 Task: Design a logo: Create a professional and memorable logo using Photoshops vector tools. Focus on simplicity, versatility, and brand representation.
Action: Mouse moved to (551, 266)
Screenshot: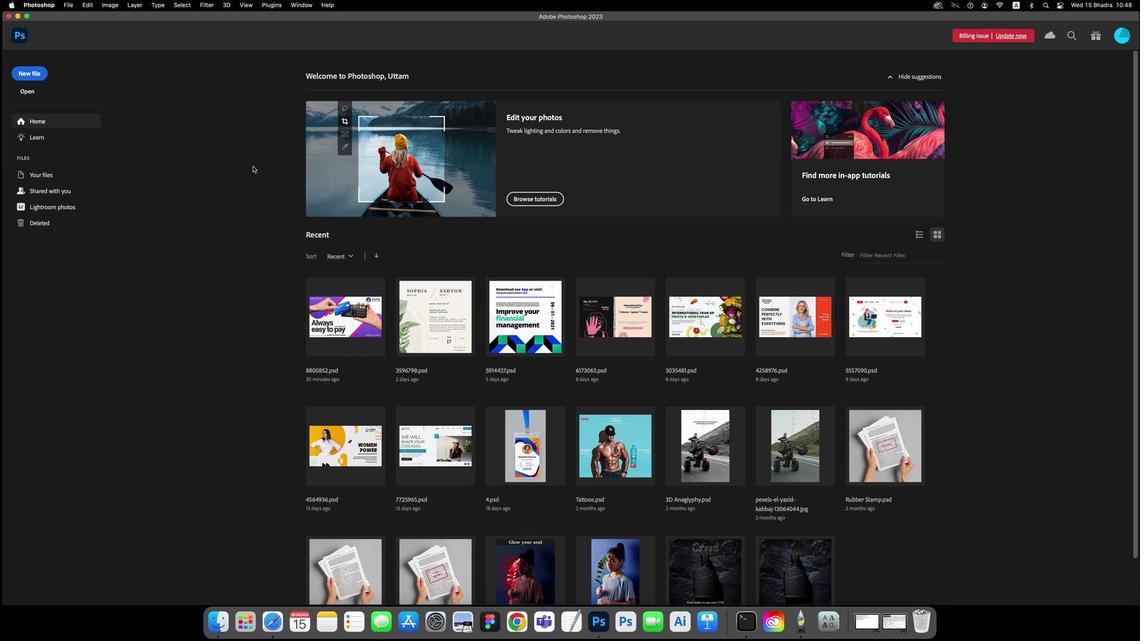 
Action: Mouse pressed left at (551, 266)
Screenshot: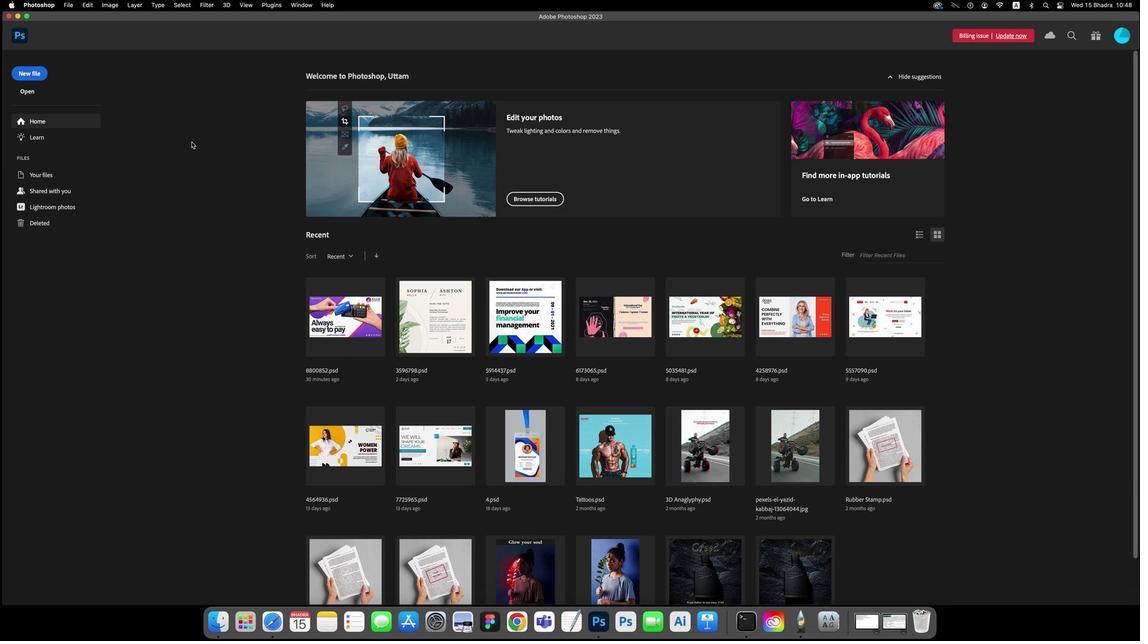 
Action: Mouse moved to (36, 102)
Screenshot: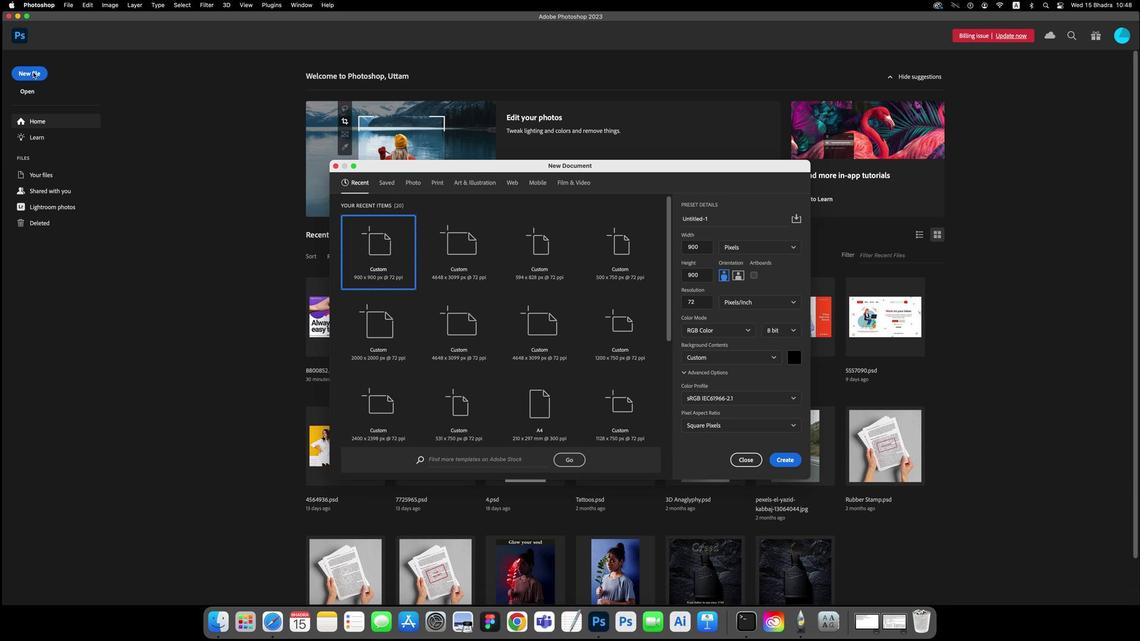 
Action: Mouse pressed left at (36, 102)
Screenshot: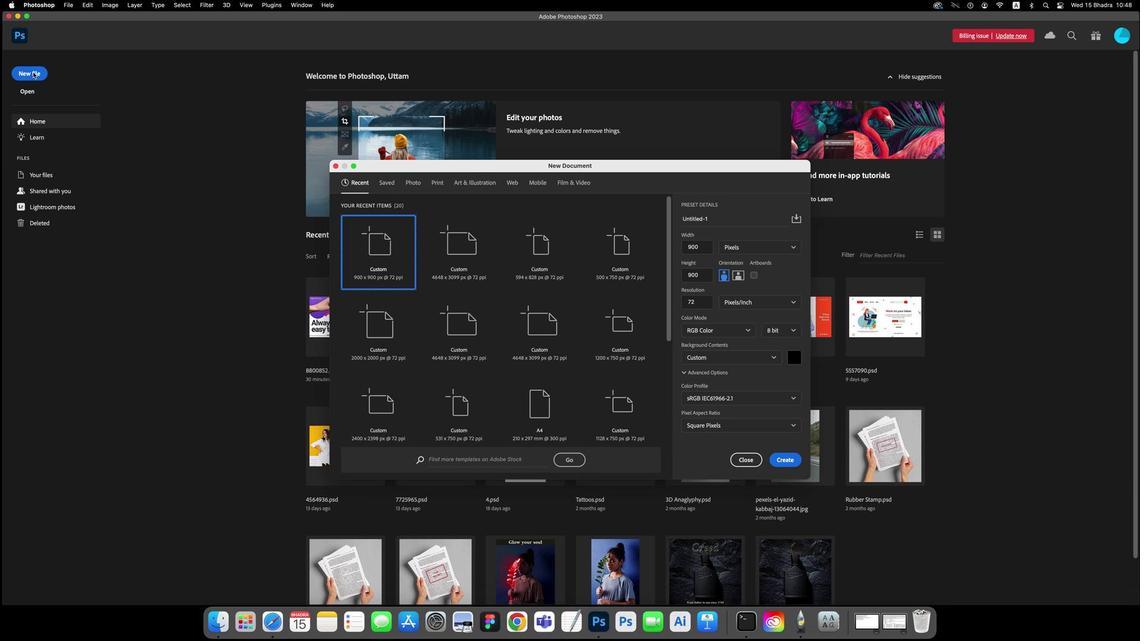 
Action: Mouse moved to (453, 310)
Screenshot: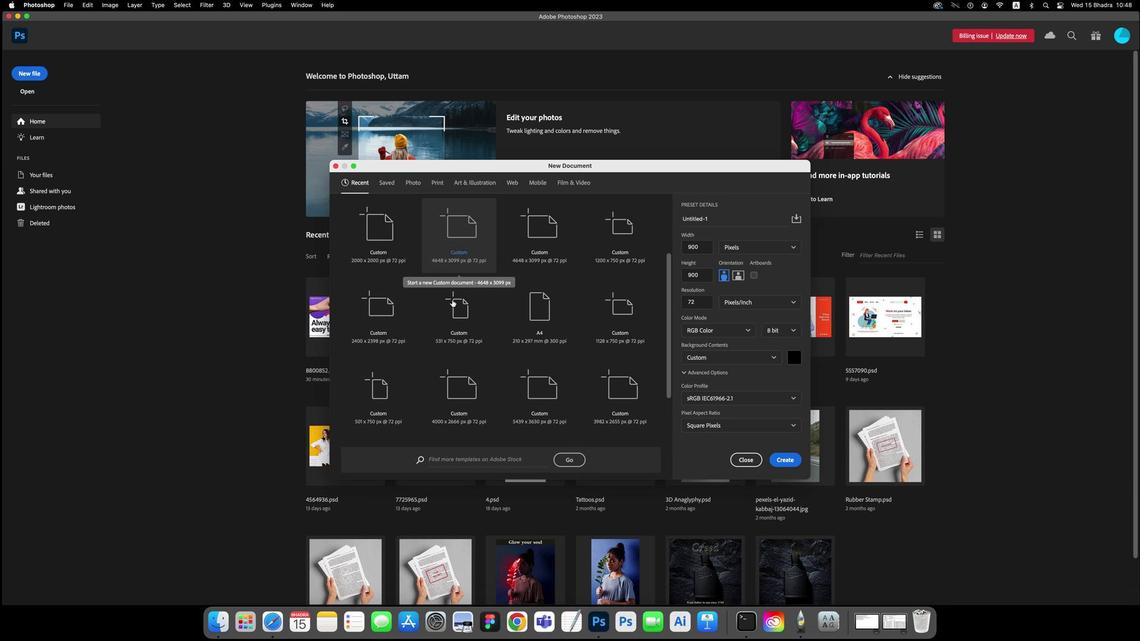 
Action: Mouse scrolled (453, 310) with delta (4, 37)
Screenshot: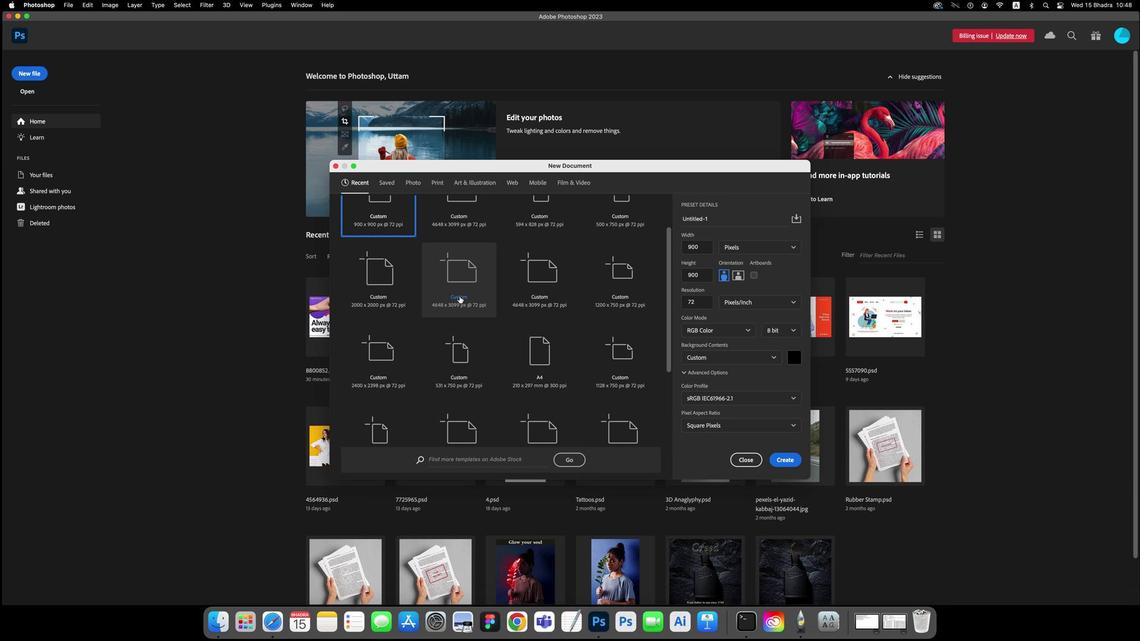 
Action: Mouse scrolled (453, 310) with delta (4, 37)
Screenshot: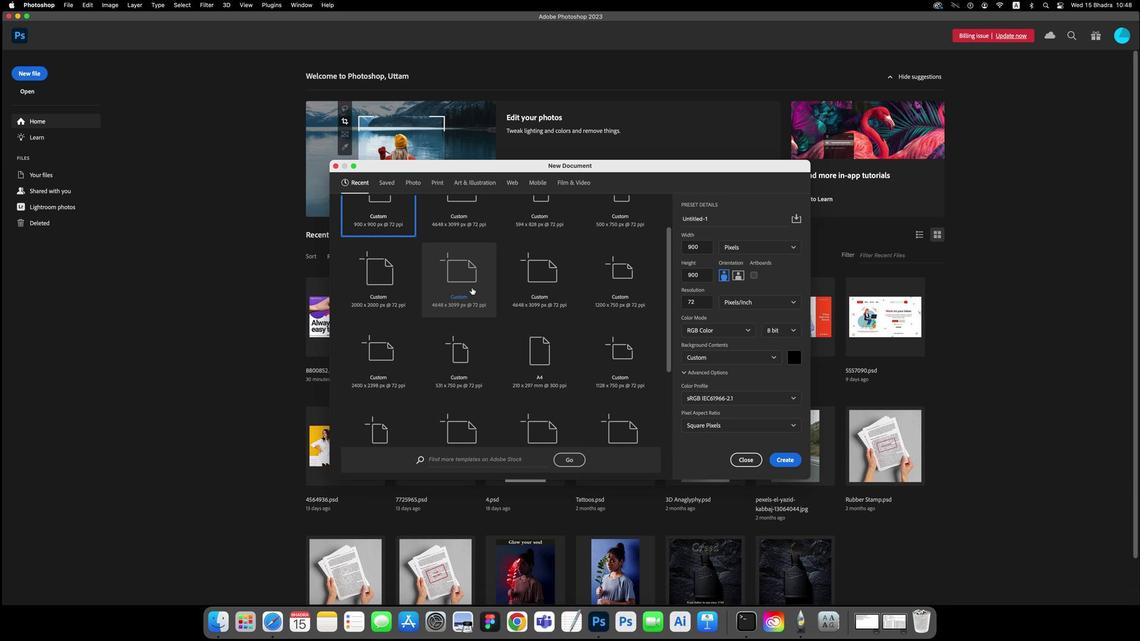 
Action: Mouse scrolled (453, 310) with delta (4, 35)
Screenshot: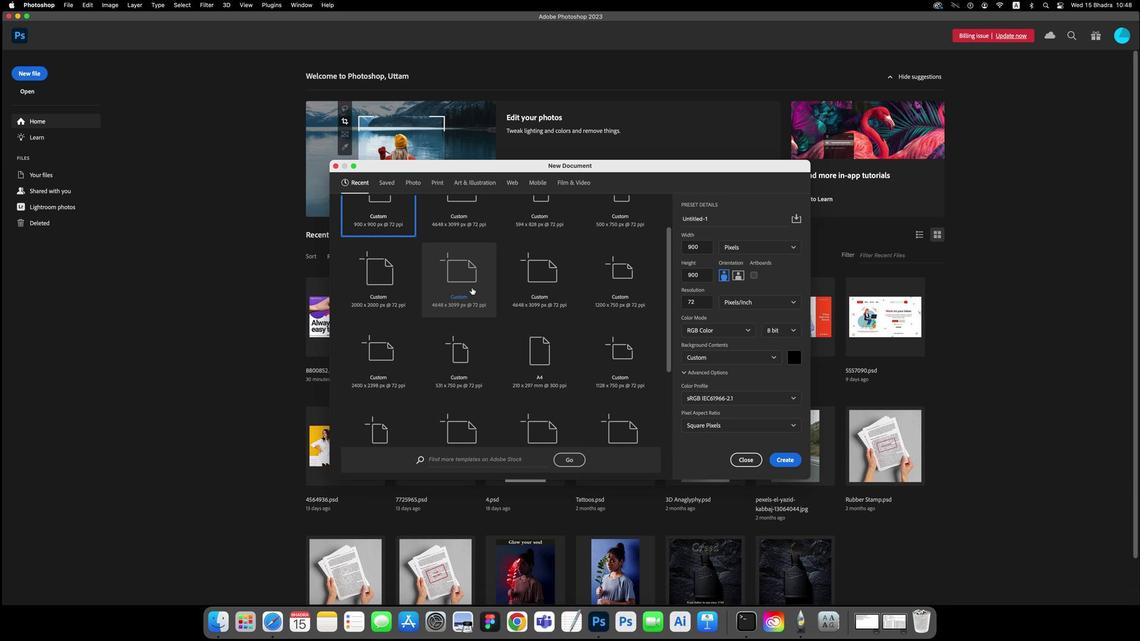 
Action: Mouse scrolled (453, 310) with delta (4, 33)
Screenshot: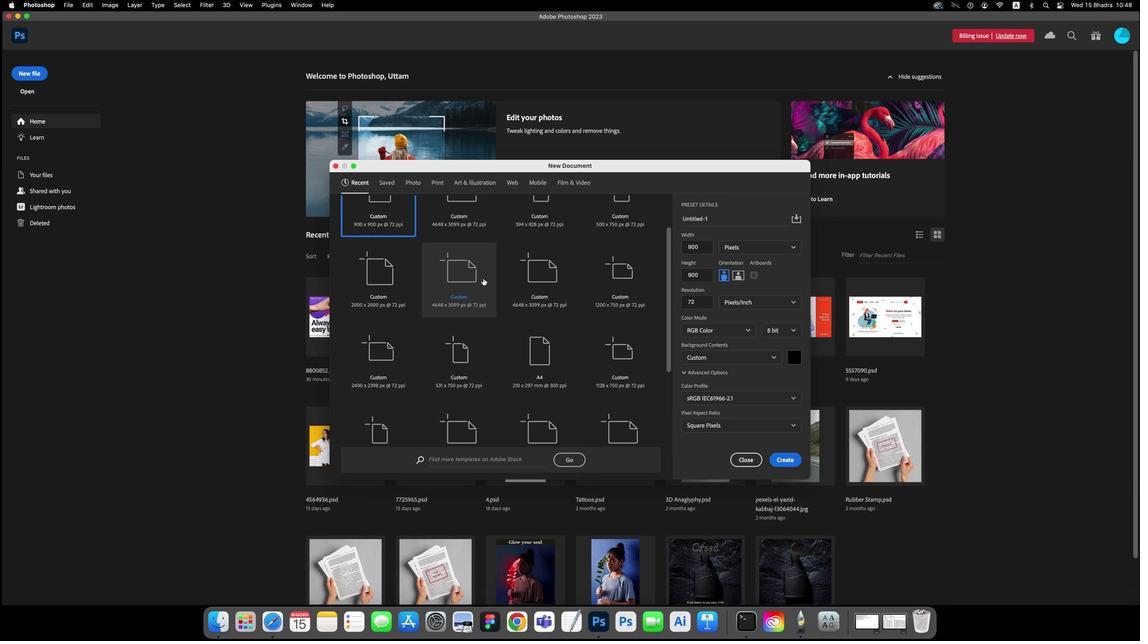 
Action: Mouse scrolled (453, 310) with delta (4, 38)
Screenshot: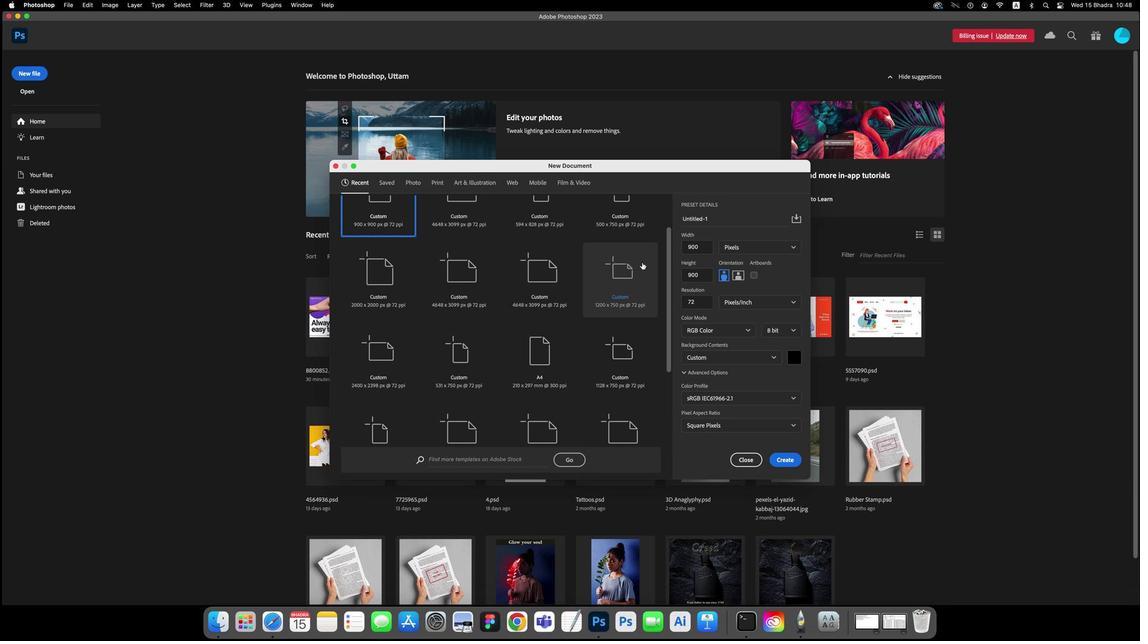 
Action: Mouse scrolled (453, 310) with delta (4, 38)
Screenshot: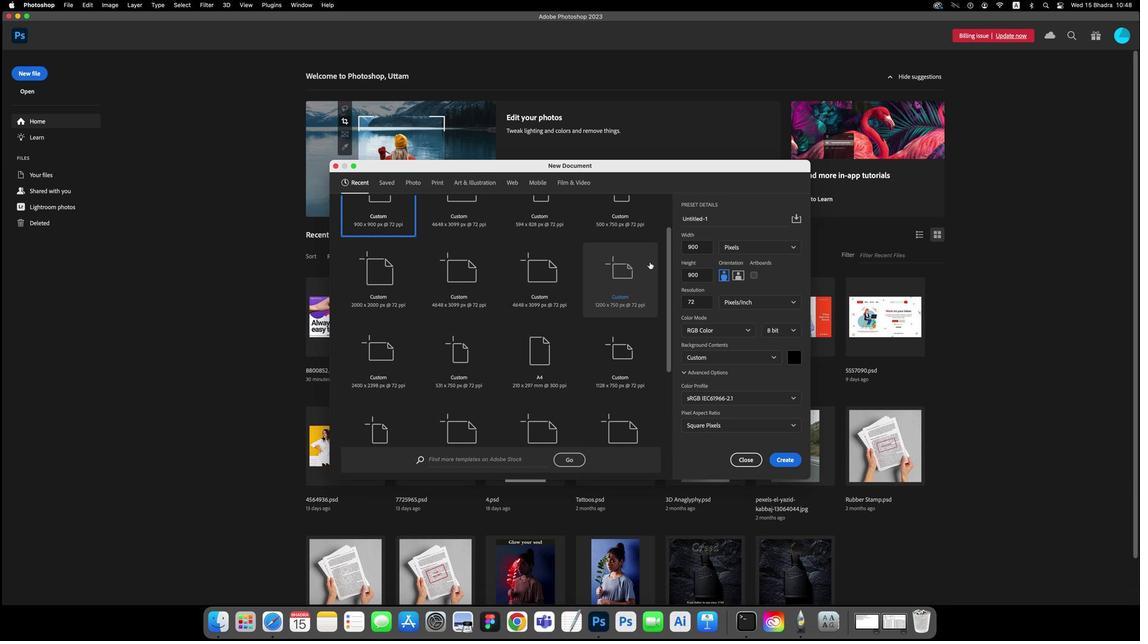 
Action: Mouse scrolled (453, 310) with delta (4, 40)
Screenshot: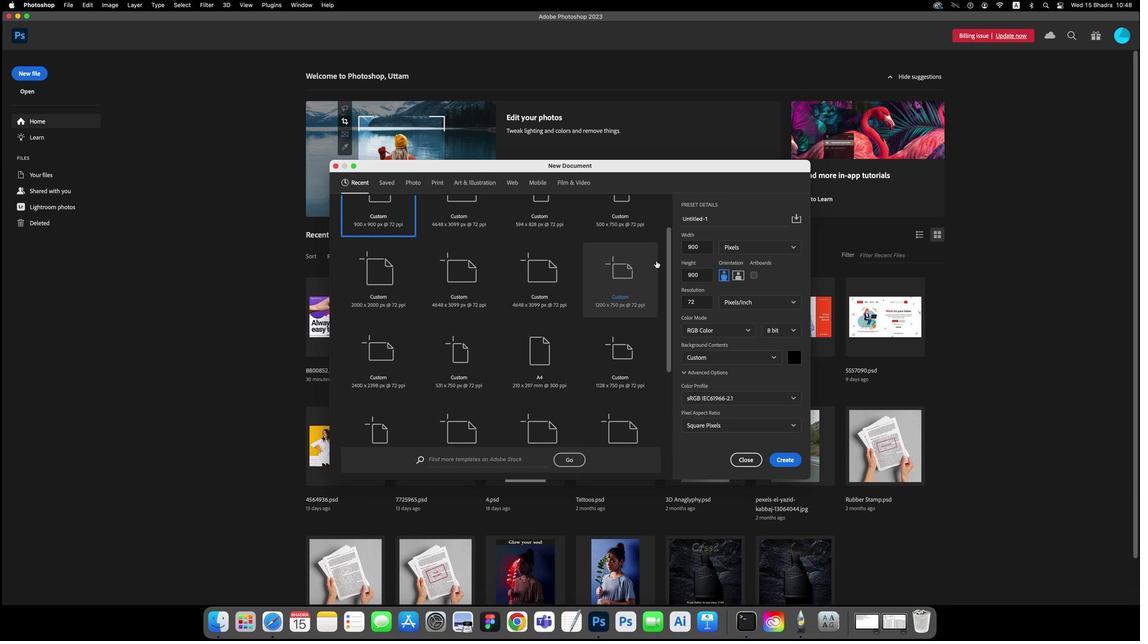 
Action: Mouse moved to (706, 263)
Screenshot: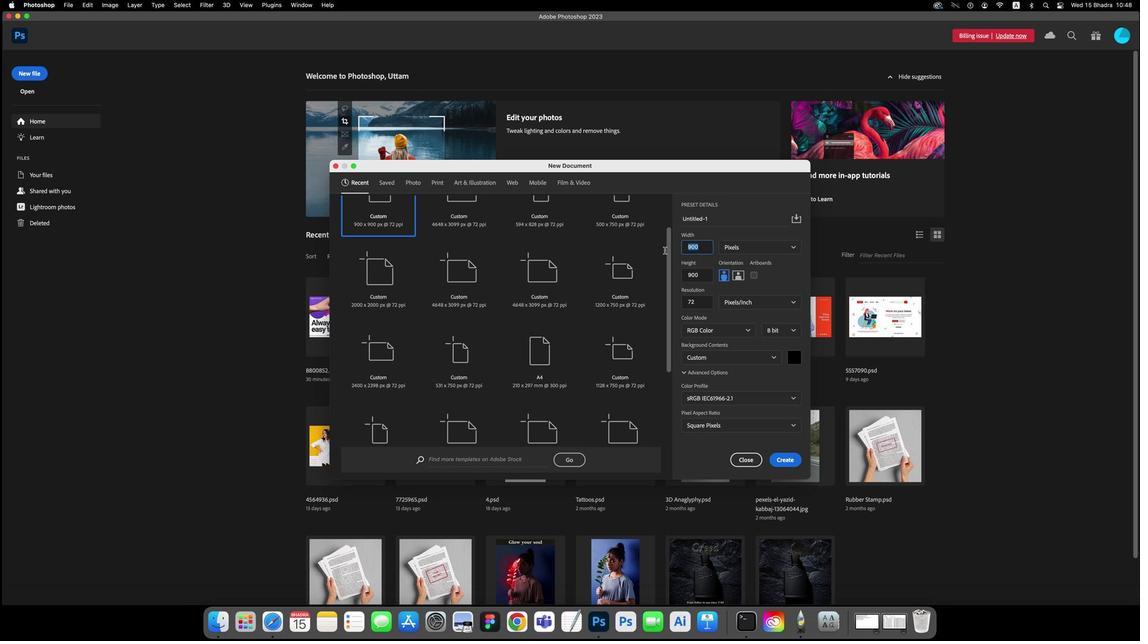 
Action: Mouse pressed left at (706, 263)
Screenshot: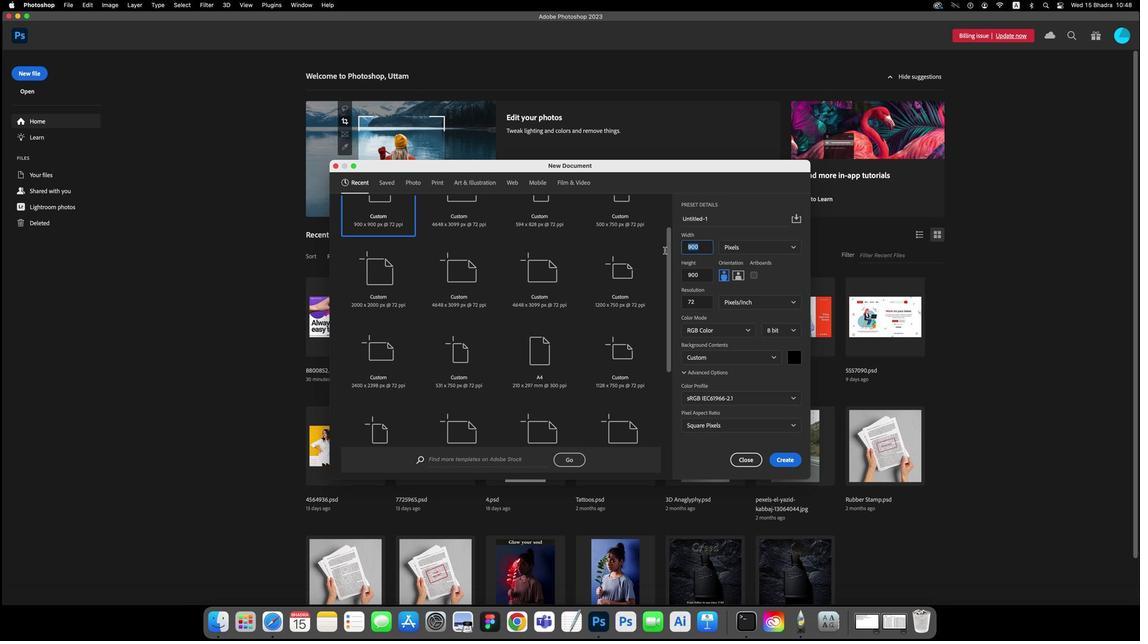 
Action: Mouse moved to (665, 264)
Screenshot: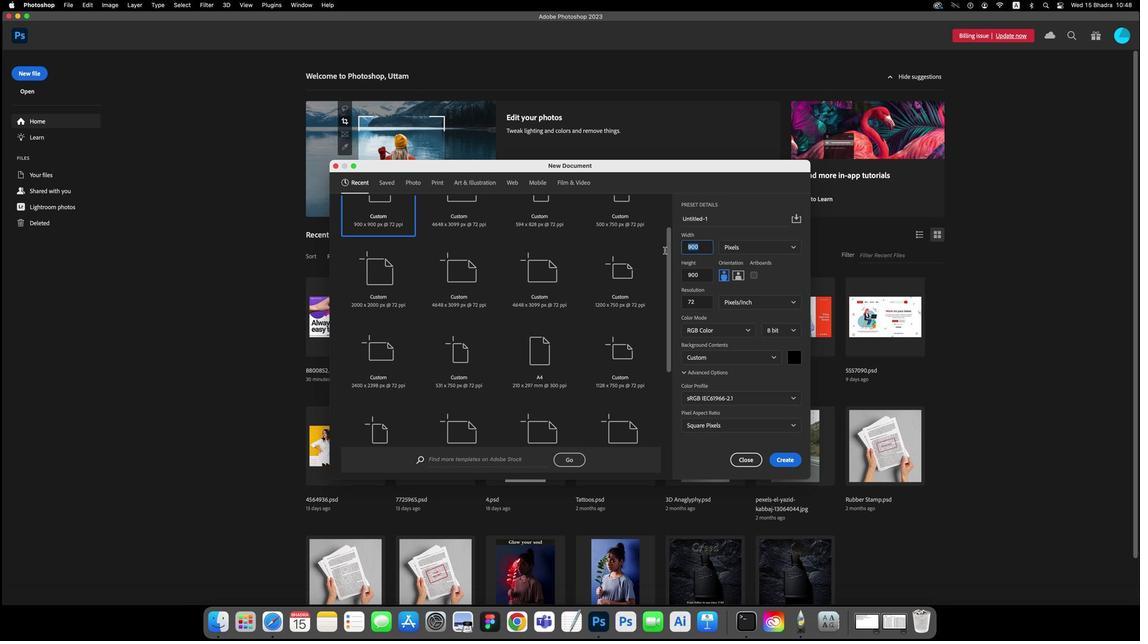 
Action: Key pressed '1''9''2''0'
Screenshot: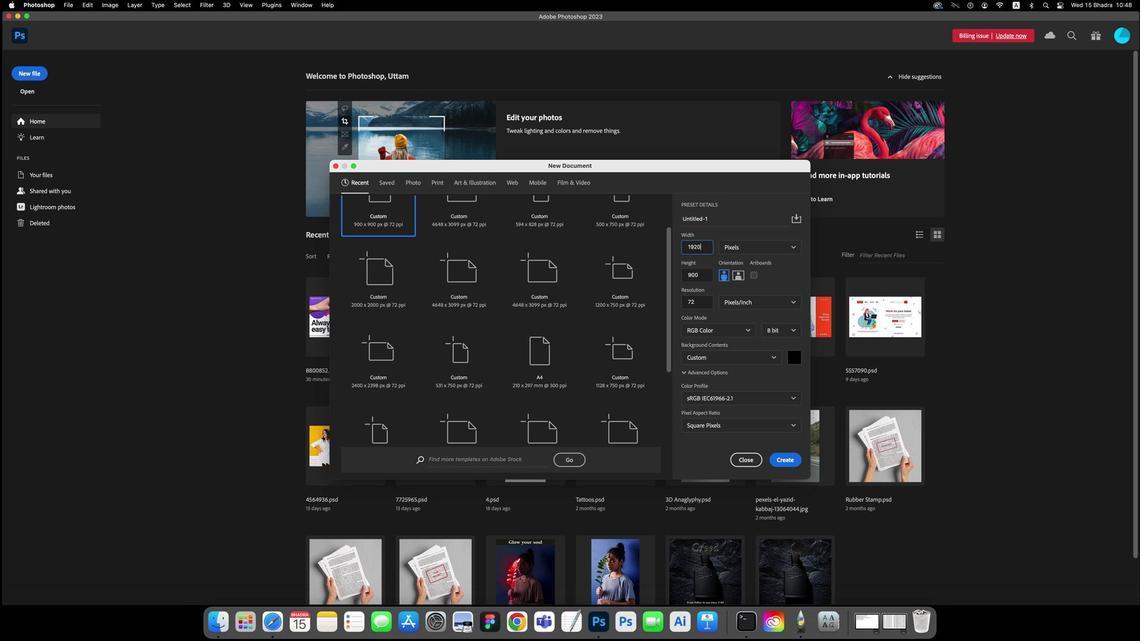 
Action: Mouse moved to (736, 286)
Screenshot: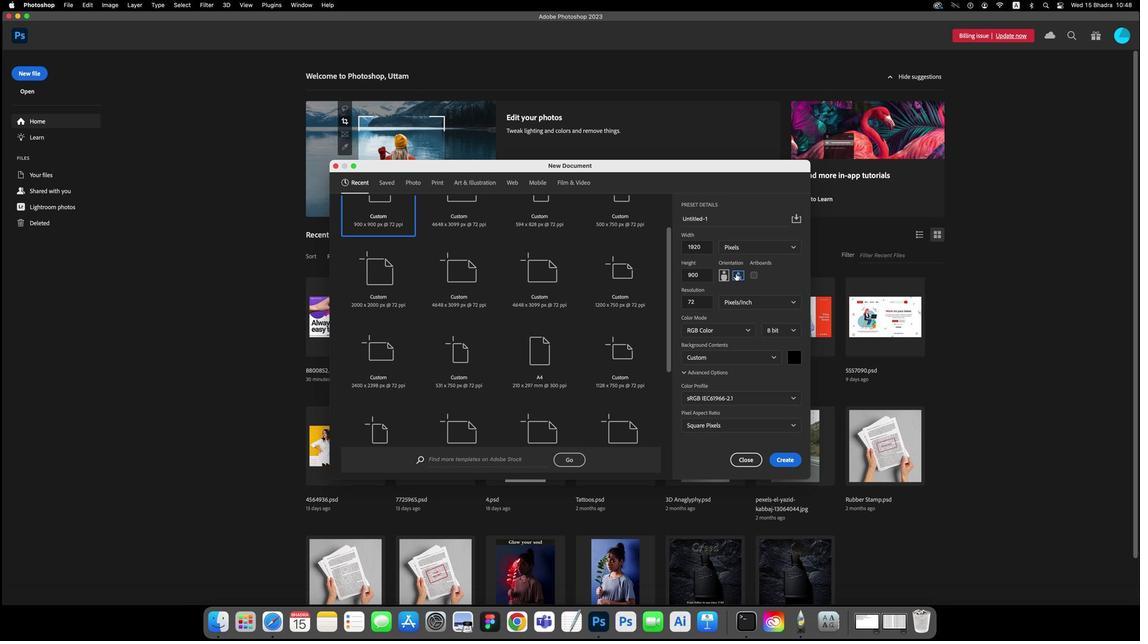 
Action: Mouse pressed left at (736, 286)
Screenshot: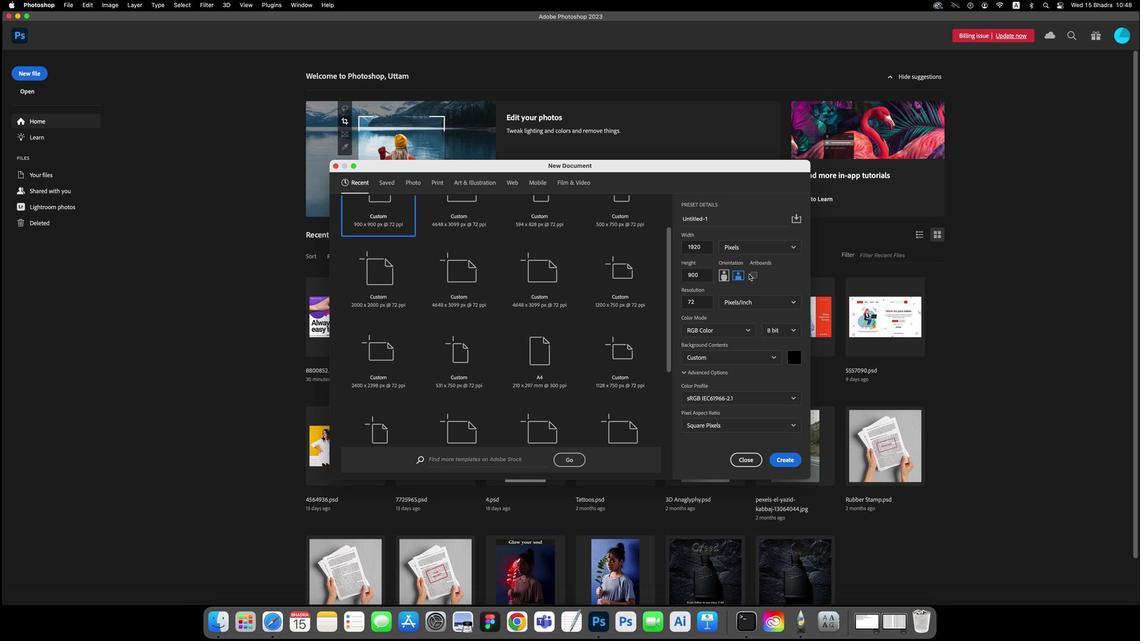 
Action: Mouse moved to (753, 286)
Screenshot: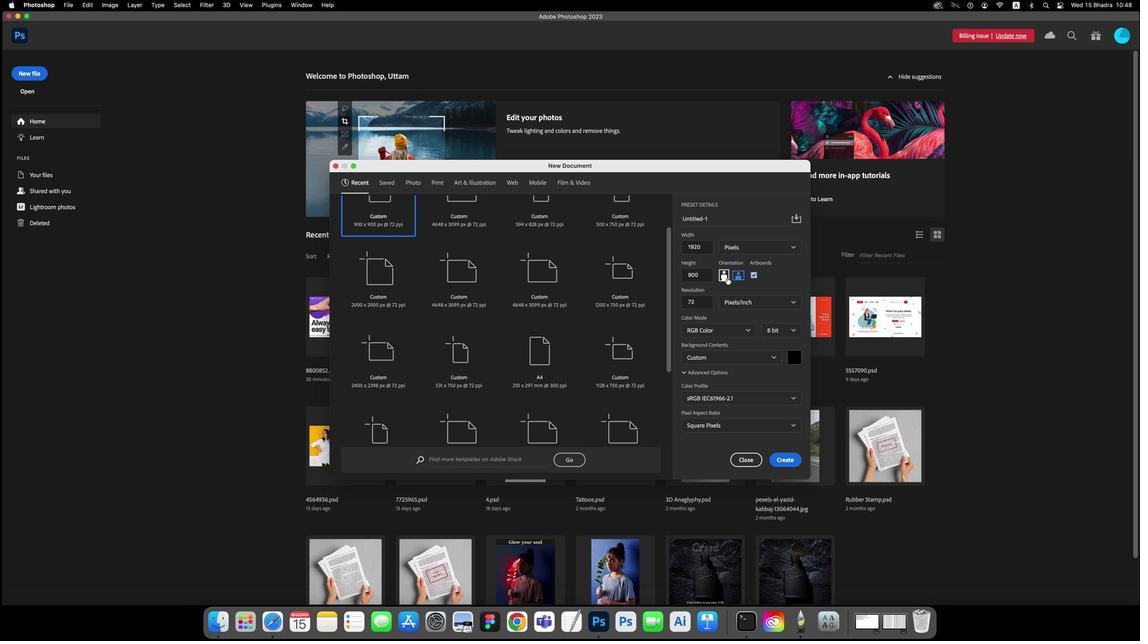 
Action: Mouse pressed left at (753, 286)
Screenshot: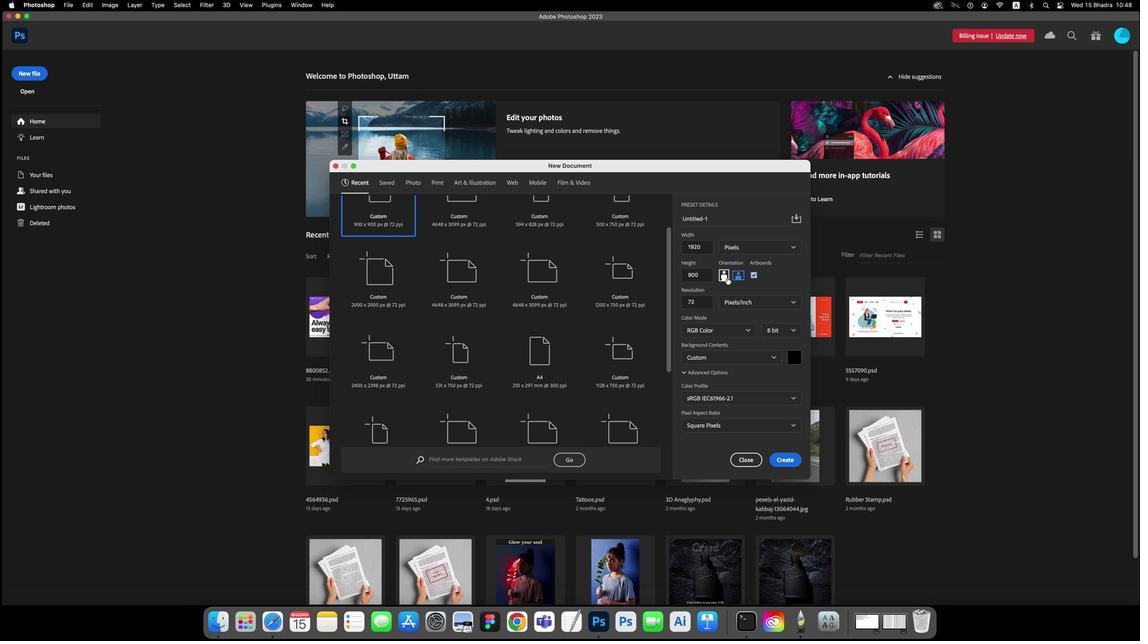 
Action: Mouse moved to (708, 286)
Screenshot: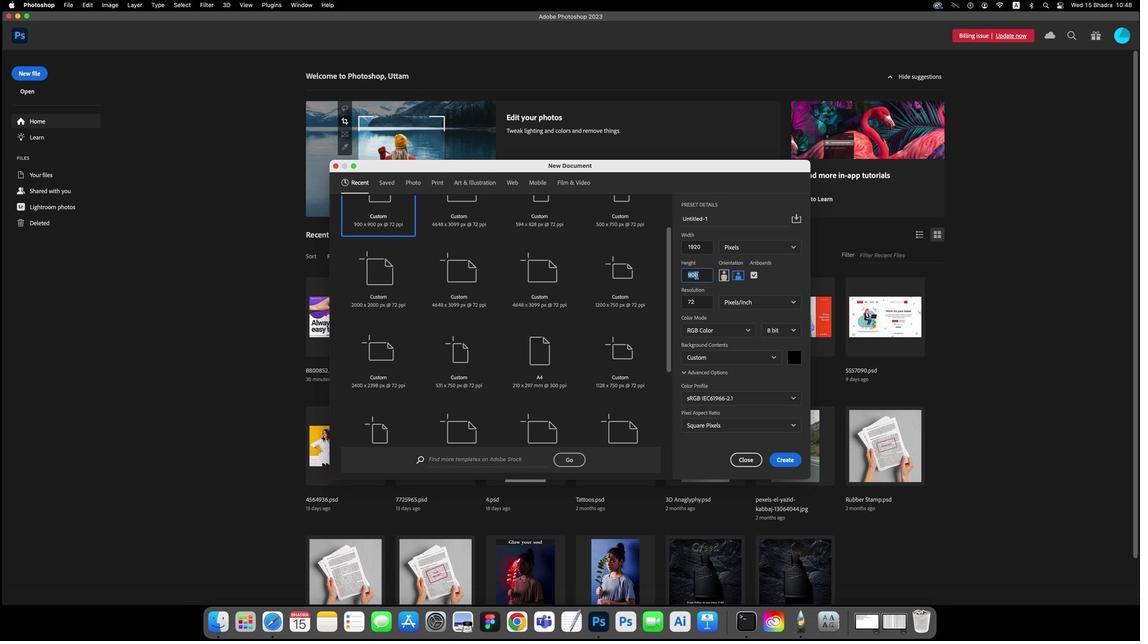 
Action: Mouse pressed left at (708, 286)
Screenshot: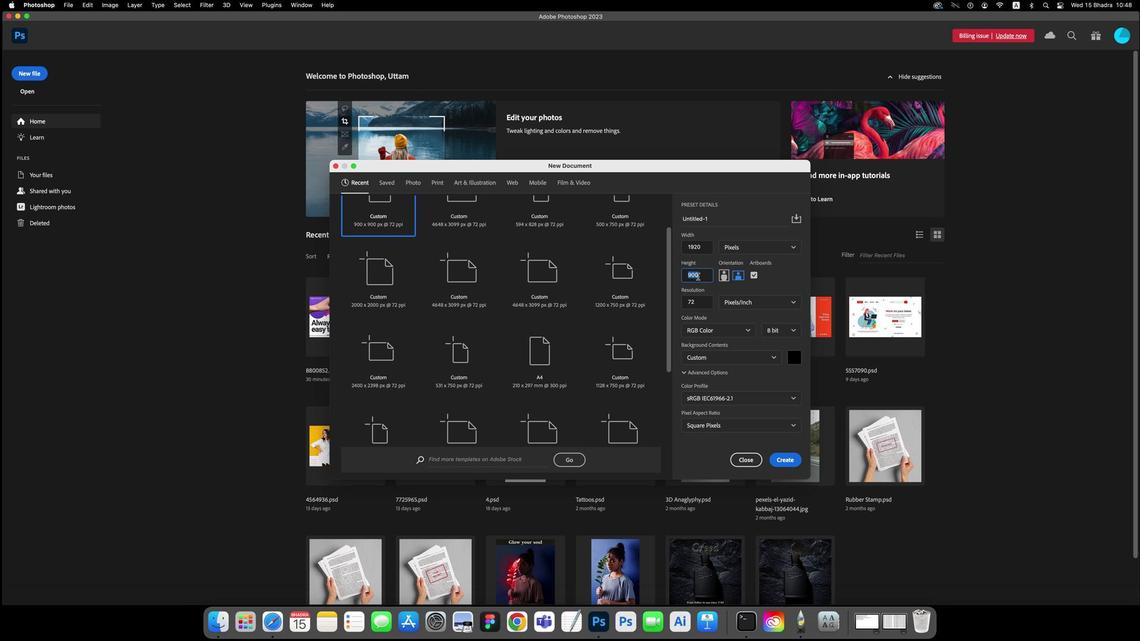 
Action: Mouse moved to (698, 288)
Screenshot: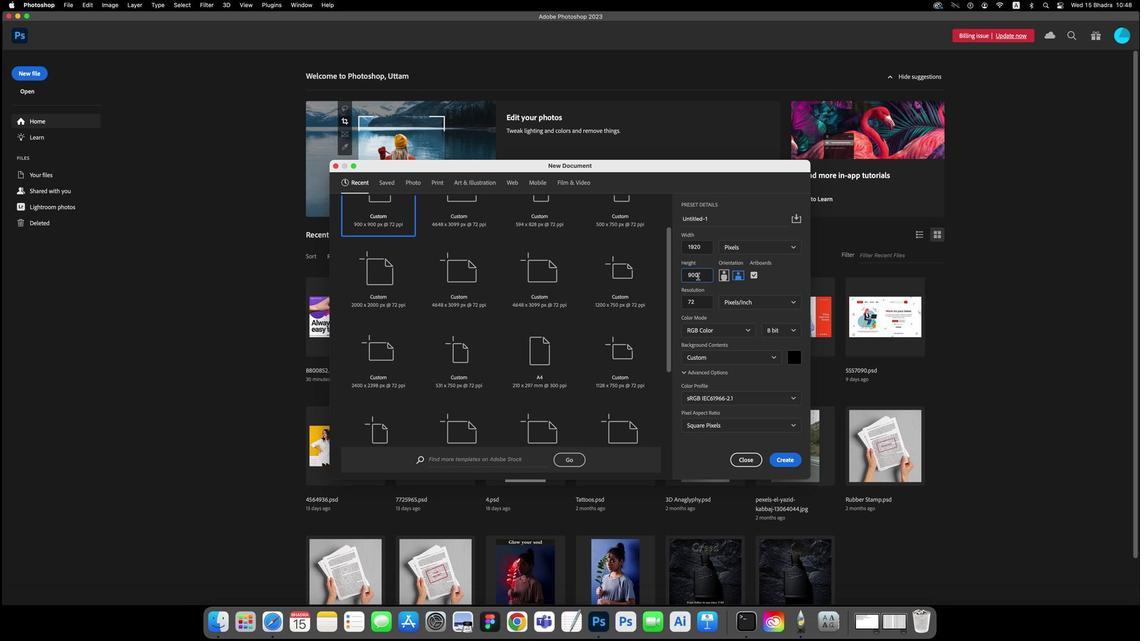 
Action: Mouse pressed left at (698, 288)
Screenshot: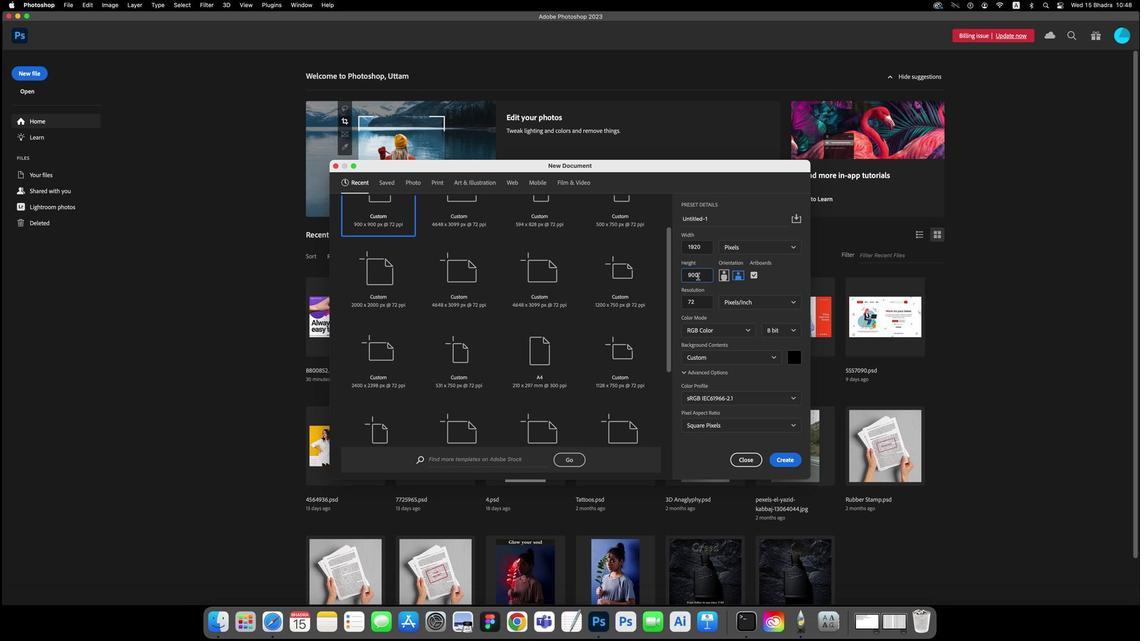 
Action: Key pressed Key.cmd'a''1''0''8''0'Key.enter
Screenshot: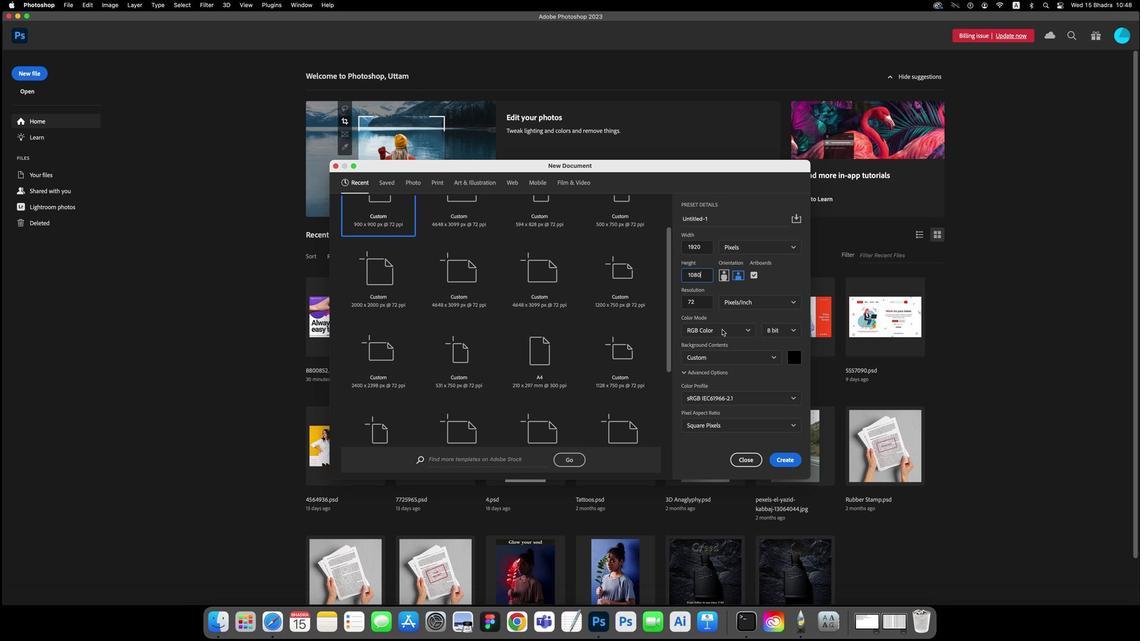 
Action: Mouse moved to (591, 316)
Screenshot: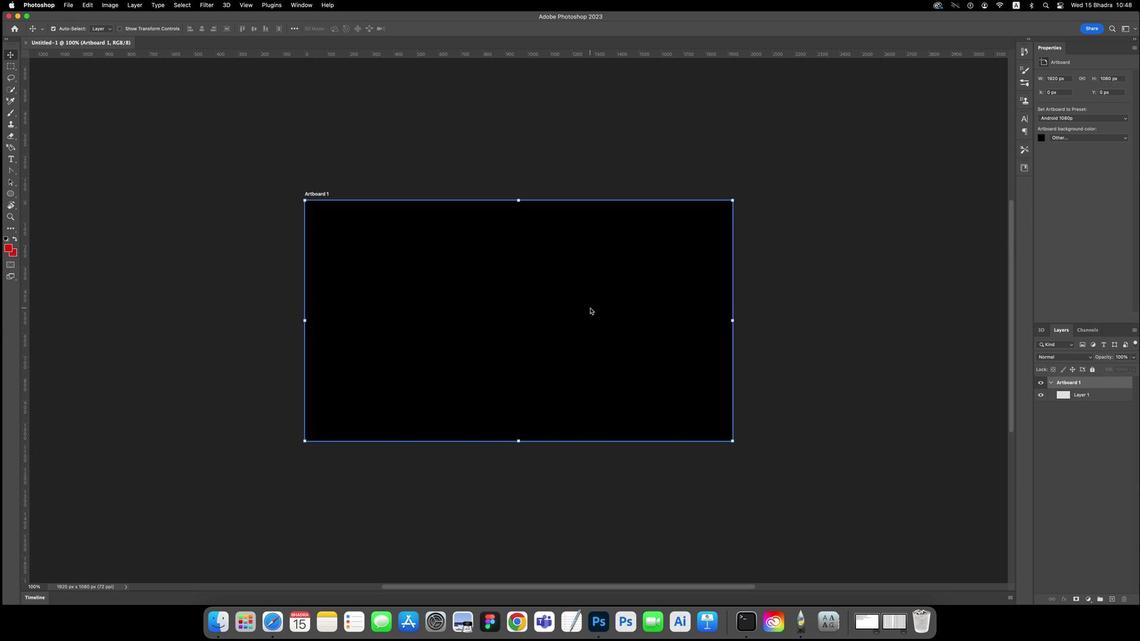 
Action: Mouse pressed left at (591, 316)
Screenshot: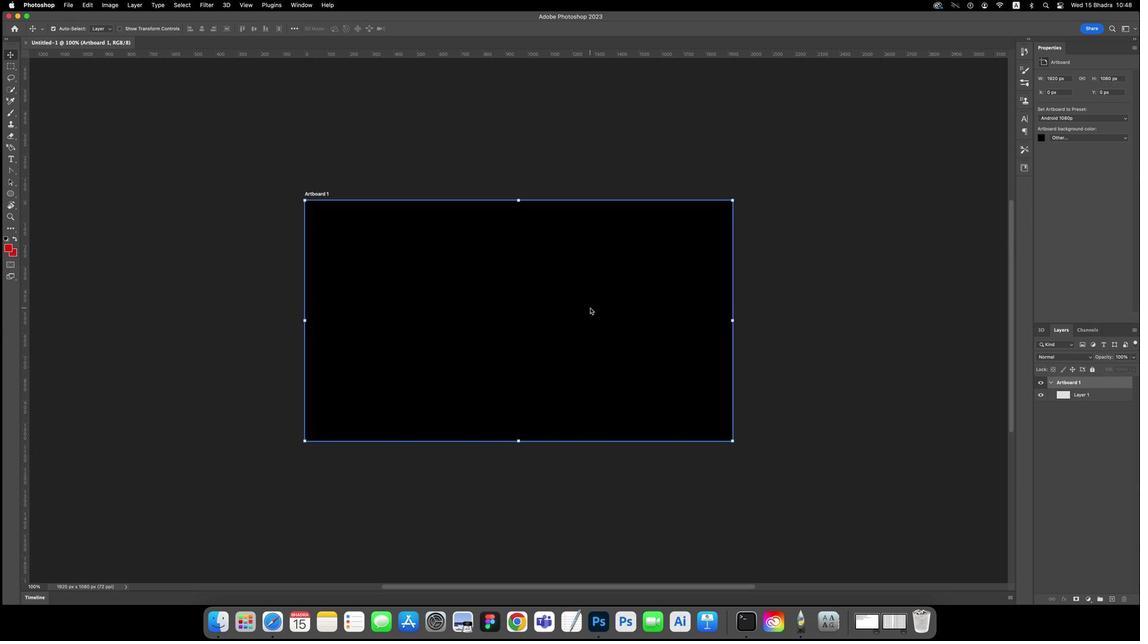 
Action: Mouse moved to (1058, 163)
Screenshot: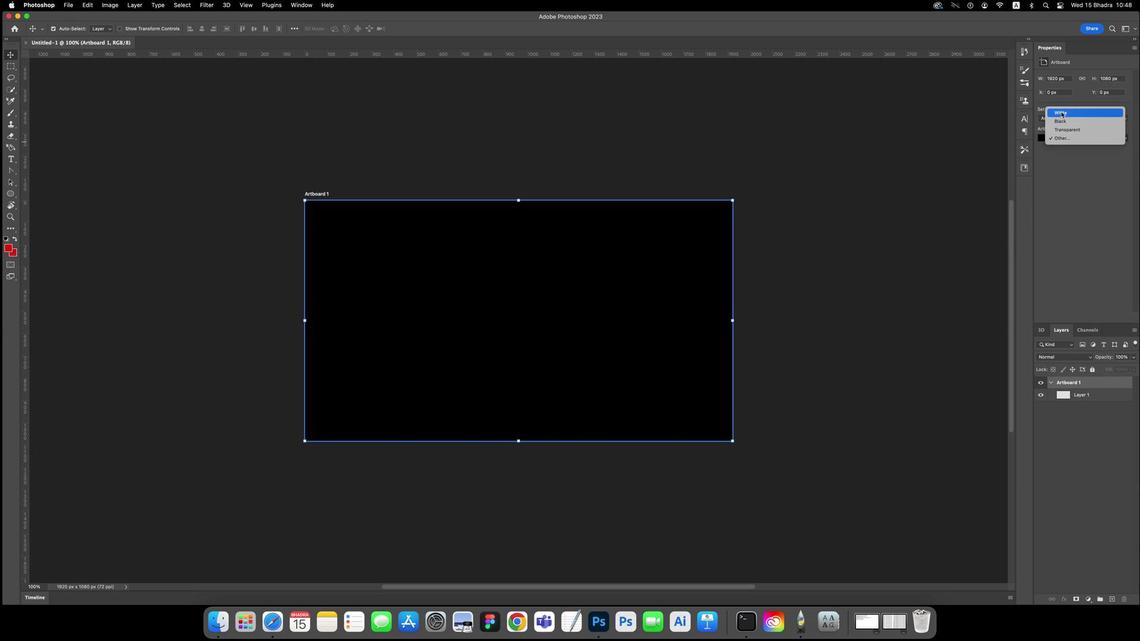 
Action: Mouse pressed left at (1058, 163)
Screenshot: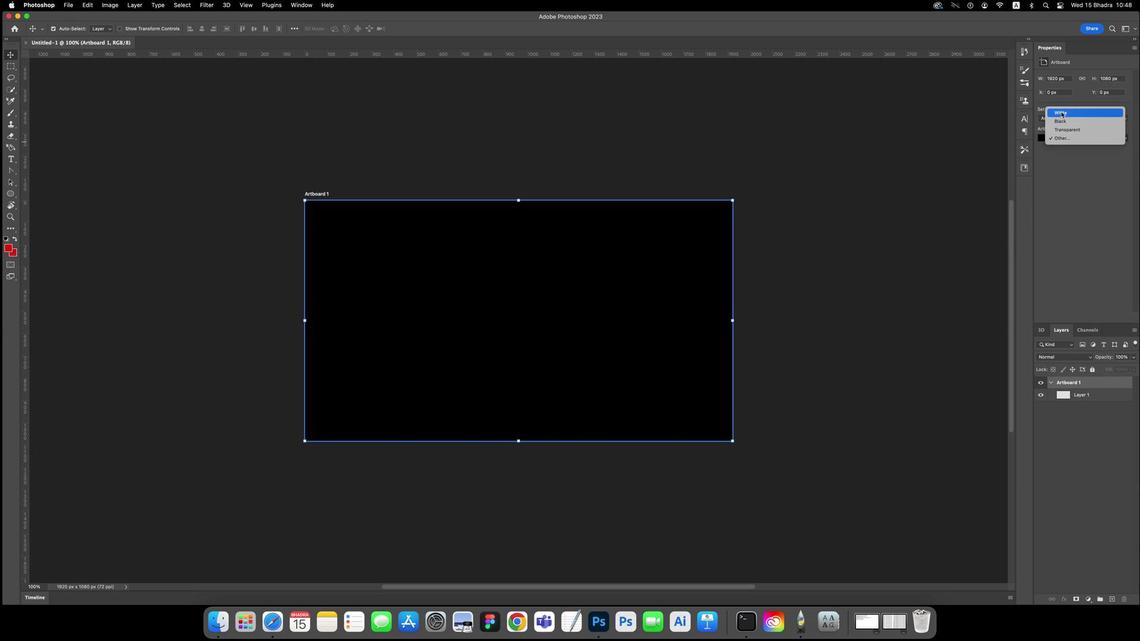 
Action: Mouse moved to (1059, 139)
Screenshot: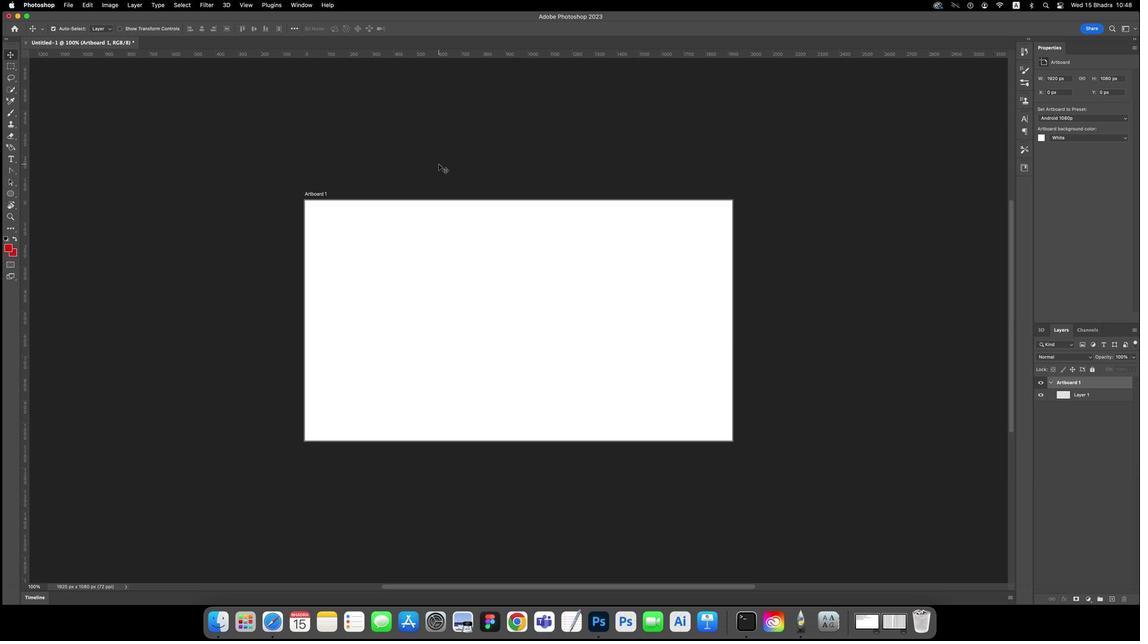 
Action: Mouse pressed left at (1059, 139)
Screenshot: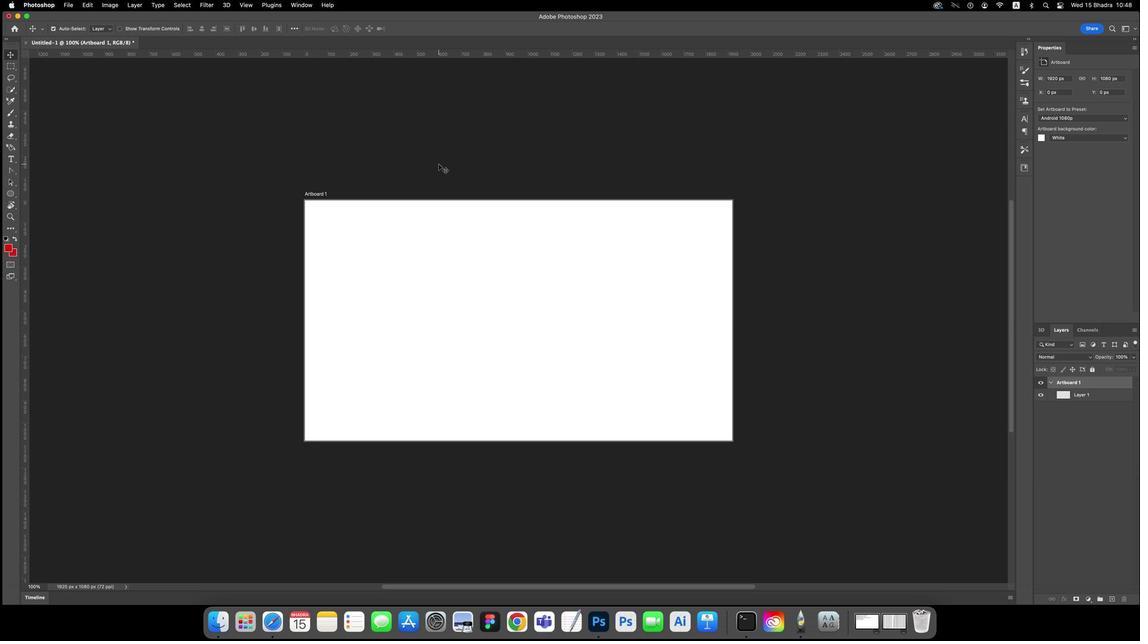 
Action: Mouse moved to (440, 186)
Screenshot: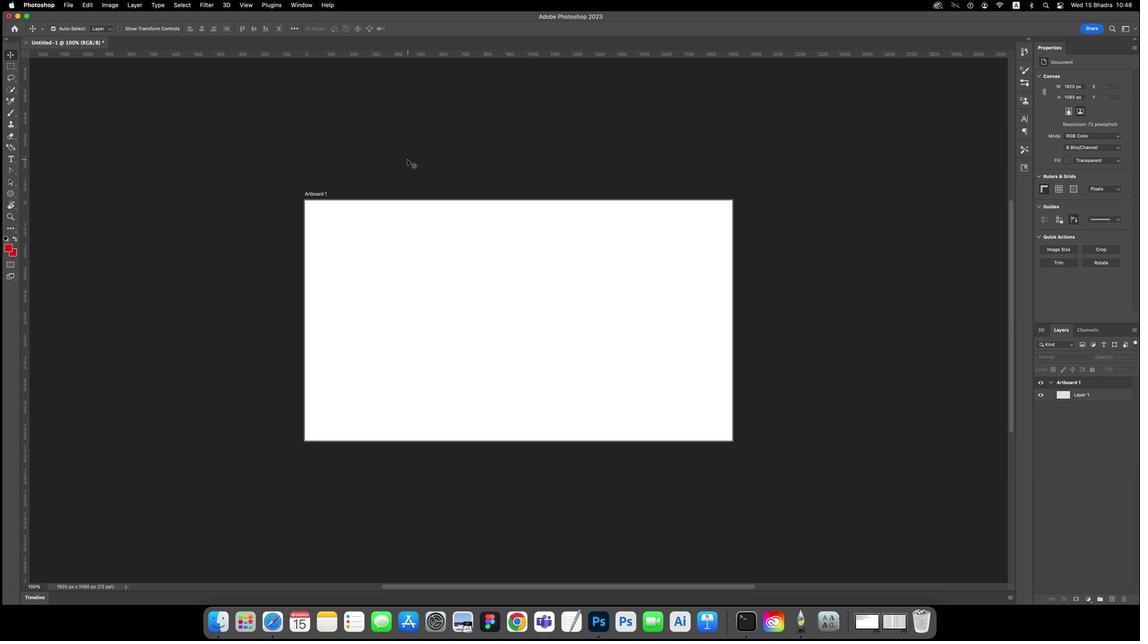 
Action: Mouse pressed left at (440, 186)
Screenshot: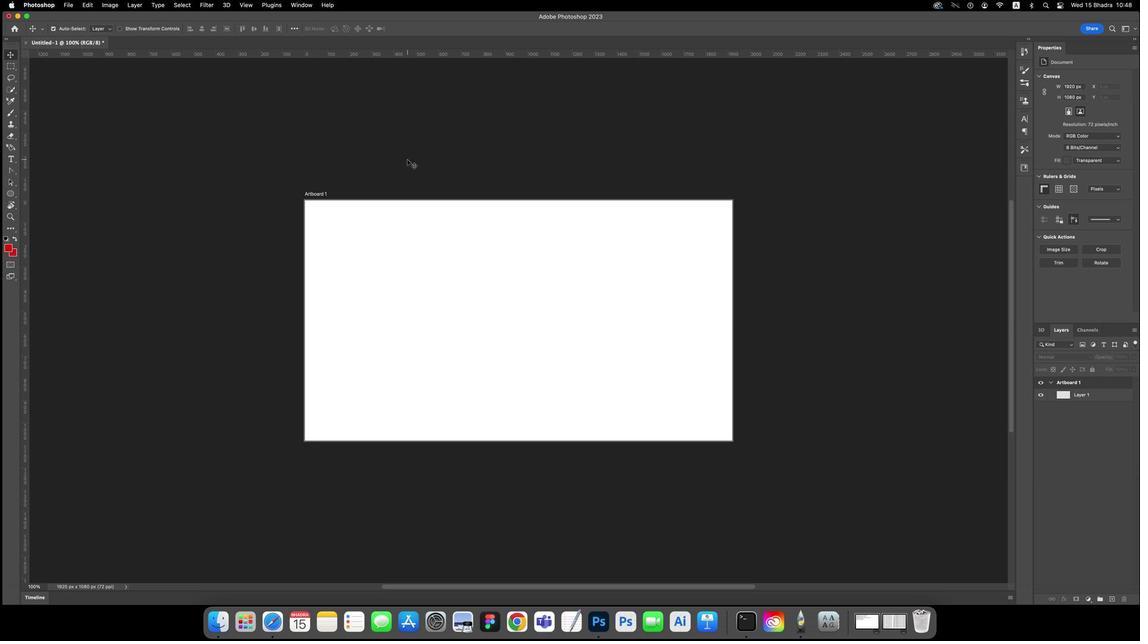 
Action: Mouse moved to (248, 39)
Screenshot: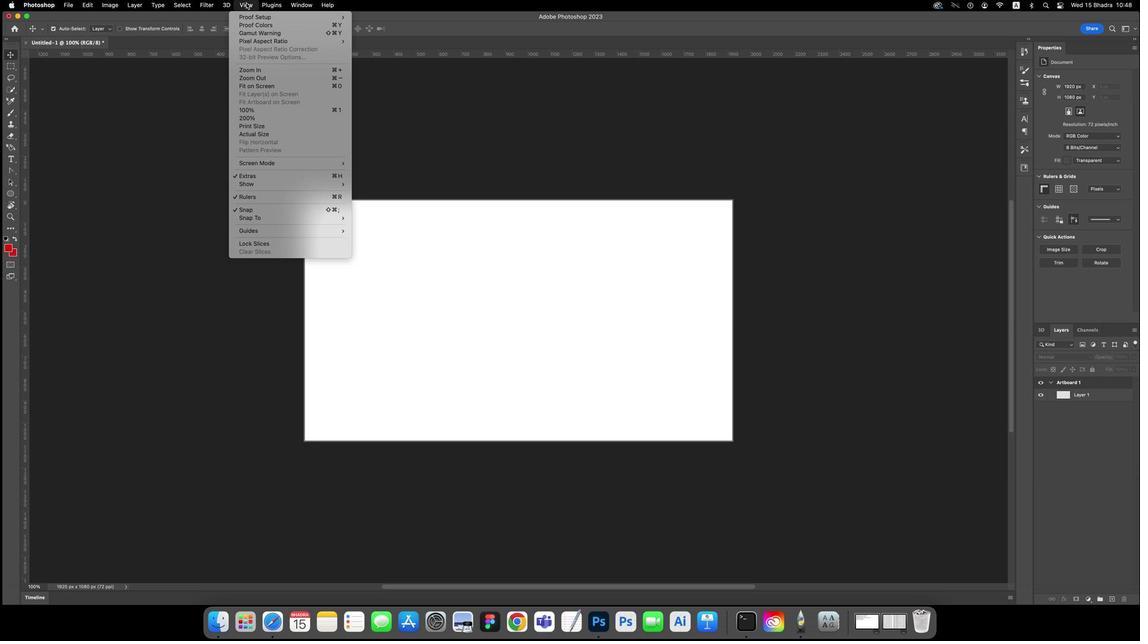 
Action: Mouse pressed left at (248, 39)
Screenshot: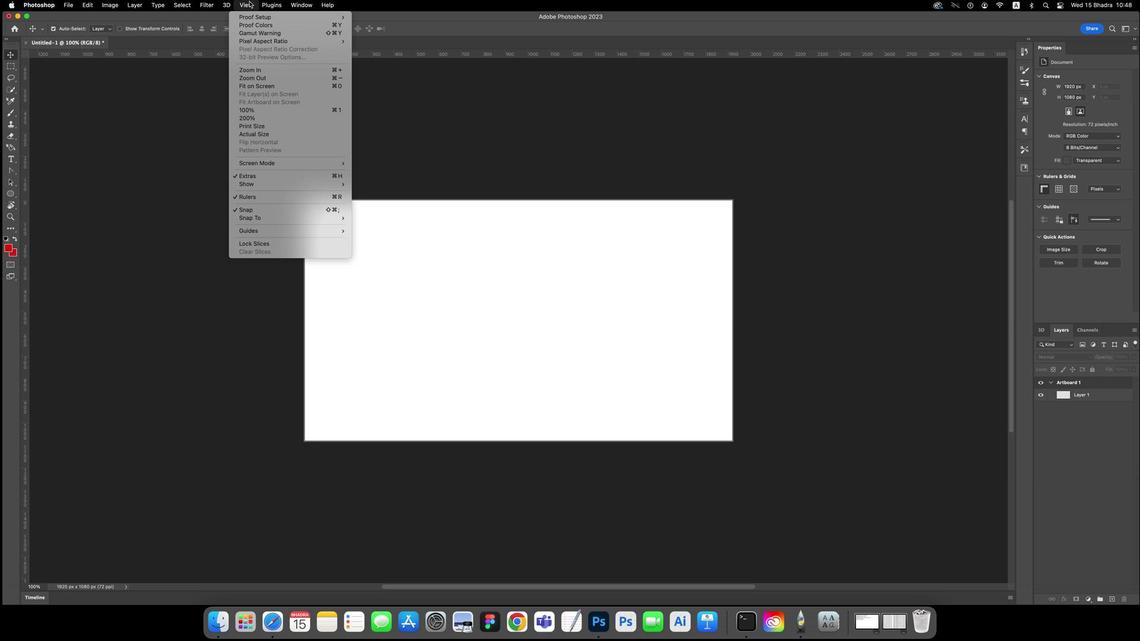 
Action: Mouse moved to (262, 218)
Screenshot: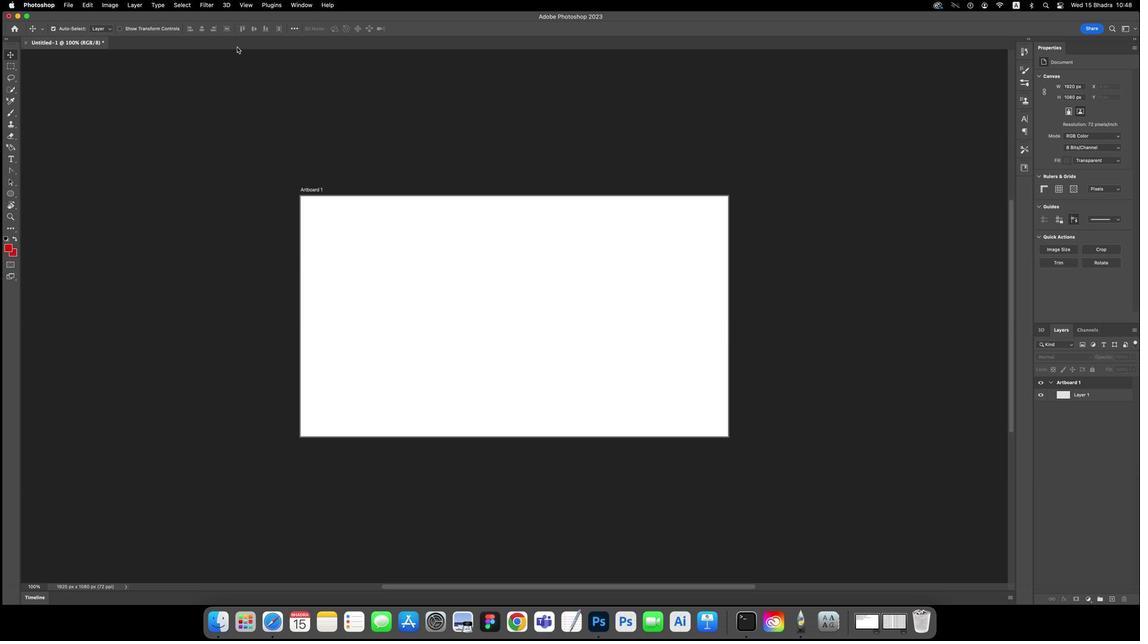 
Action: Mouse pressed left at (262, 218)
Screenshot: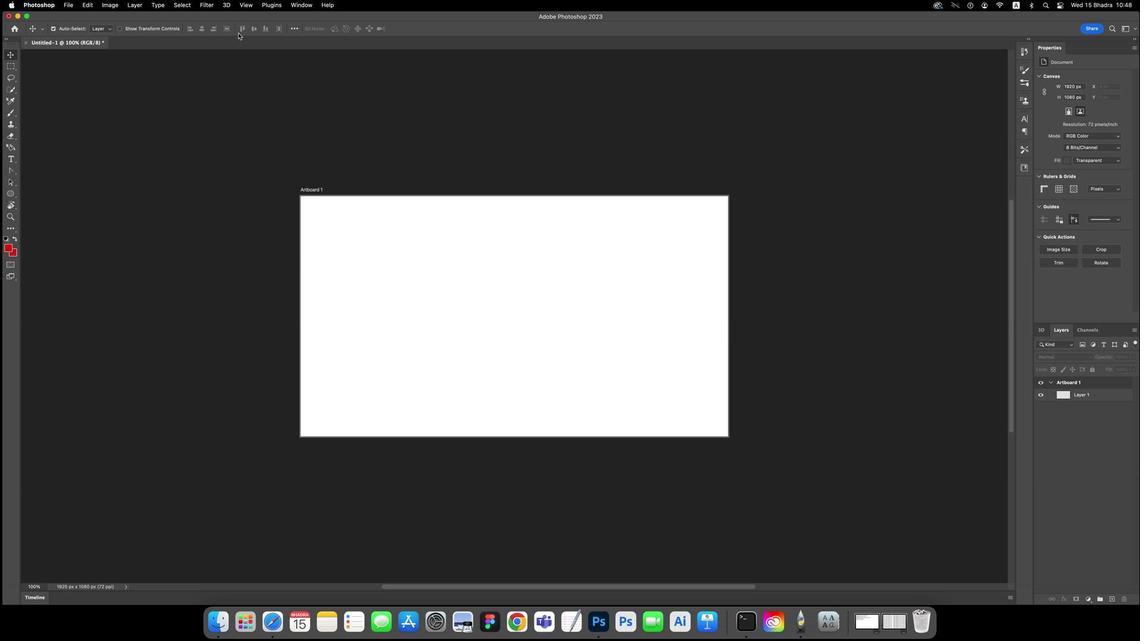 
Action: Mouse moved to (245, 39)
Screenshot: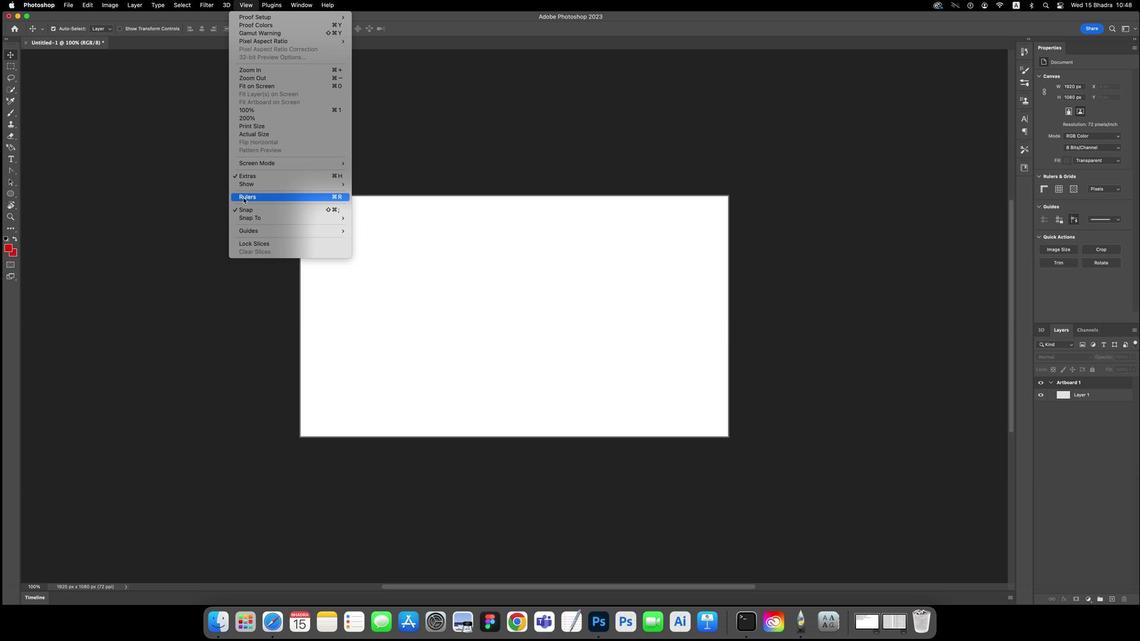 
Action: Mouse pressed left at (245, 39)
Screenshot: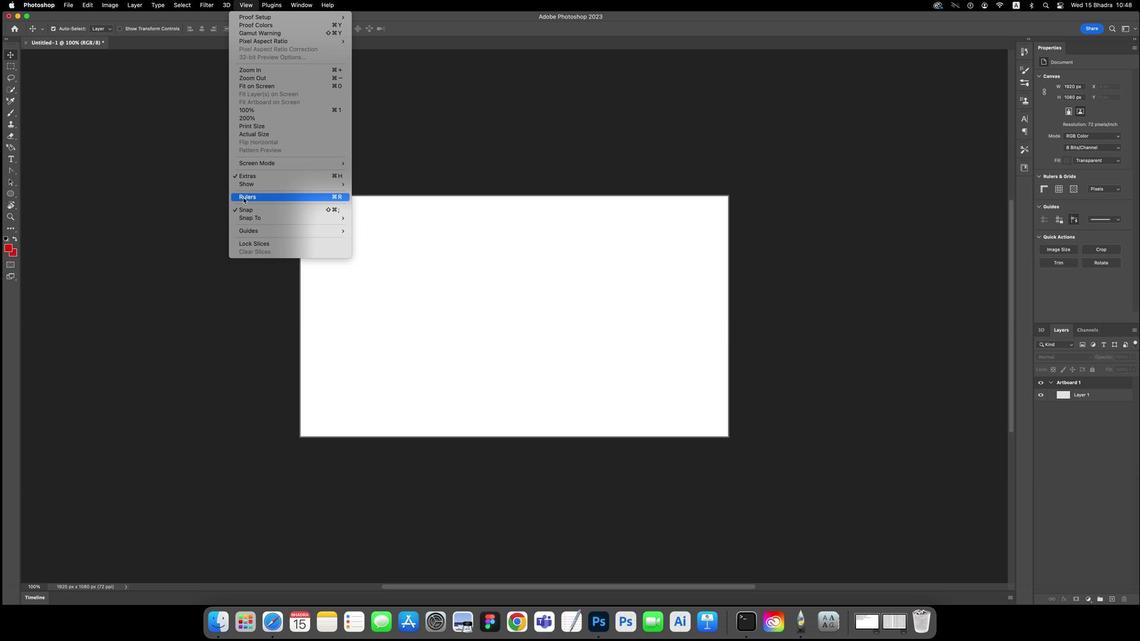 
Action: Mouse moved to (245, 216)
Screenshot: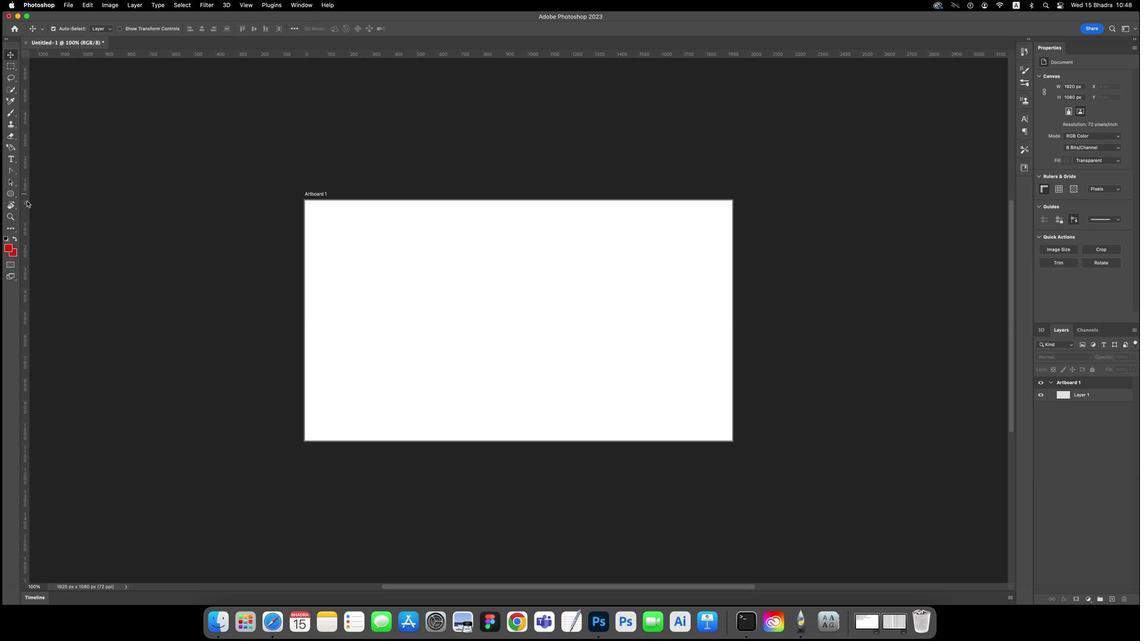 
Action: Mouse pressed left at (245, 216)
Screenshot: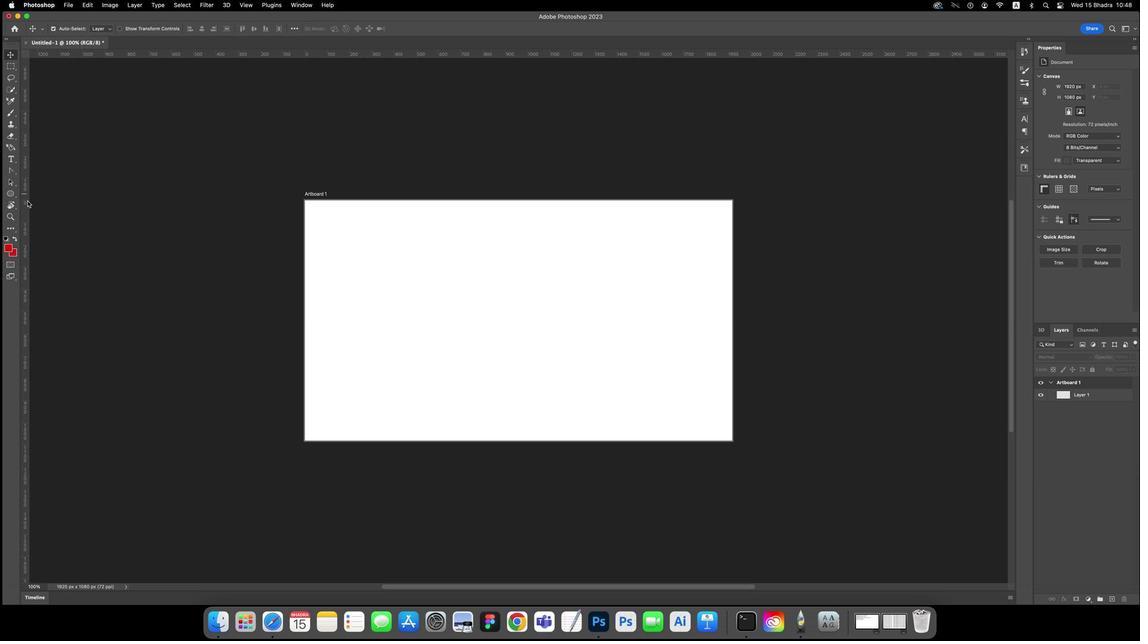 
Action: Mouse moved to (32, 219)
Screenshot: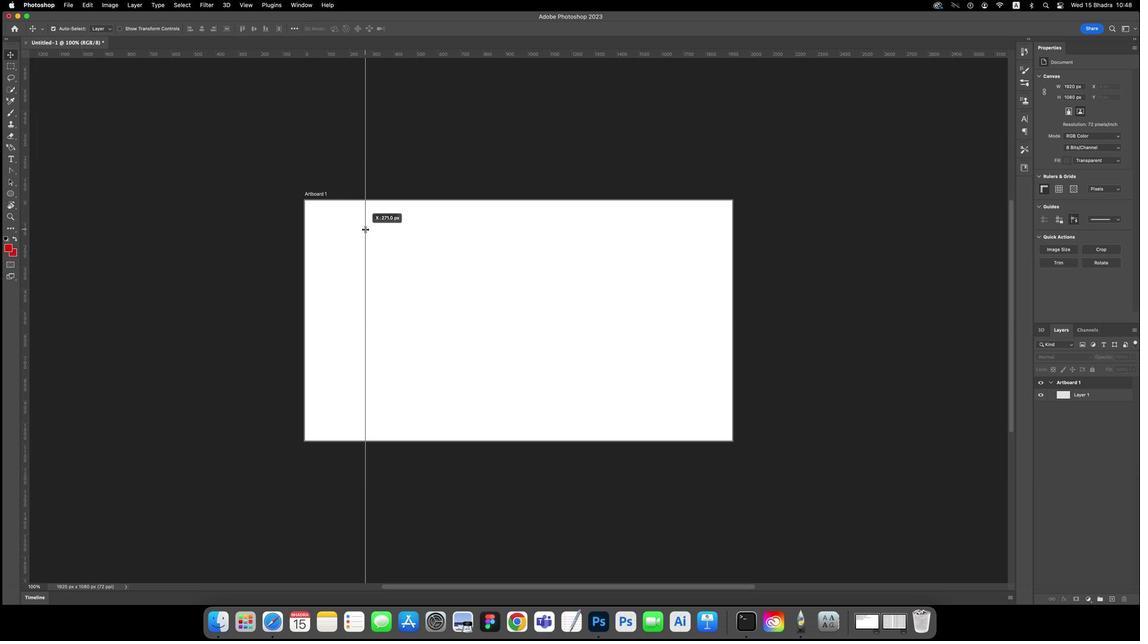 
Action: Mouse pressed left at (32, 219)
Screenshot: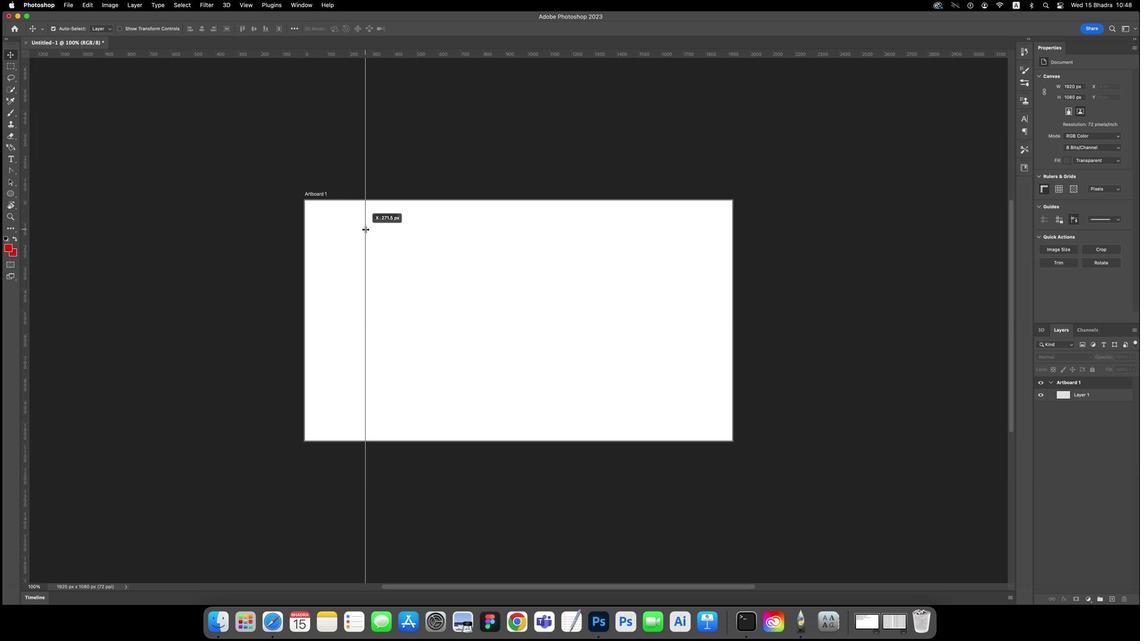 
Action: Mouse moved to (29, 278)
Screenshot: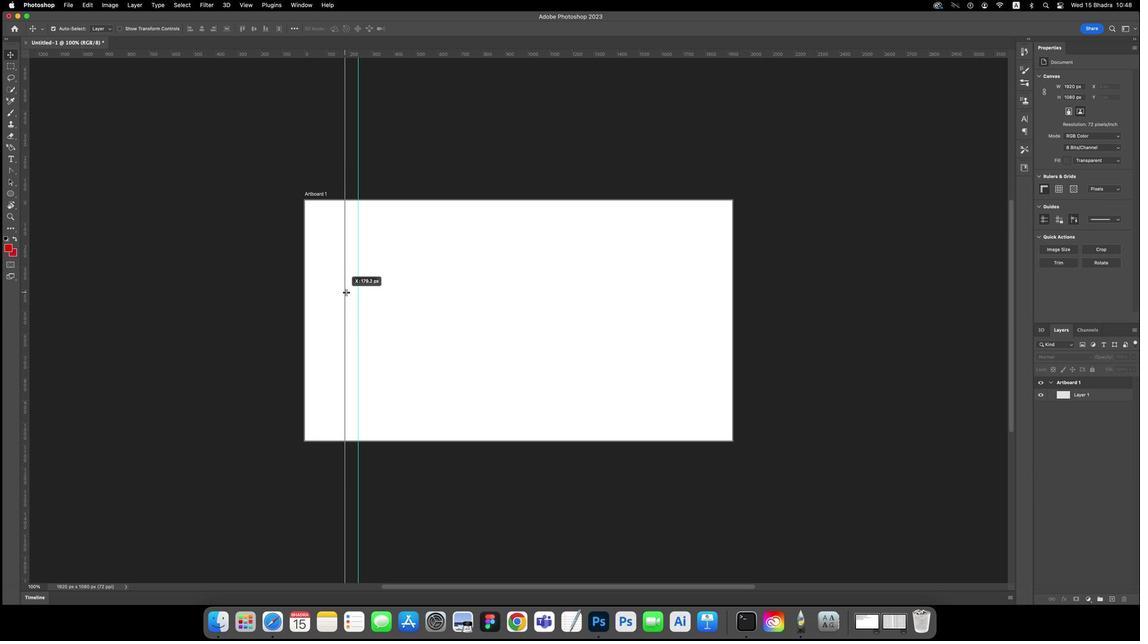 
Action: Mouse pressed left at (29, 278)
Screenshot: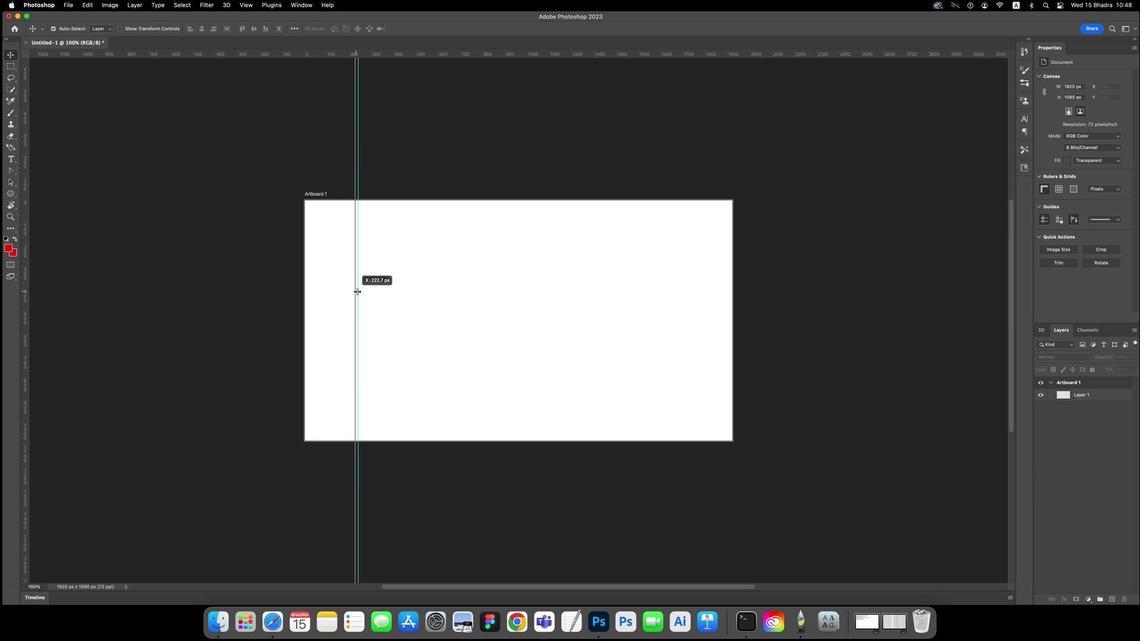 
Action: Mouse moved to (354, 307)
Screenshot: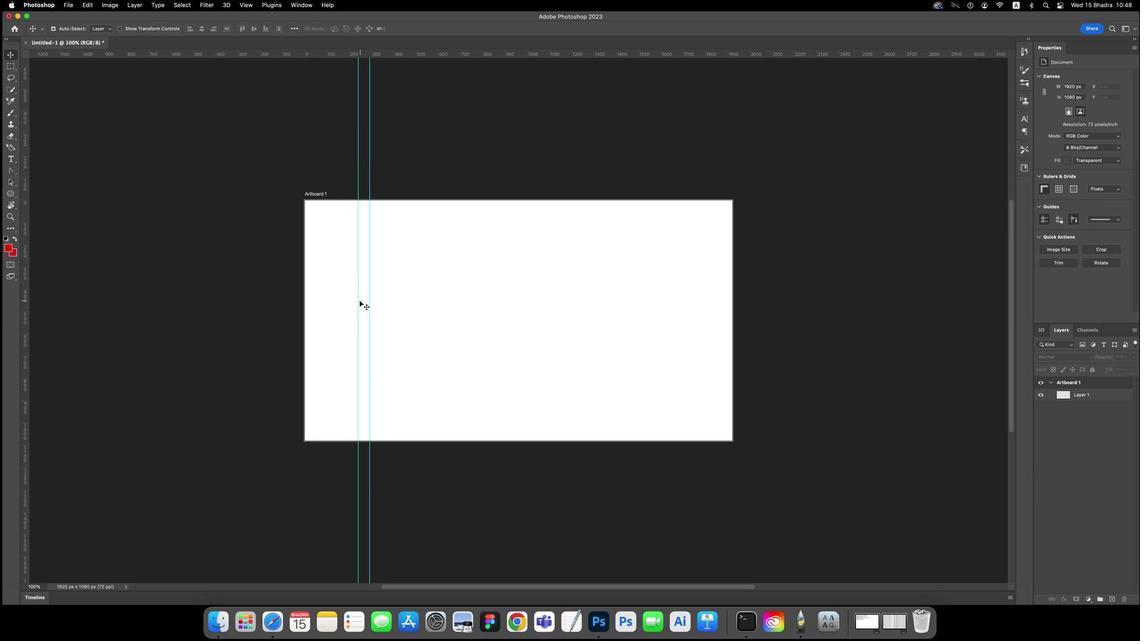 
Action: Mouse pressed left at (354, 307)
Screenshot: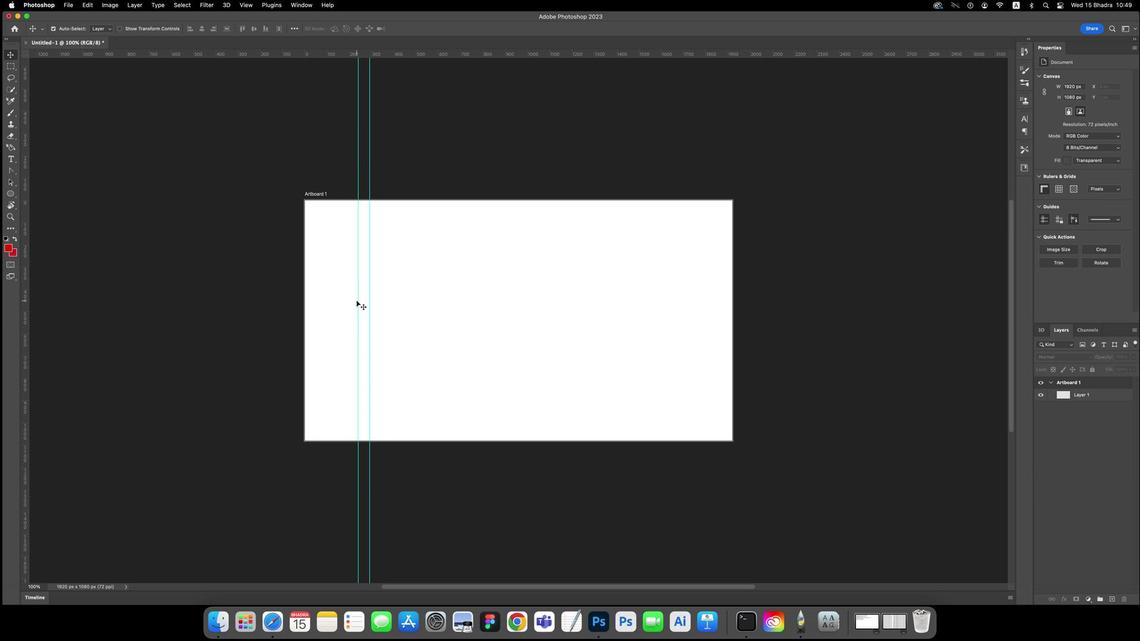 
Action: Mouse moved to (361, 310)
Screenshot: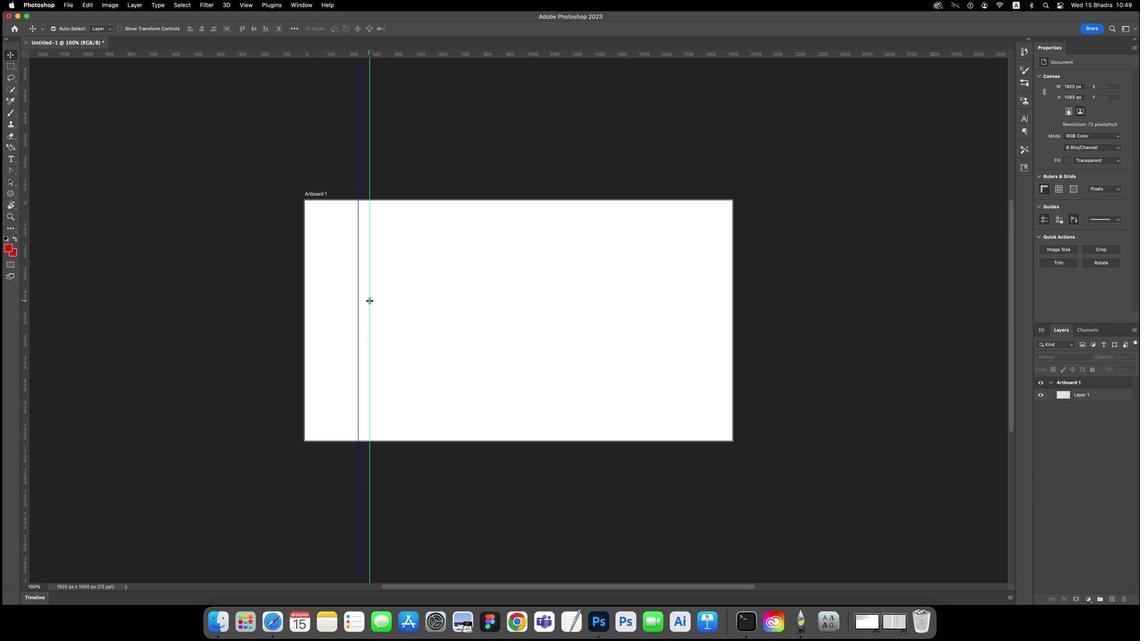 
Action: Key pressed Key.shift
Screenshot: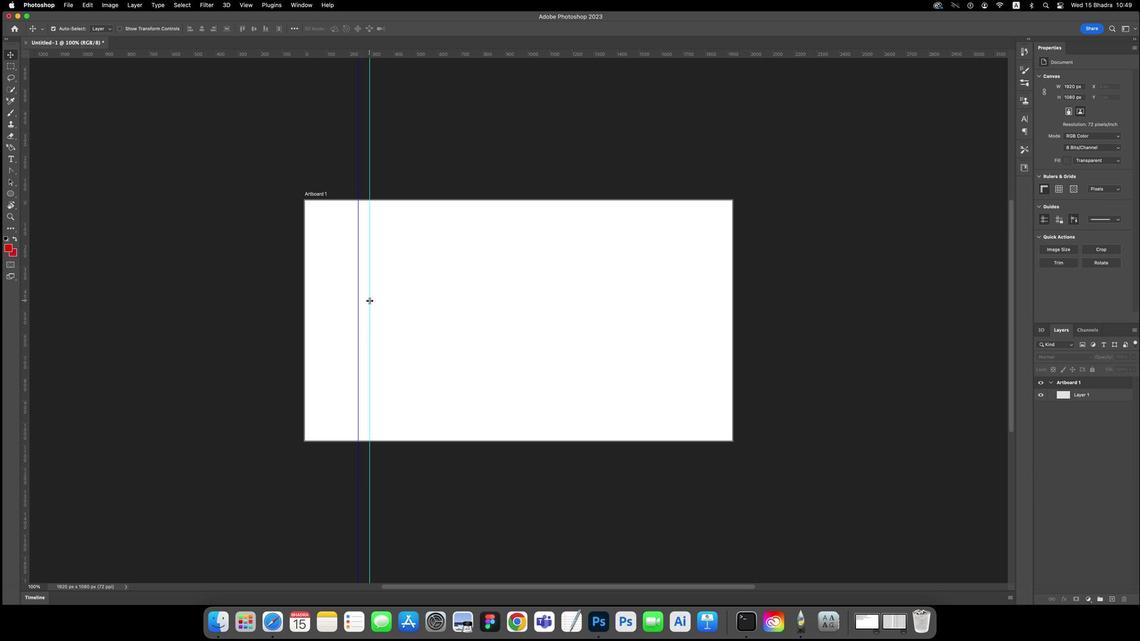 
Action: Mouse pressed left at (361, 310)
Screenshot: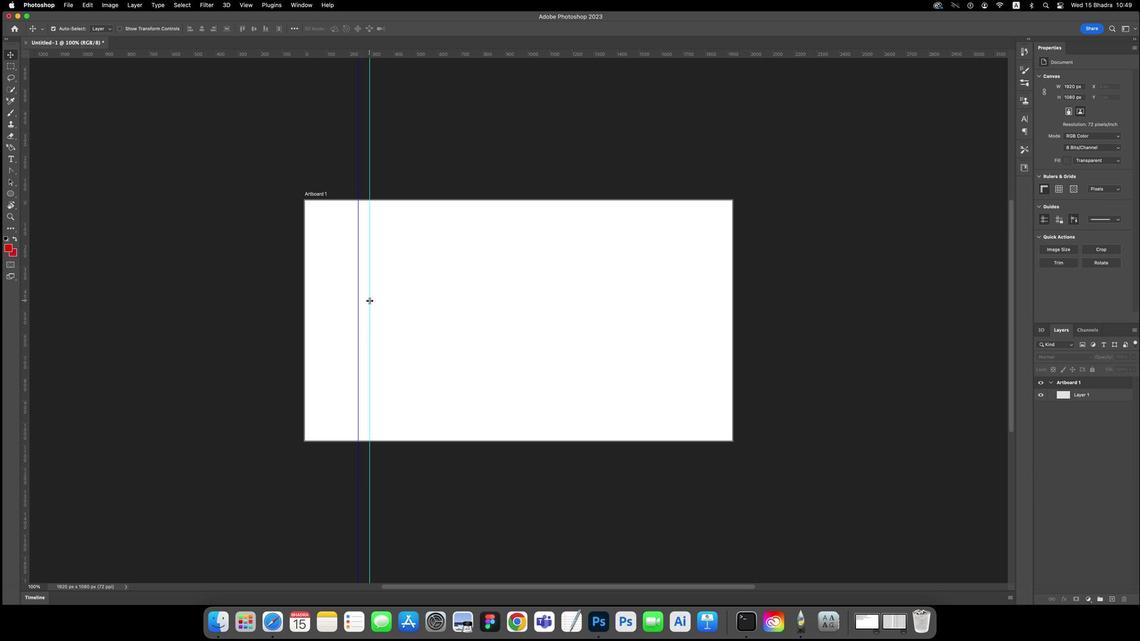 
Action: Mouse moved to (371, 310)
Screenshot: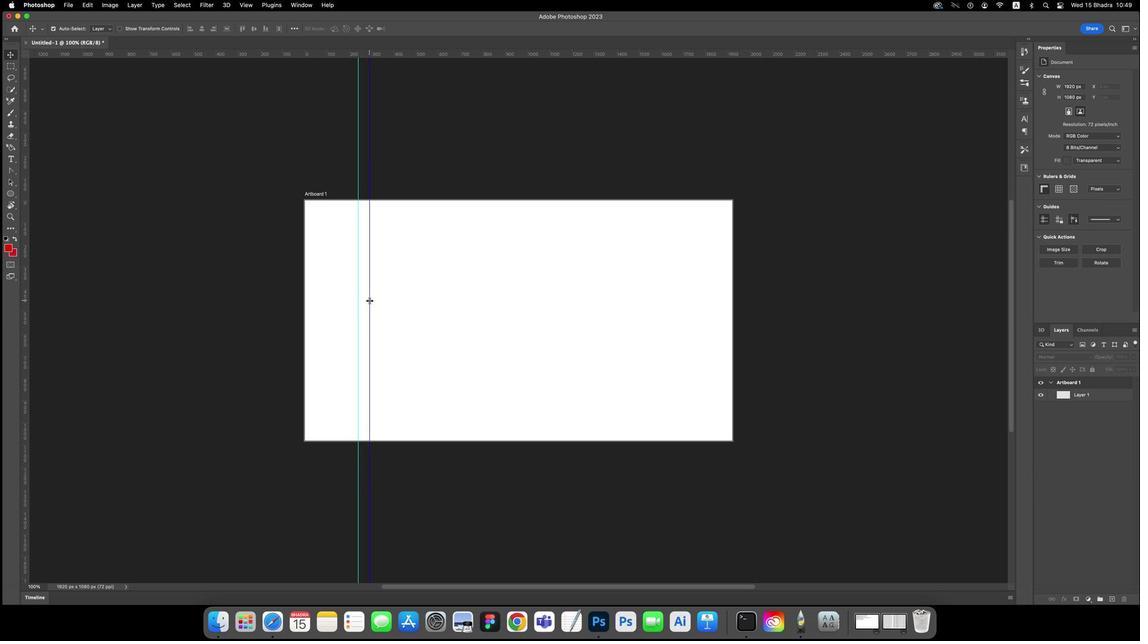 
Action: Mouse pressed left at (371, 310)
Screenshot: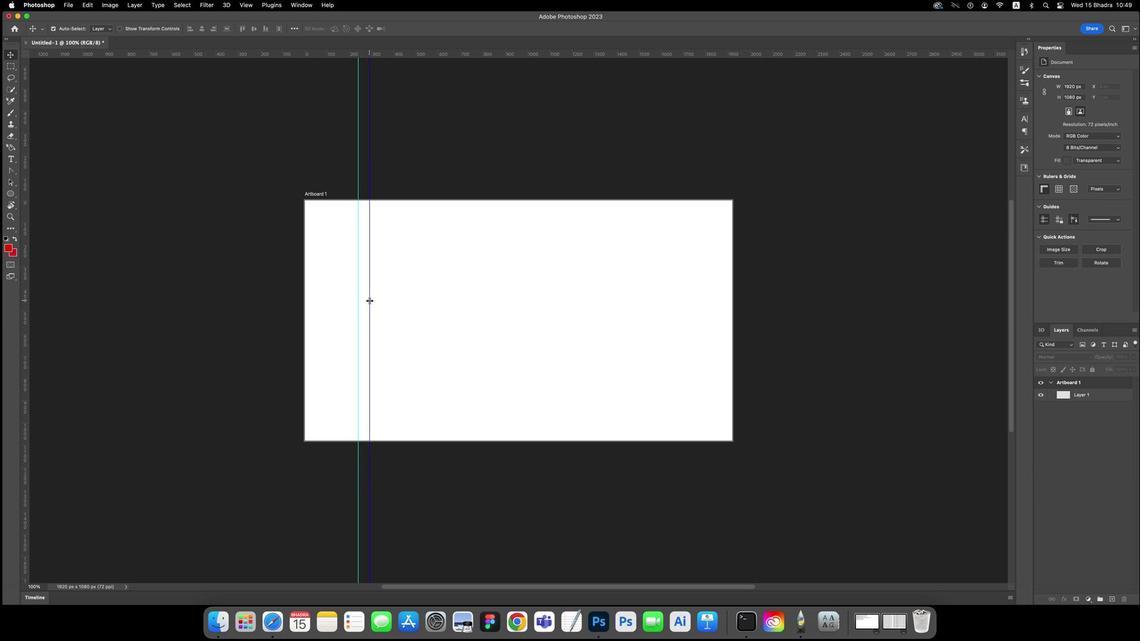 
Action: Key pressed Key.cmd
Screenshot: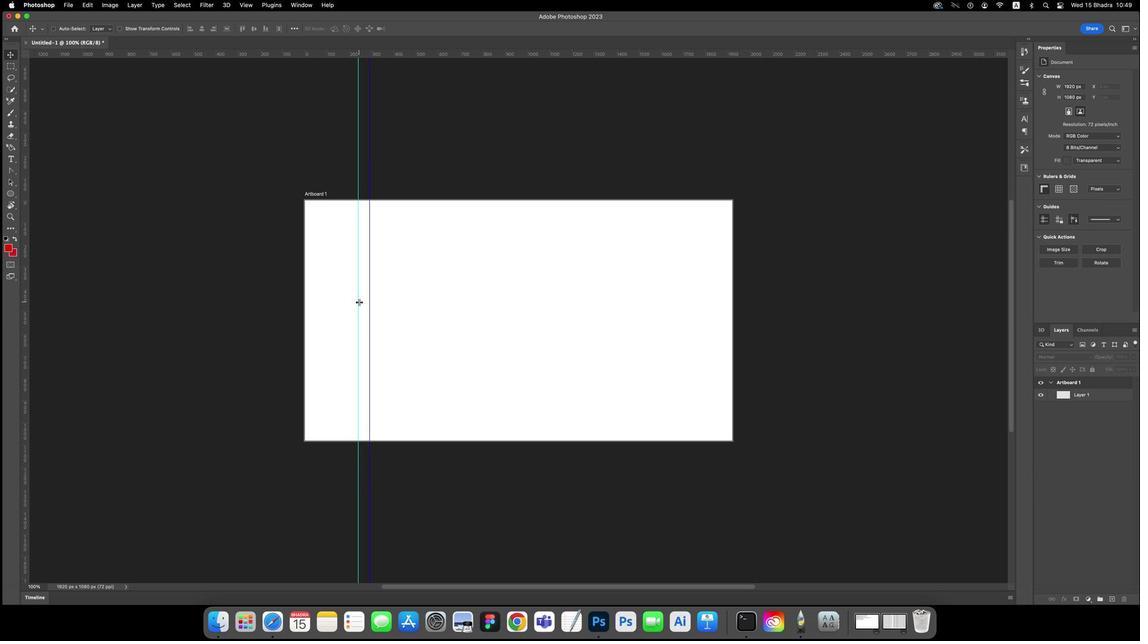 
Action: Mouse moved to (361, 311)
Screenshot: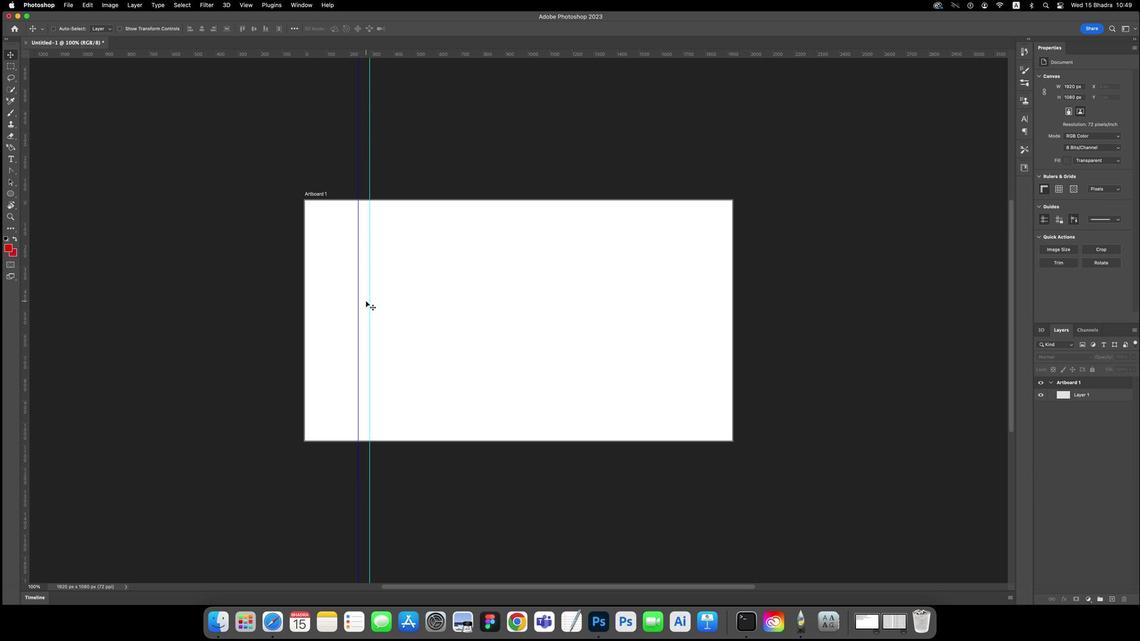 
Action: Mouse pressed left at (361, 311)
Screenshot: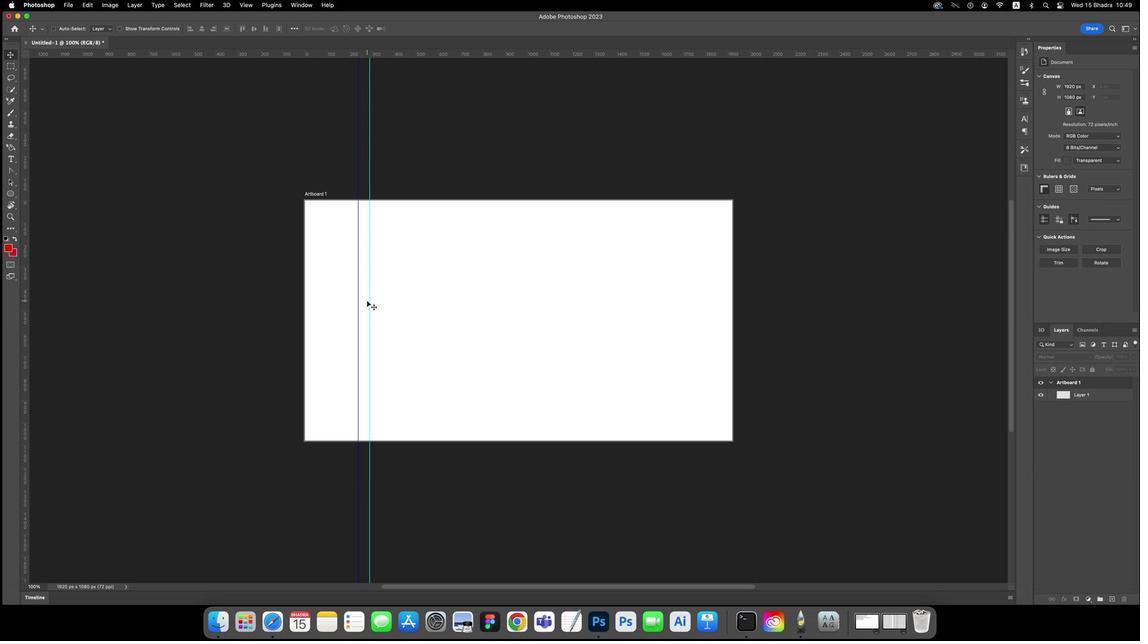 
Action: Mouse moved to (371, 312)
Screenshot: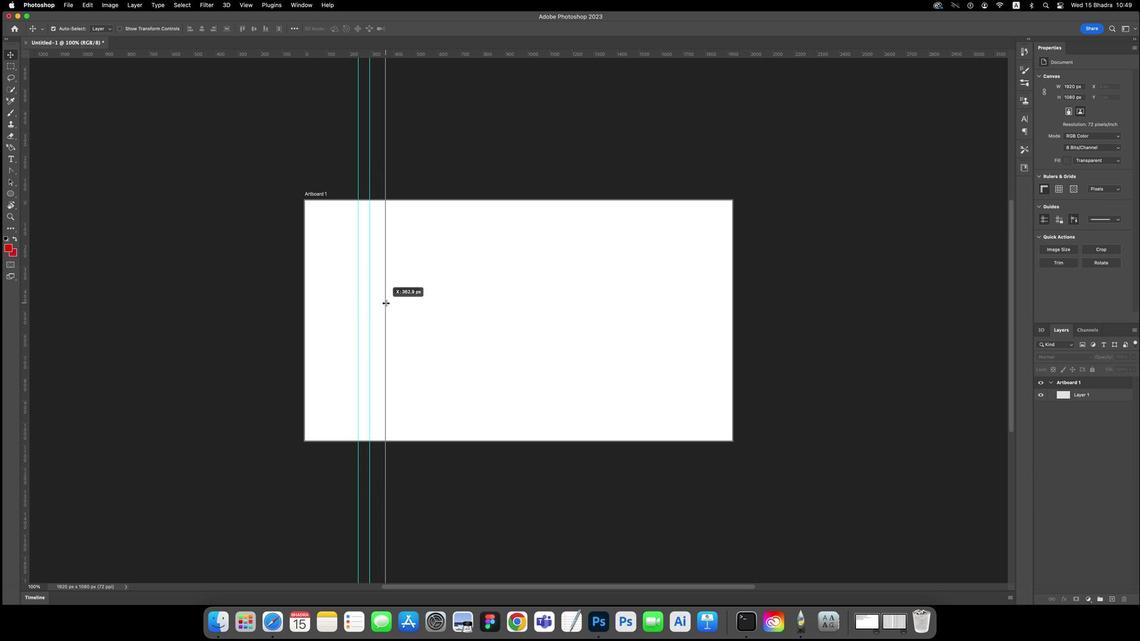 
Action: Mouse pressed left at (371, 312)
Screenshot: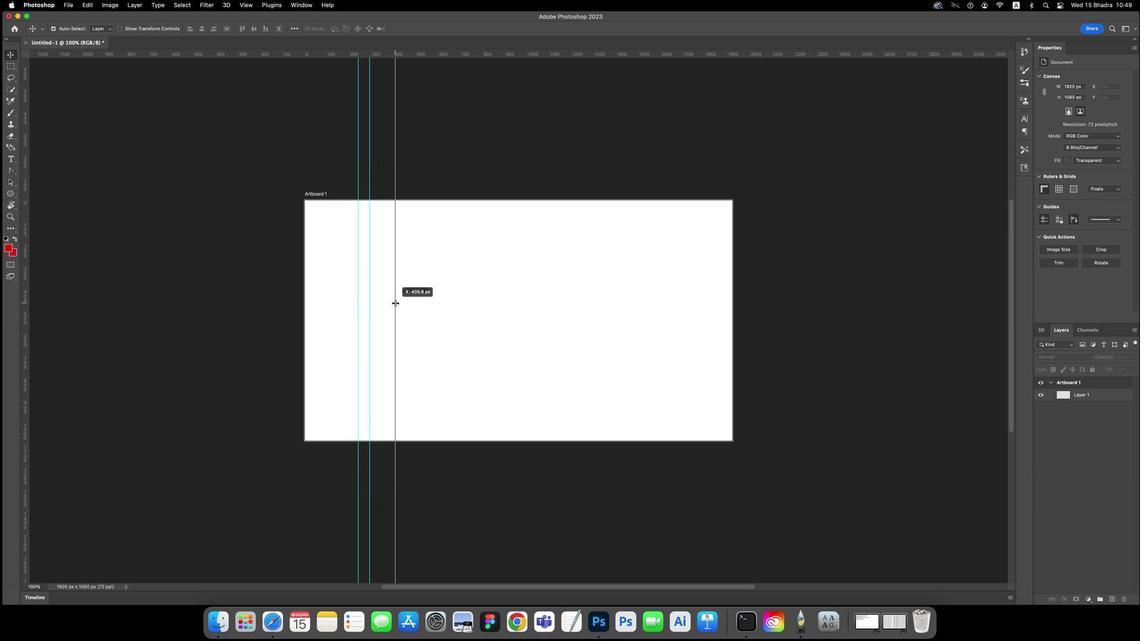 
Action: Mouse moved to (359, 338)
Screenshot: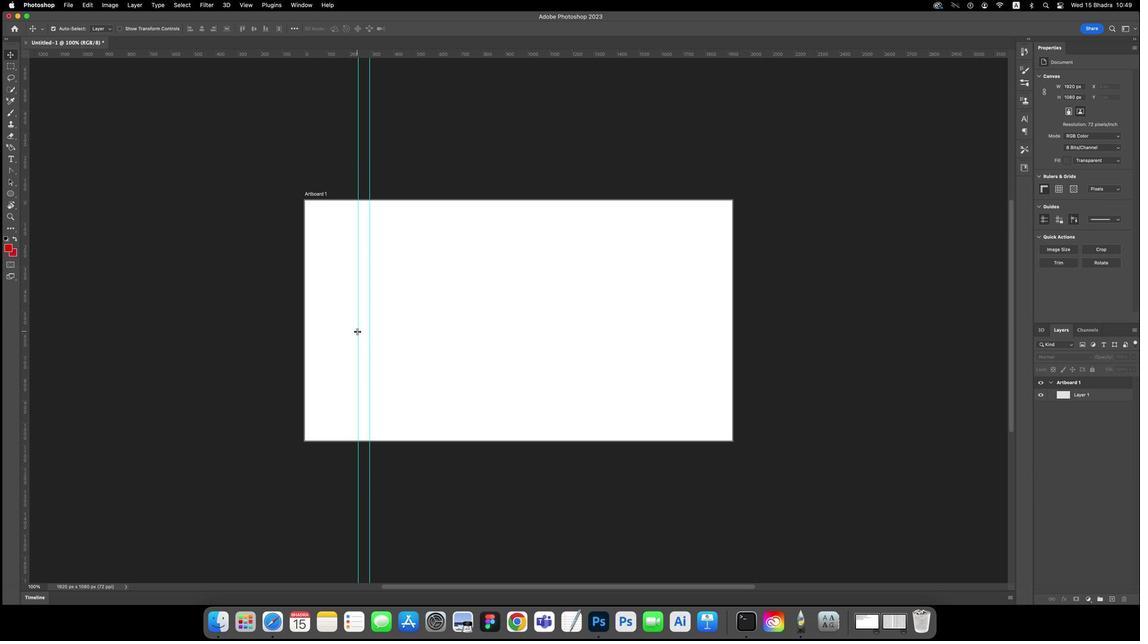 
Action: Key pressed Key.cmd'z'
Screenshot: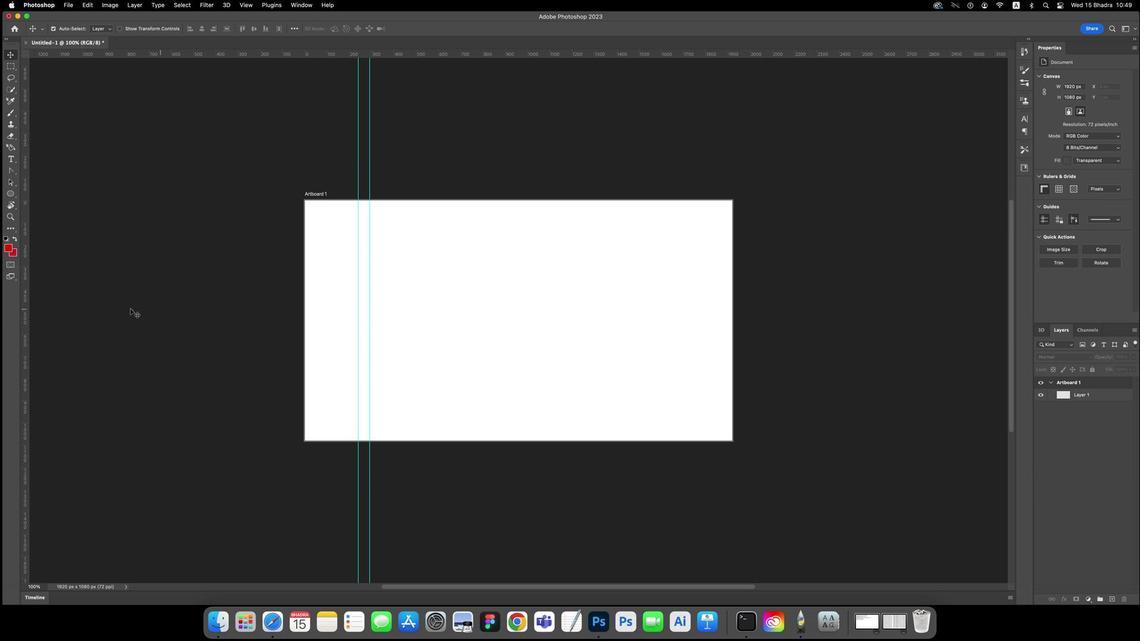 
Action: Mouse moved to (32, 327)
Screenshot: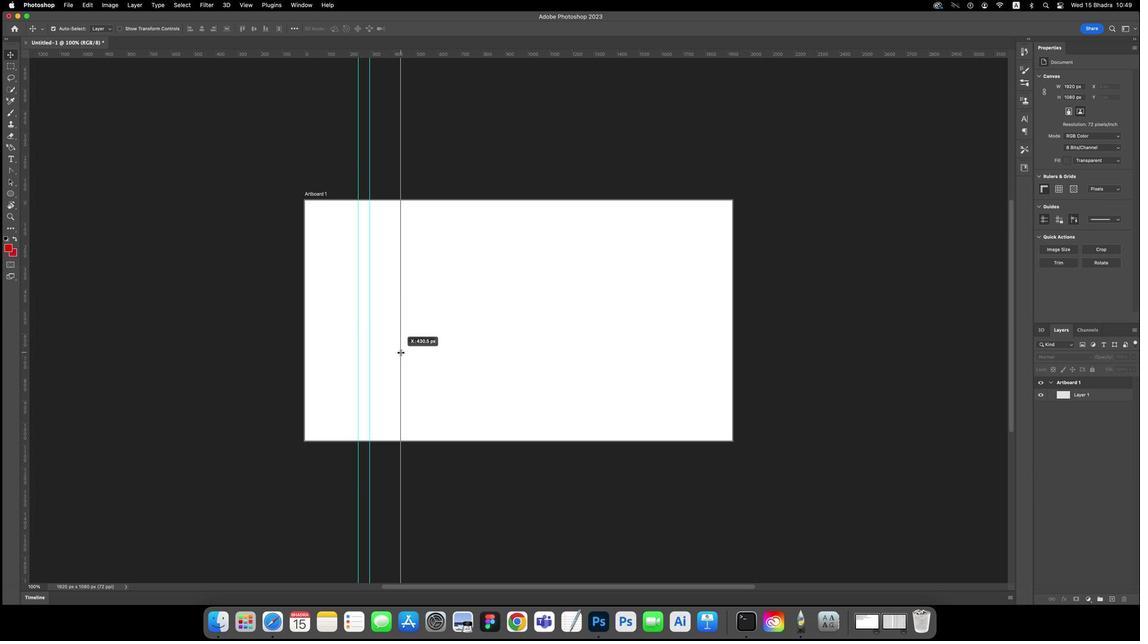 
Action: Mouse pressed left at (32, 327)
Screenshot: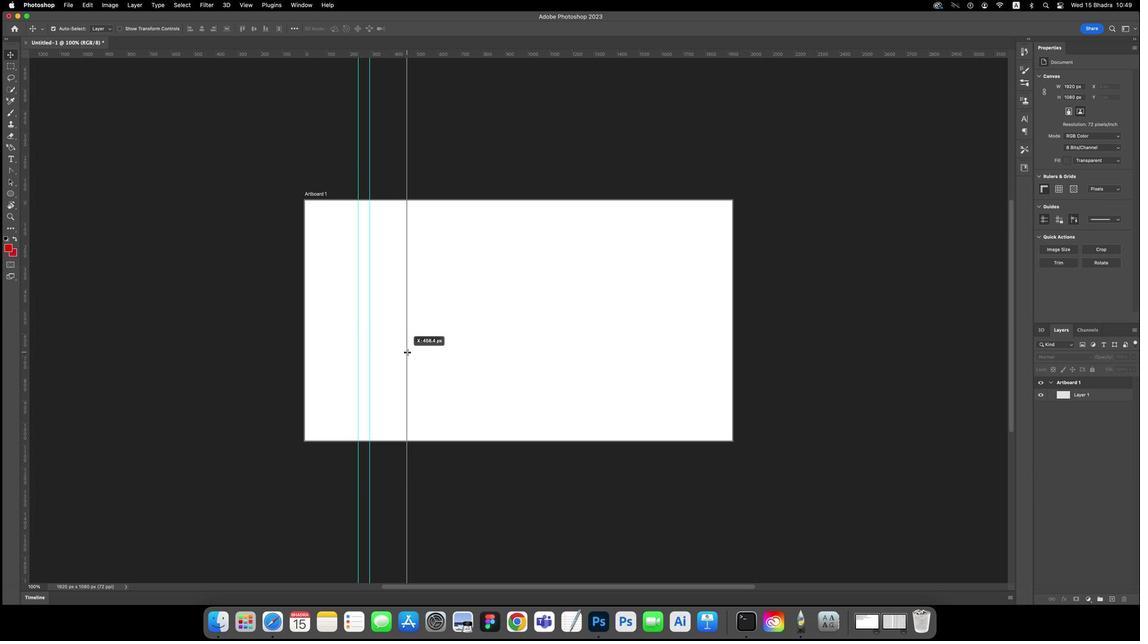 
Action: Mouse moved to (27, 354)
Screenshot: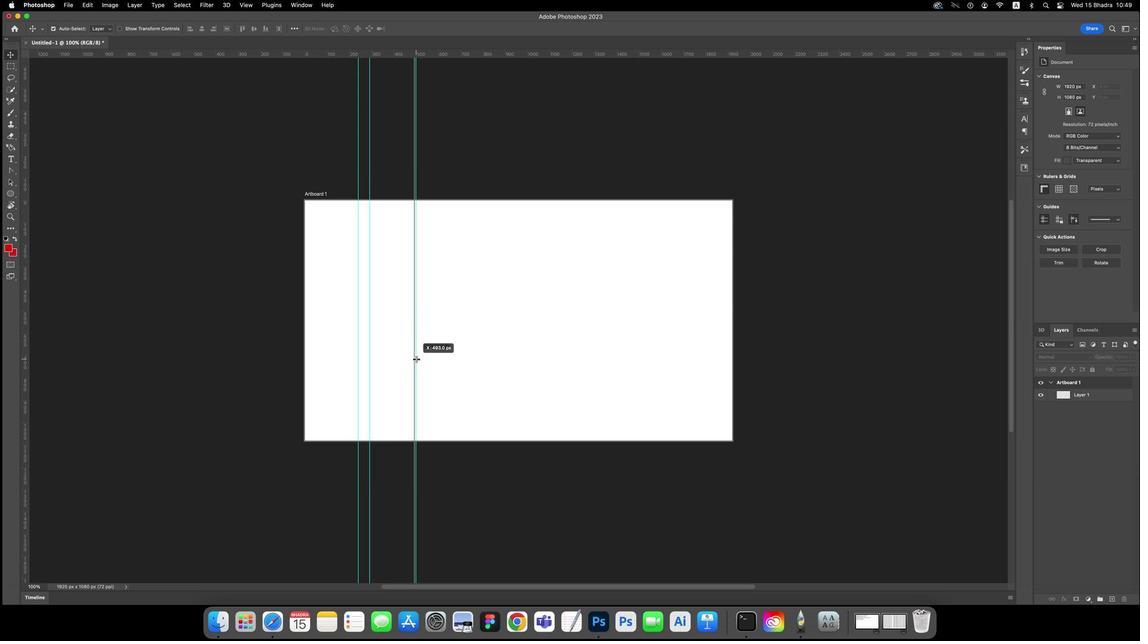 
Action: Mouse pressed left at (27, 354)
Screenshot: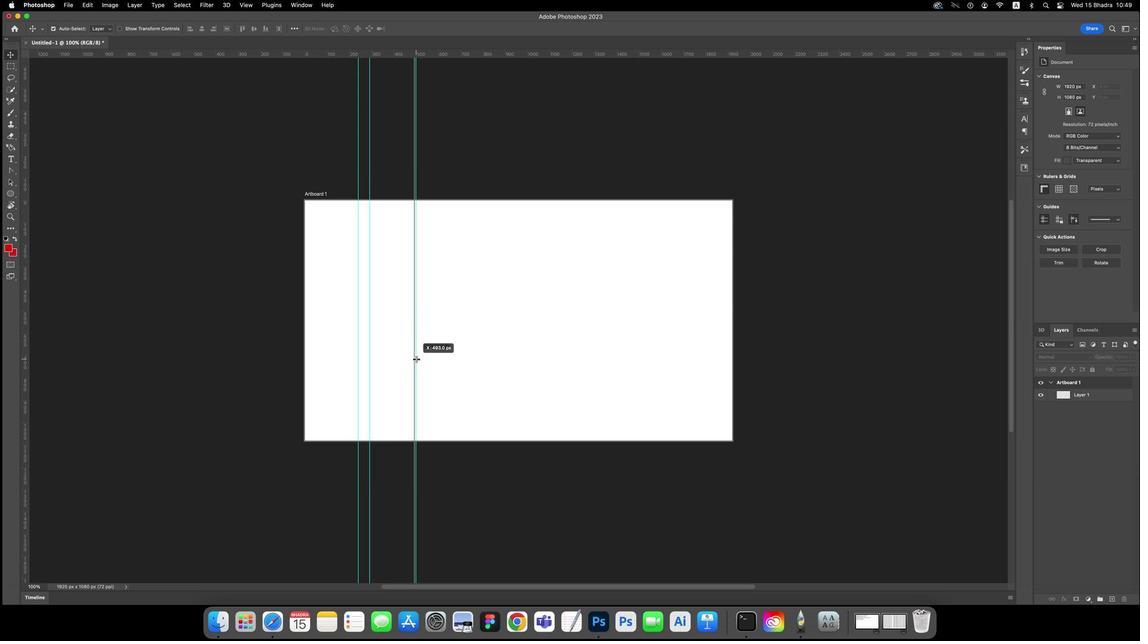 
Action: Mouse moved to (371, 352)
Screenshot: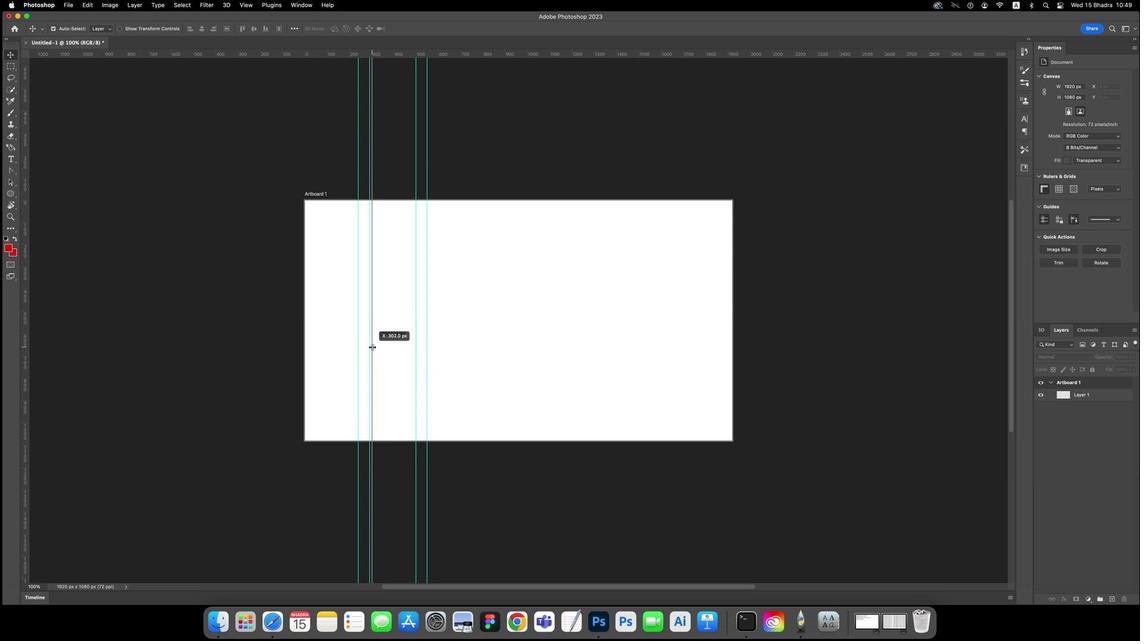 
Action: Mouse pressed left at (371, 352)
Screenshot: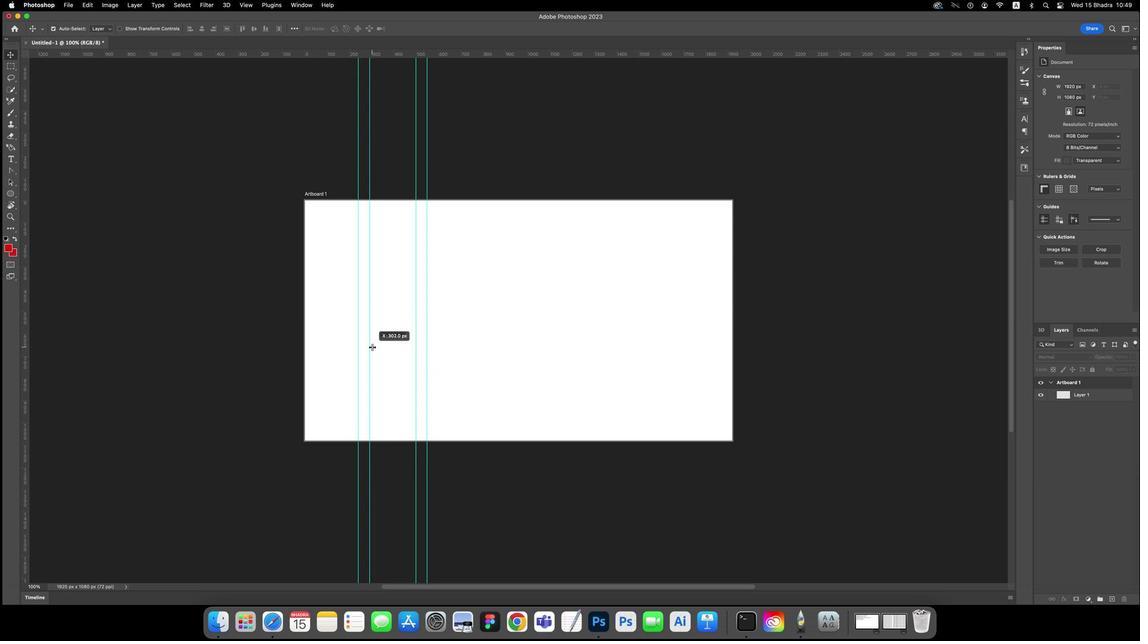 
Action: Mouse moved to (359, 354)
Screenshot: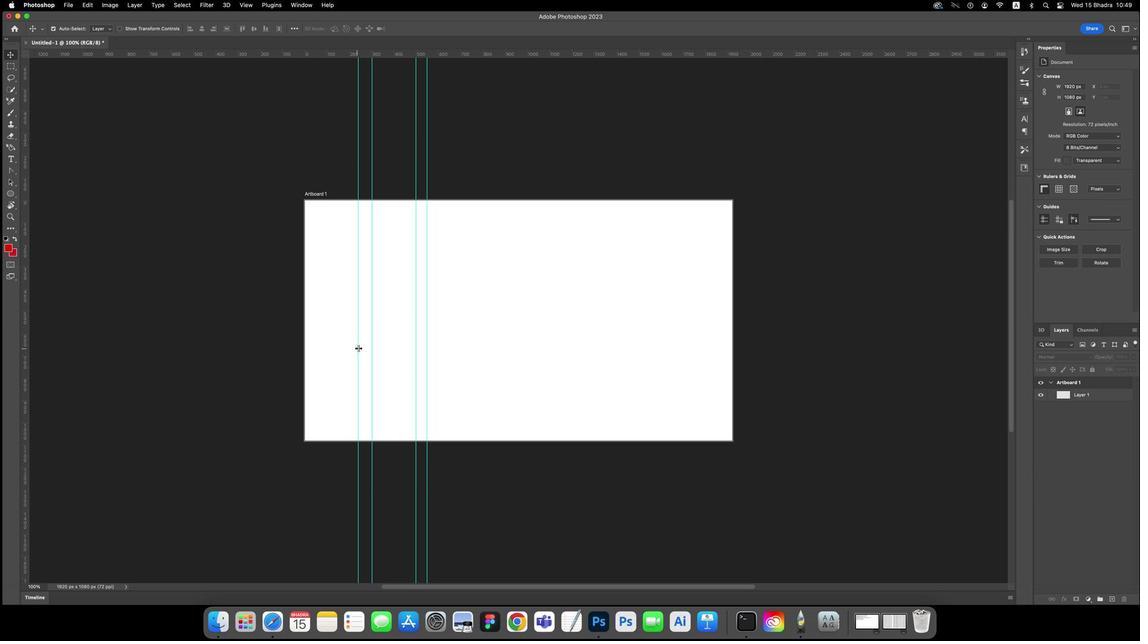 
Action: Mouse pressed left at (359, 354)
Screenshot: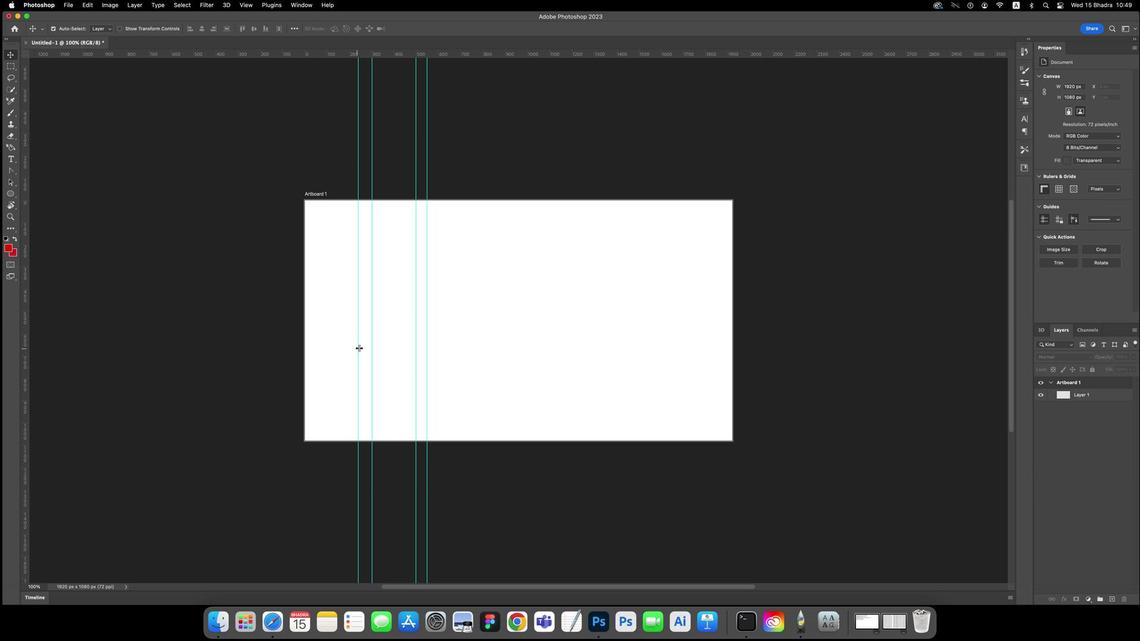 
Action: Mouse moved to (30, 285)
Screenshot: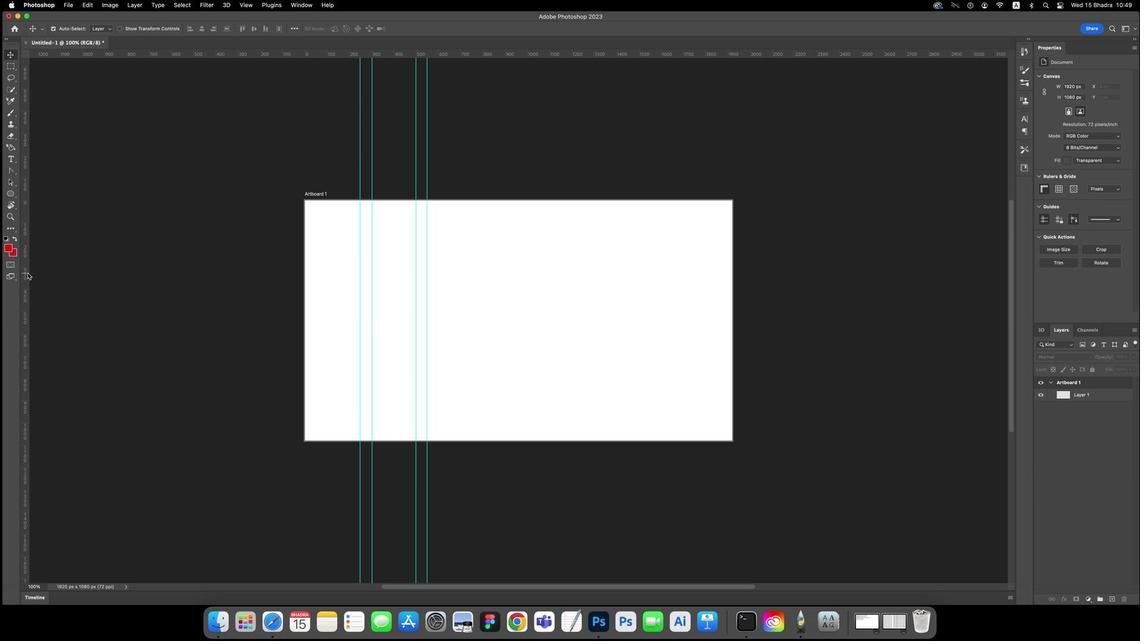
Action: Mouse pressed left at (30, 285)
Screenshot: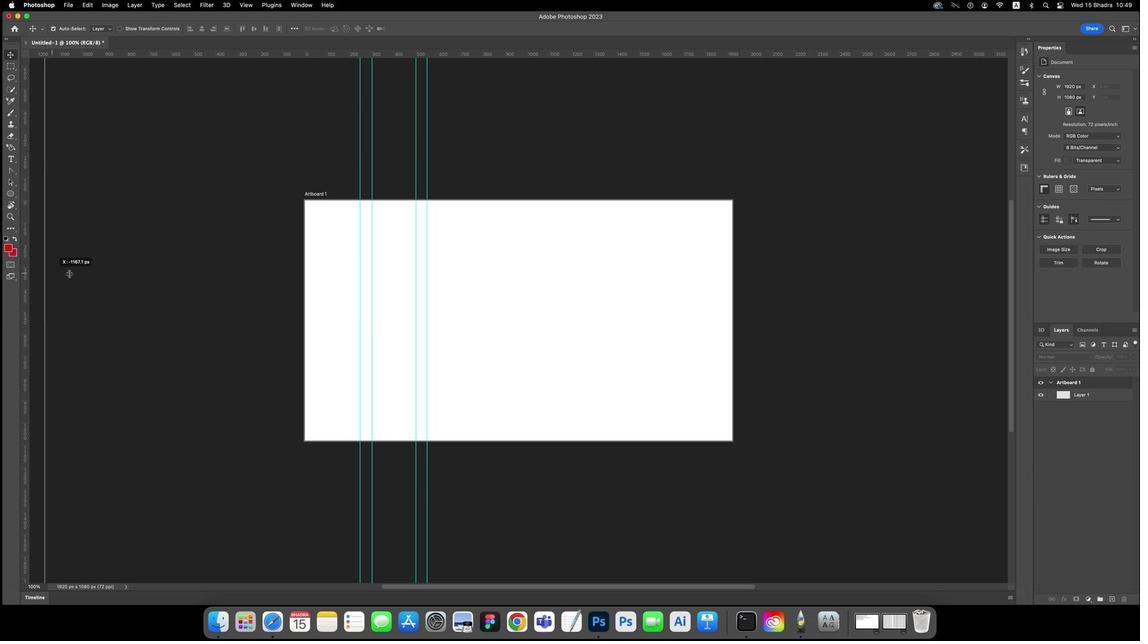 
Action: Mouse pressed left at (30, 285)
Screenshot: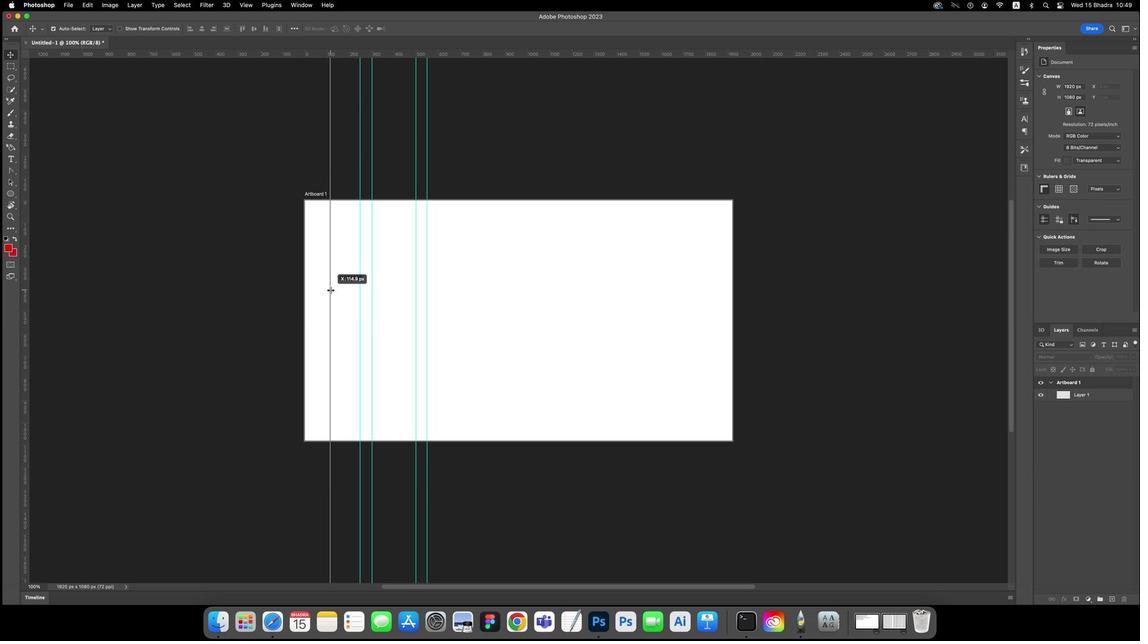 
Action: Mouse moved to (30, 330)
Screenshot: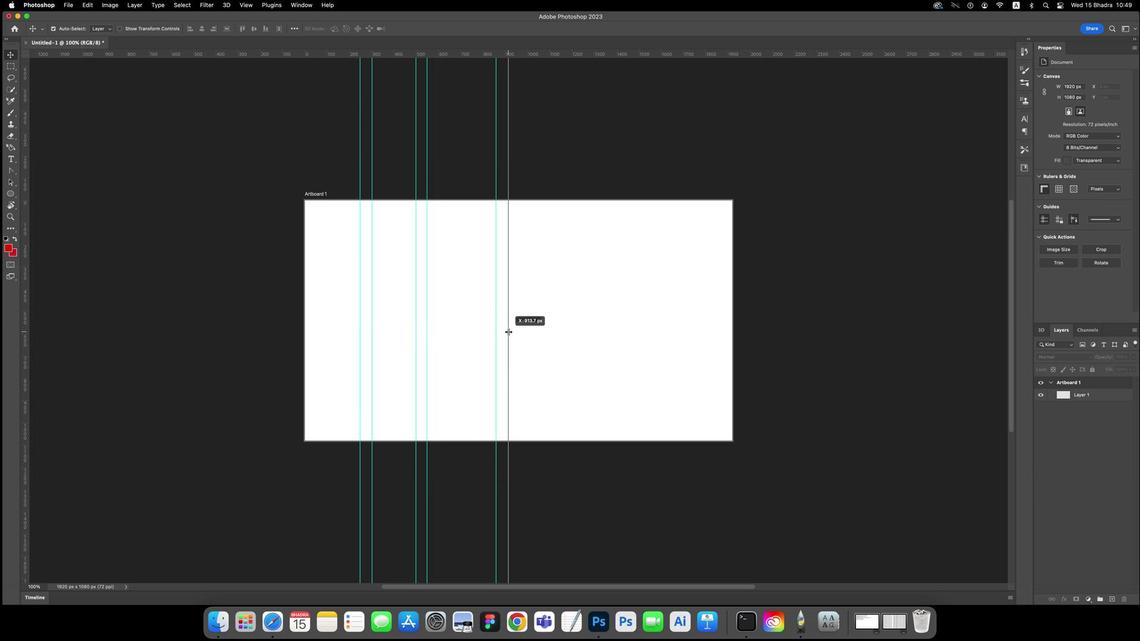 
Action: Mouse pressed left at (30, 330)
Screenshot: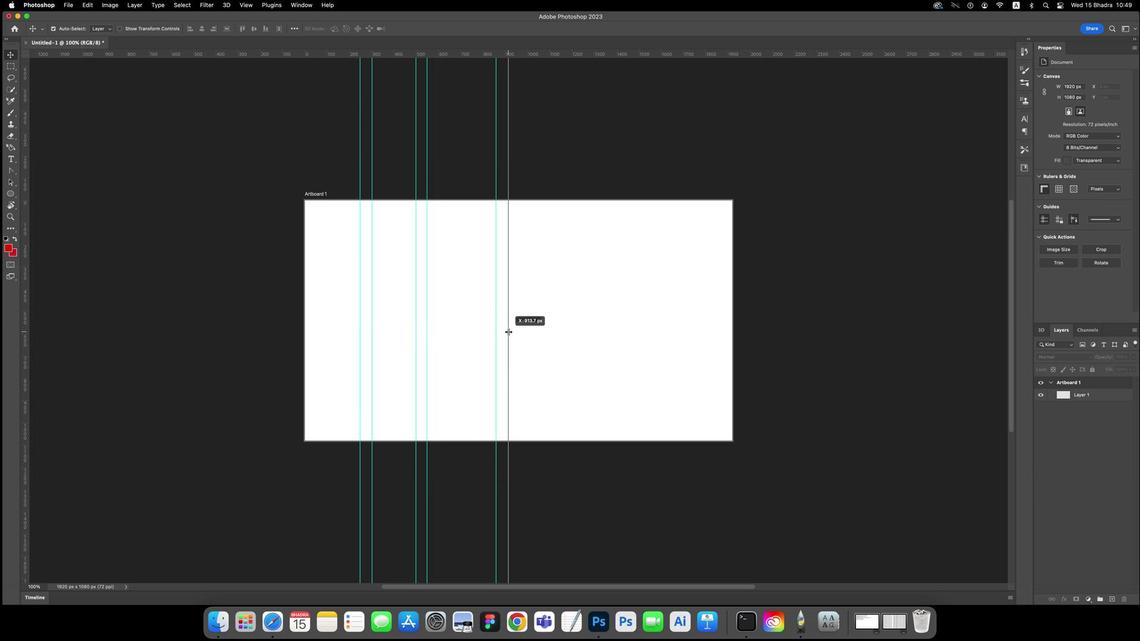 
Action: Mouse moved to (315, 159)
Screenshot: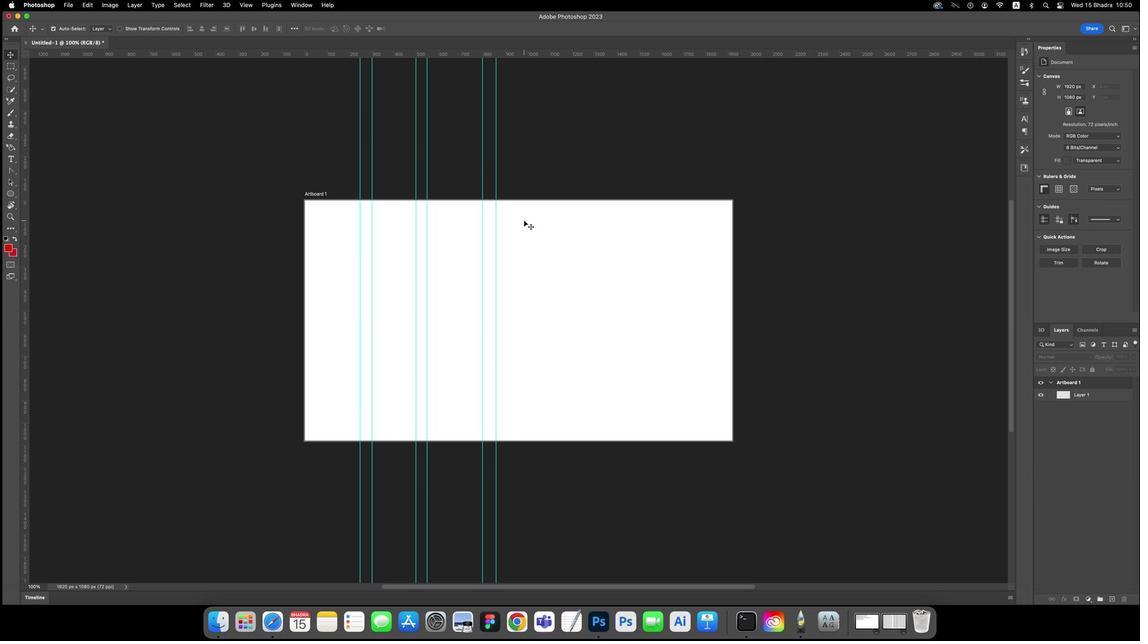 
Action: Mouse pressed left at (315, 159)
Screenshot: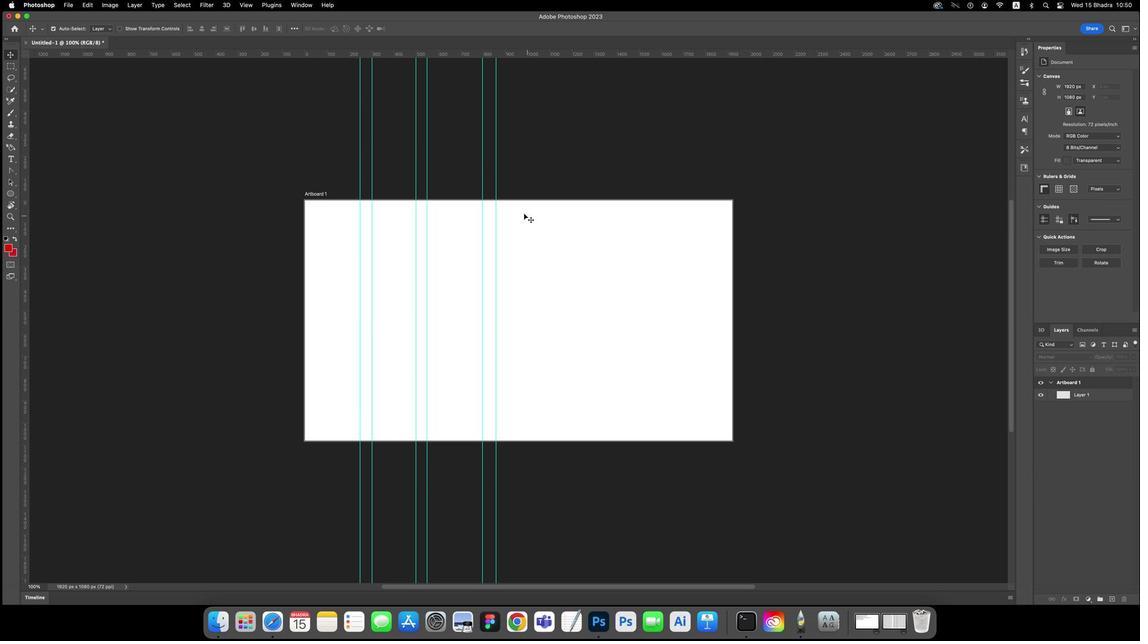 
Action: Mouse moved to (30, 168)
Screenshot: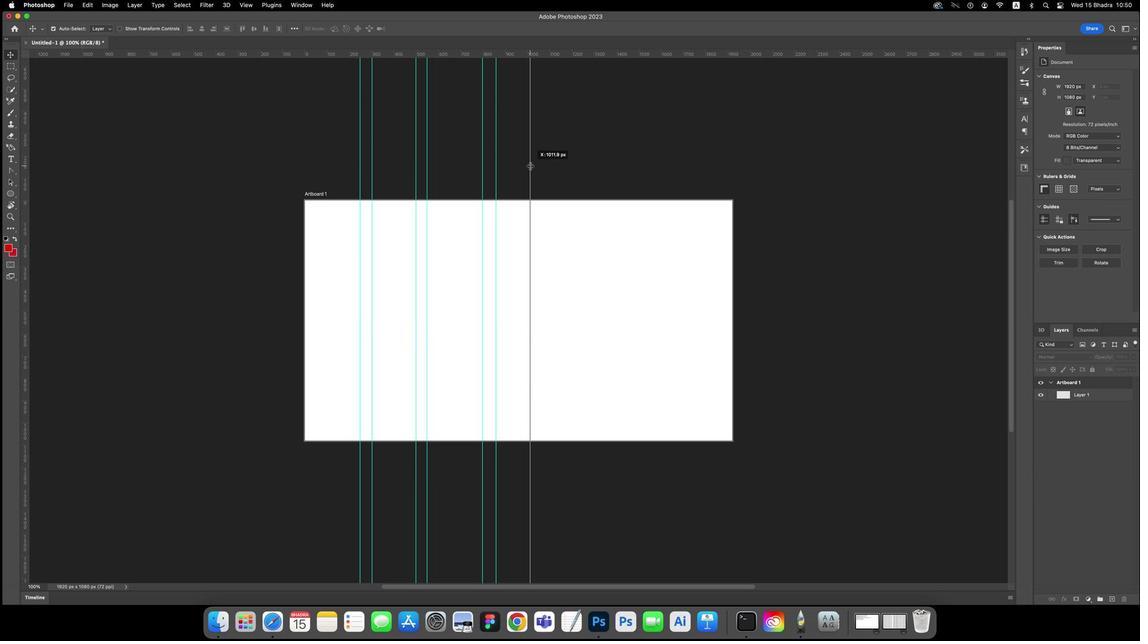 
Action: Mouse pressed left at (30, 168)
Screenshot: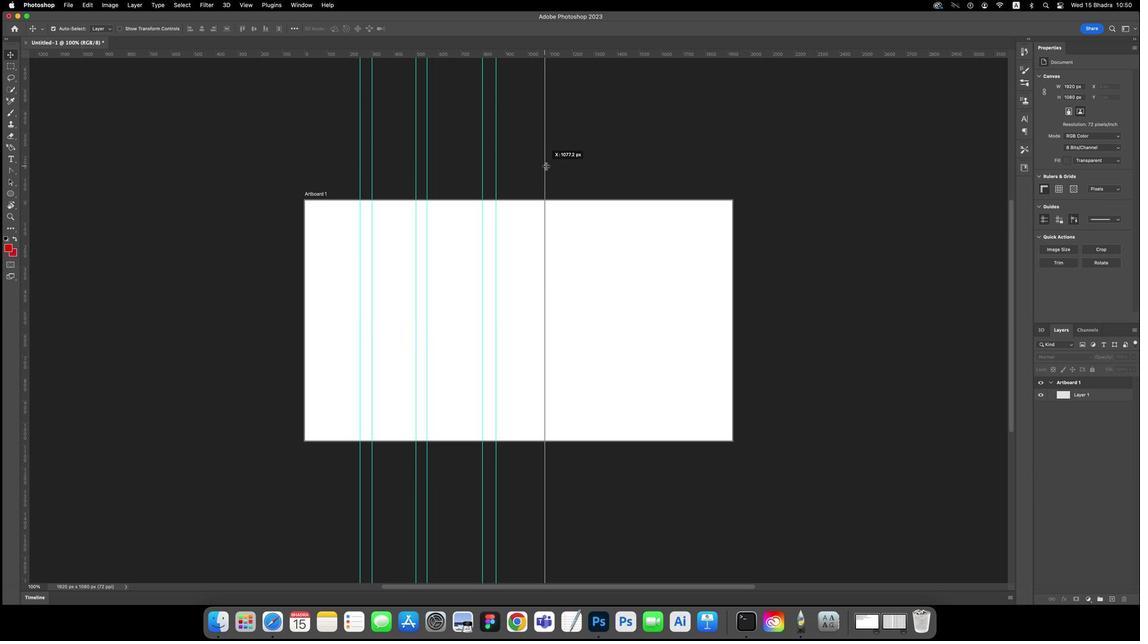 
Action: Mouse moved to (29, 273)
Screenshot: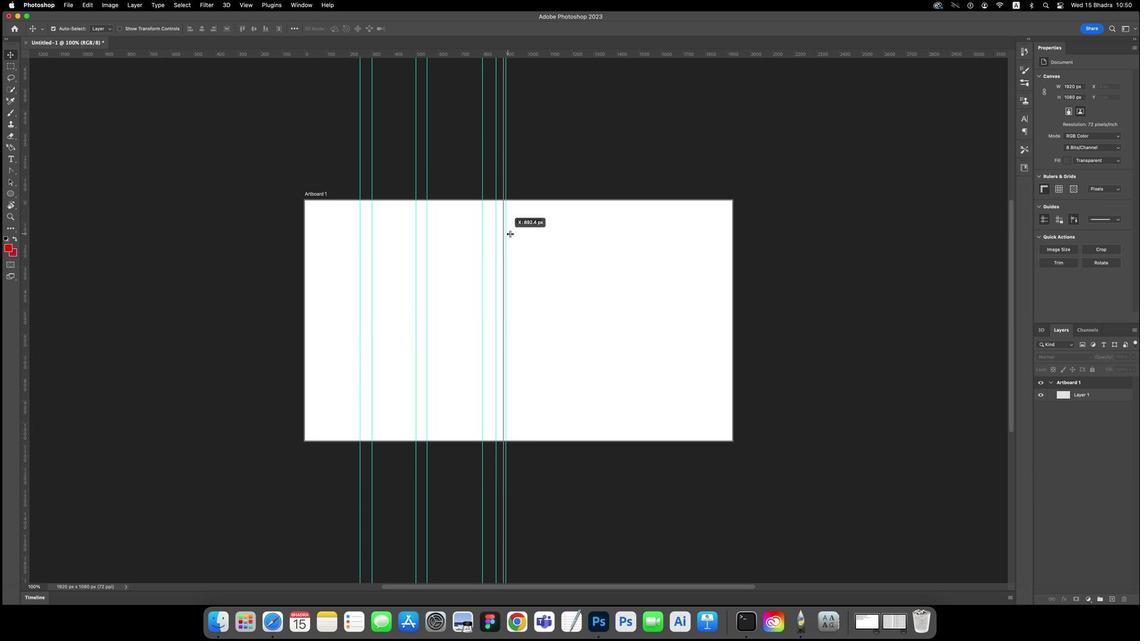 
Action: Mouse pressed left at (29, 273)
Screenshot: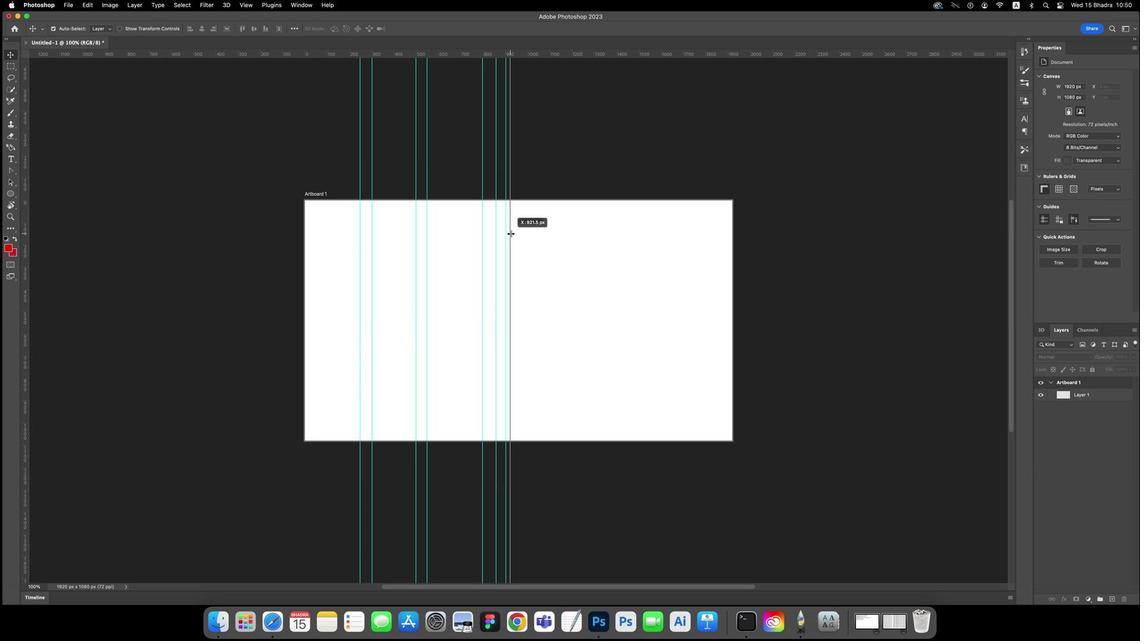 
Action: Mouse moved to (28, 289)
Screenshot: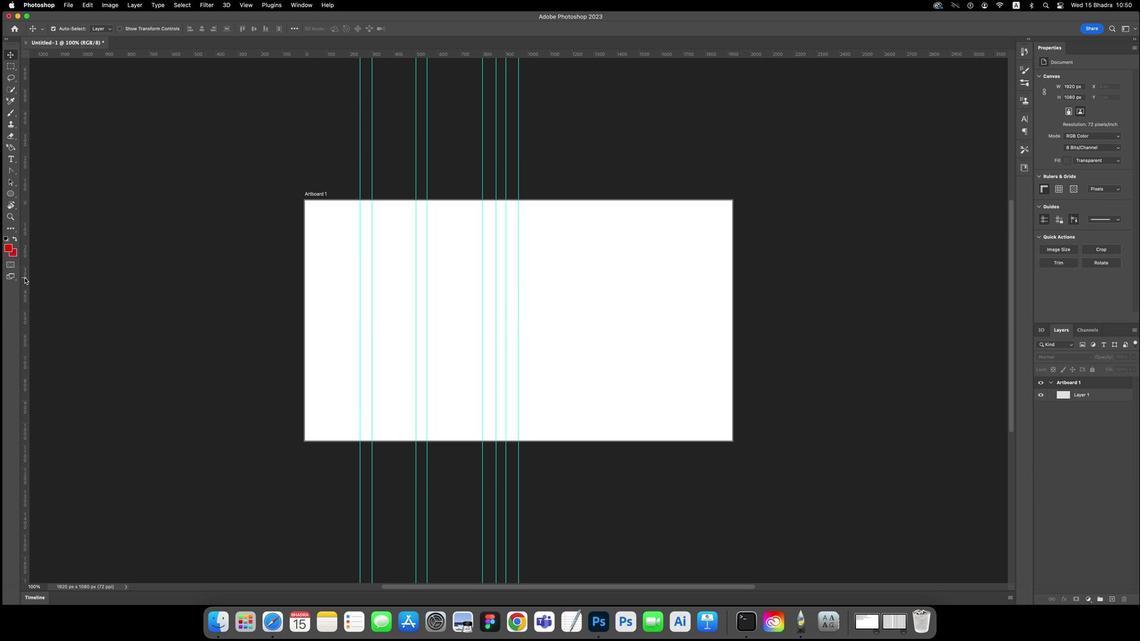 
Action: Mouse pressed left at (28, 289)
Screenshot: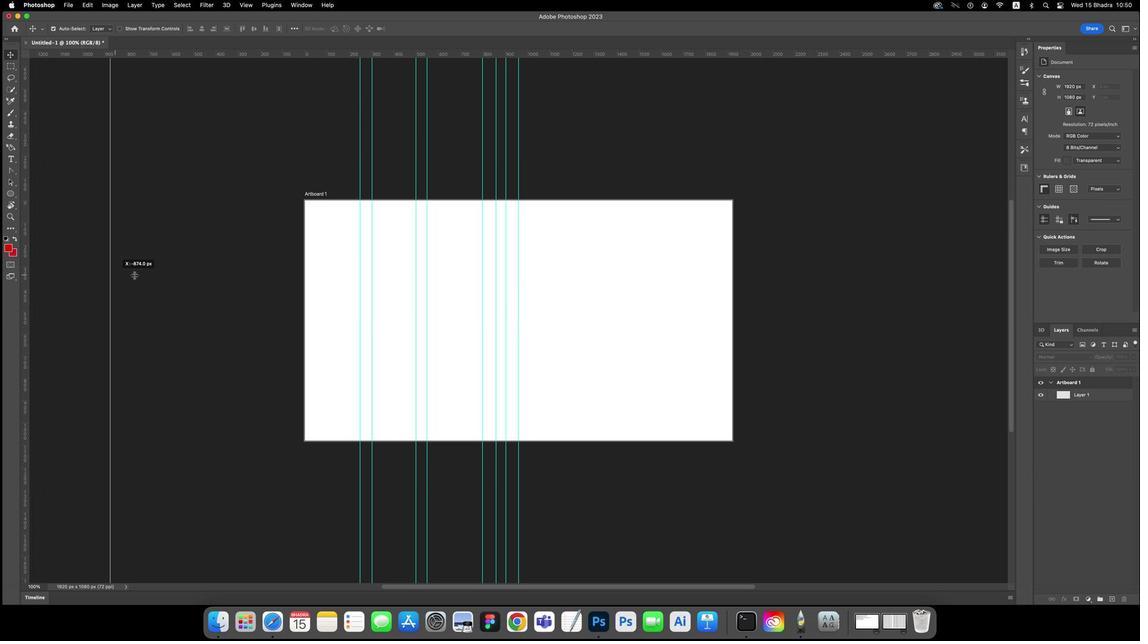 
Action: Mouse moved to (32, 302)
Screenshot: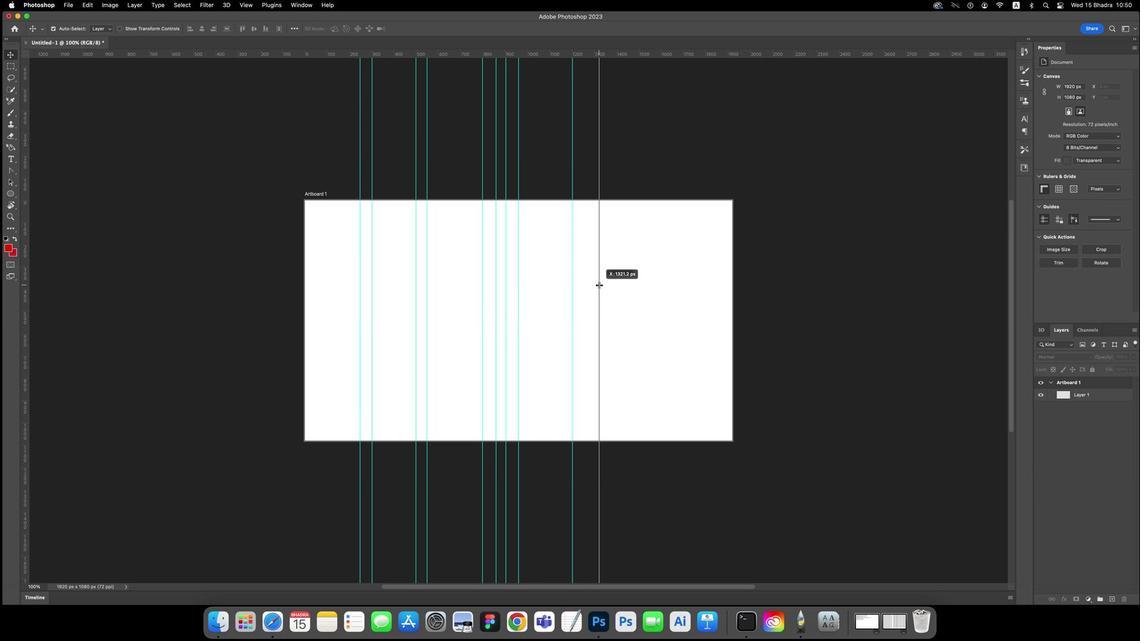 
Action: Mouse pressed left at (32, 302)
Screenshot: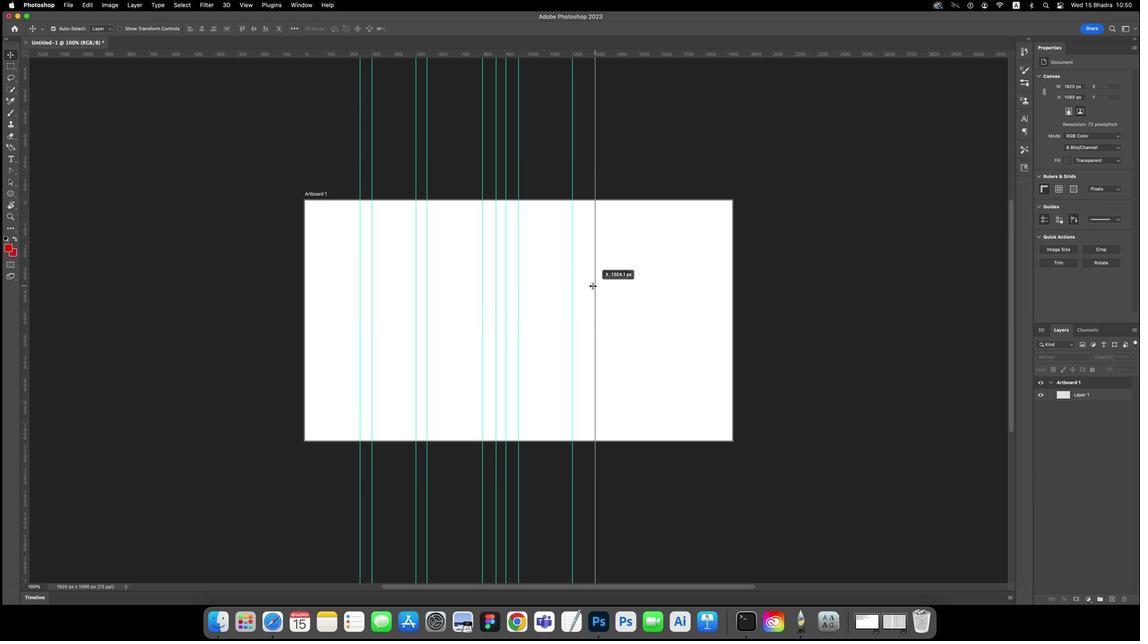 
Action: Mouse moved to (28, 338)
Screenshot: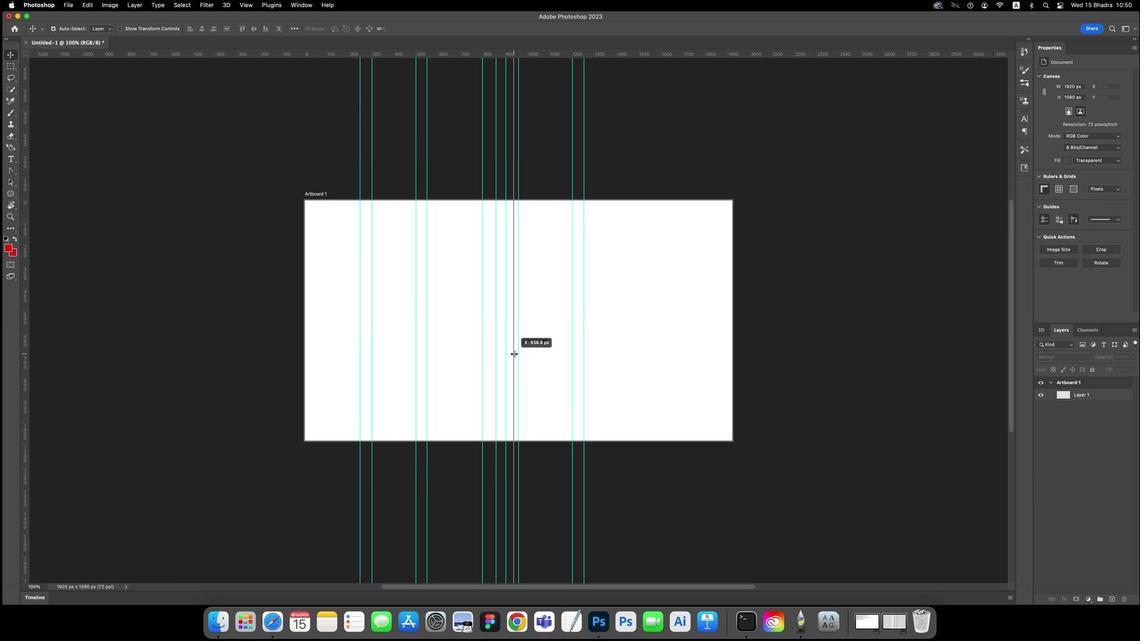 
Action: Mouse pressed left at (28, 338)
Screenshot: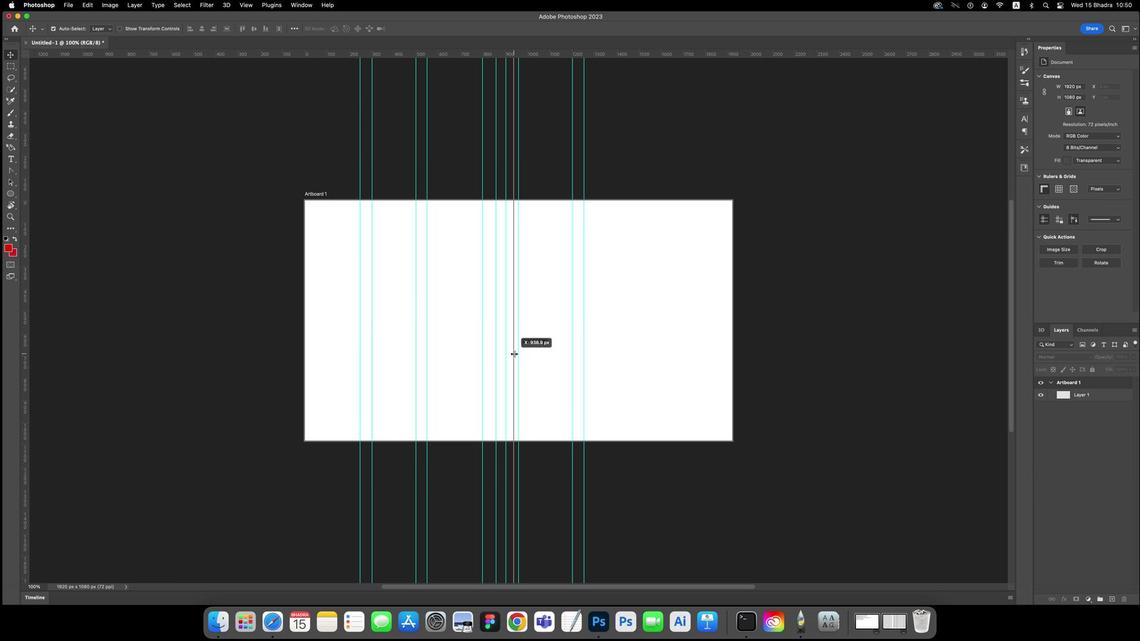 
Action: Mouse moved to (30, 333)
Screenshot: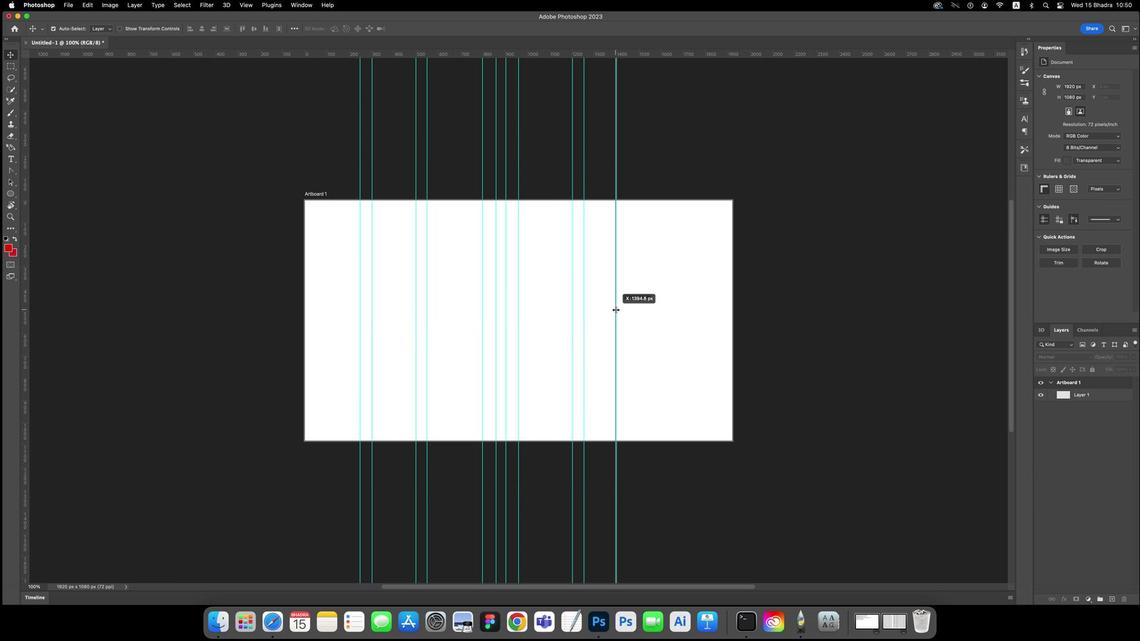 
Action: Mouse pressed left at (30, 333)
Screenshot: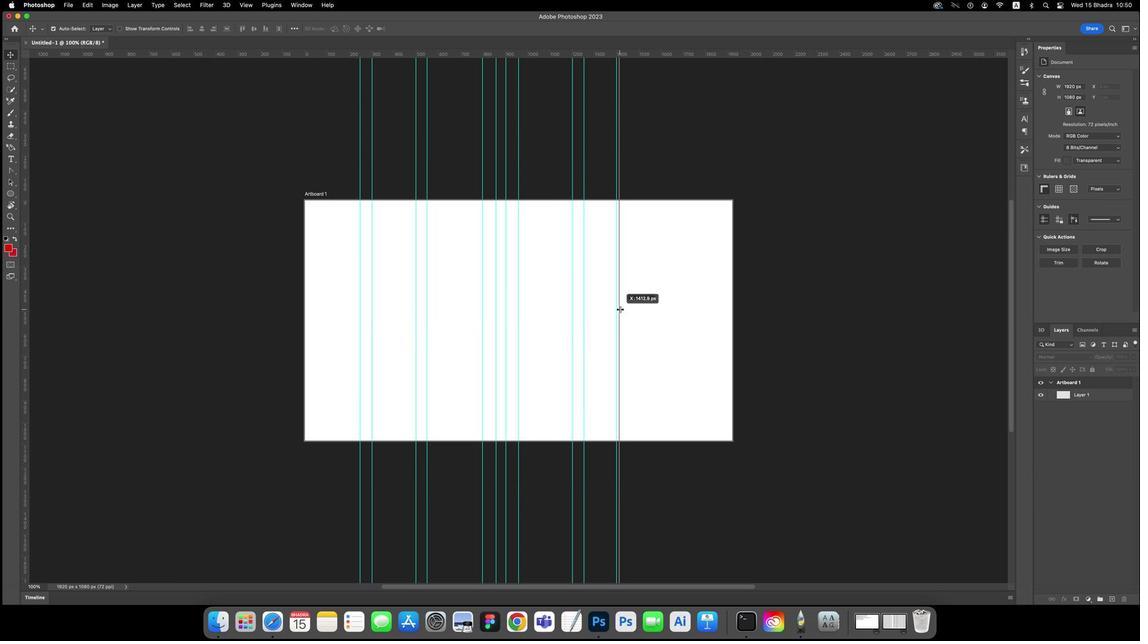 
Action: Mouse moved to (137, 361)
Screenshot: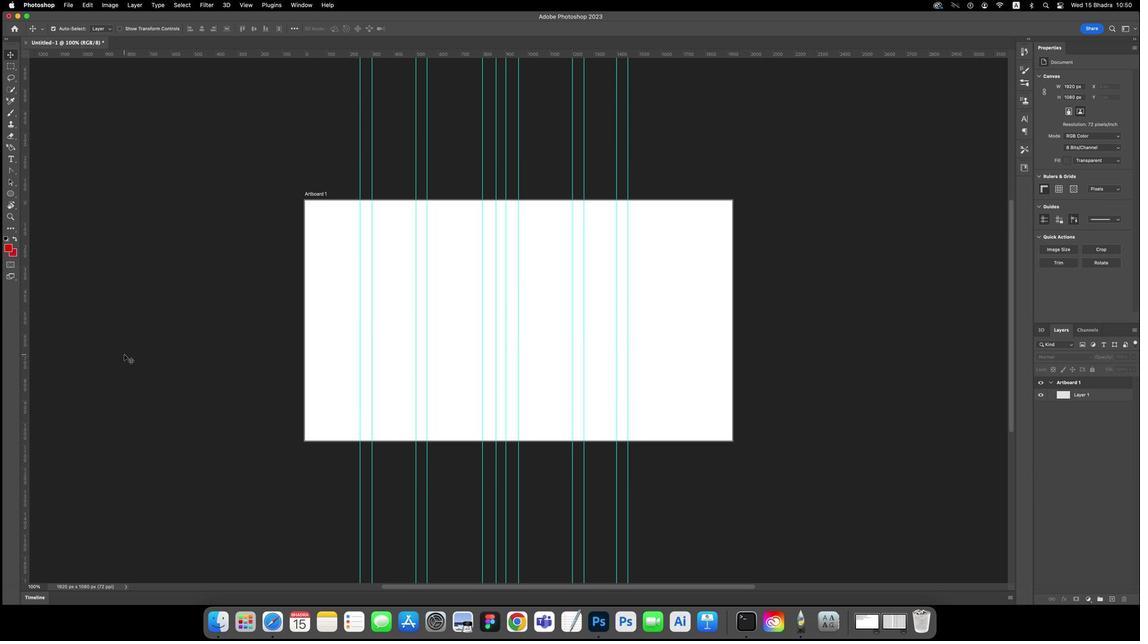 
Action: Mouse pressed left at (137, 361)
Screenshot: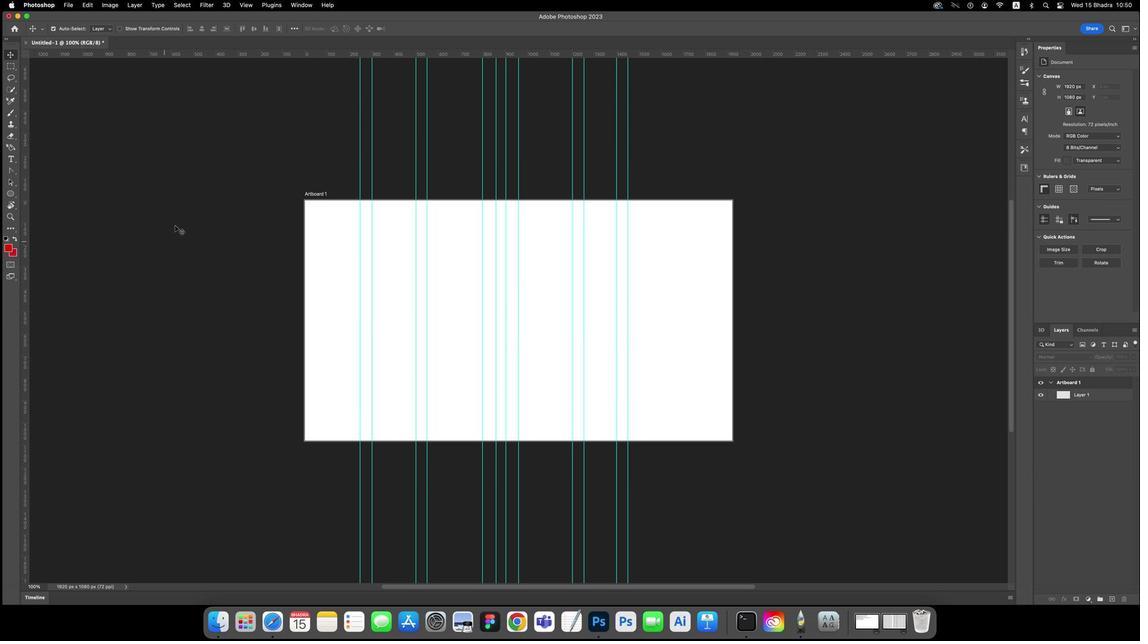 
Action: Mouse moved to (339, 85)
Screenshot: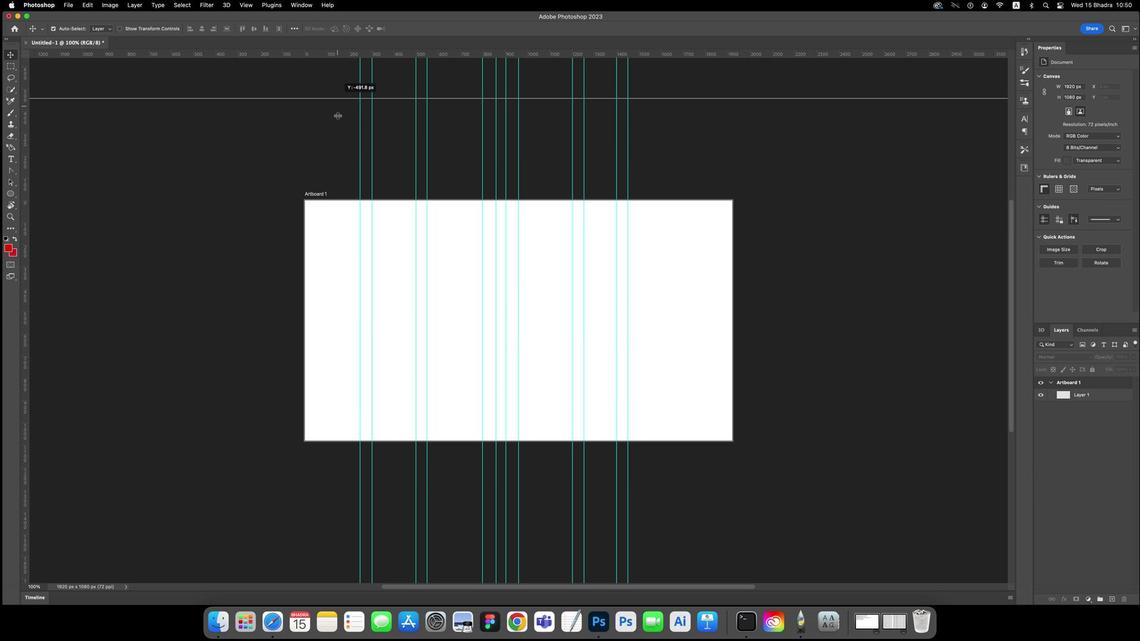
Action: Mouse pressed left at (339, 85)
Screenshot: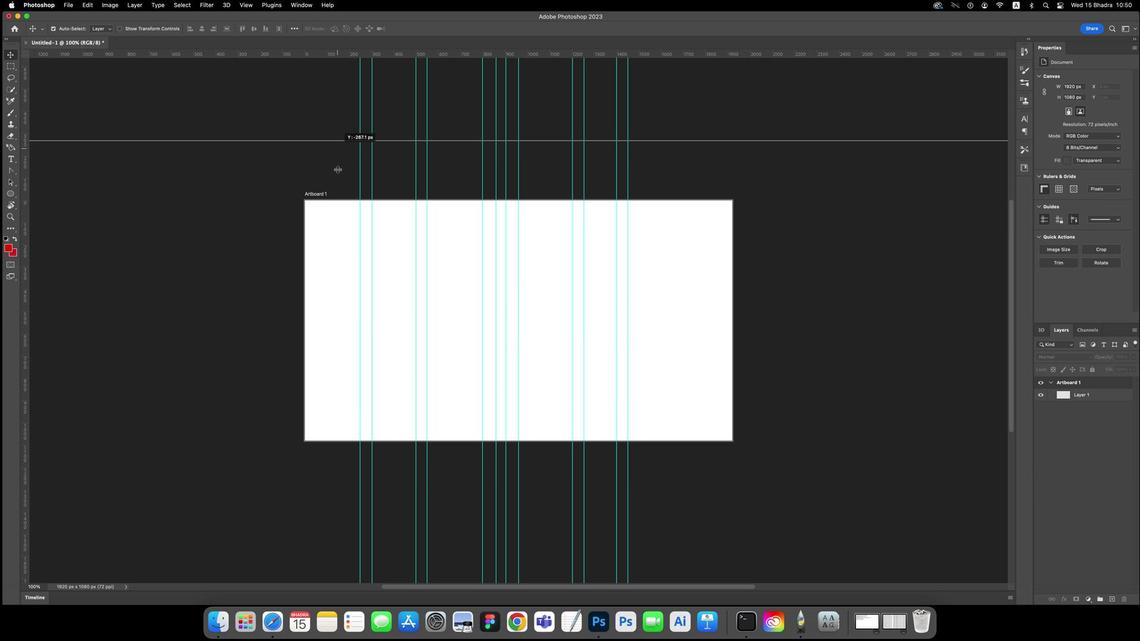 
Action: Mouse moved to (368, 82)
Screenshot: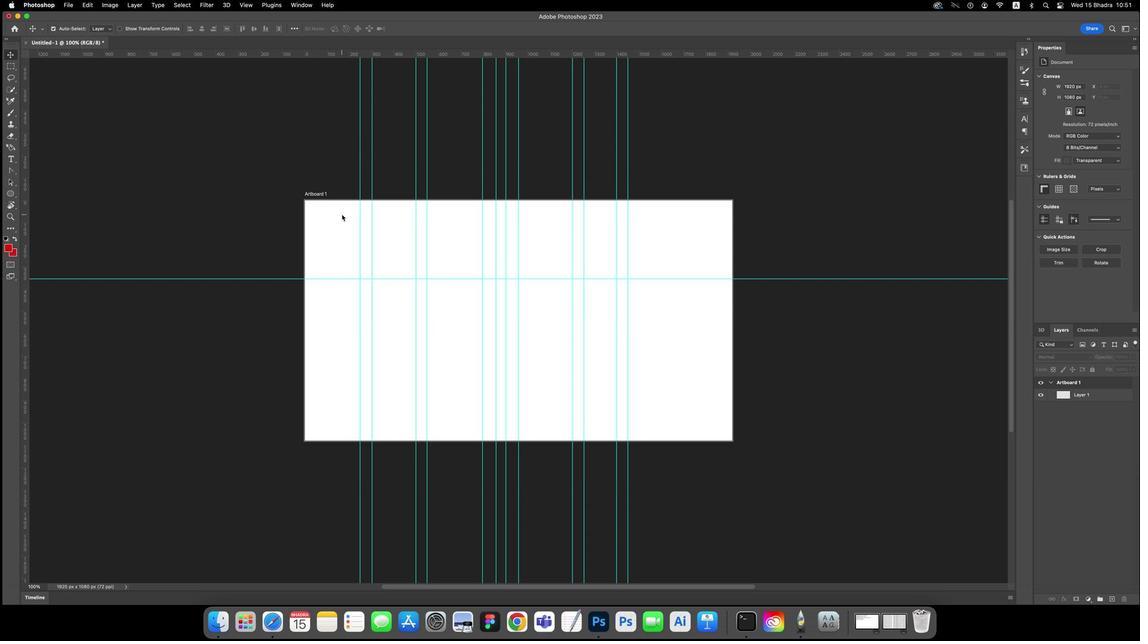 
Action: Mouse pressed left at (368, 82)
Screenshot: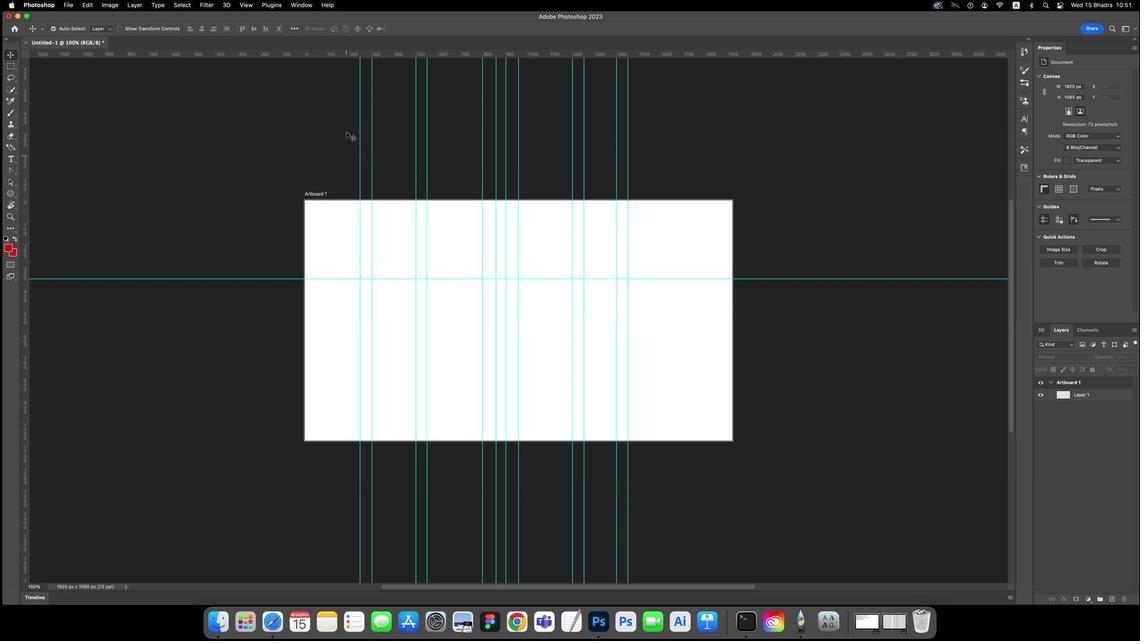 
Action: Mouse moved to (357, 87)
Screenshot: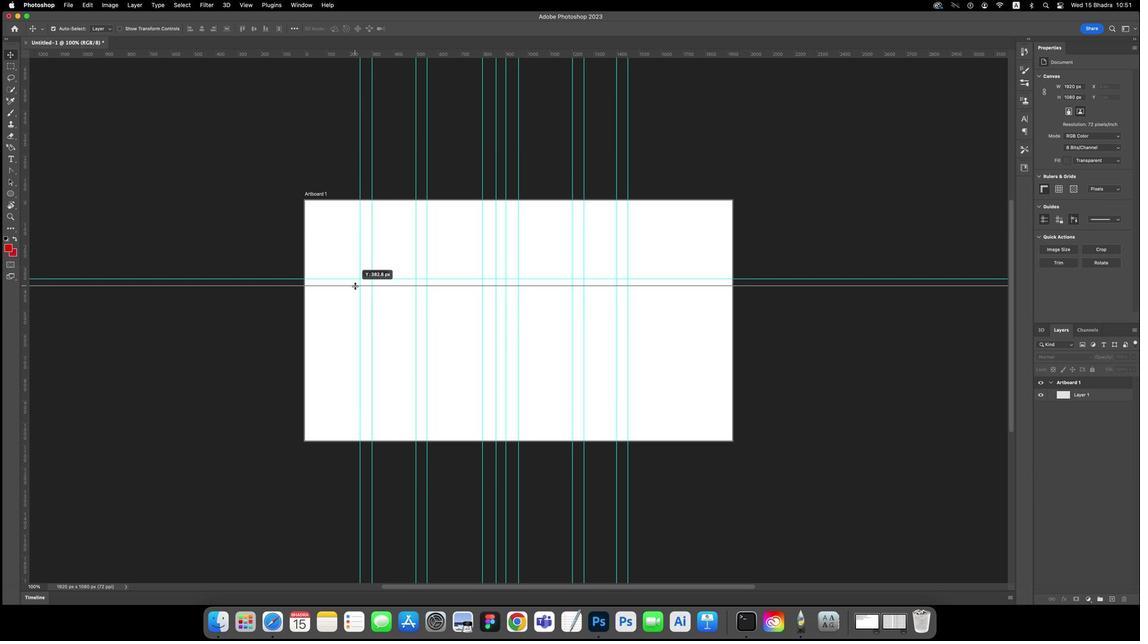 
Action: Mouse pressed left at (357, 87)
Screenshot: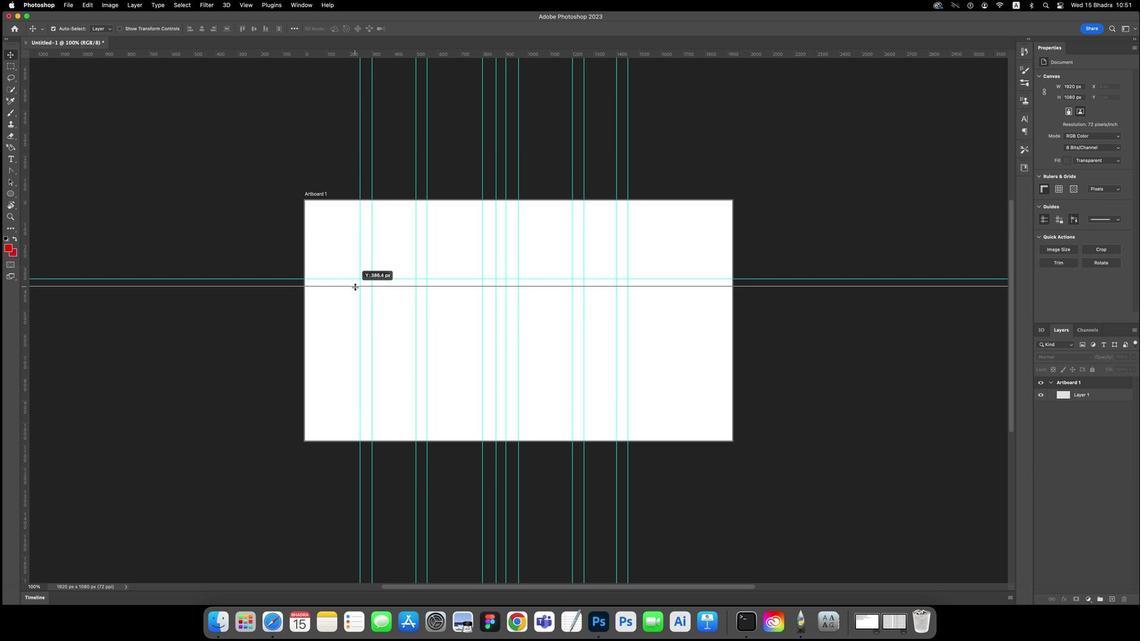 
Action: Mouse moved to (389, 86)
Screenshot: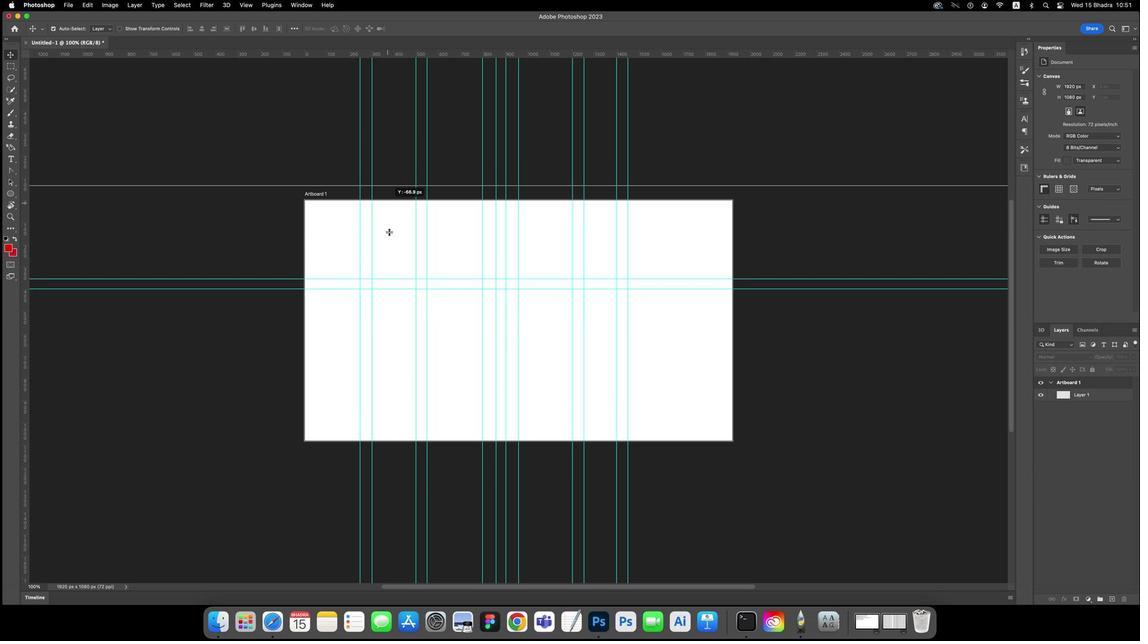
Action: Mouse pressed left at (389, 86)
Screenshot: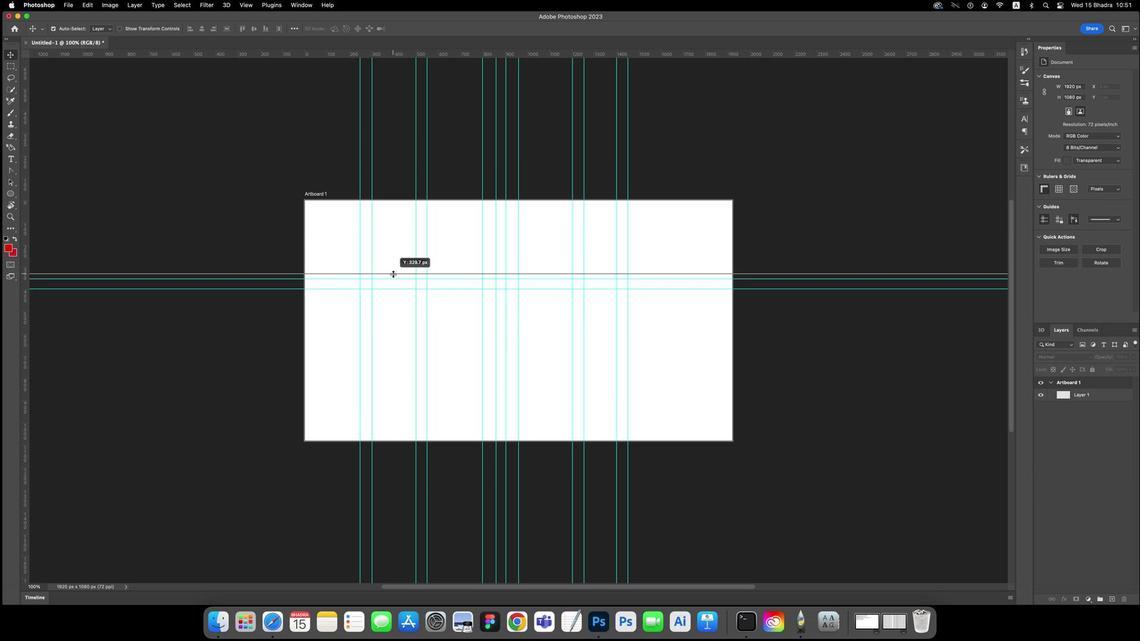 
Action: Mouse pressed left at (389, 86)
Screenshot: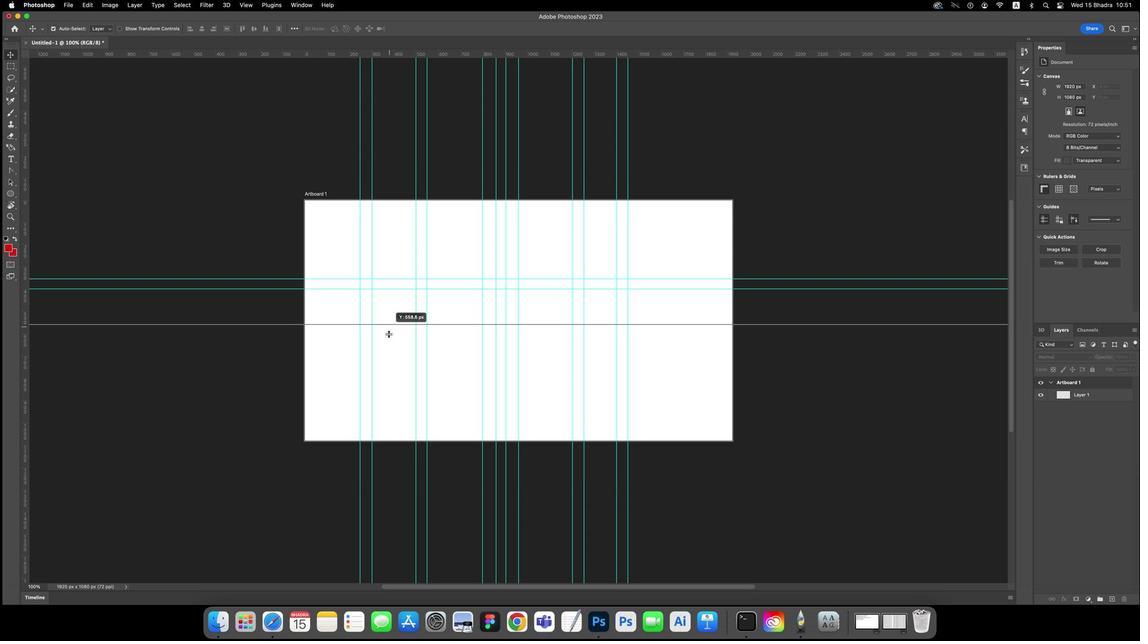 
Action: Mouse moved to (446, 84)
Screenshot: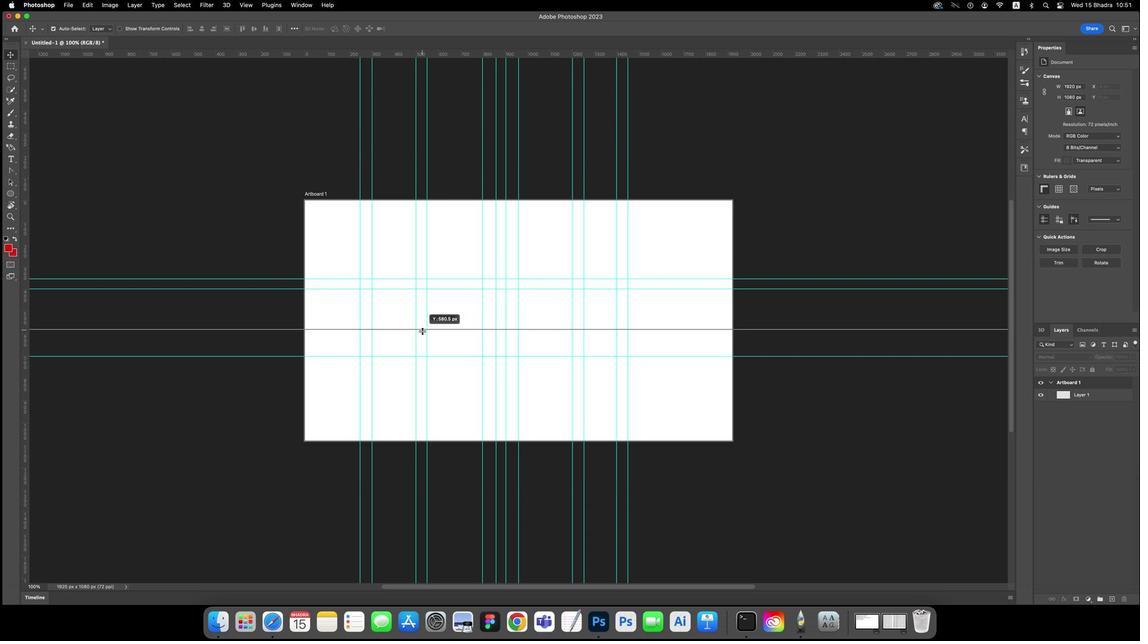 
Action: Mouse pressed left at (446, 84)
Screenshot: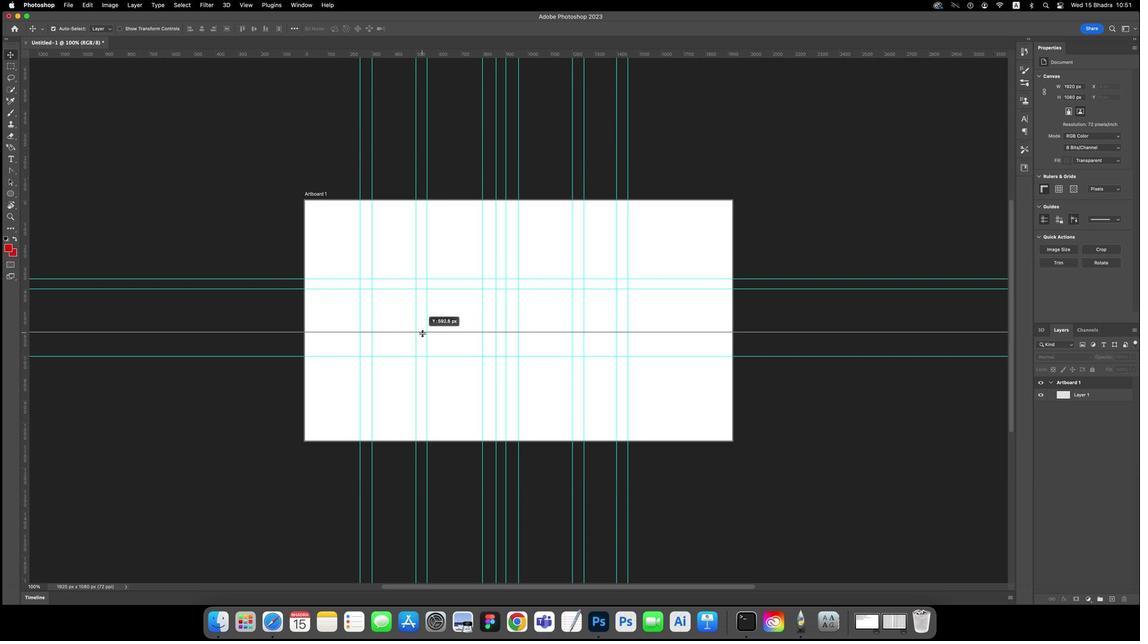 
Action: Mouse moved to (282, 221)
Screenshot: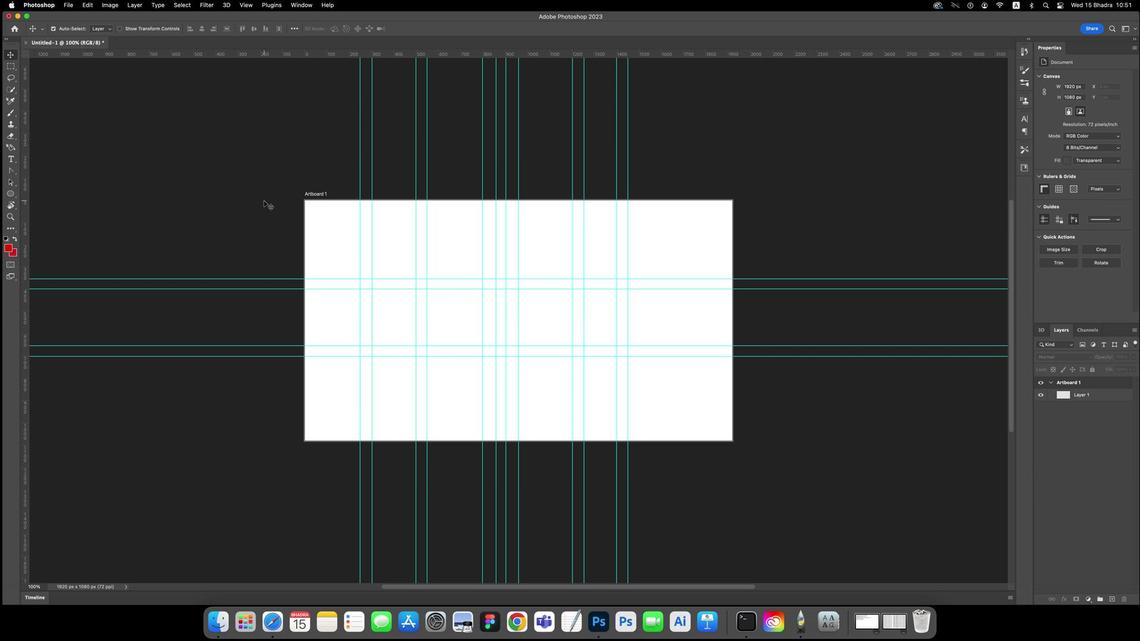 
Action: Mouse pressed left at (282, 221)
Screenshot: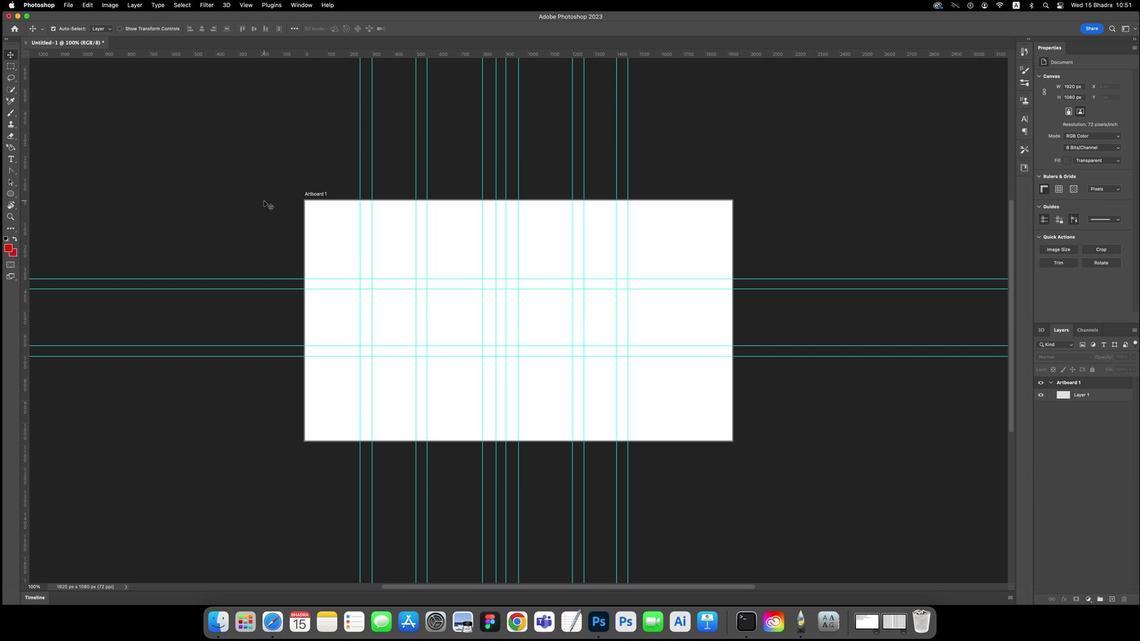 
Action: Mouse moved to (285, 187)
Screenshot: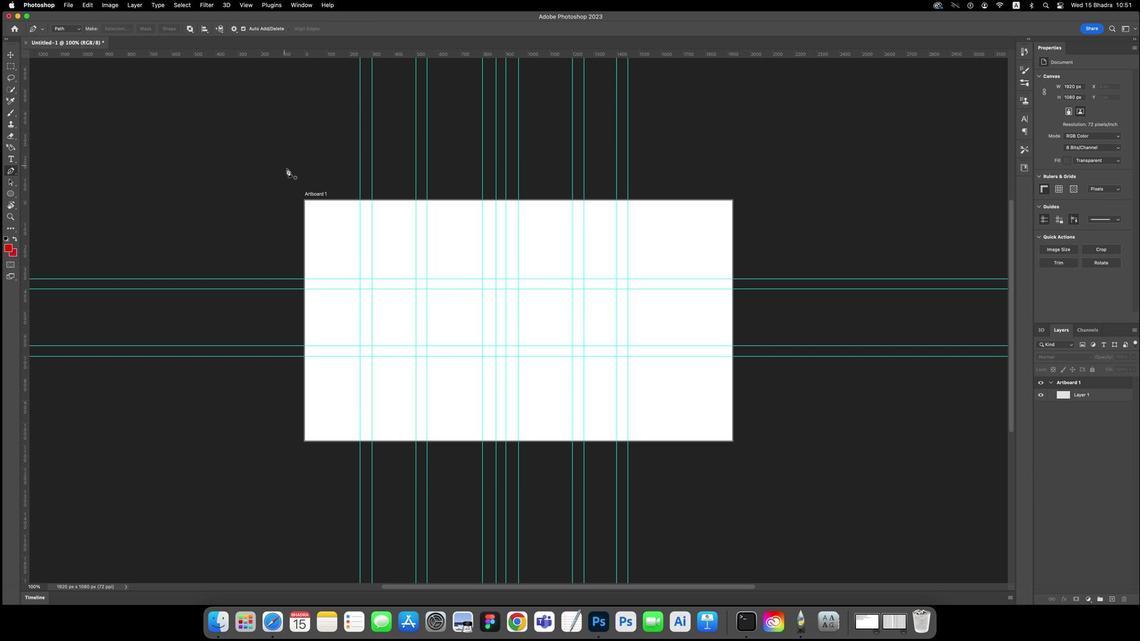 
Action: Key pressed 'p'
Screenshot: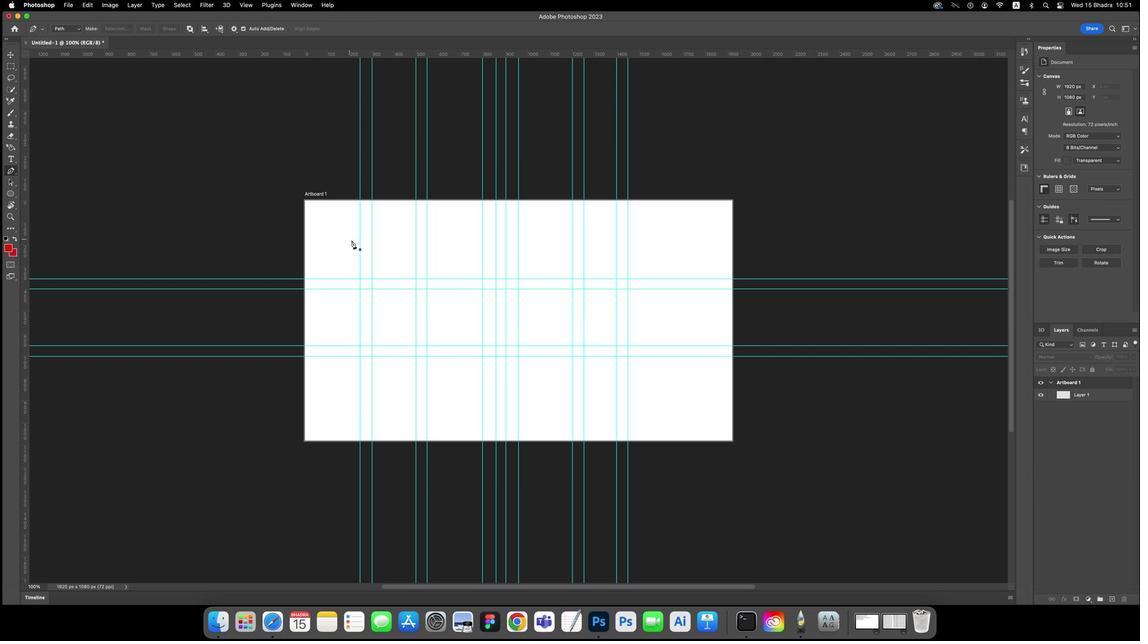 
Action: Mouse moved to (396, 291)
Screenshot: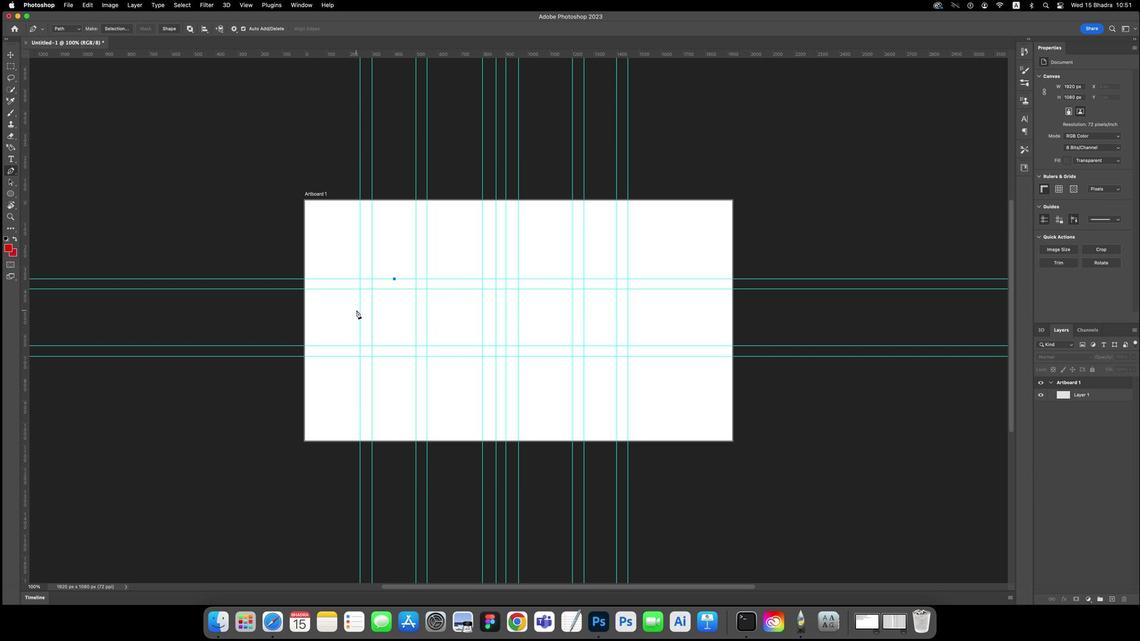 
Action: Mouse pressed left at (396, 291)
Screenshot: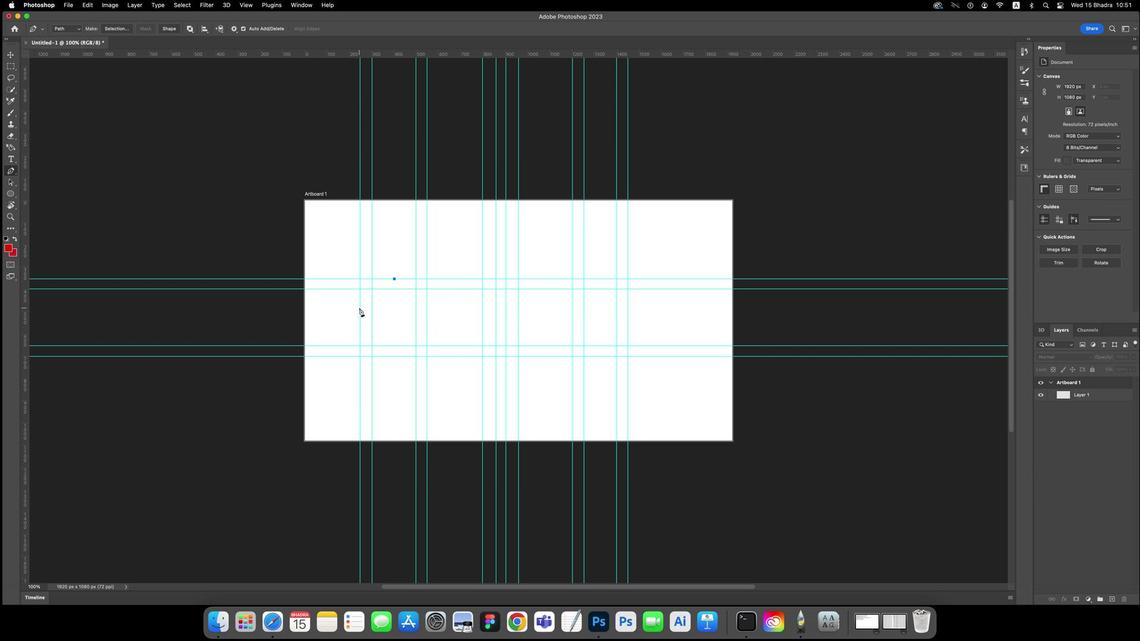 
Action: Mouse moved to (361, 316)
Screenshot: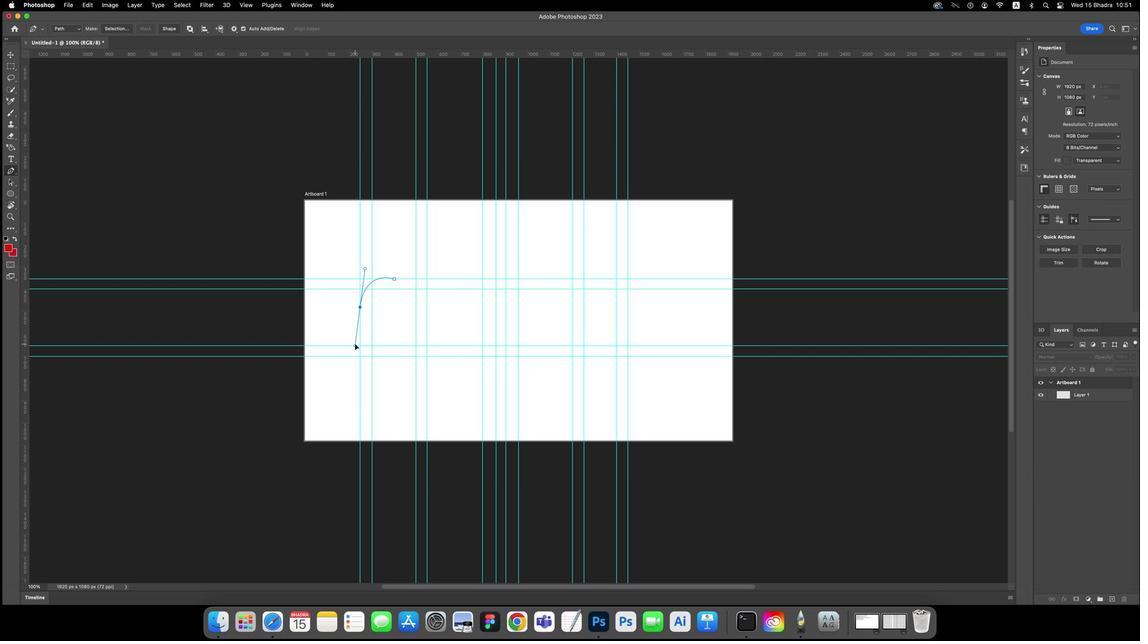 
Action: Mouse pressed left at (361, 316)
Screenshot: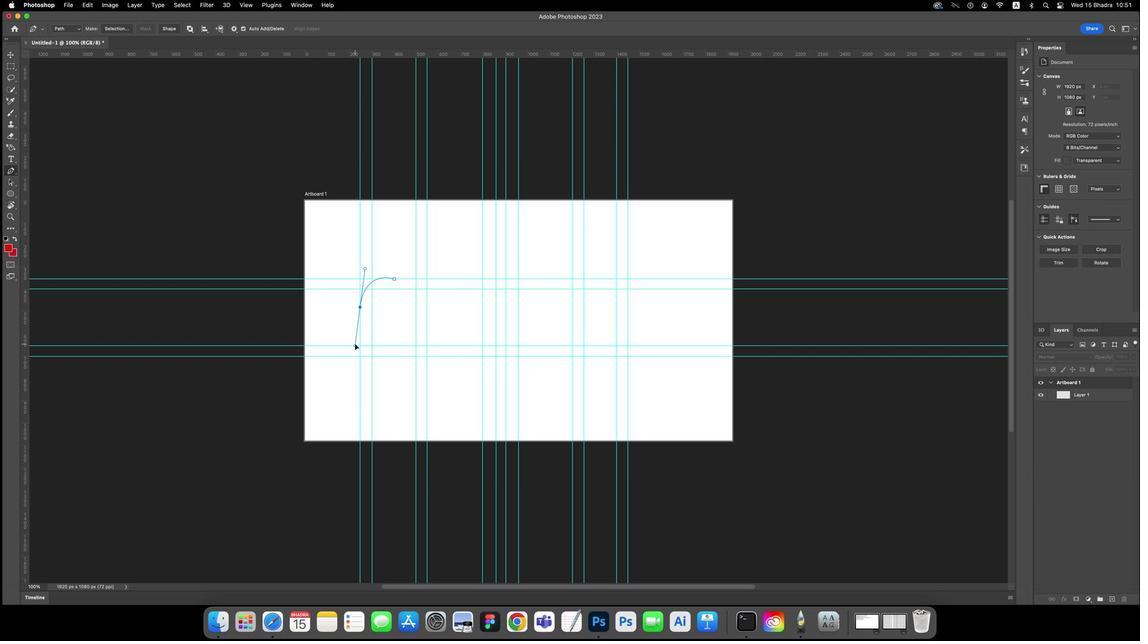 
Action: Mouse moved to (357, 349)
Screenshot: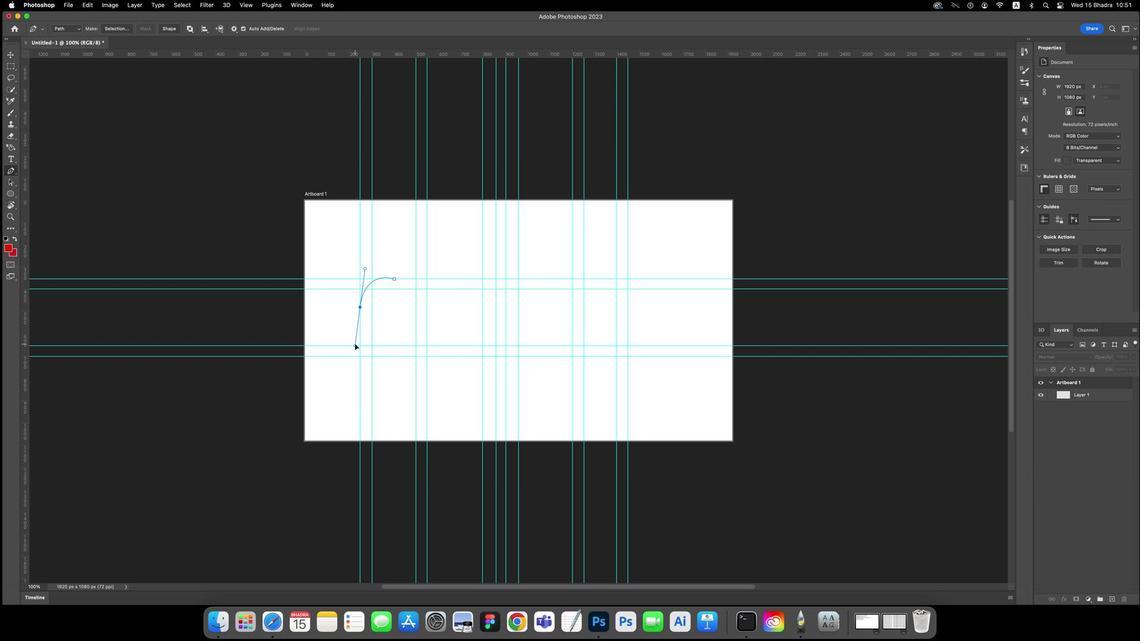 
Action: Key pressed Key.backspace
Screenshot: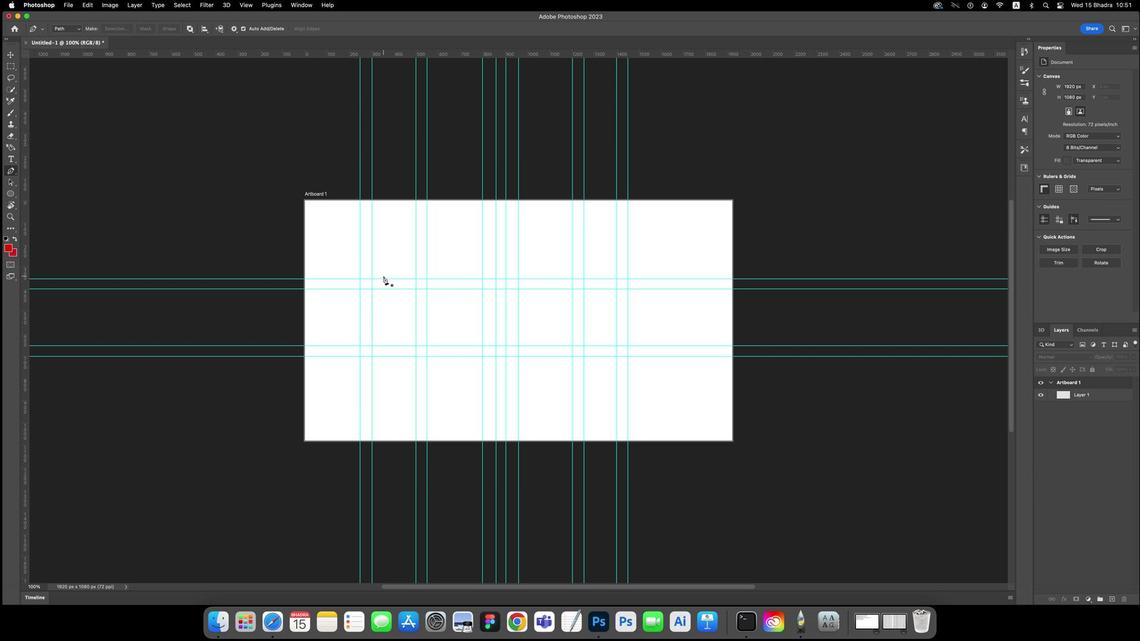 
Action: Mouse moved to (364, 310)
Screenshot: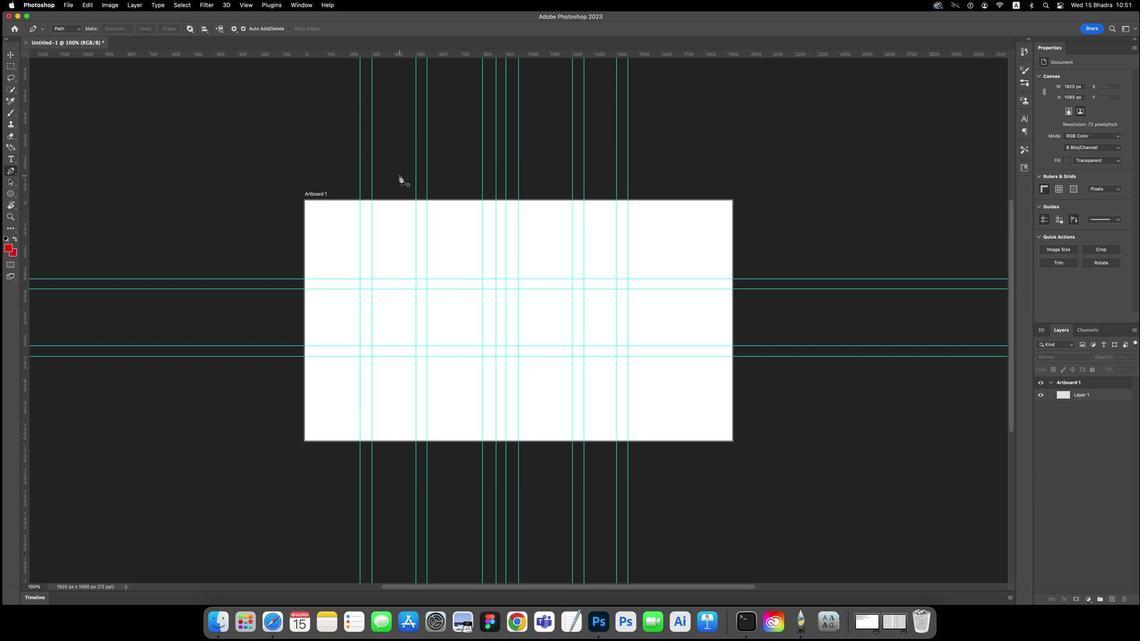 
Action: Key pressed Key.backspace
Screenshot: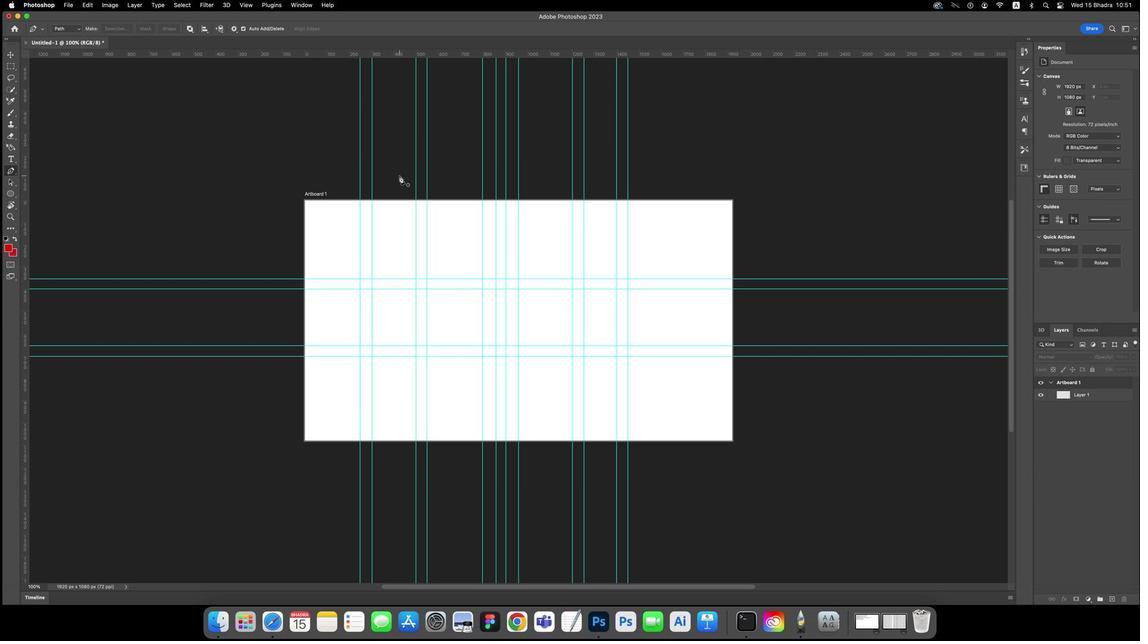 
Action: Mouse moved to (401, 197)
Screenshot: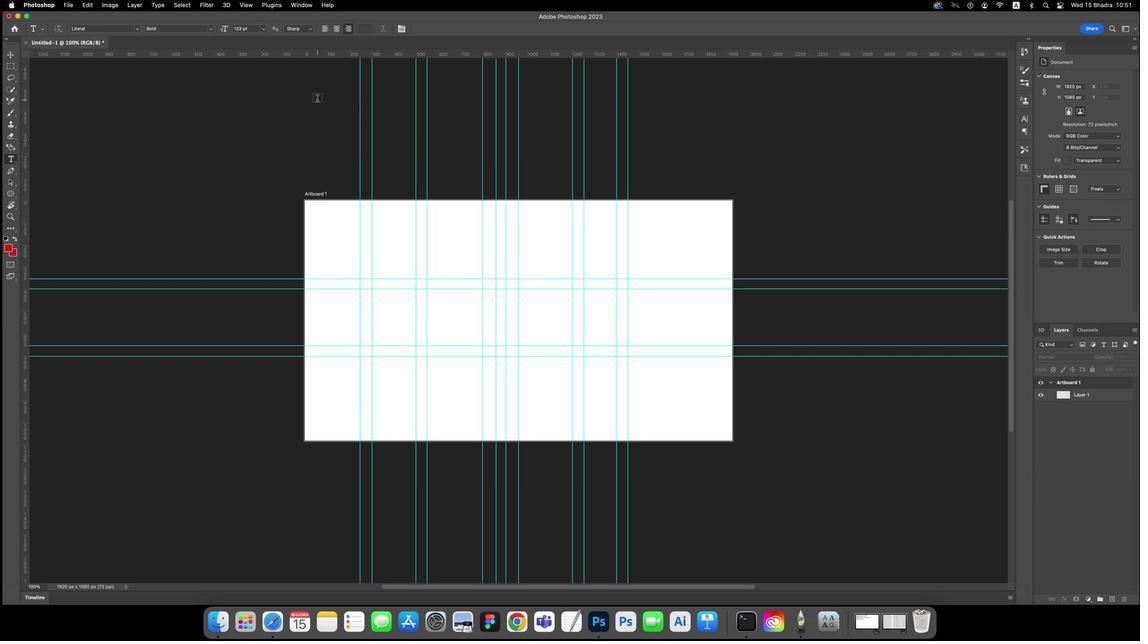 
Action: Key pressed 't'
Screenshot: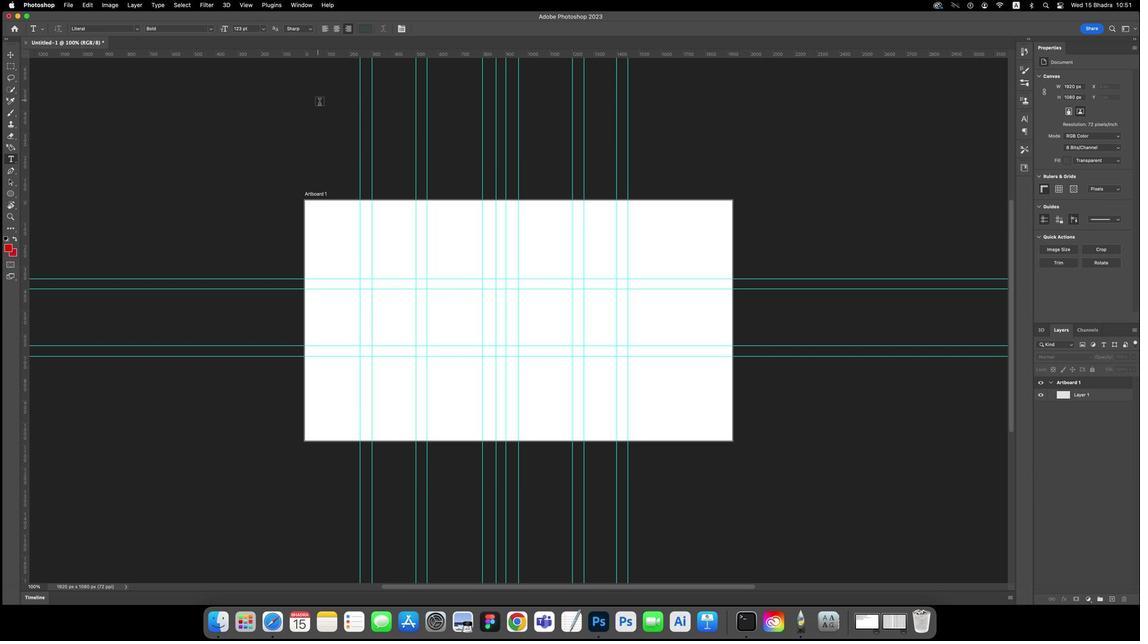 
Action: Mouse moved to (457, 306)
Screenshot: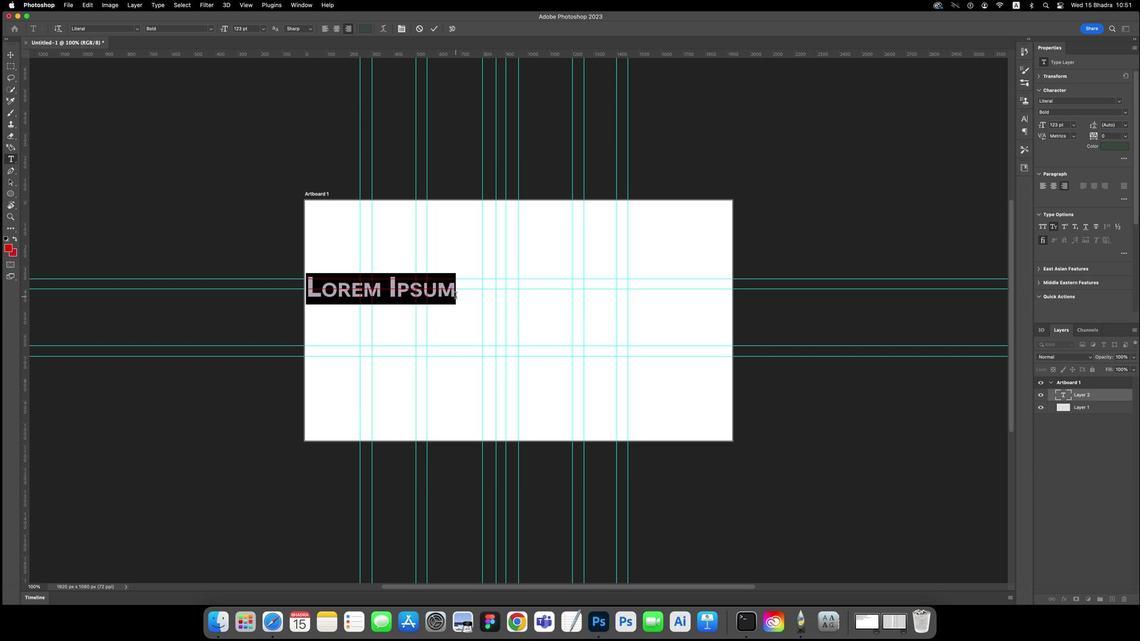 
Action: Mouse pressed left at (457, 306)
Screenshot: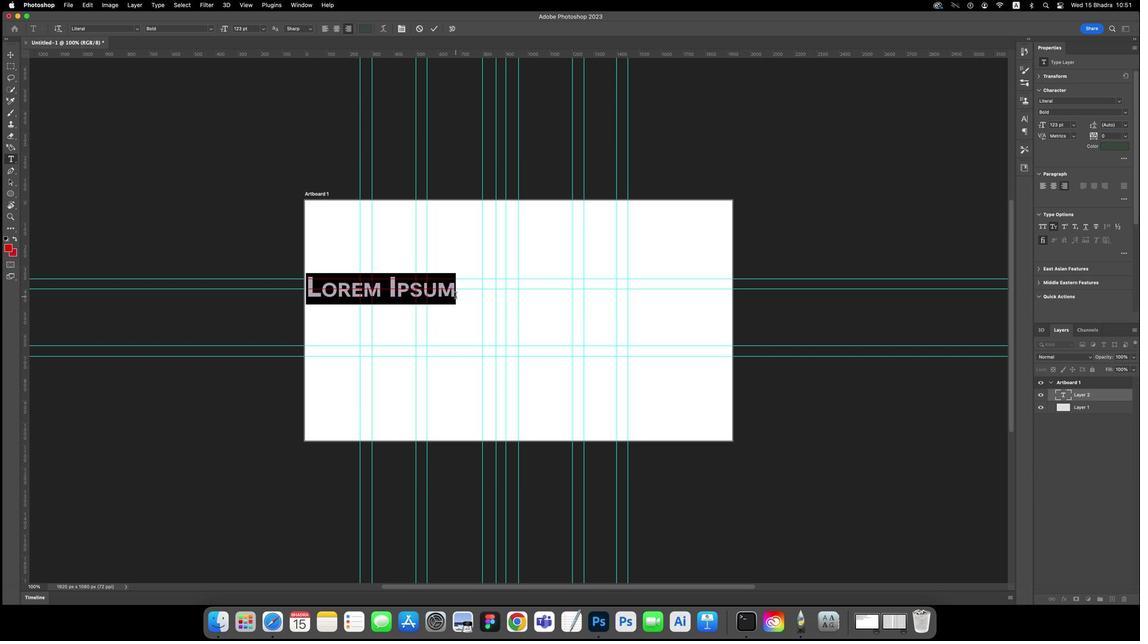 
Action: Key pressed 'g''o''s''u'Key.esc
Screenshot: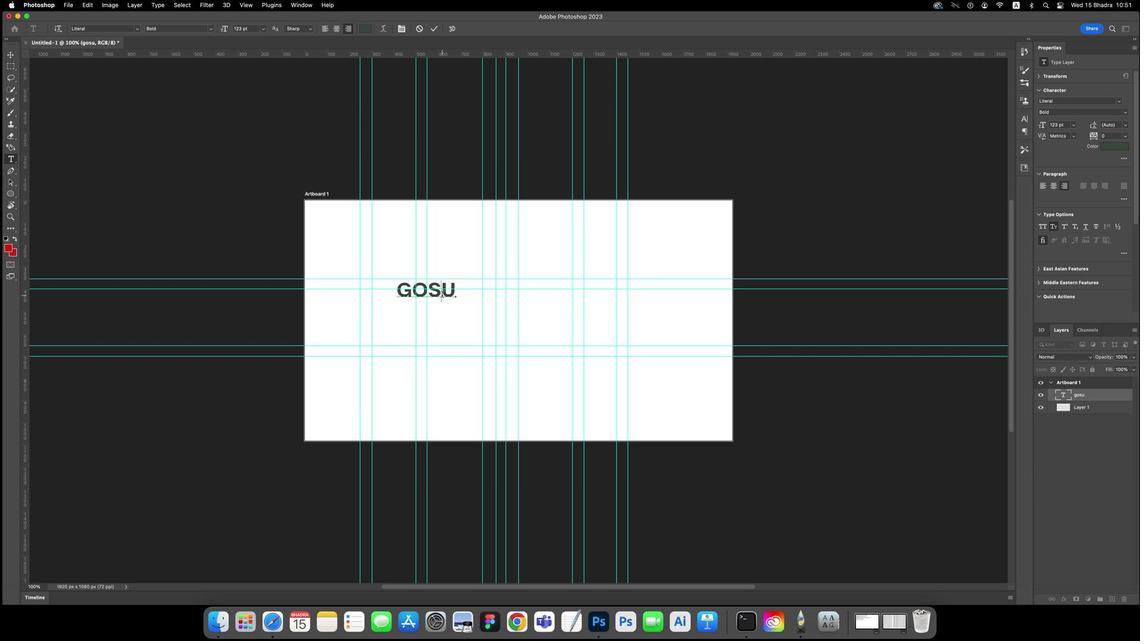 
Action: Mouse moved to (443, 305)
Screenshot: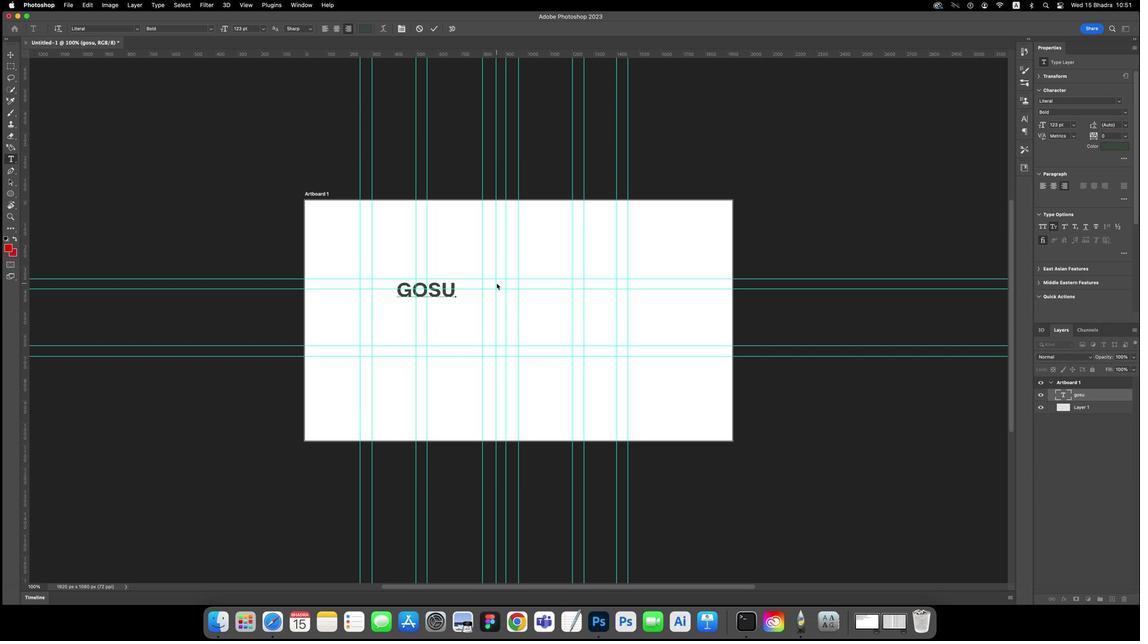 
Action: Mouse pressed left at (443, 305)
Screenshot: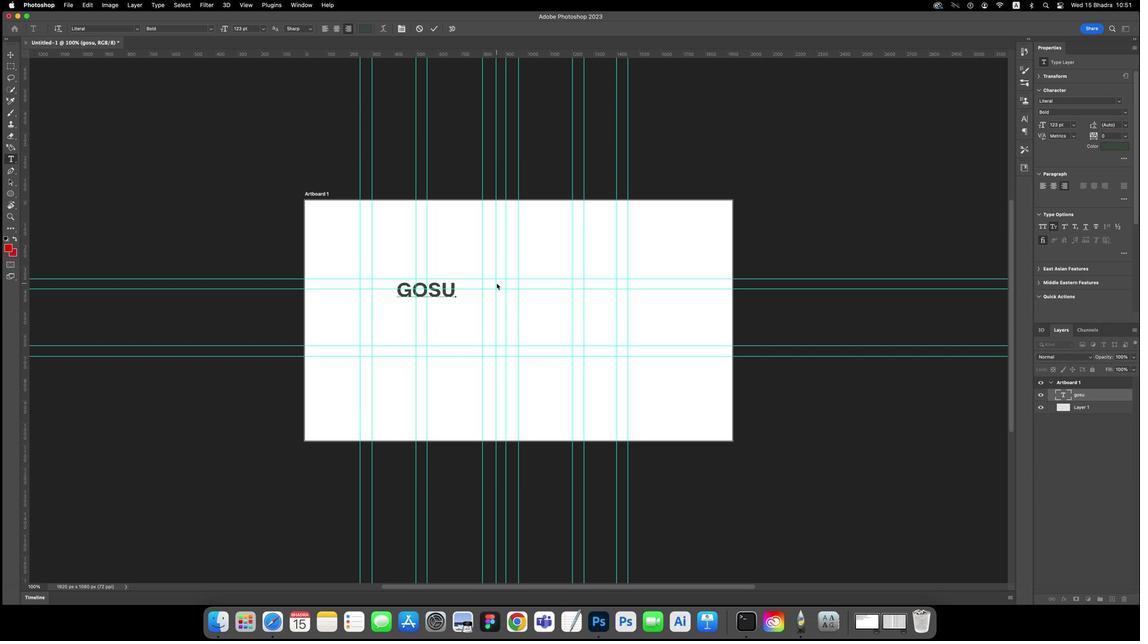 
Action: Mouse moved to (472, 294)
Screenshot: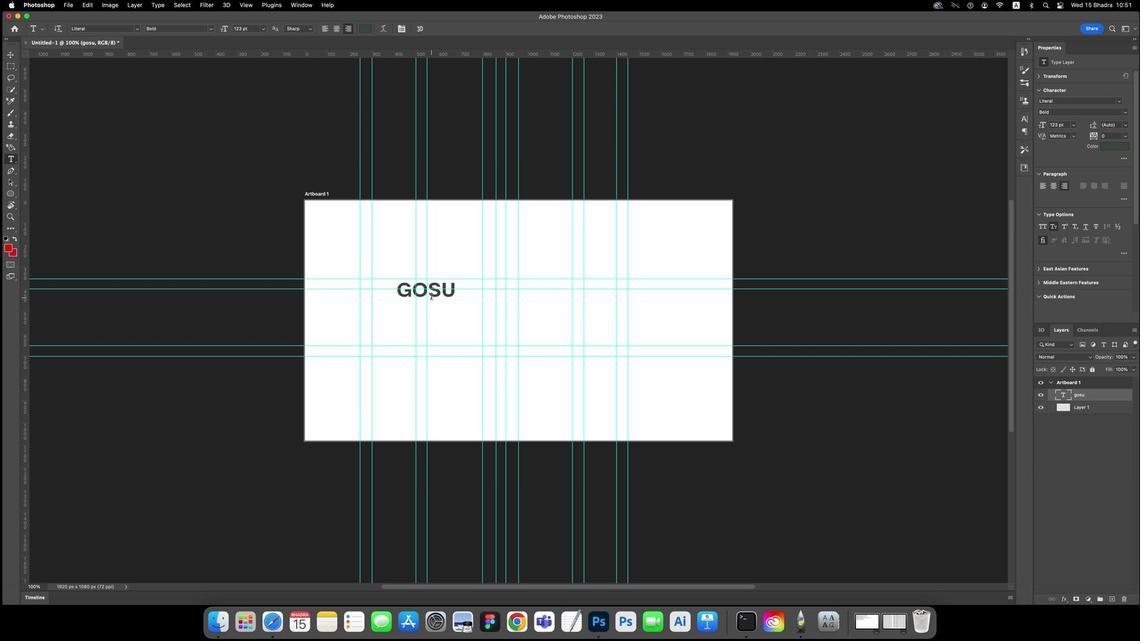 
Action: Key pressed Key.esc
Screenshot: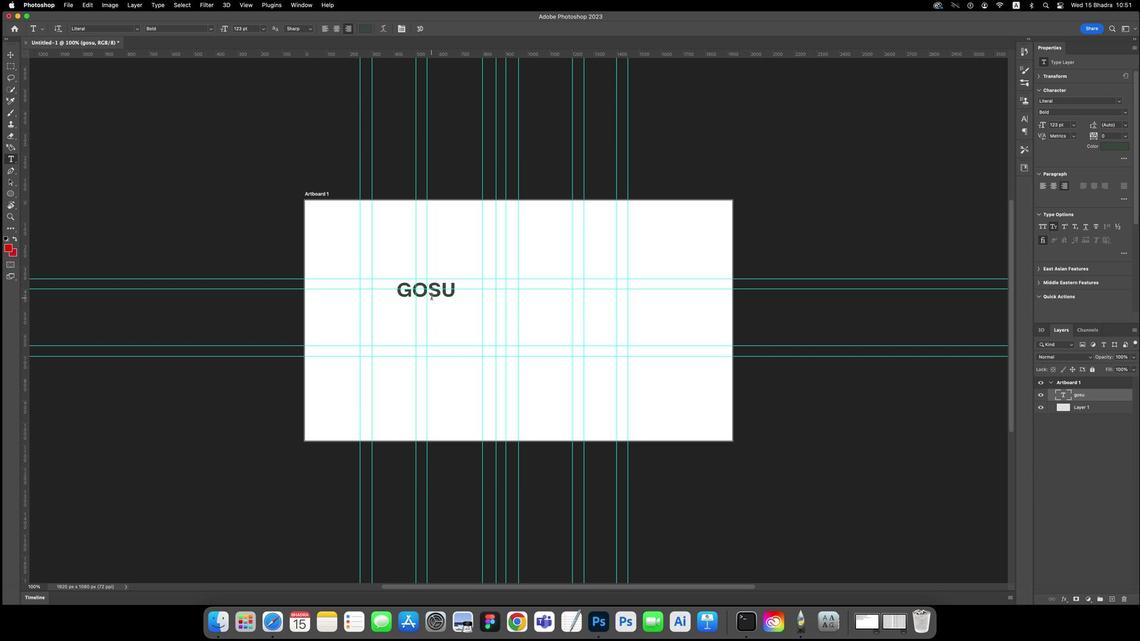
Action: Mouse moved to (436, 307)
Screenshot: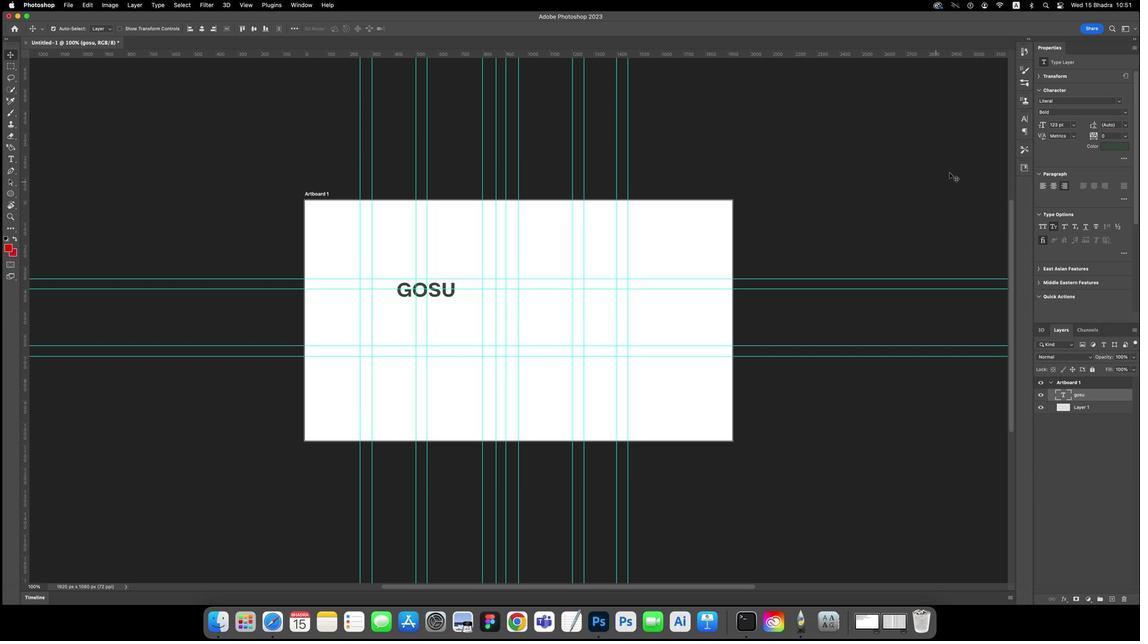 
Action: Key pressed 'v'
Screenshot: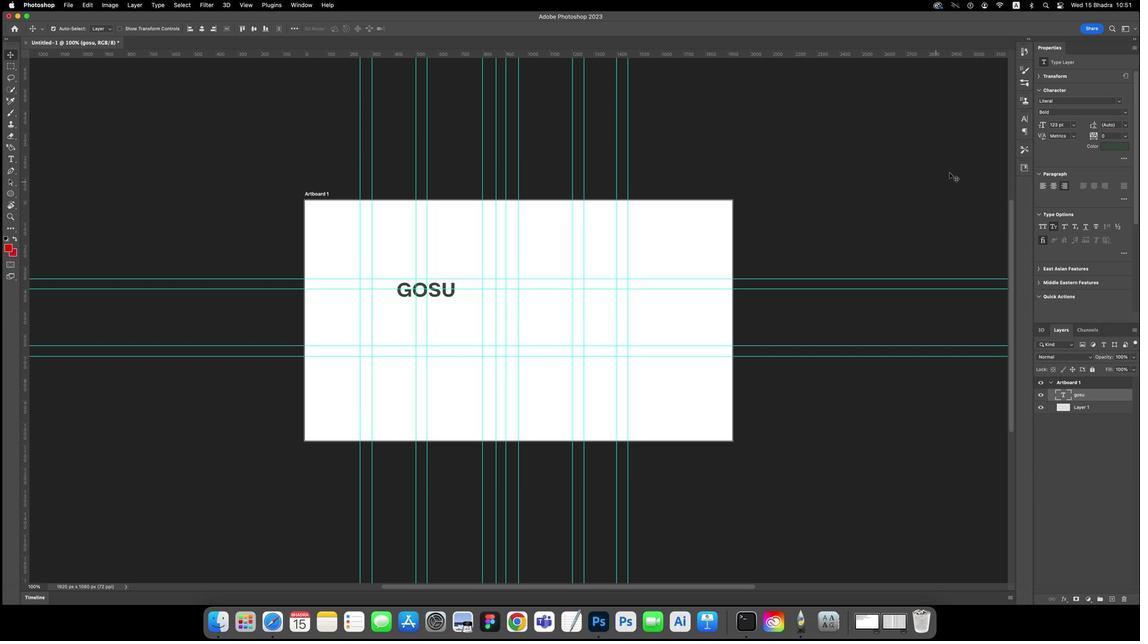 
Action: Mouse moved to (439, 305)
Screenshot: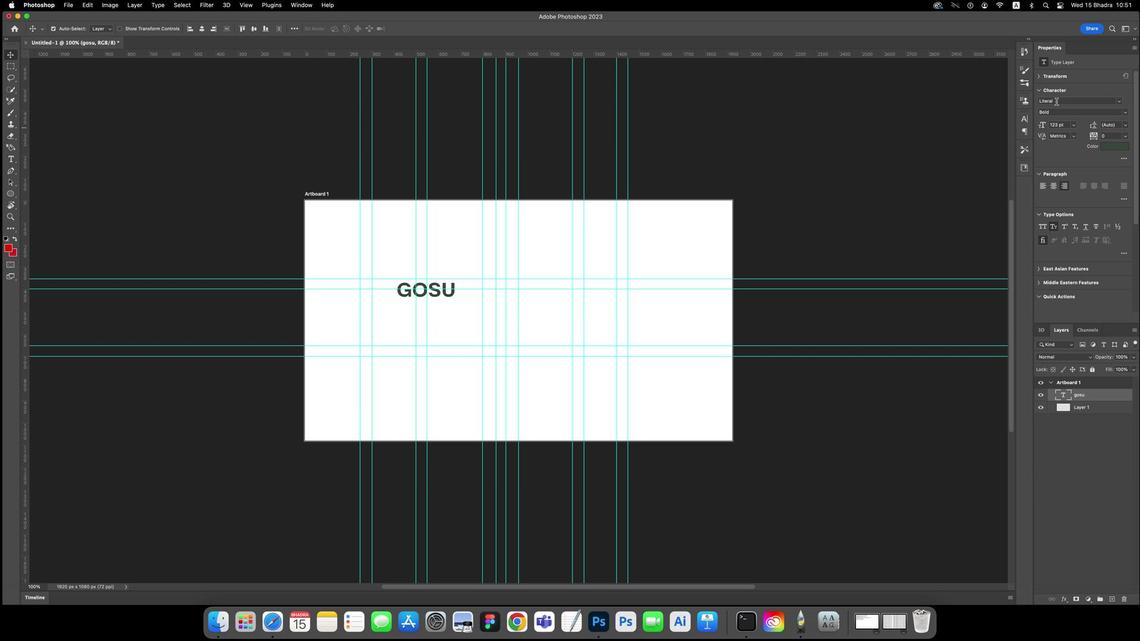 
Action: Mouse pressed left at (439, 305)
Screenshot: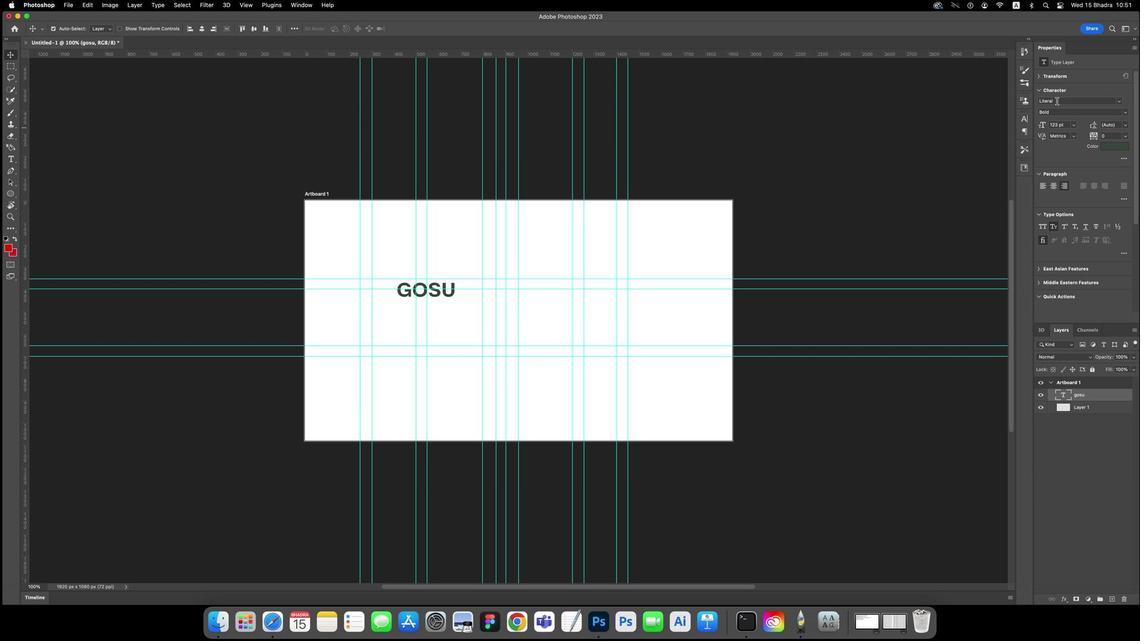 
Action: Mouse moved to (1058, 128)
Screenshot: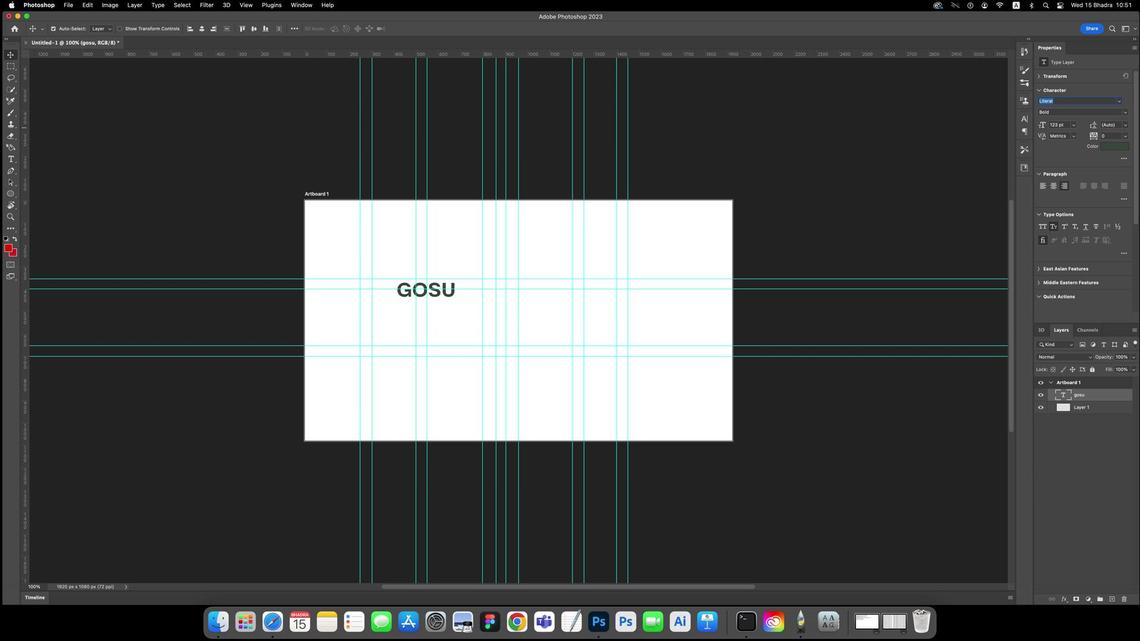 
Action: Mouse pressed left at (1058, 128)
Screenshot: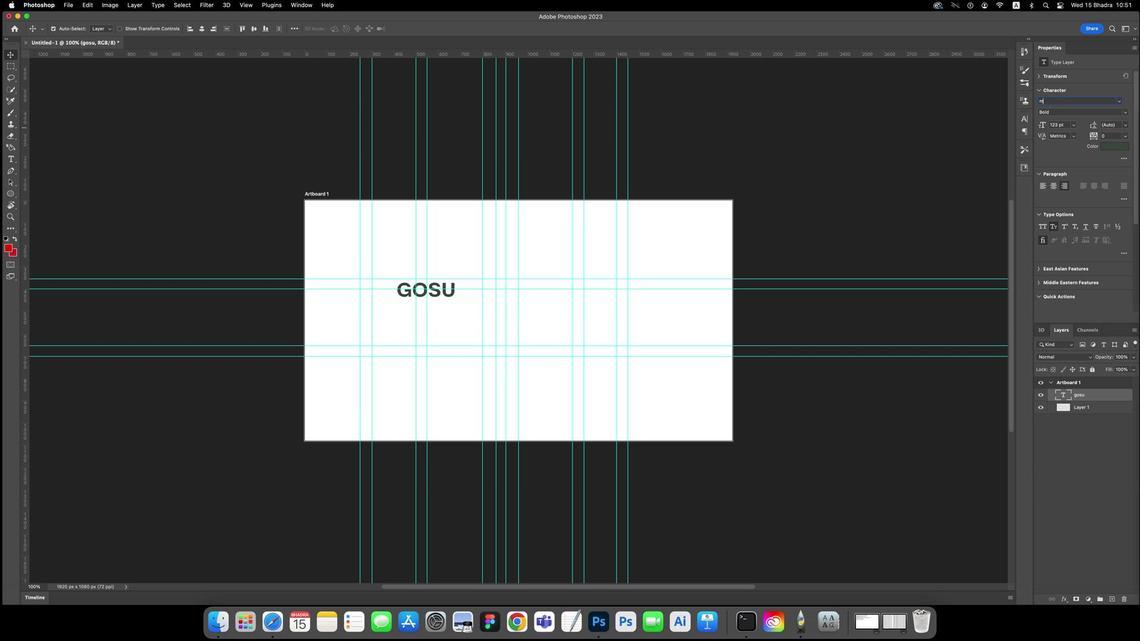 
Action: Key pressed 'm''o''n''s'
Screenshot: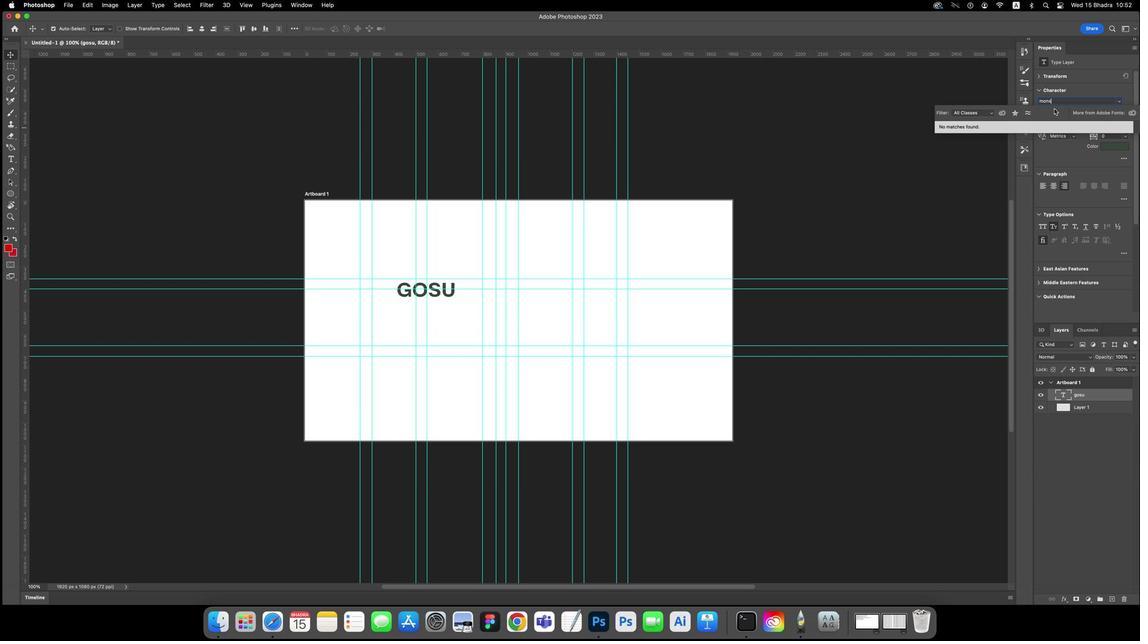
Action: Mouse moved to (1053, 136)
Screenshot: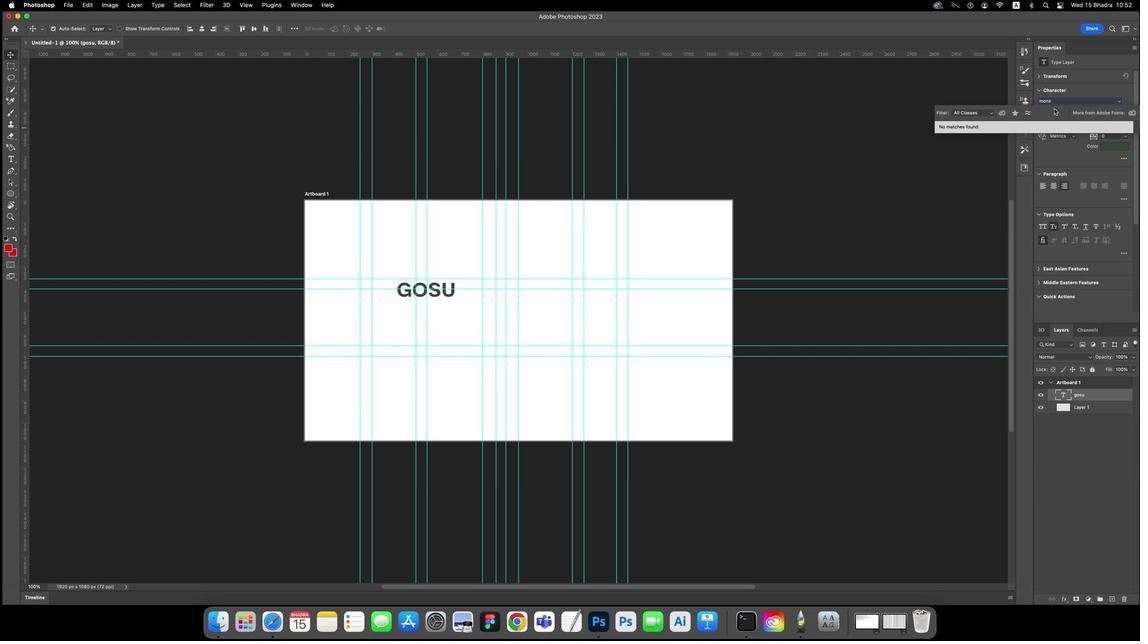 
Action: Key pressed Key.backspace
Screenshot: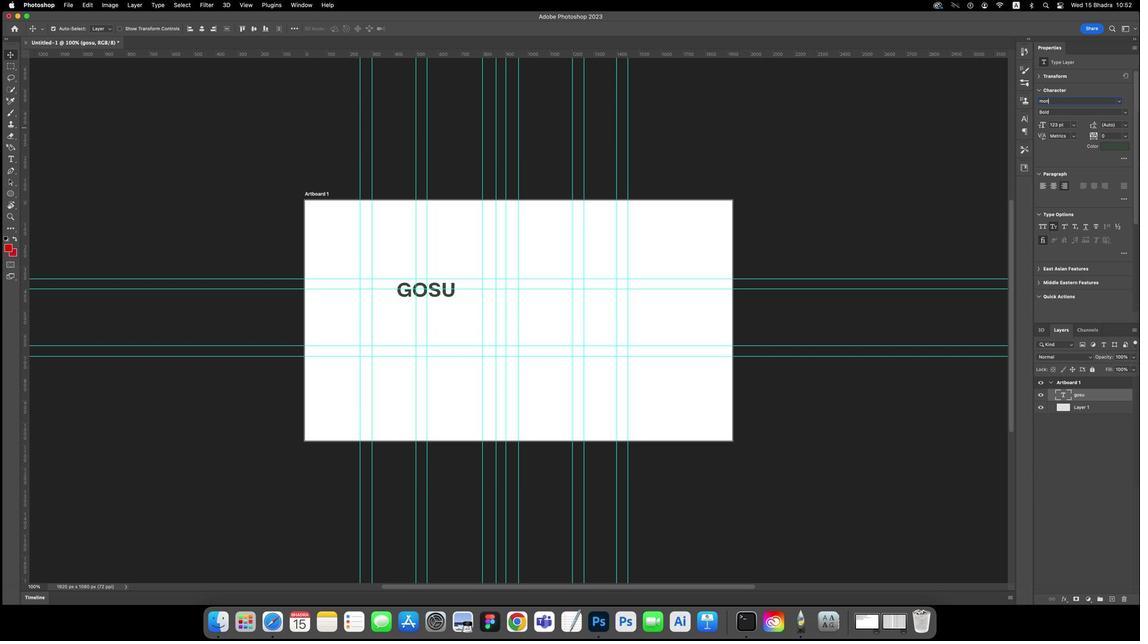 
Action: Mouse moved to (967, 229)
Screenshot: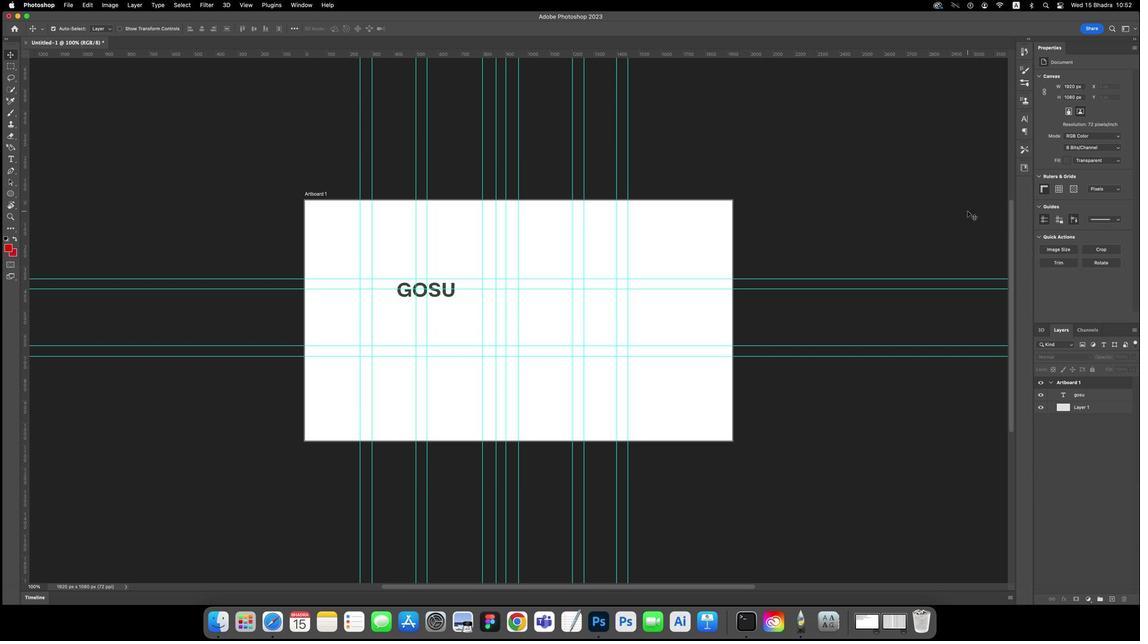 
Action: Mouse pressed left at (967, 229)
Screenshot: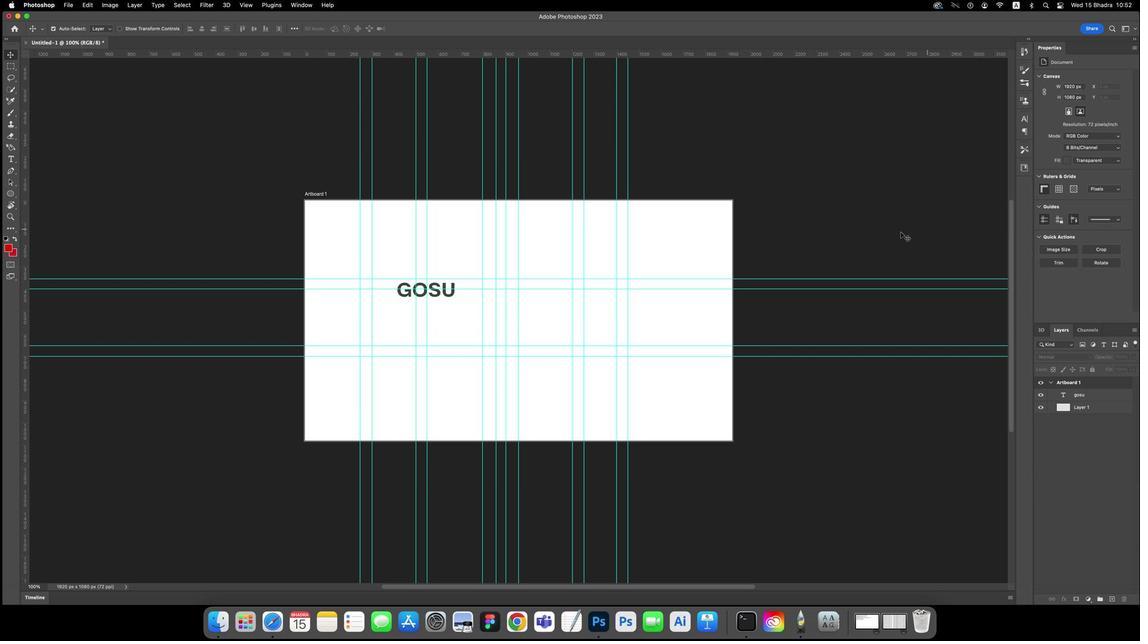
Action: Mouse moved to (440, 302)
Screenshot: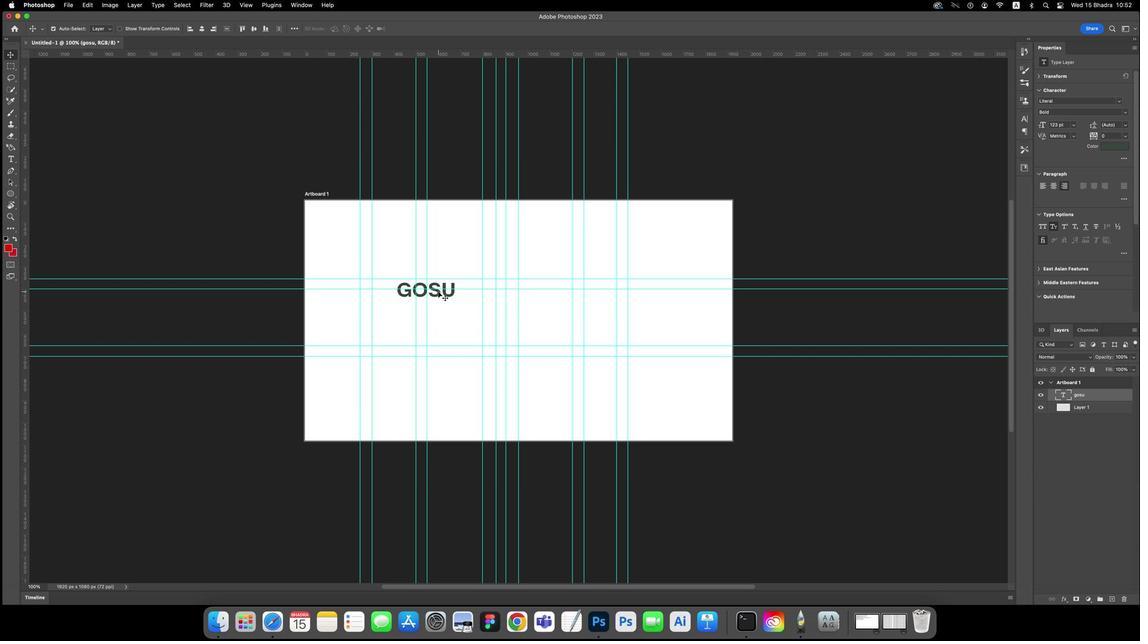 
Action: Mouse pressed left at (440, 302)
Screenshot: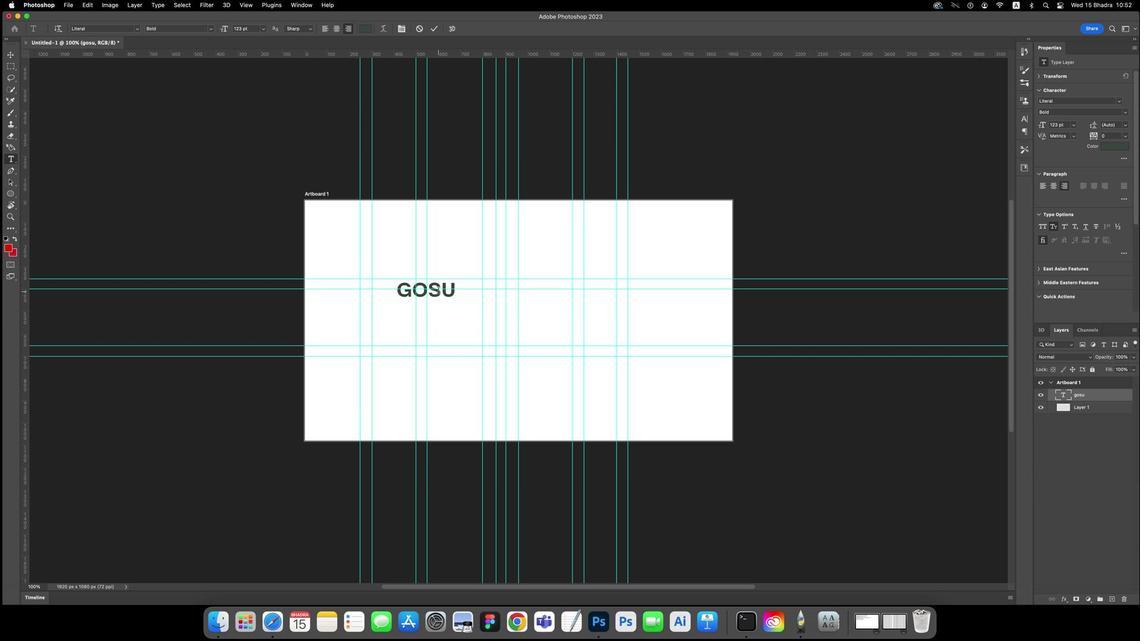 
Action: Mouse pressed left at (440, 302)
Screenshot: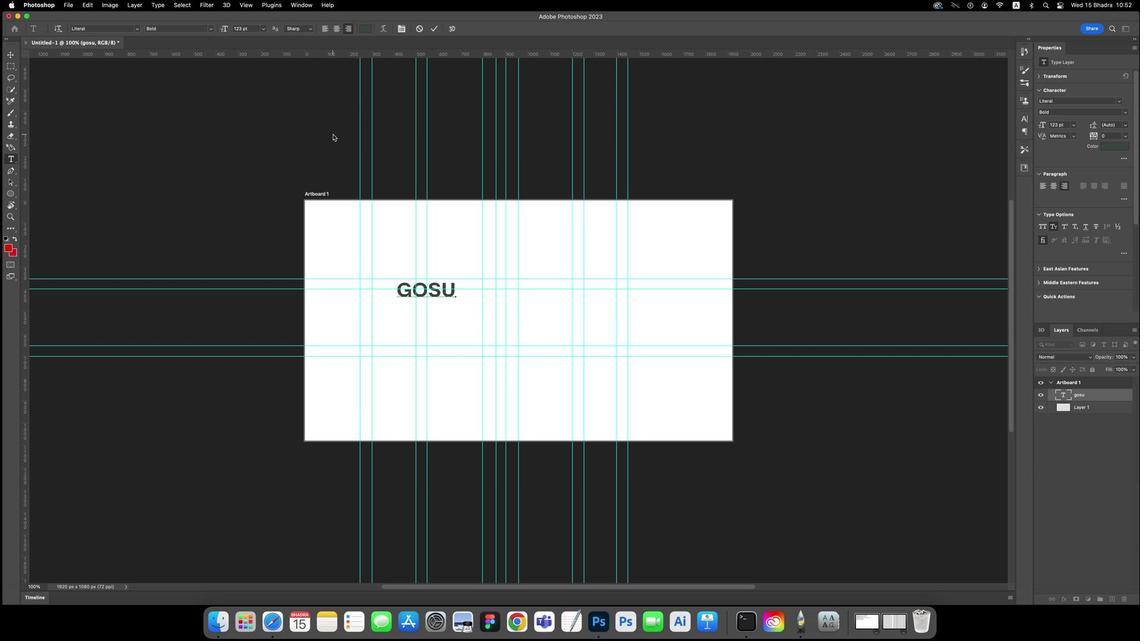 
Action: Mouse pressed left at (440, 302)
Screenshot: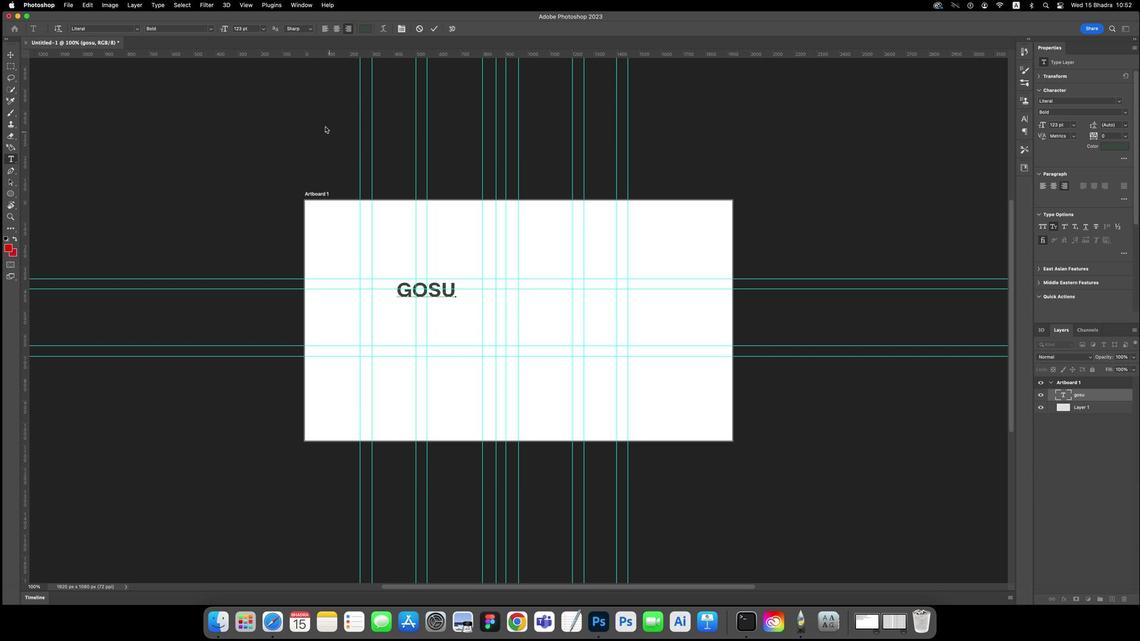 
Action: Mouse moved to (139, 65)
Screenshot: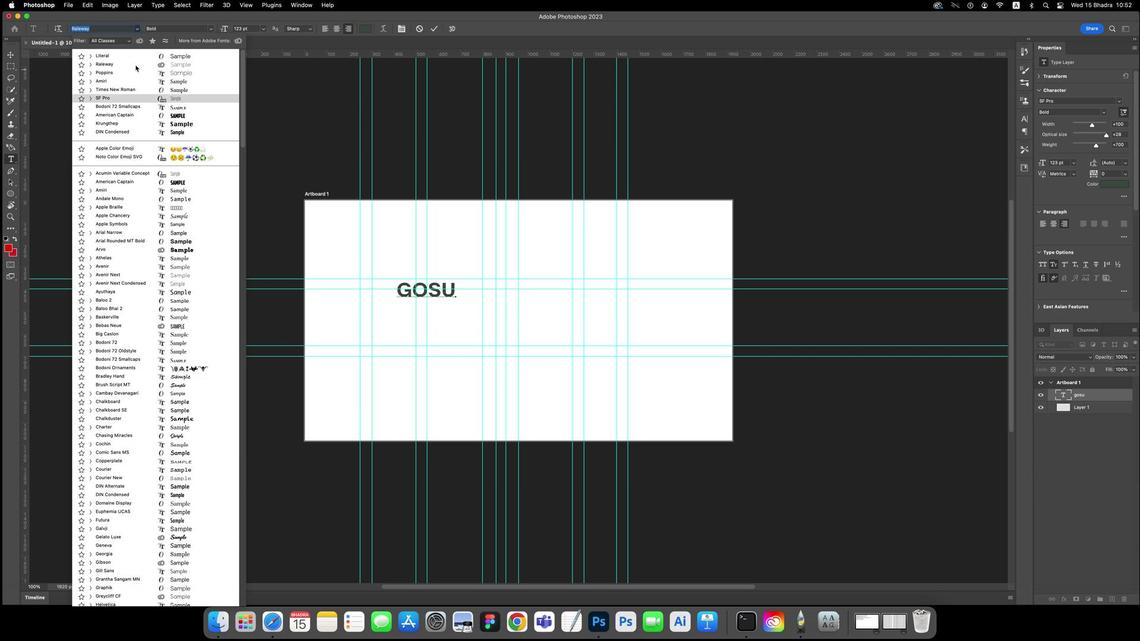 
Action: Mouse pressed left at (139, 65)
Screenshot: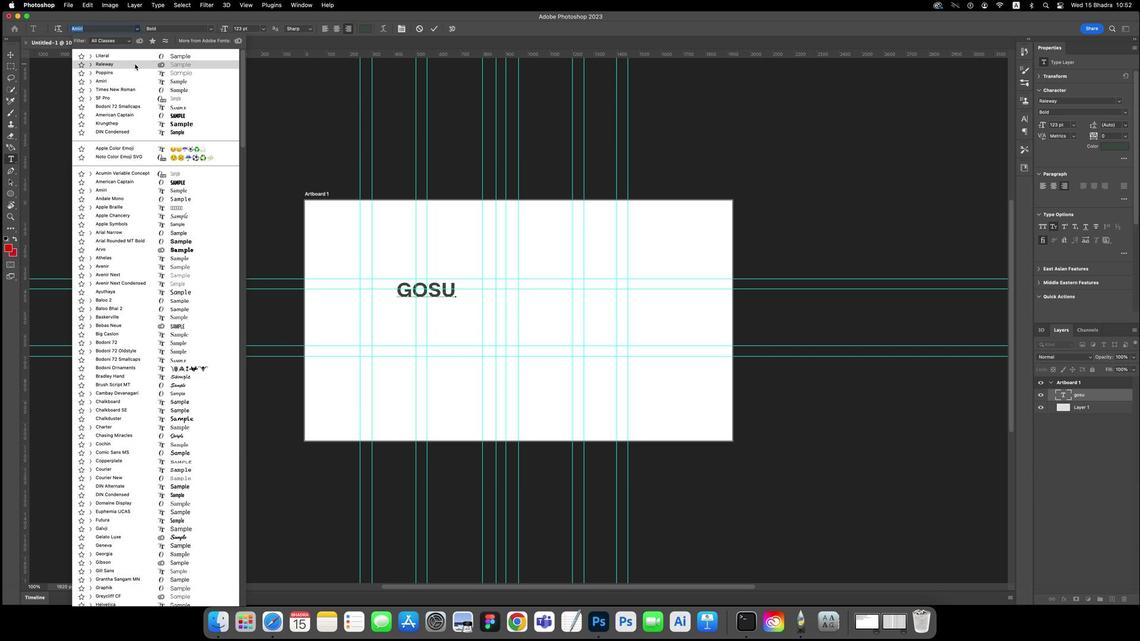 
Action: Mouse moved to (137, 95)
Screenshot: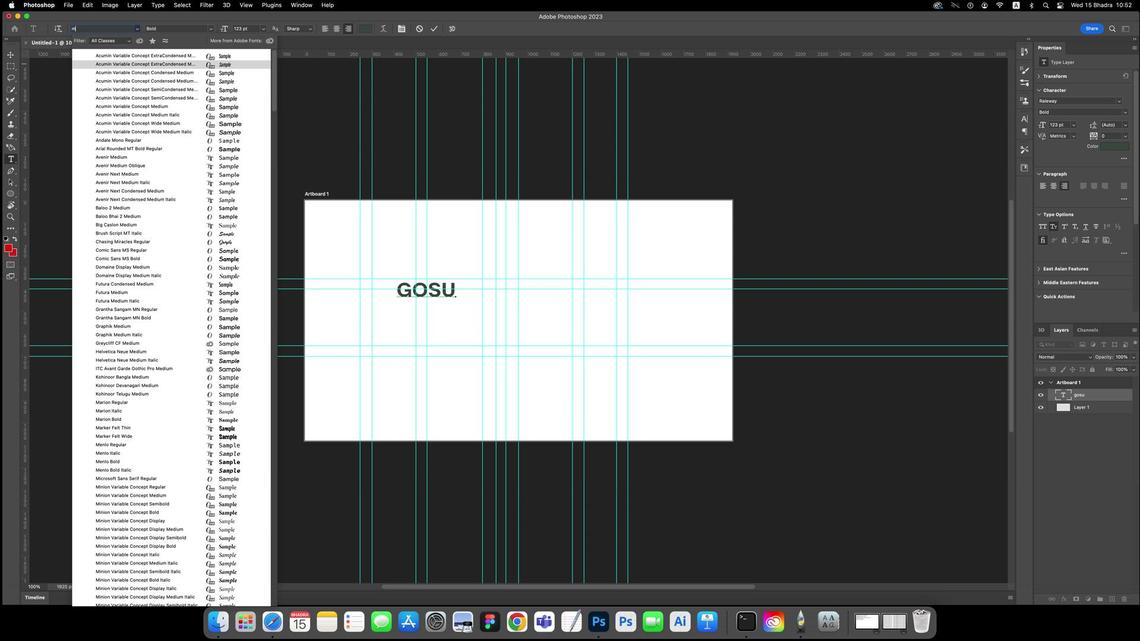 
Action: Key pressed 'm''o'
Screenshot: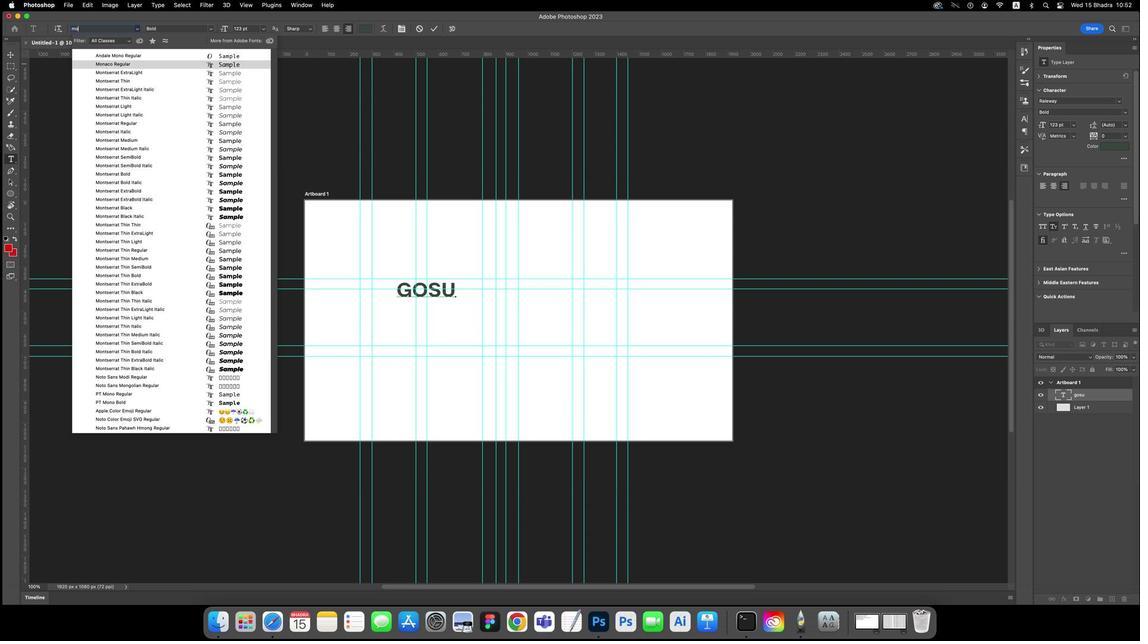 
Action: Mouse moved to (121, 287)
Screenshot: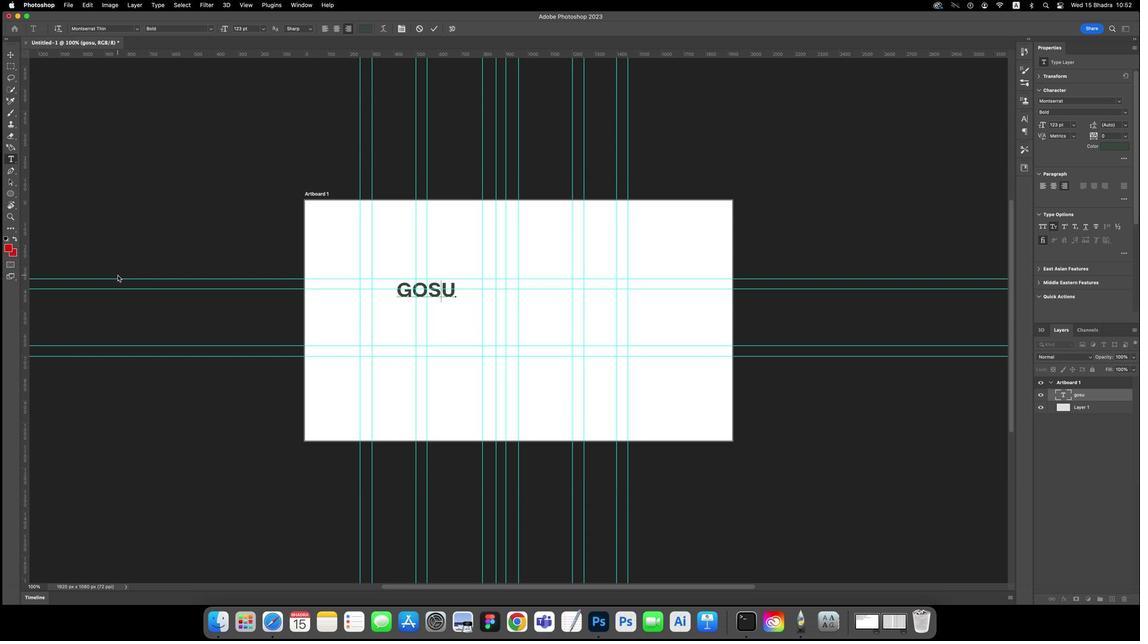 
Action: Mouse pressed left at (121, 287)
Screenshot: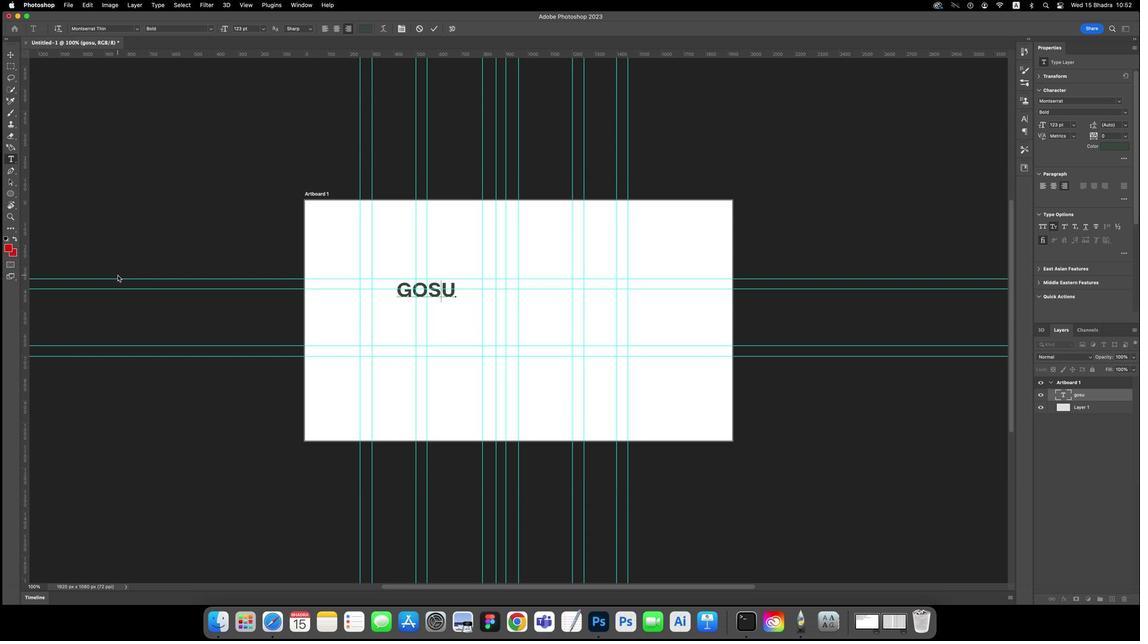 
Action: Key pressed Key.esc
Screenshot: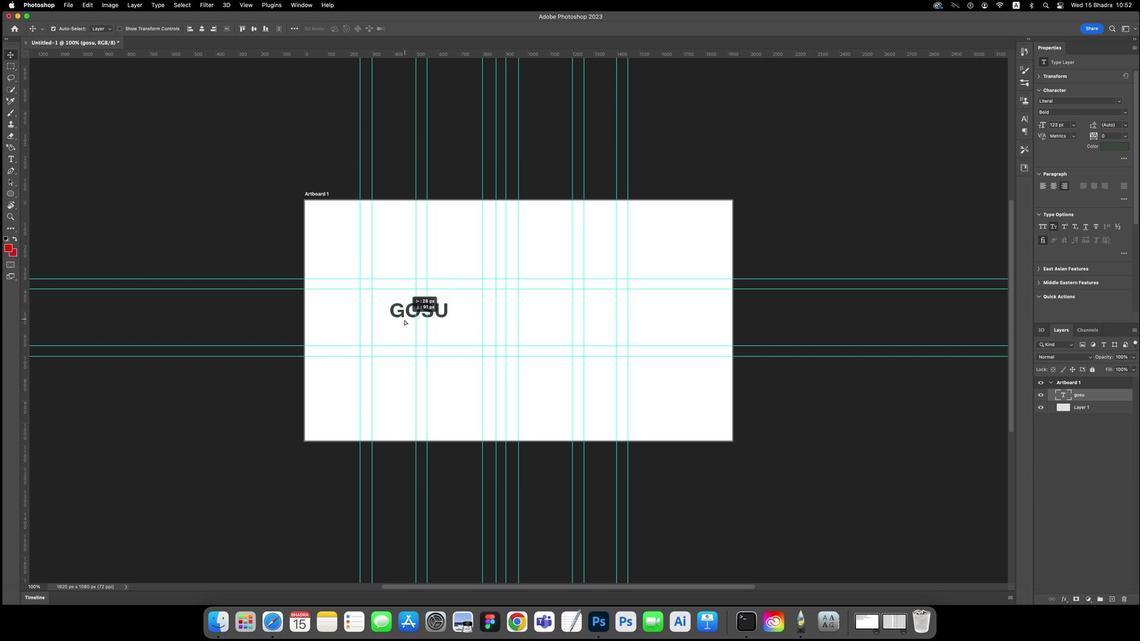 
Action: Mouse moved to (414, 305)
Screenshot: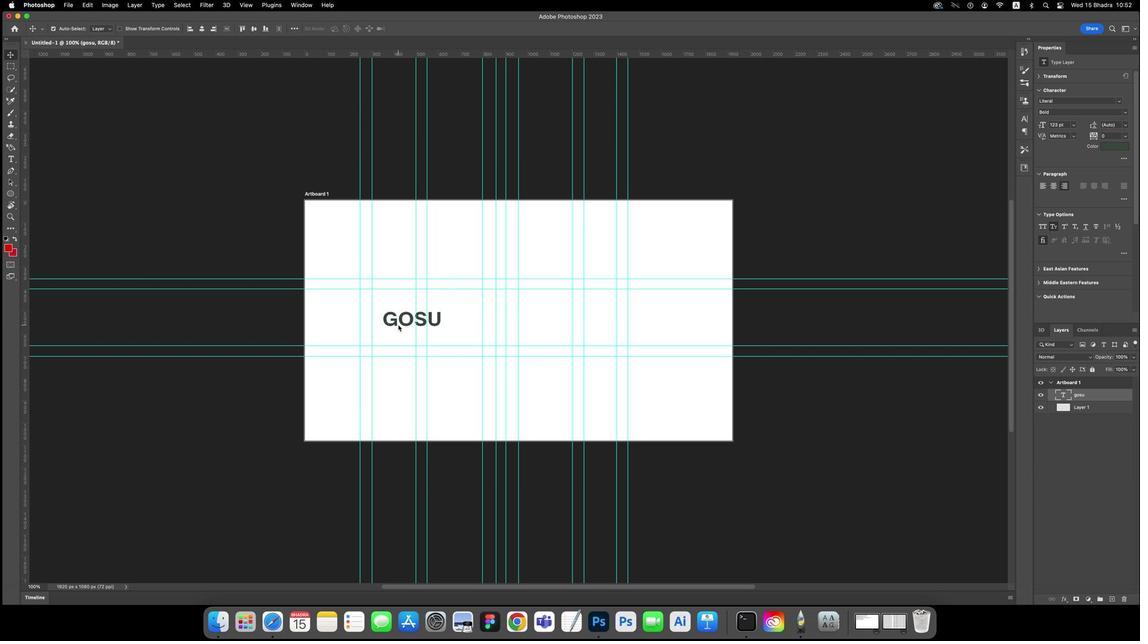 
Action: Mouse pressed left at (414, 305)
Screenshot: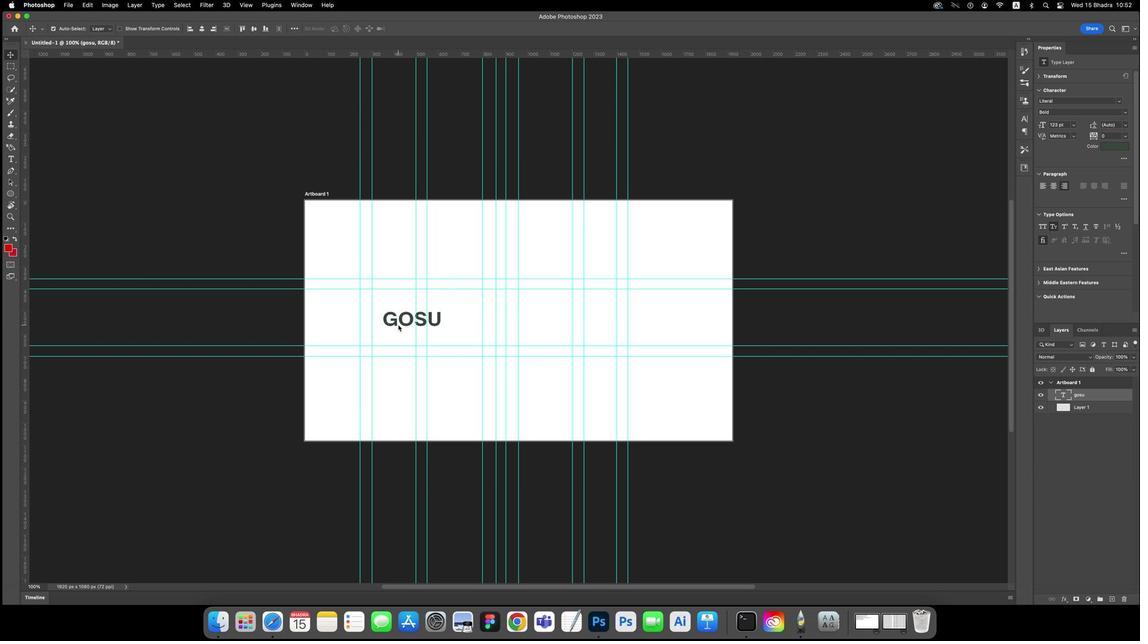 
Action: Mouse moved to (400, 332)
Screenshot: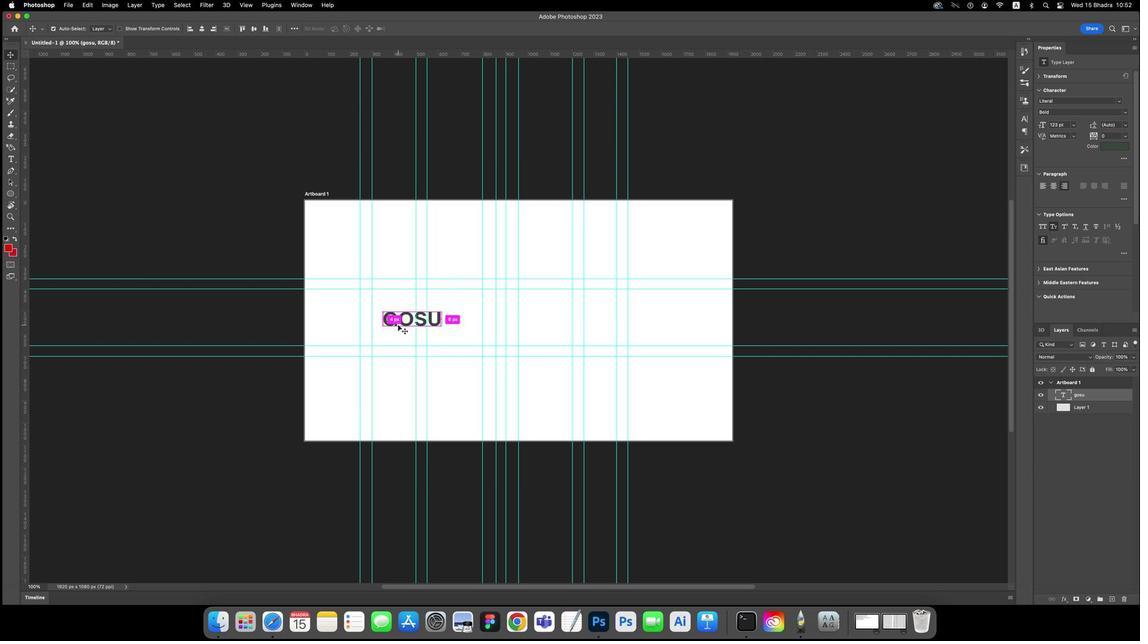 
Action: Key pressed Key.cmd
Screenshot: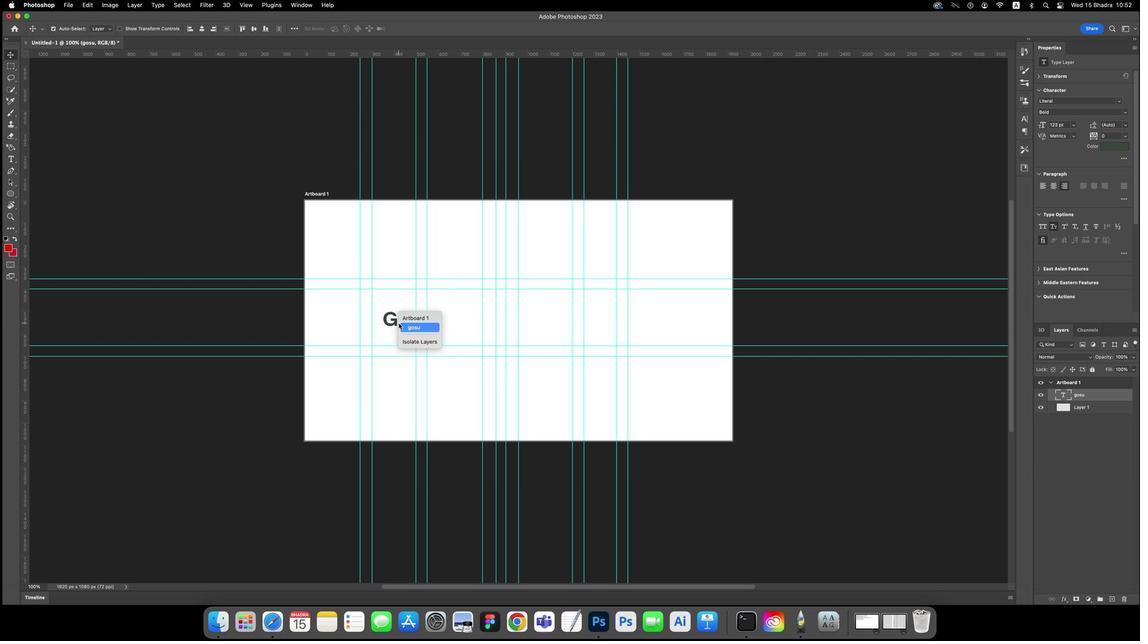 
Action: Mouse moved to (400, 330)
Screenshot: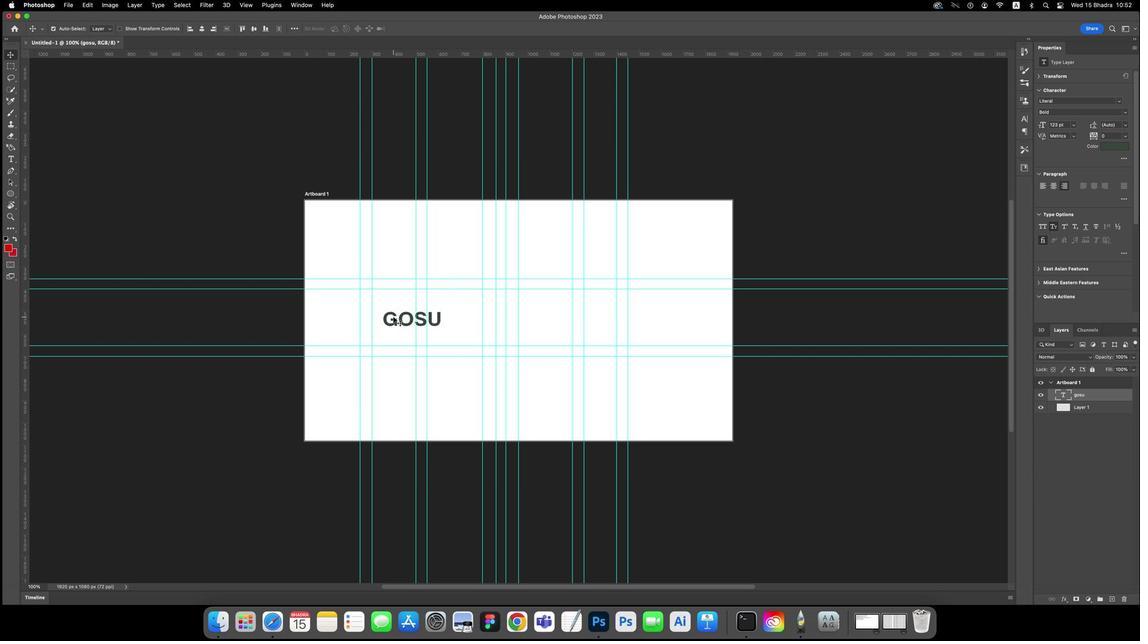 
Action: Mouse pressed right at (400, 330)
Screenshot: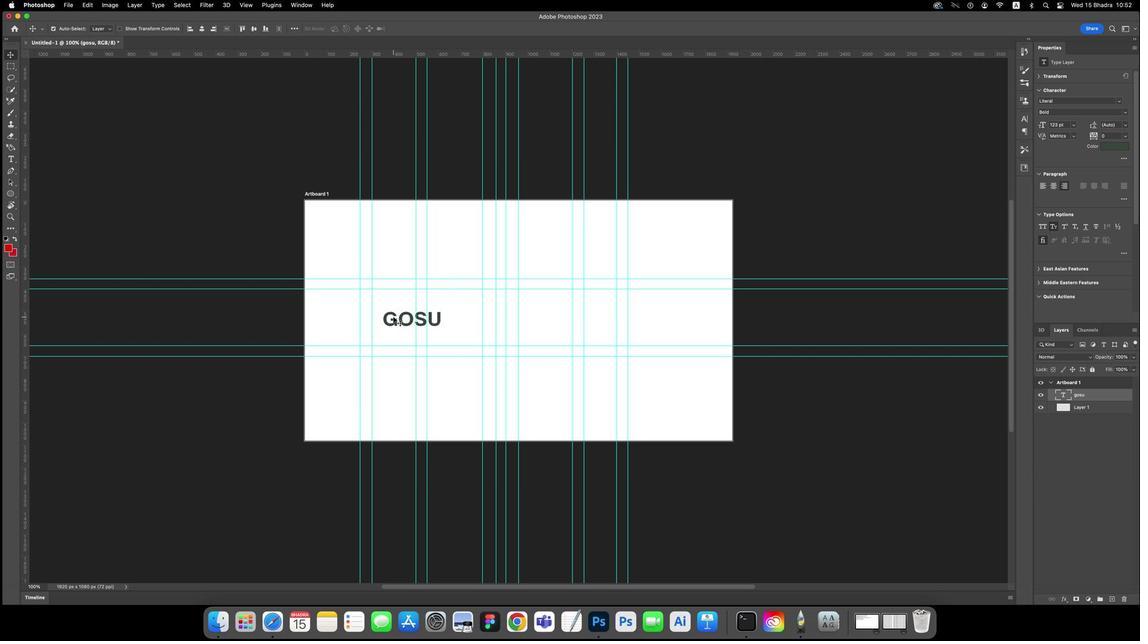 
Action: Mouse moved to (395, 324)
Screenshot: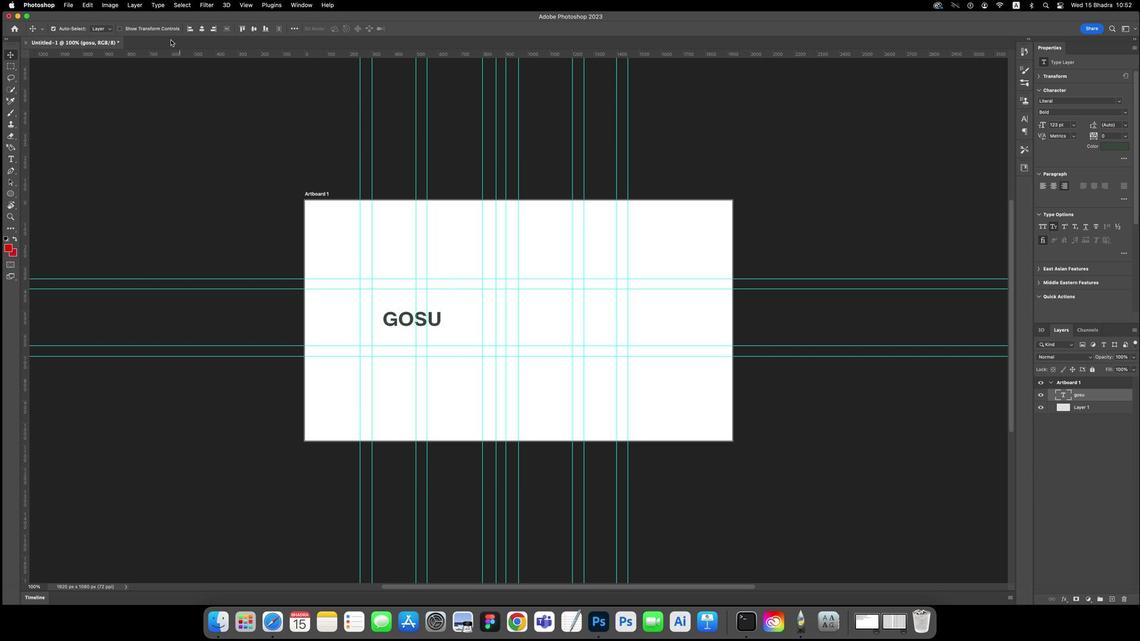 
Action: Mouse pressed left at (395, 324)
Screenshot: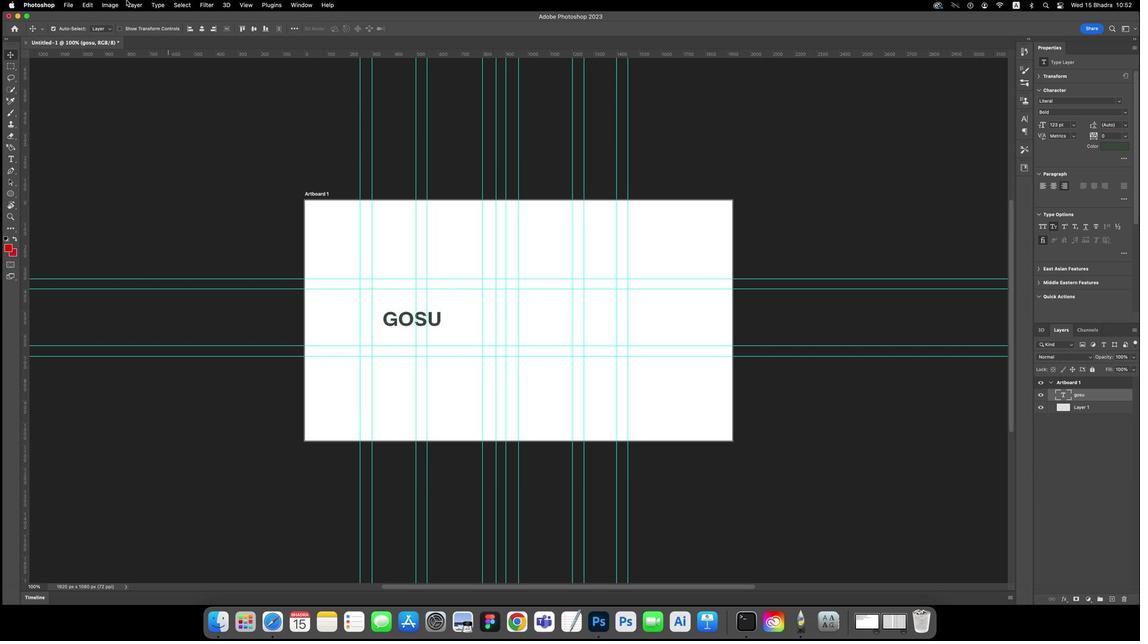 
Action: Mouse moved to (109, 38)
Screenshot: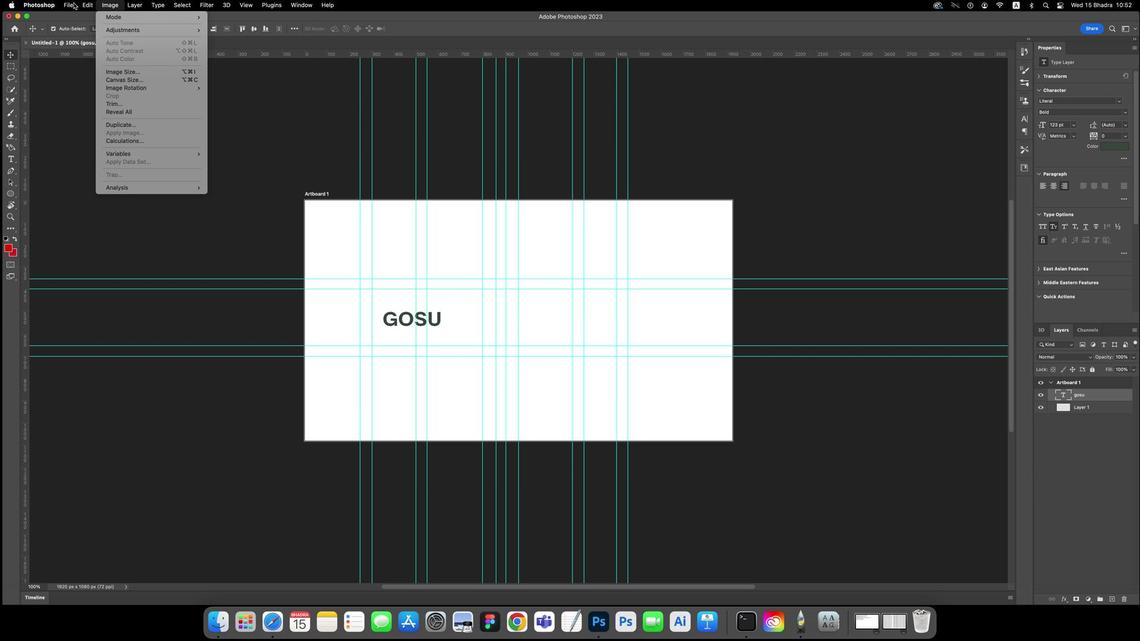 
Action: Mouse pressed left at (109, 38)
Screenshot: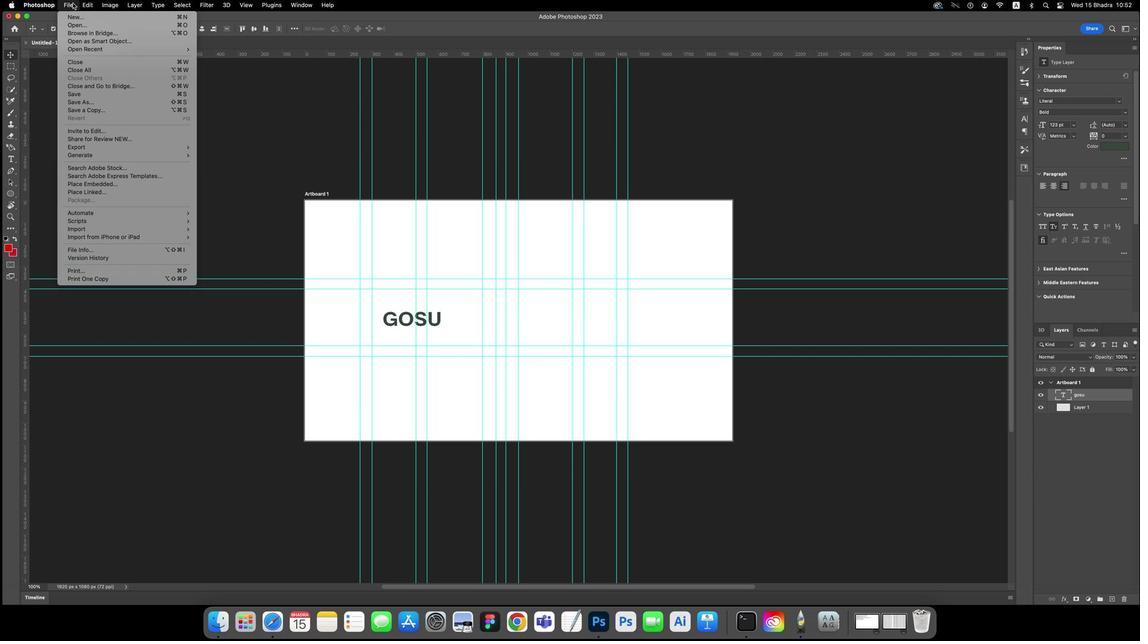 
Action: Mouse moved to (221, 229)
Screenshot: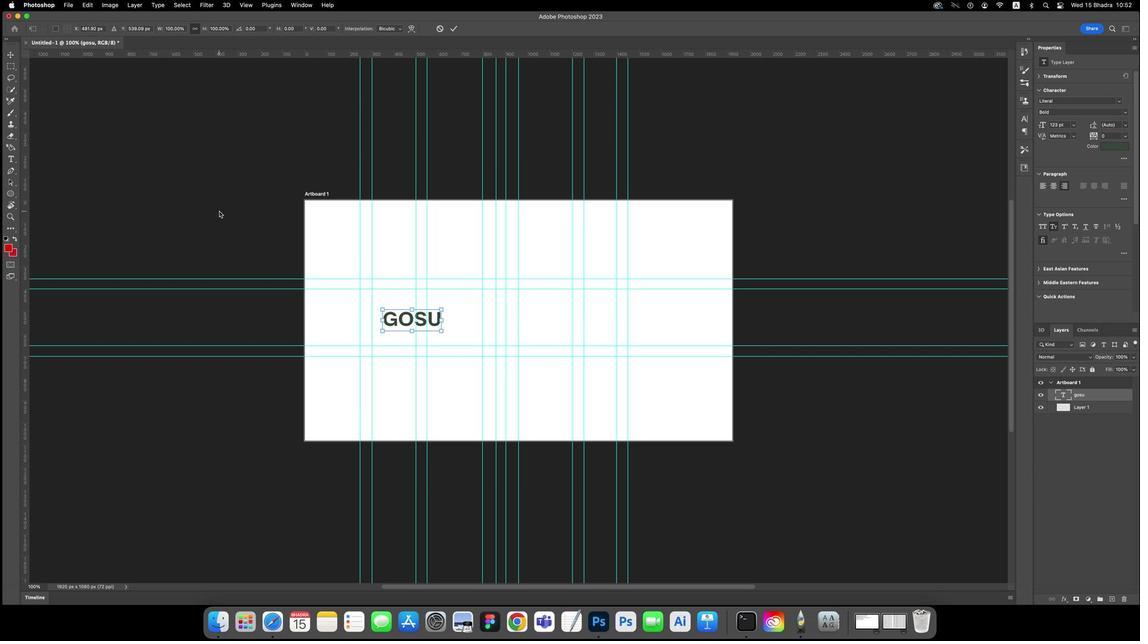 
Action: Mouse pressed left at (221, 229)
Screenshot: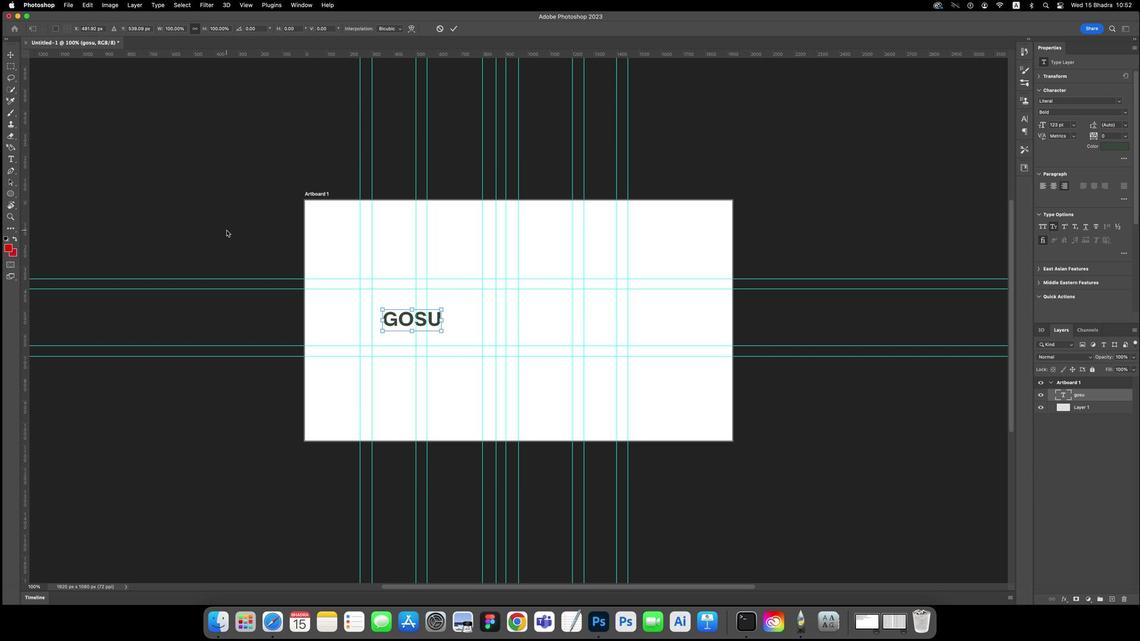 
Action: Mouse moved to (443, 320)
Screenshot: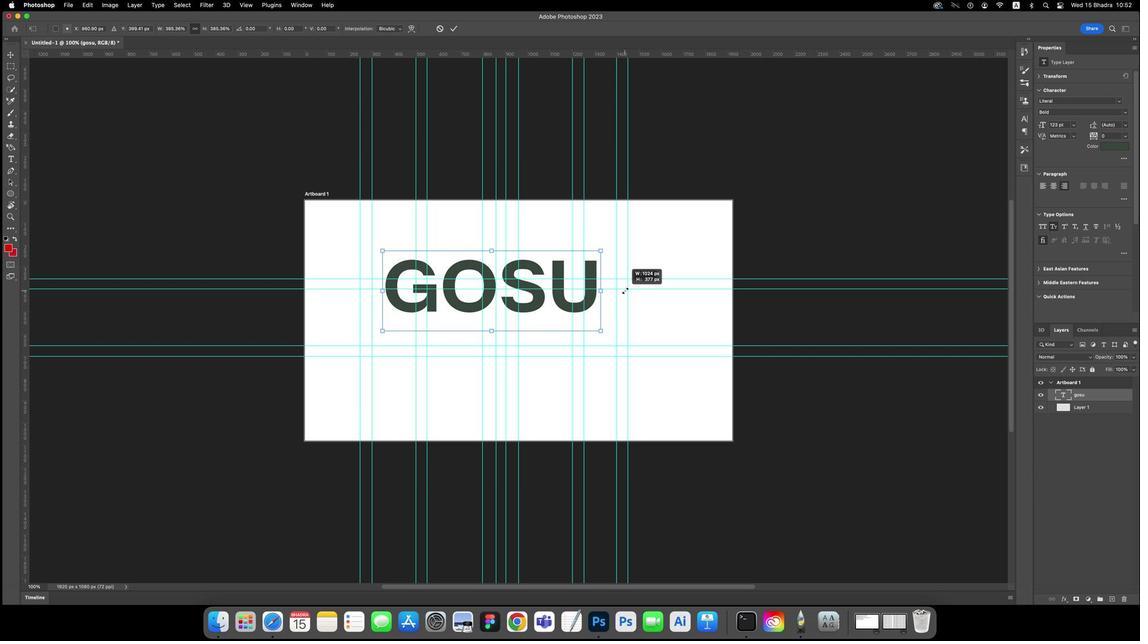 
Action: Mouse pressed left at (443, 320)
Screenshot: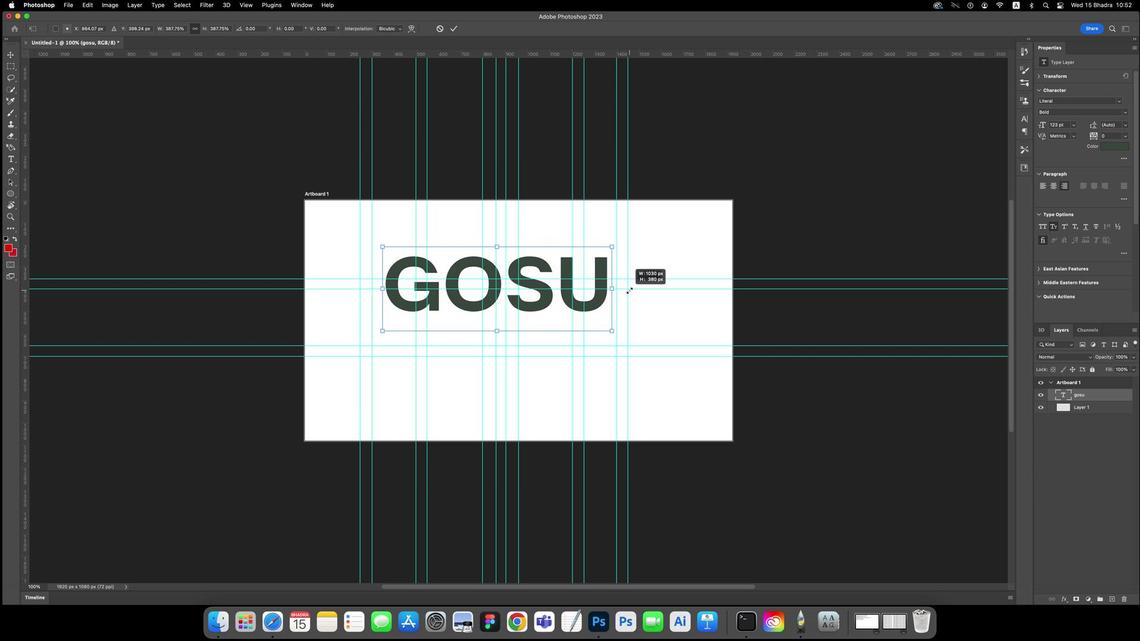 
Action: Mouse moved to (491, 310)
Screenshot: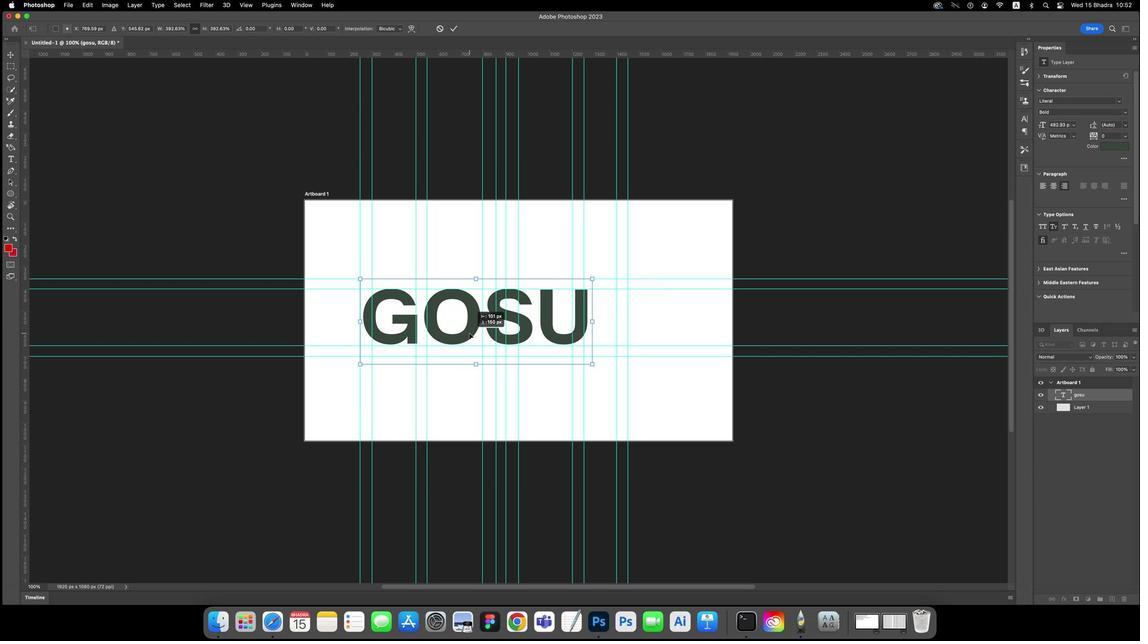 
Action: Mouse pressed left at (491, 310)
Screenshot: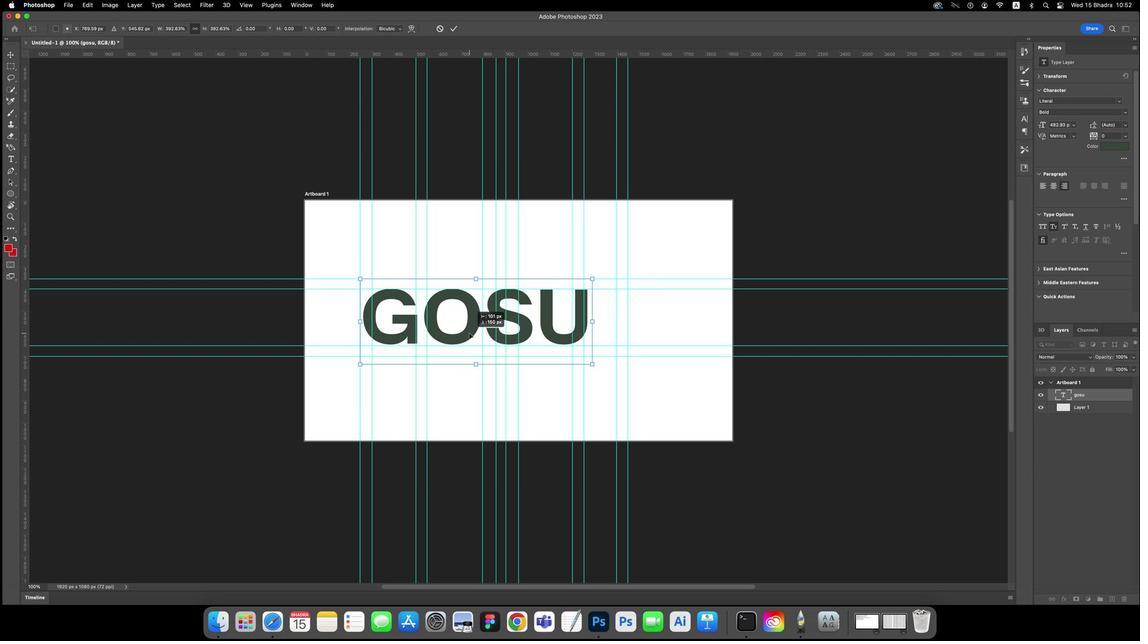 
Action: Mouse moved to (586, 370)
Screenshot: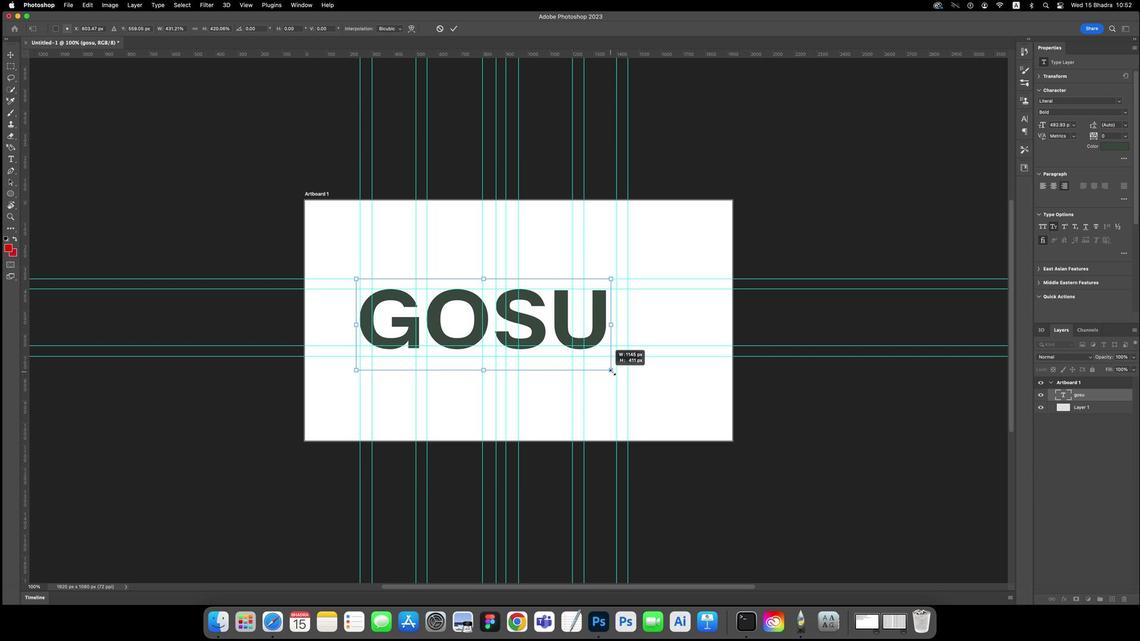 
Action: Key pressed Key.shift
Screenshot: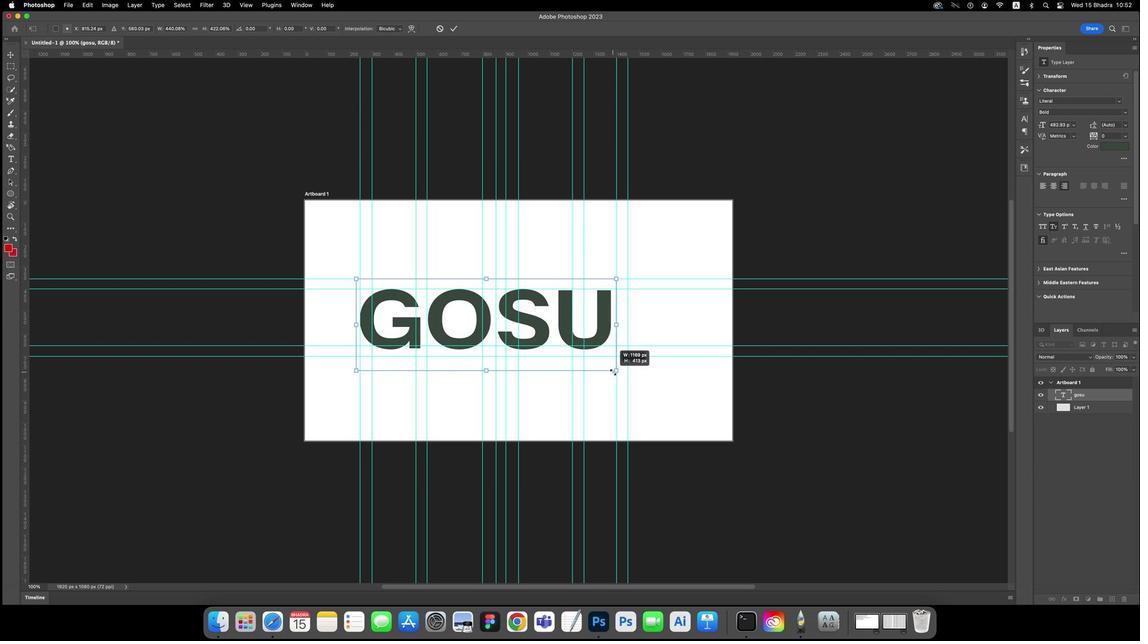 
Action: Mouse moved to (586, 368)
Screenshot: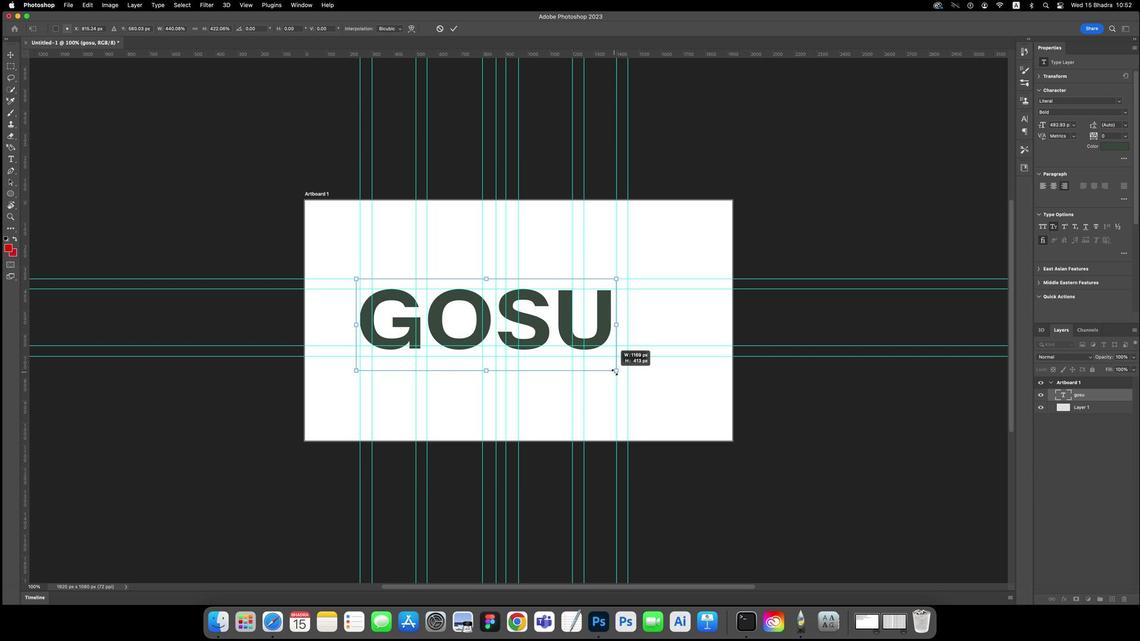 
Action: Mouse pressed left at (586, 368)
Screenshot: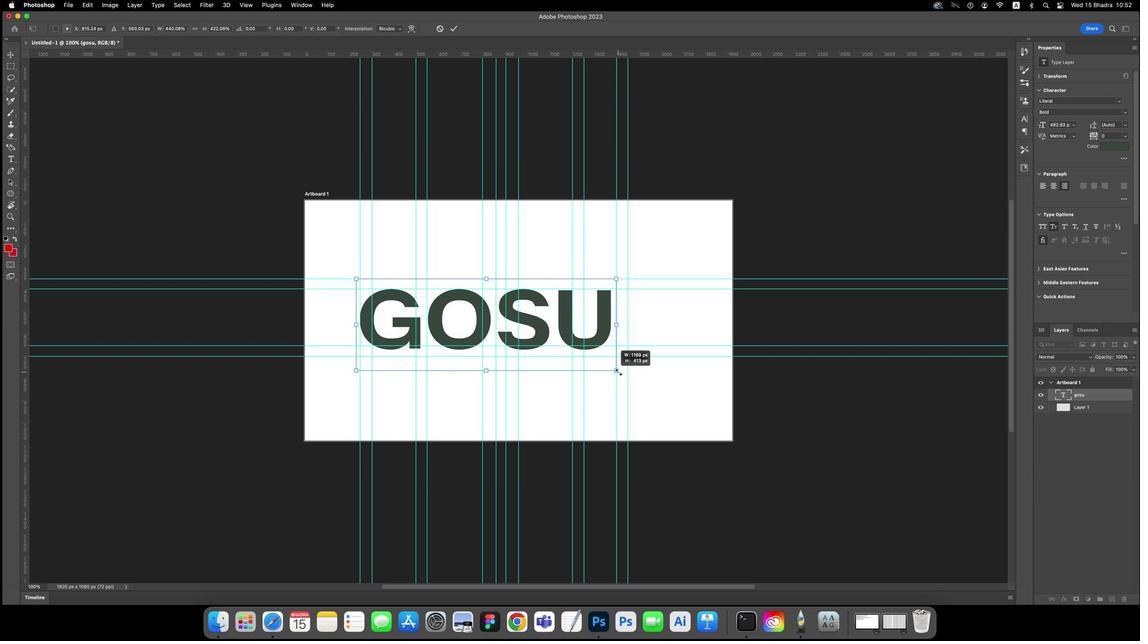 
Action: Mouse moved to (322, 361)
Screenshot: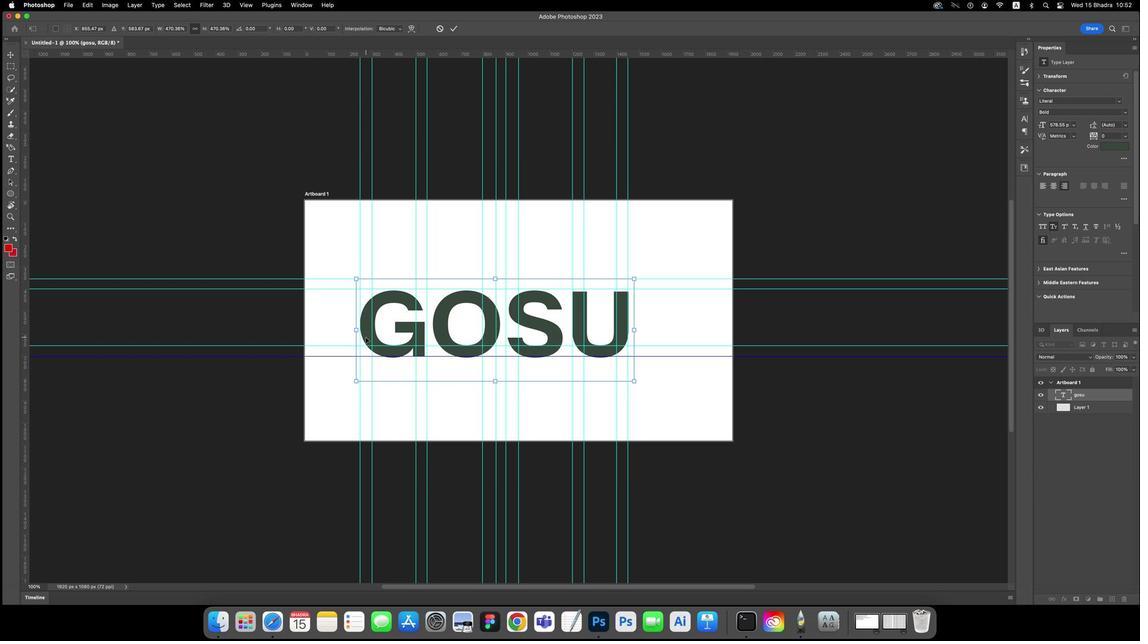 
Action: Mouse pressed left at (322, 361)
Screenshot: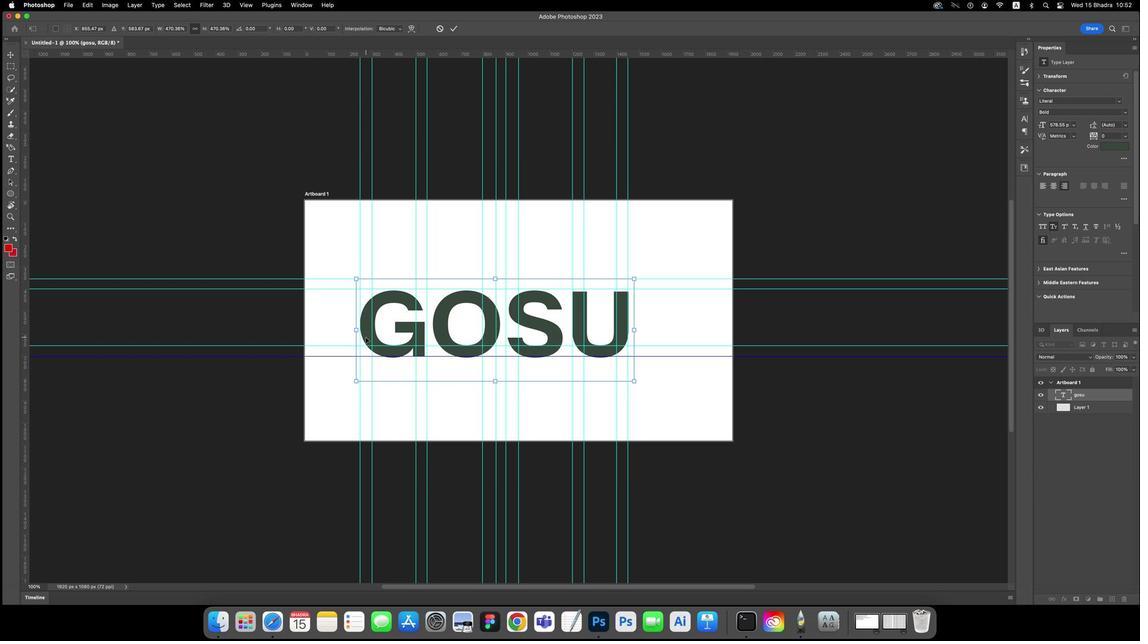 
Action: Mouse moved to (329, 403)
Screenshot: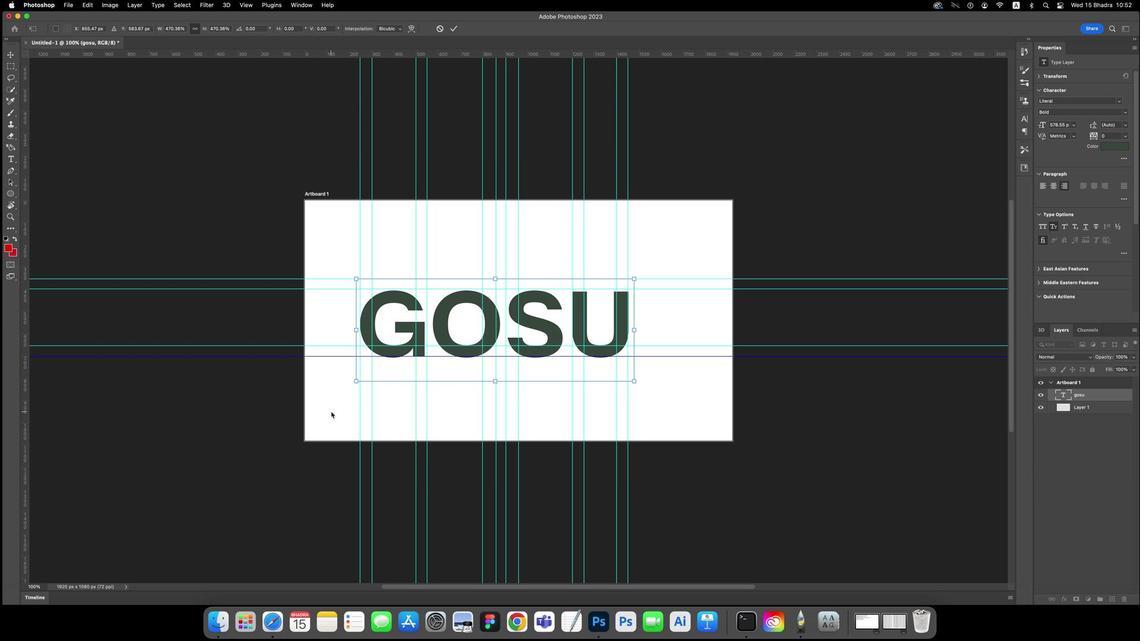 
Action: Mouse pressed left at (329, 403)
Screenshot: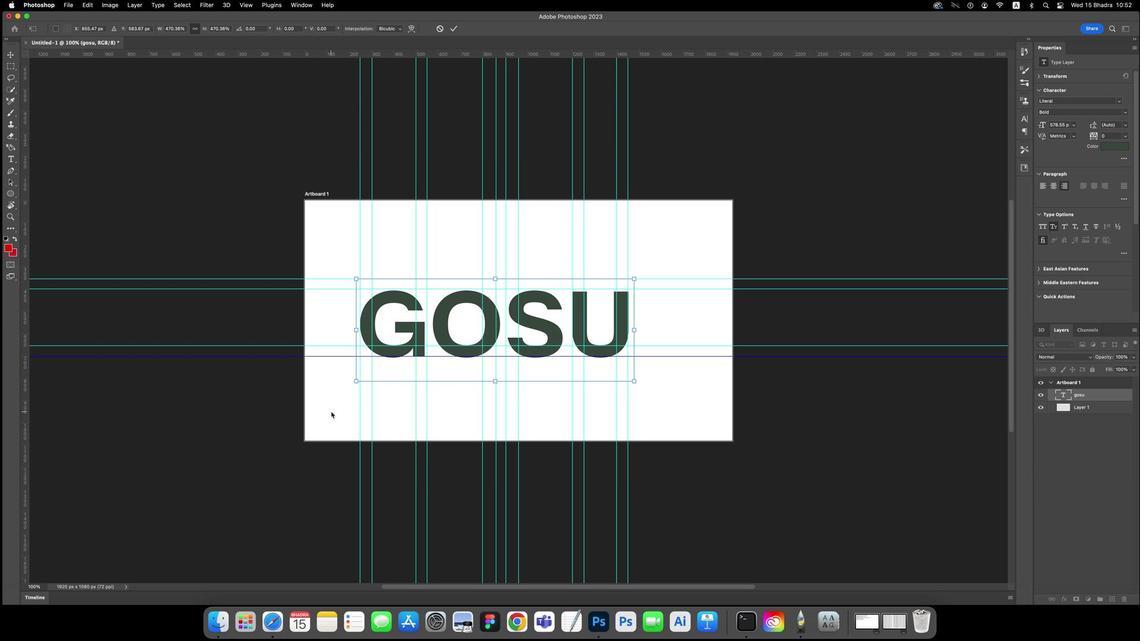 
Action: Mouse moved to (333, 410)
Screenshot: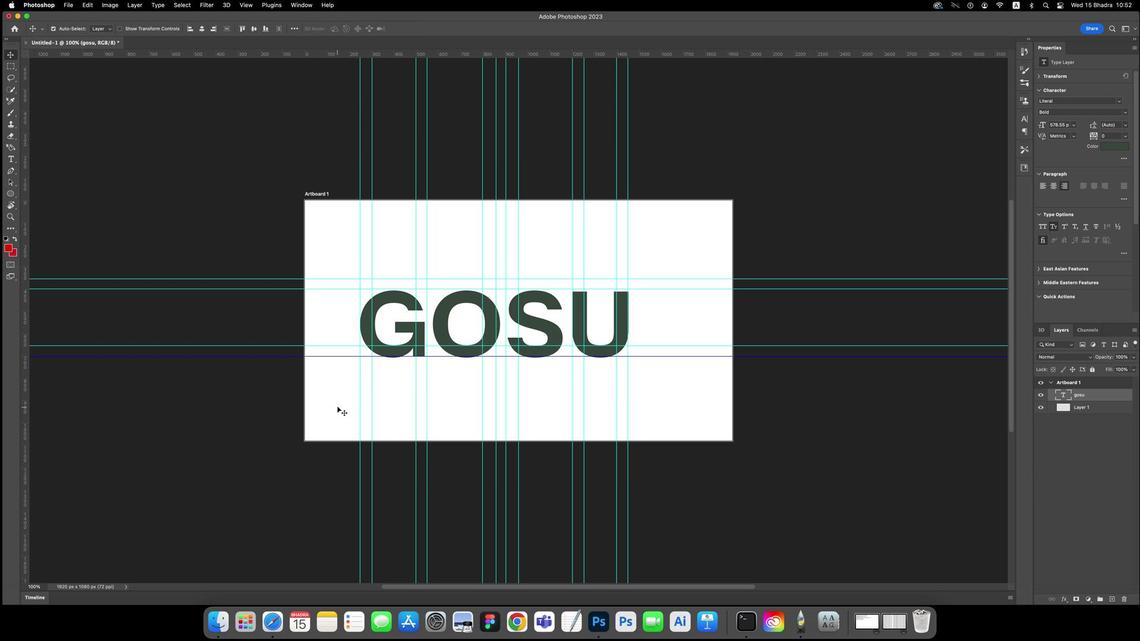 
Action: Key pressed Key.enter
Screenshot: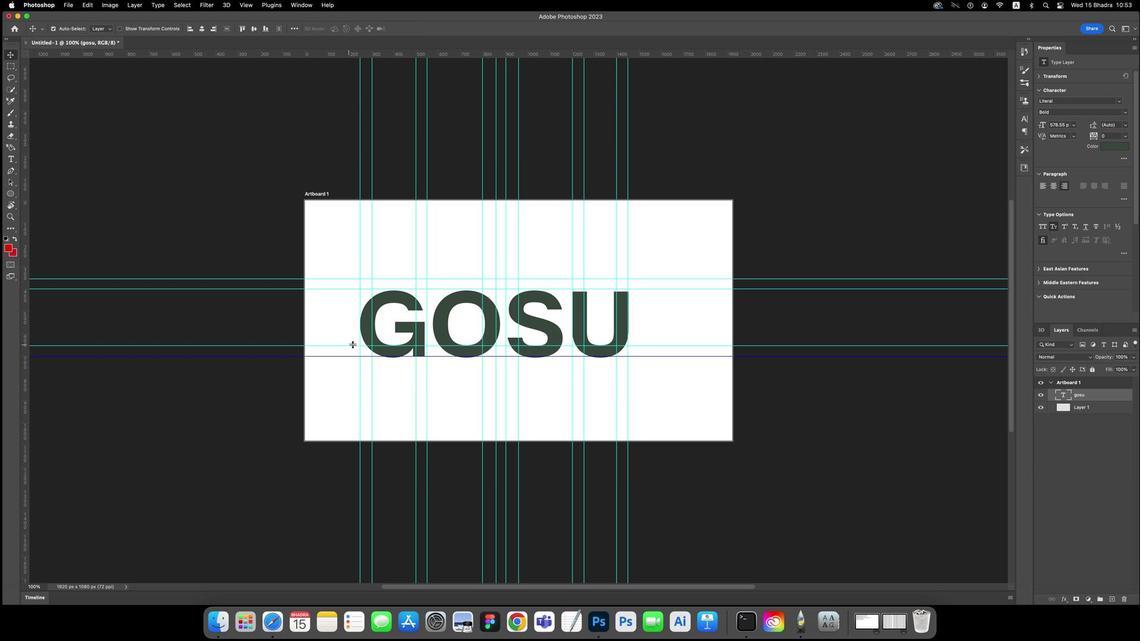 
Action: Mouse moved to (365, 342)
Screenshot: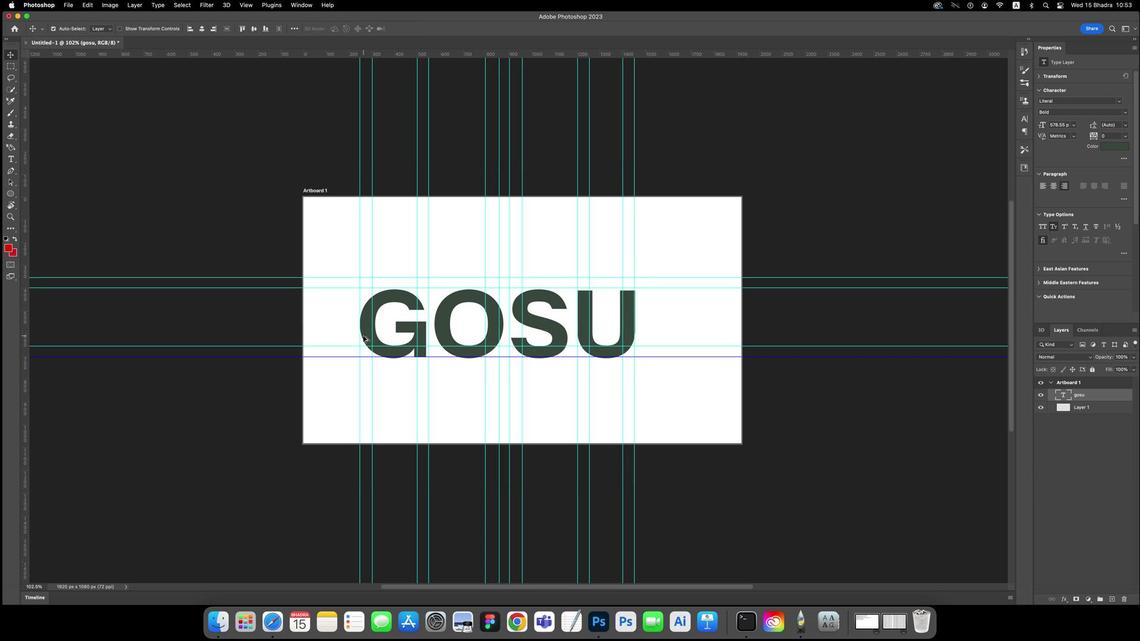 
Action: Key pressed Key.alt
Screenshot: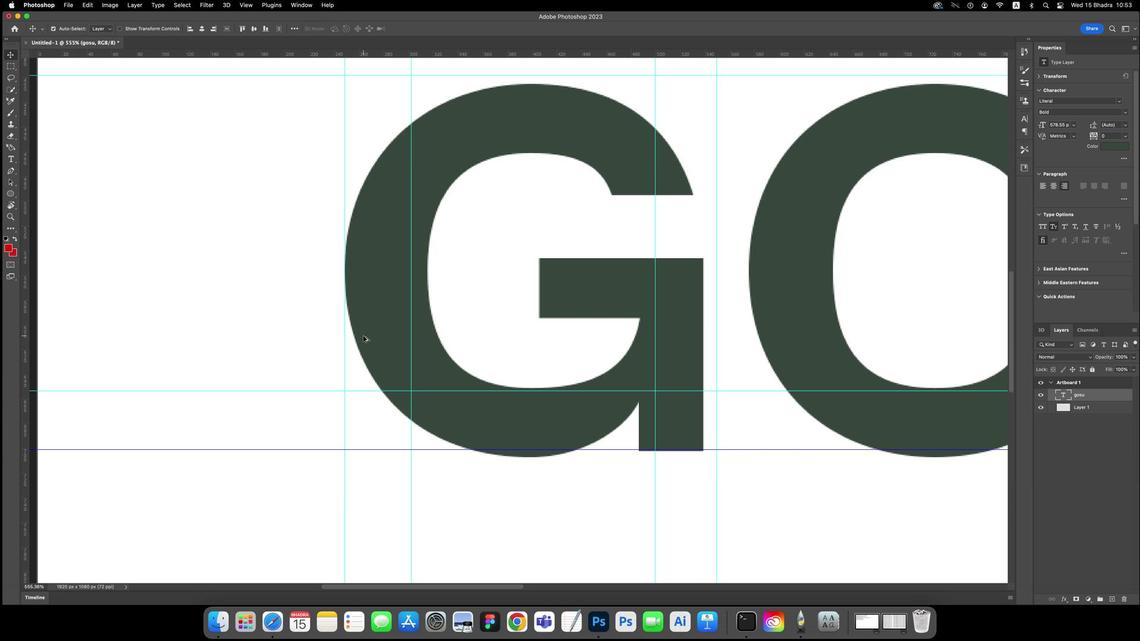 
Action: Mouse scrolled (365, 342) with delta (4, 38)
Screenshot: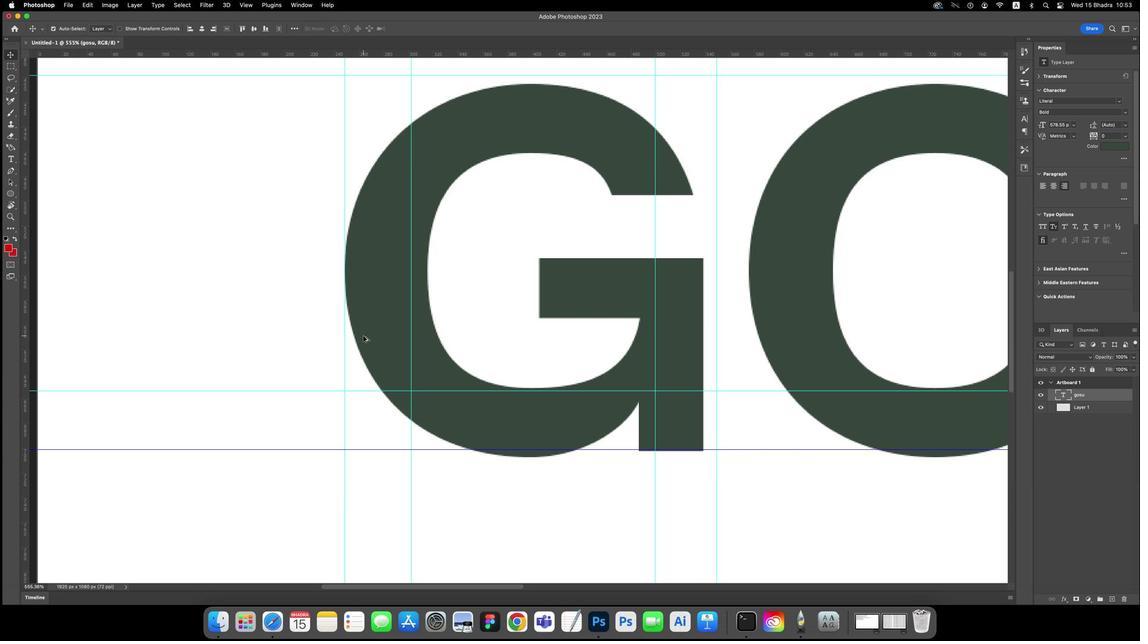 
Action: Mouse scrolled (365, 342) with delta (4, 38)
Screenshot: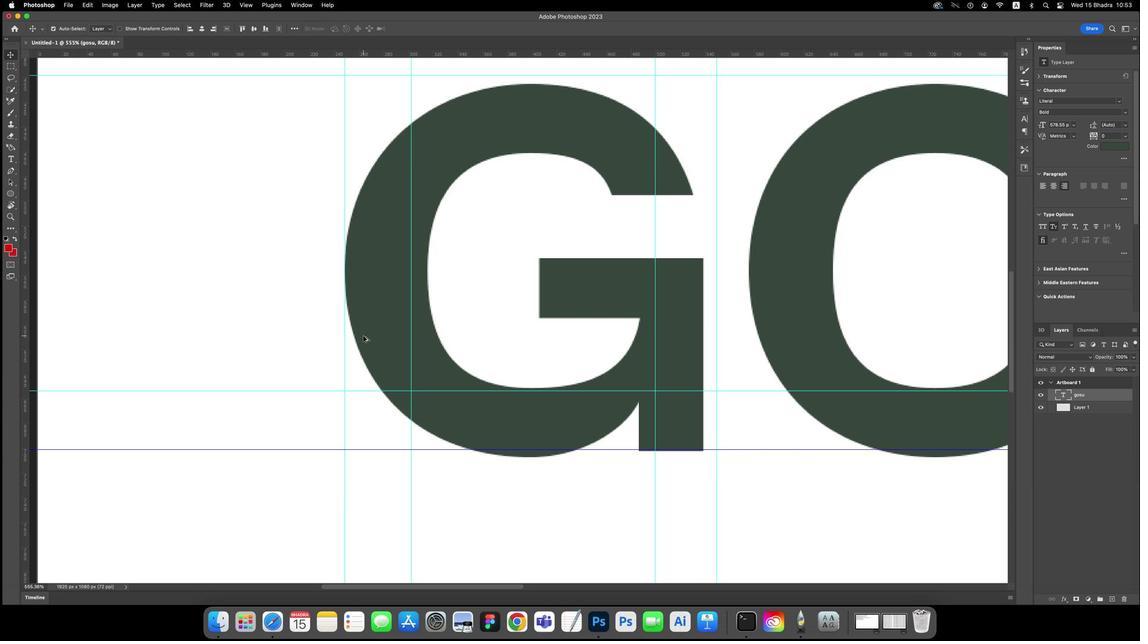 
Action: Mouse scrolled (365, 342) with delta (4, 38)
Screenshot: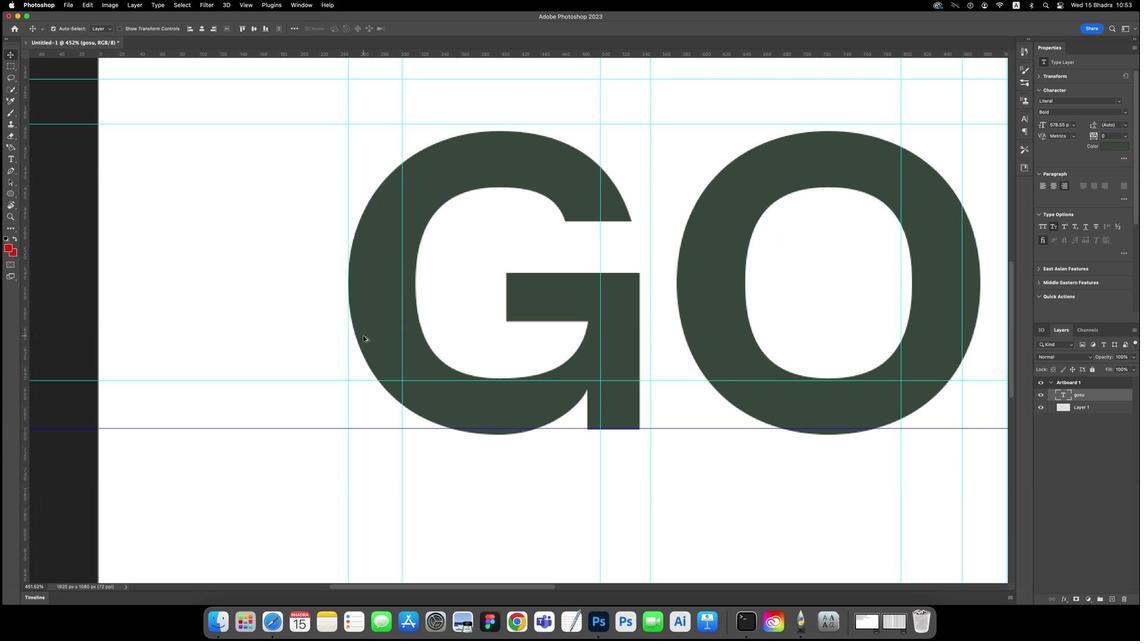 
Action: Mouse scrolled (365, 342) with delta (4, 38)
Screenshot: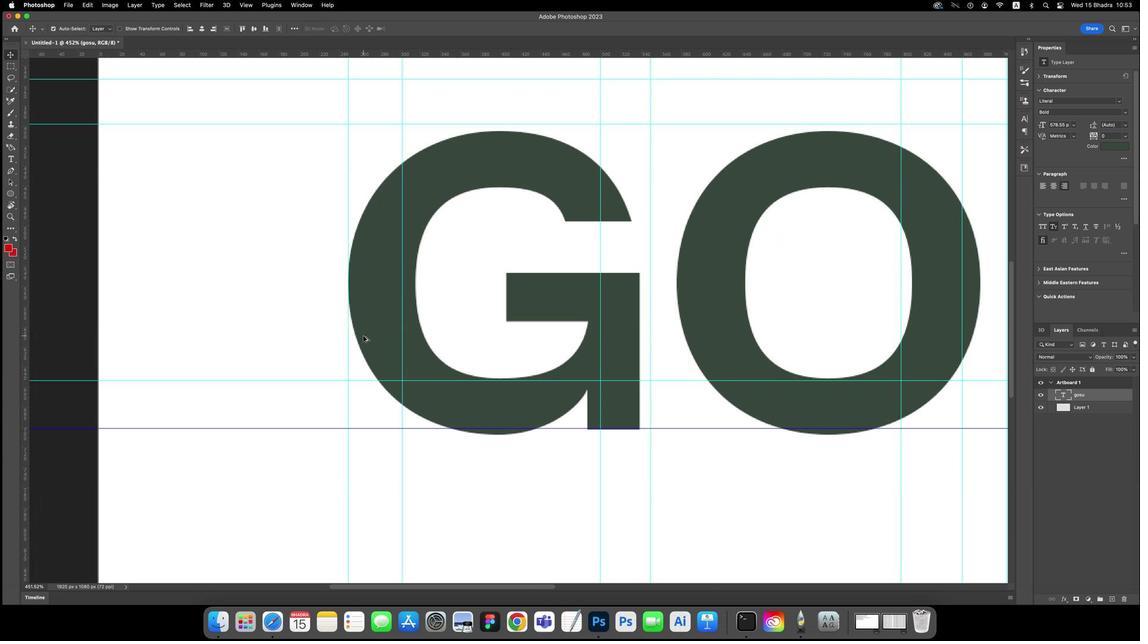 
Action: Mouse scrolled (365, 342) with delta (4, 40)
Screenshot: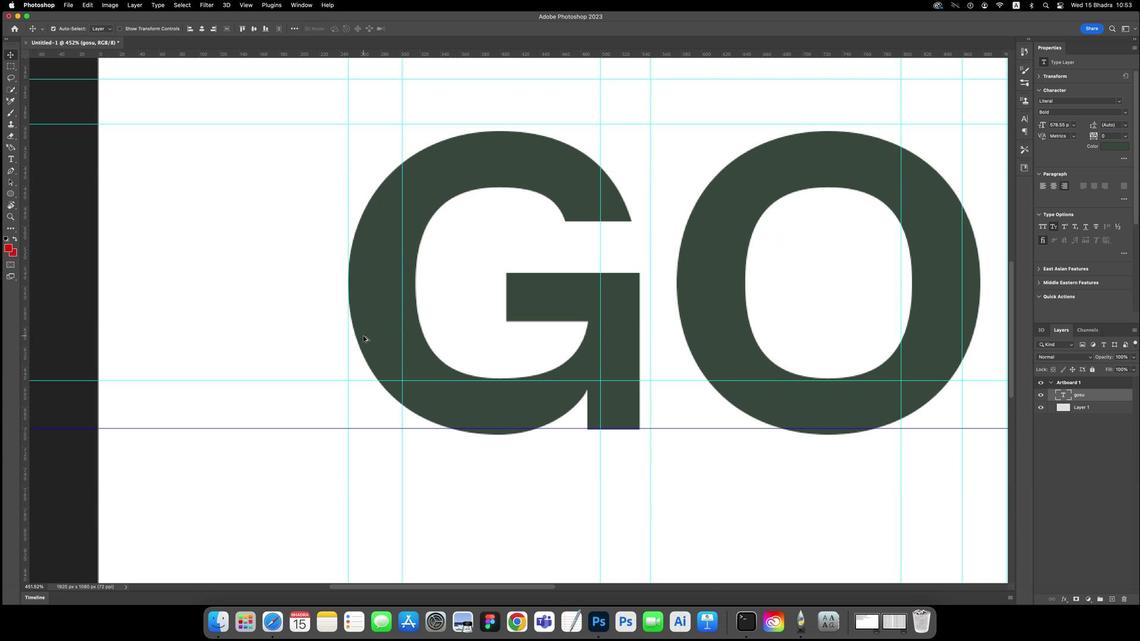 
Action: Mouse scrolled (365, 342) with delta (4, 37)
Screenshot: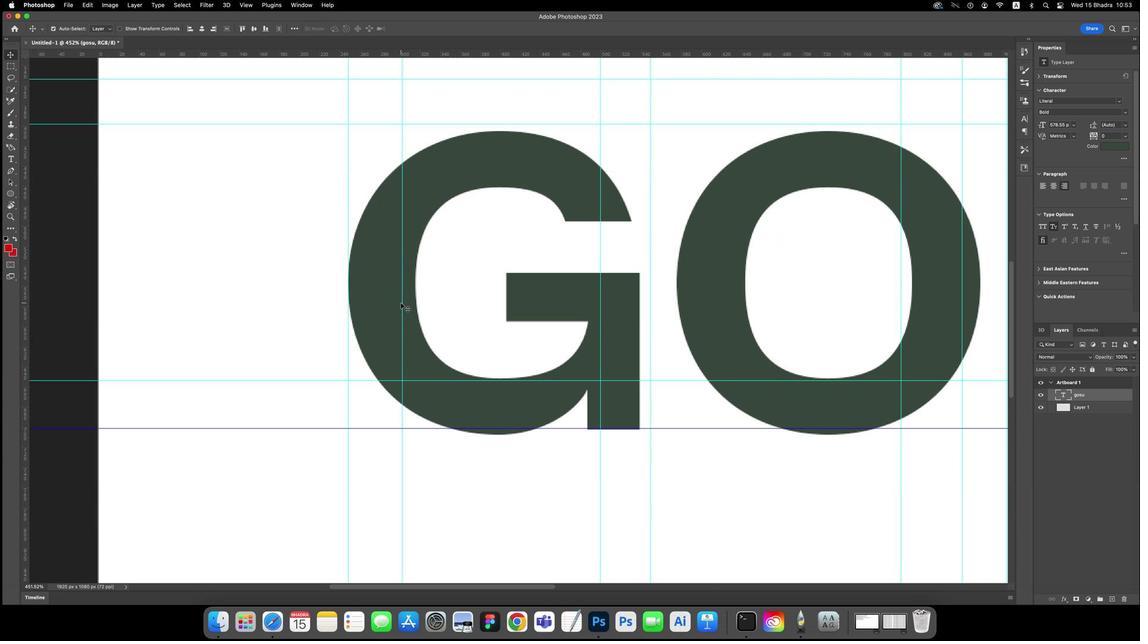 
Action: Mouse scrolled (365, 342) with delta (4, 37)
Screenshot: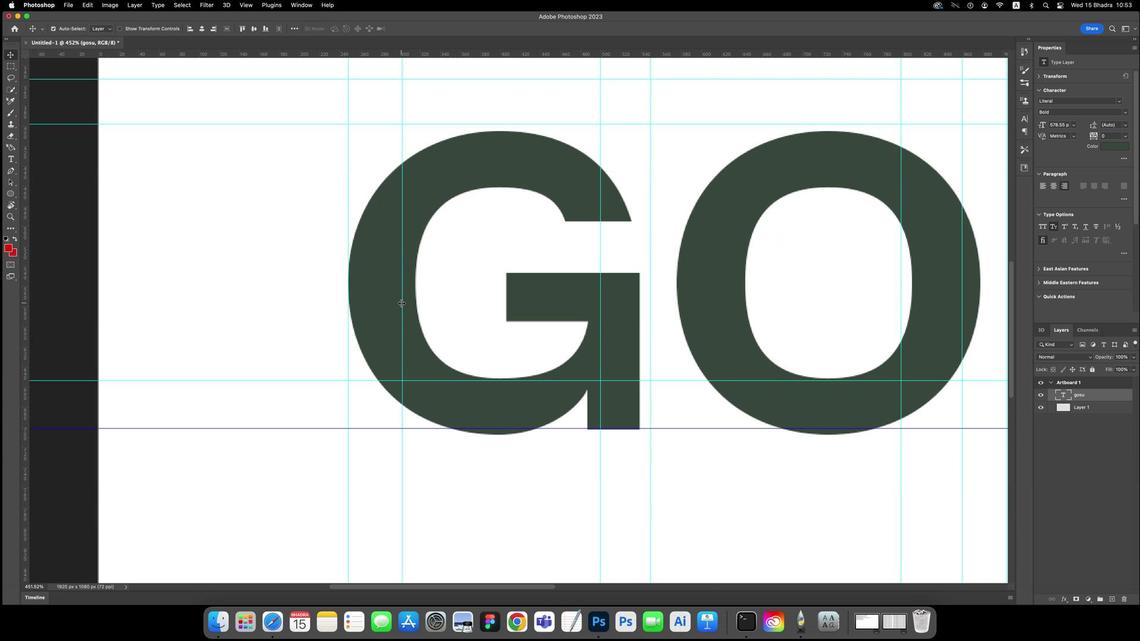 
Action: Mouse moved to (404, 311)
Screenshot: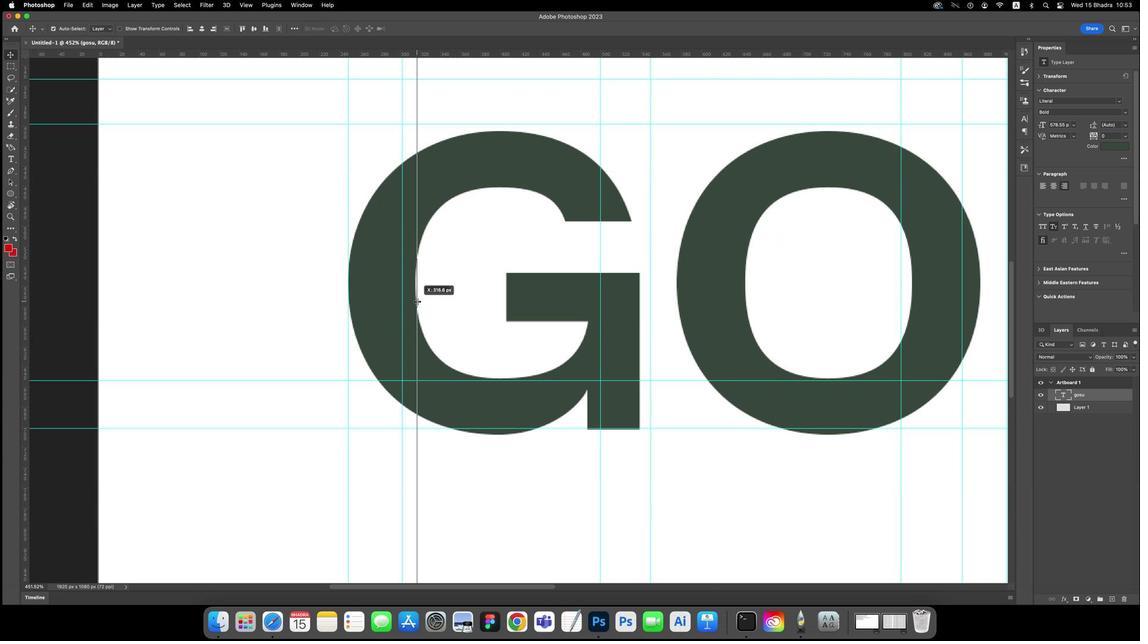 
Action: Mouse pressed left at (404, 311)
Screenshot: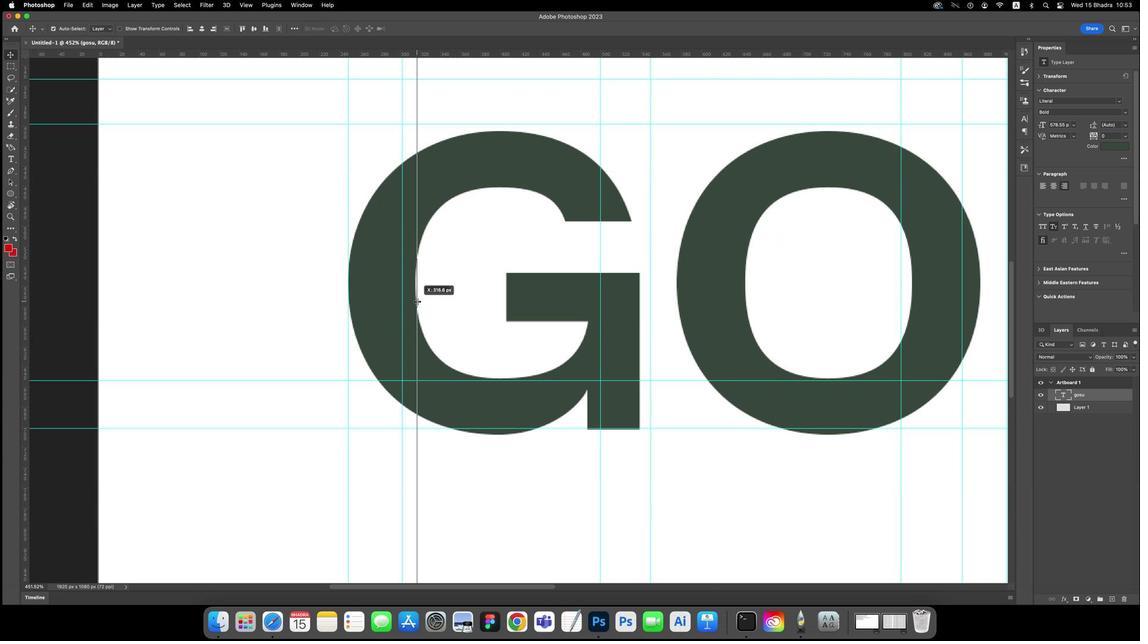
Action: Mouse moved to (436, 212)
Screenshot: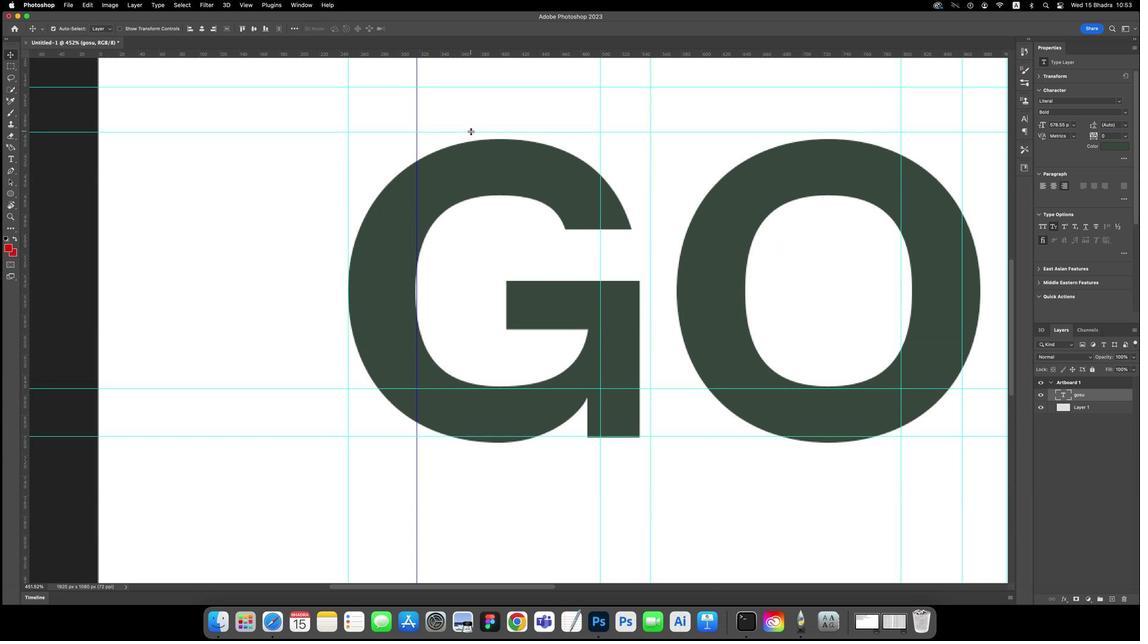 
Action: Mouse scrolled (436, 212) with delta (4, 38)
Screenshot: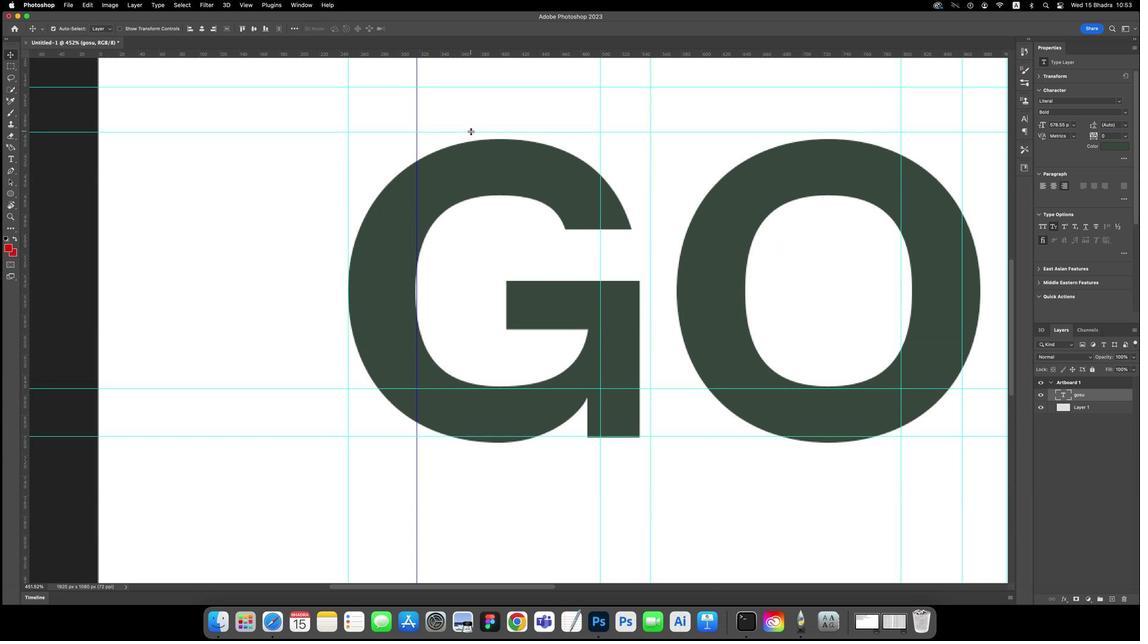 
Action: Mouse scrolled (436, 212) with delta (4, 38)
Screenshot: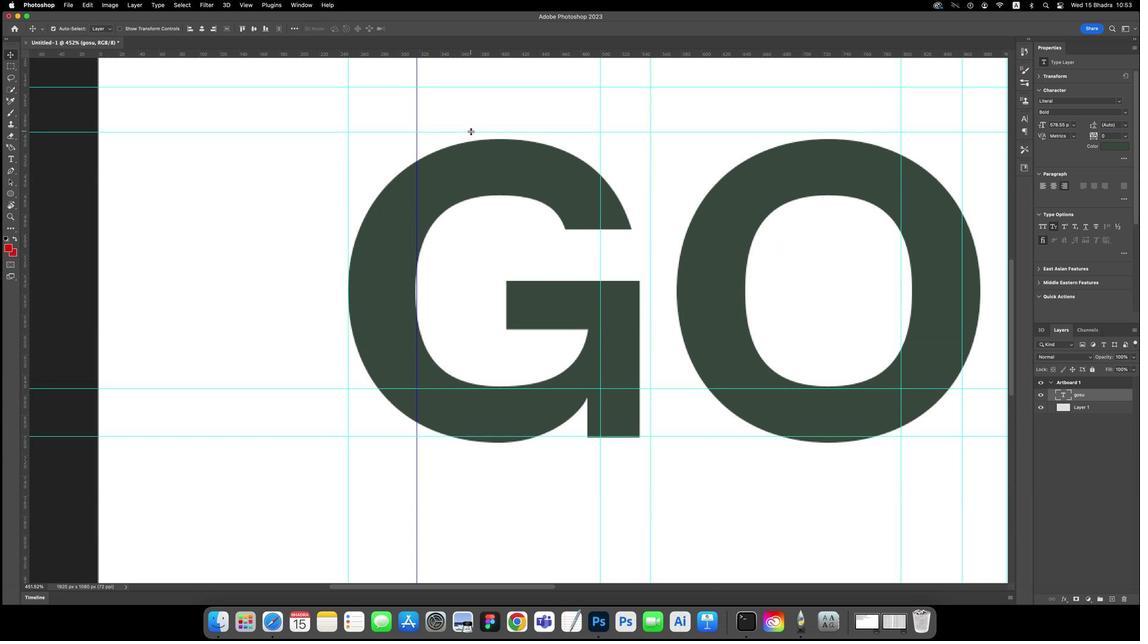 
Action: Mouse moved to (472, 156)
Screenshot: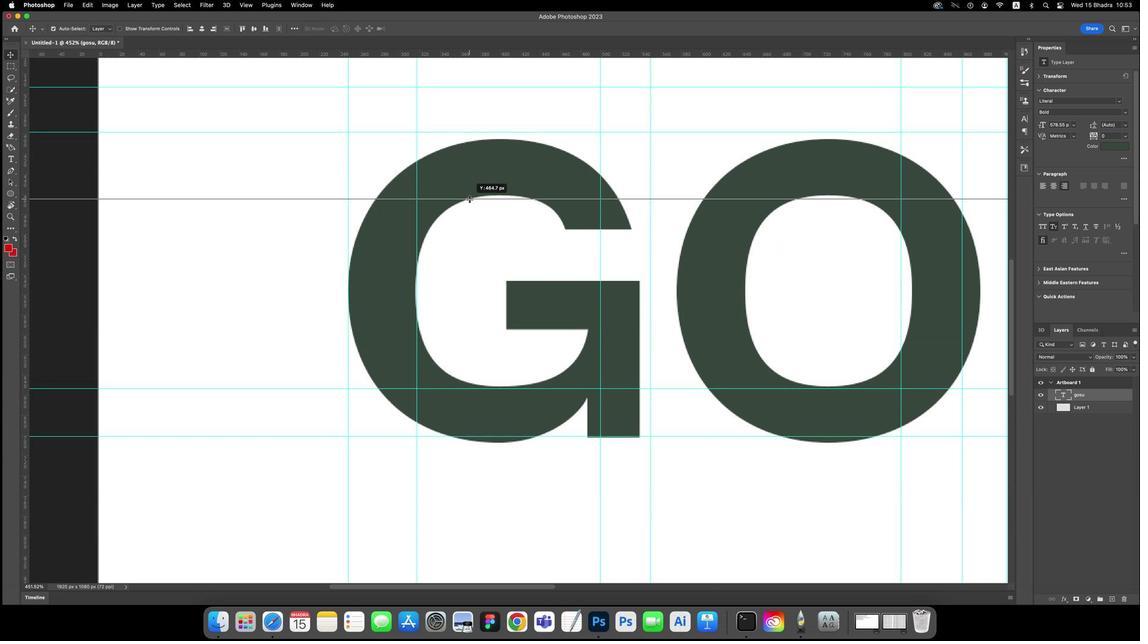 
Action: Mouse pressed left at (472, 156)
Screenshot: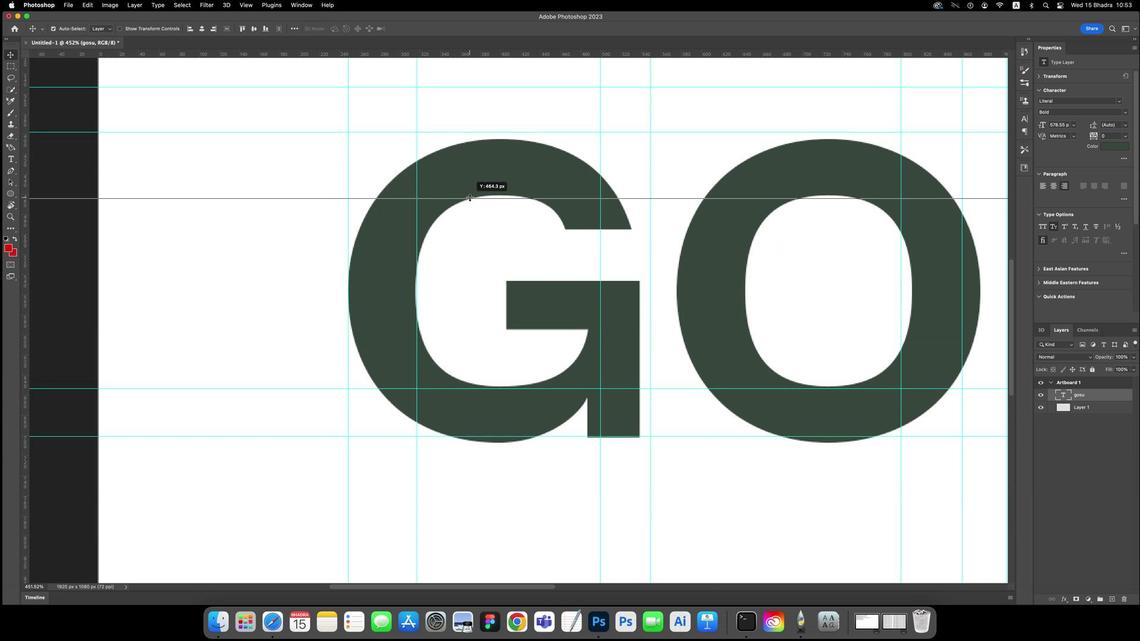 
Action: Mouse moved to (489, 116)
Screenshot: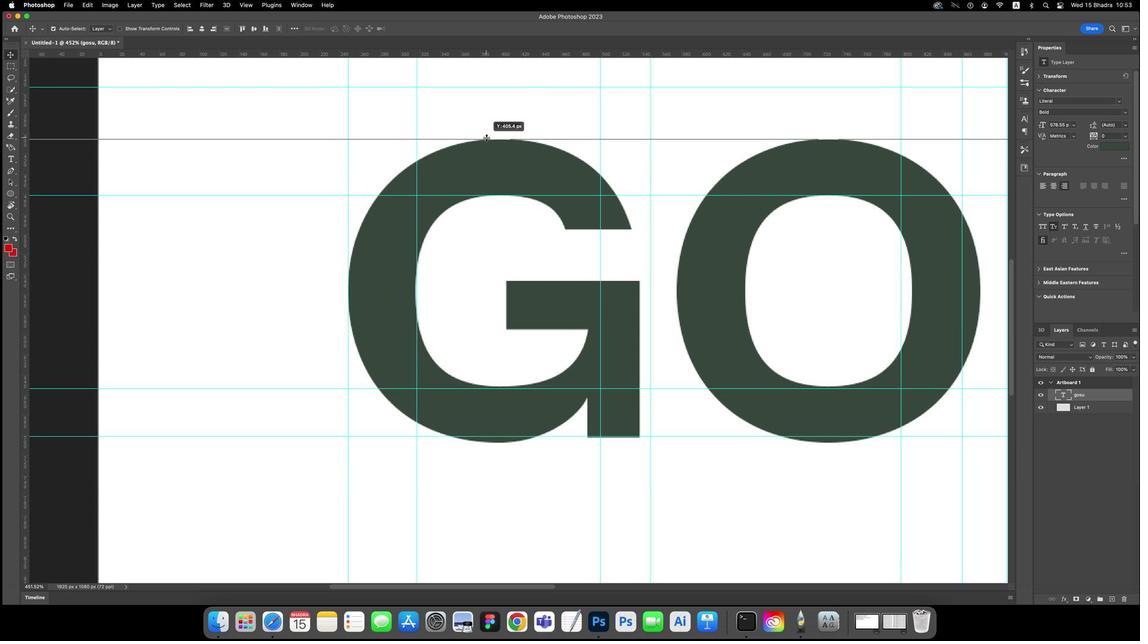
Action: Mouse pressed left at (489, 116)
Screenshot: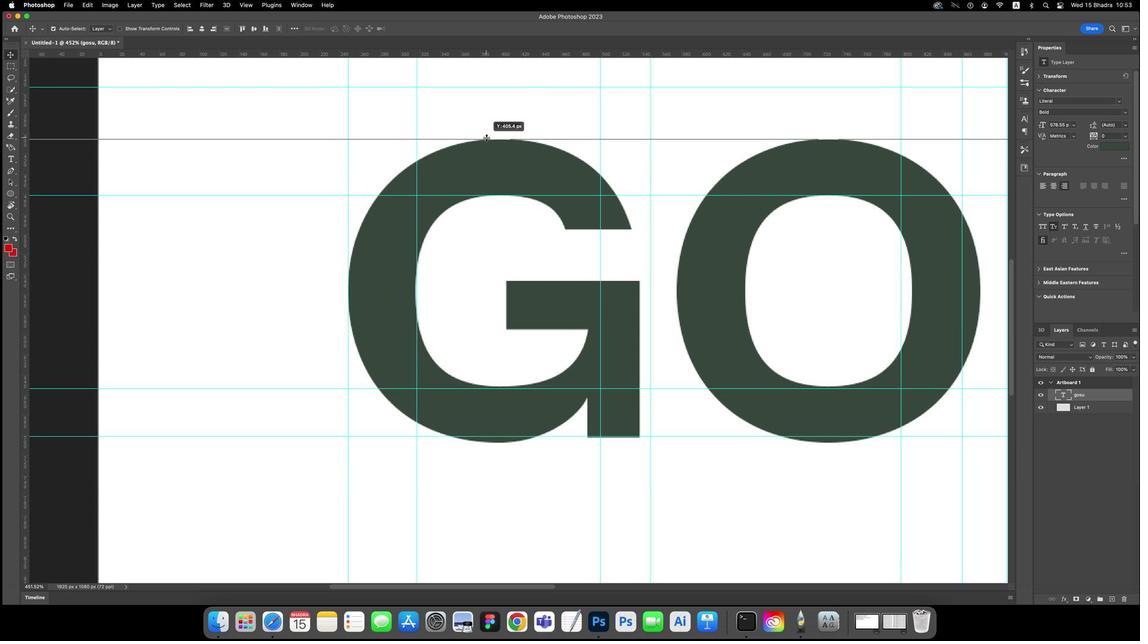 
Action: Mouse moved to (499, 154)
Screenshot: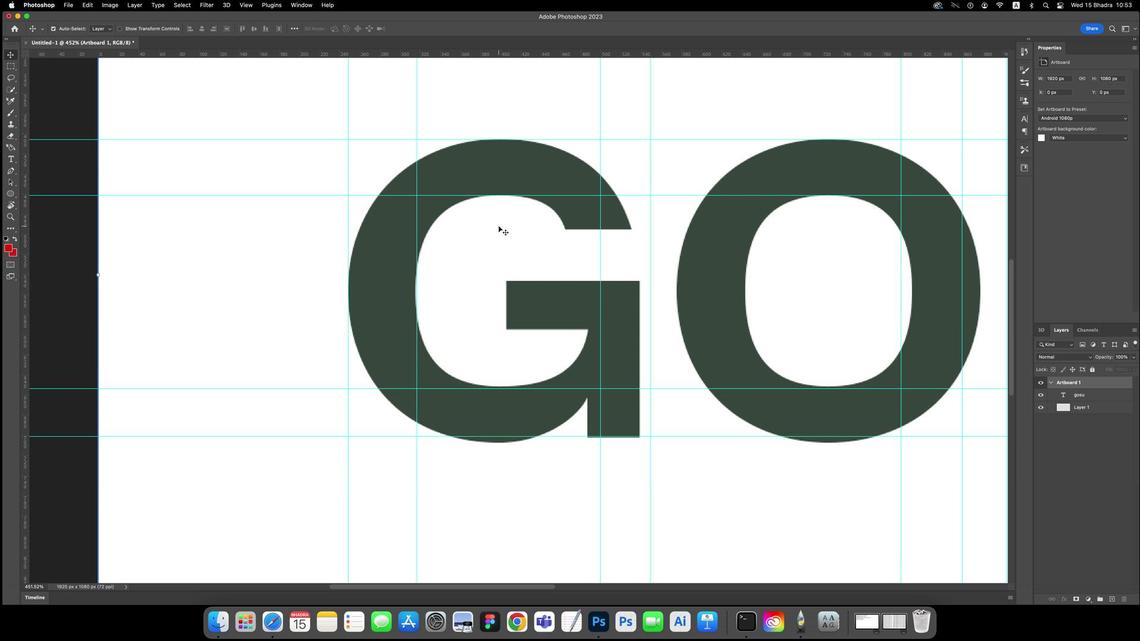 
Action: Mouse pressed left at (499, 154)
Screenshot: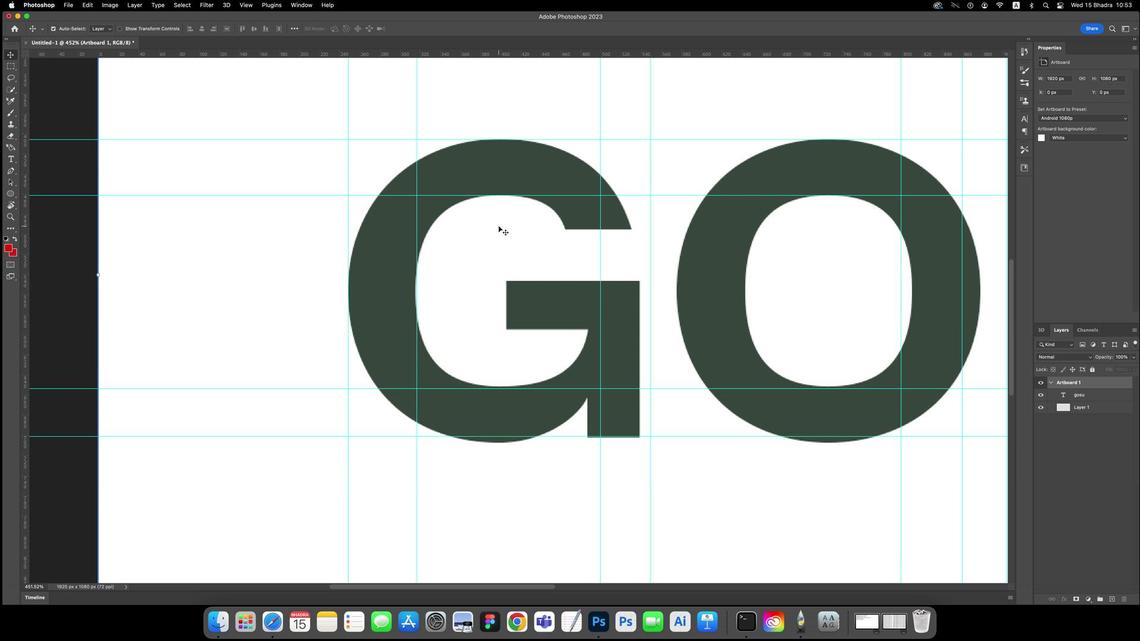 
Action: Mouse moved to (601, 313)
Screenshot: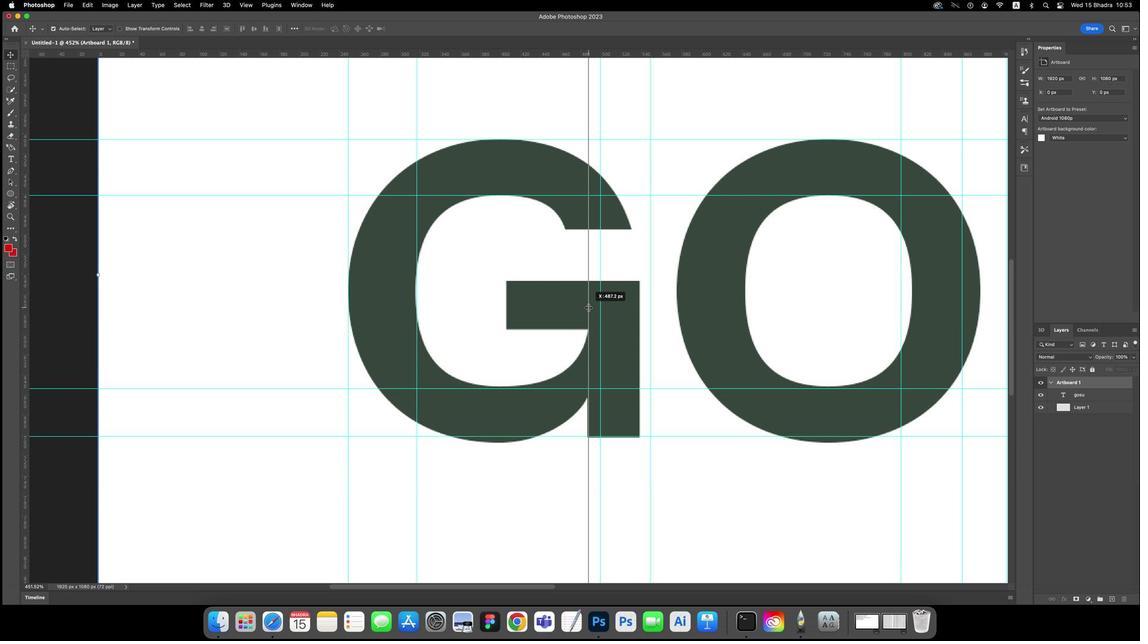 
Action: Mouse pressed left at (601, 313)
Screenshot: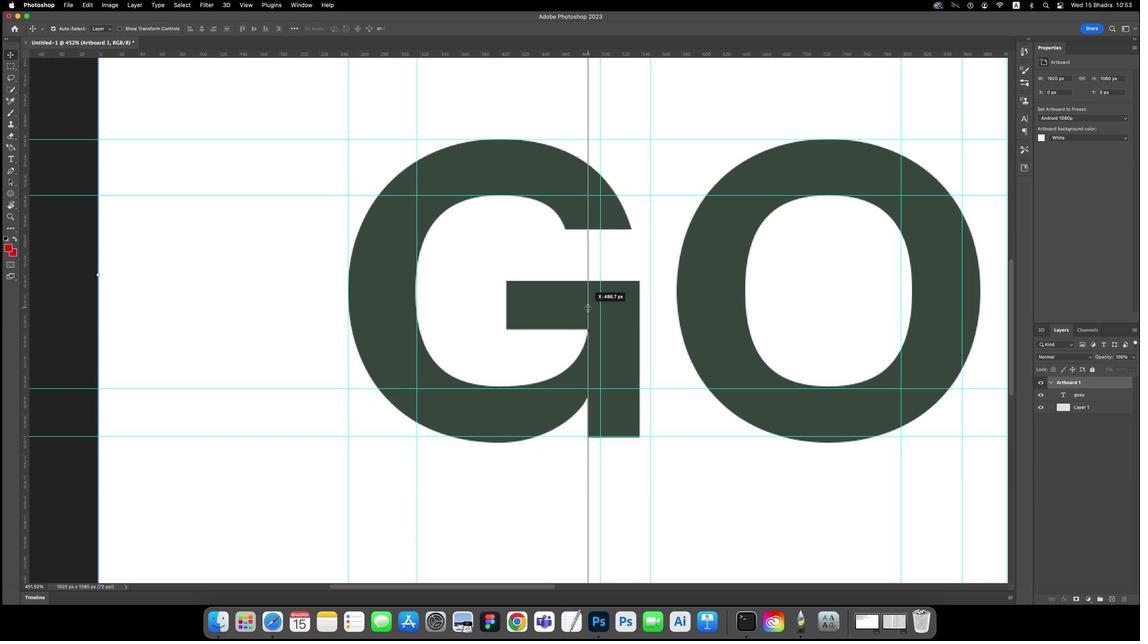 
Action: Mouse moved to (651, 298)
Screenshot: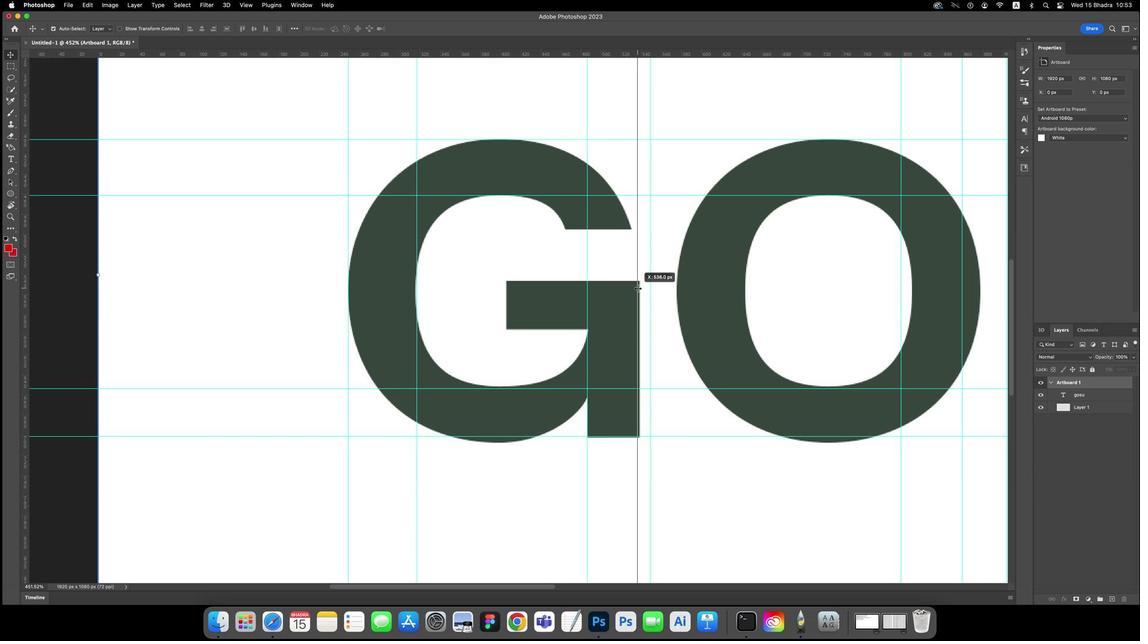 
Action: Mouse pressed left at (651, 298)
Screenshot: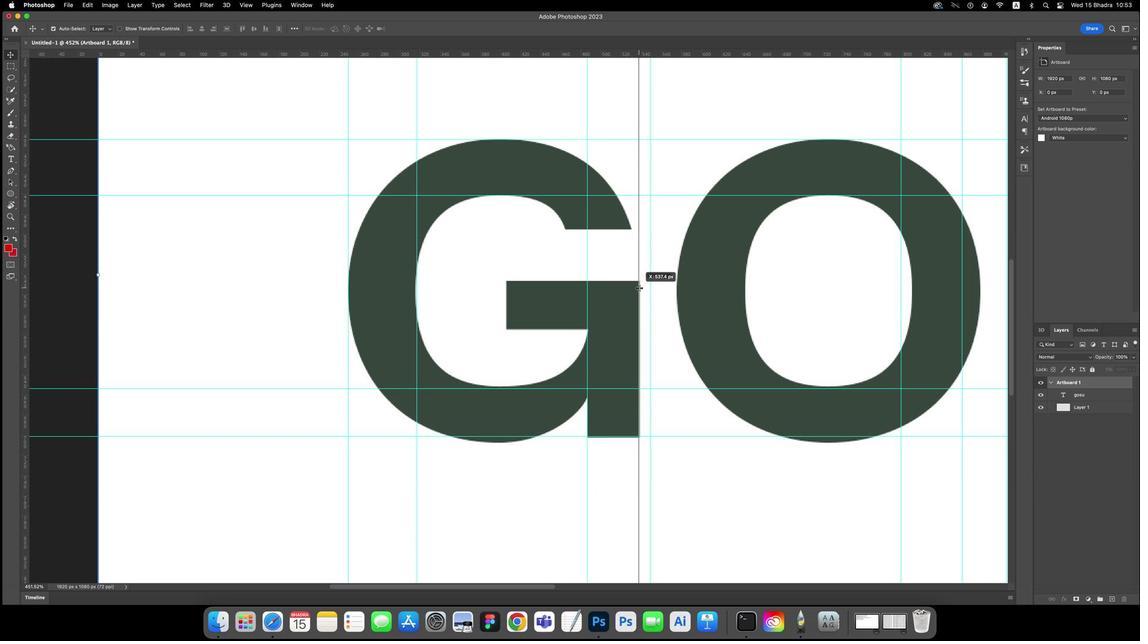 
Action: Mouse moved to (680, 319)
Screenshot: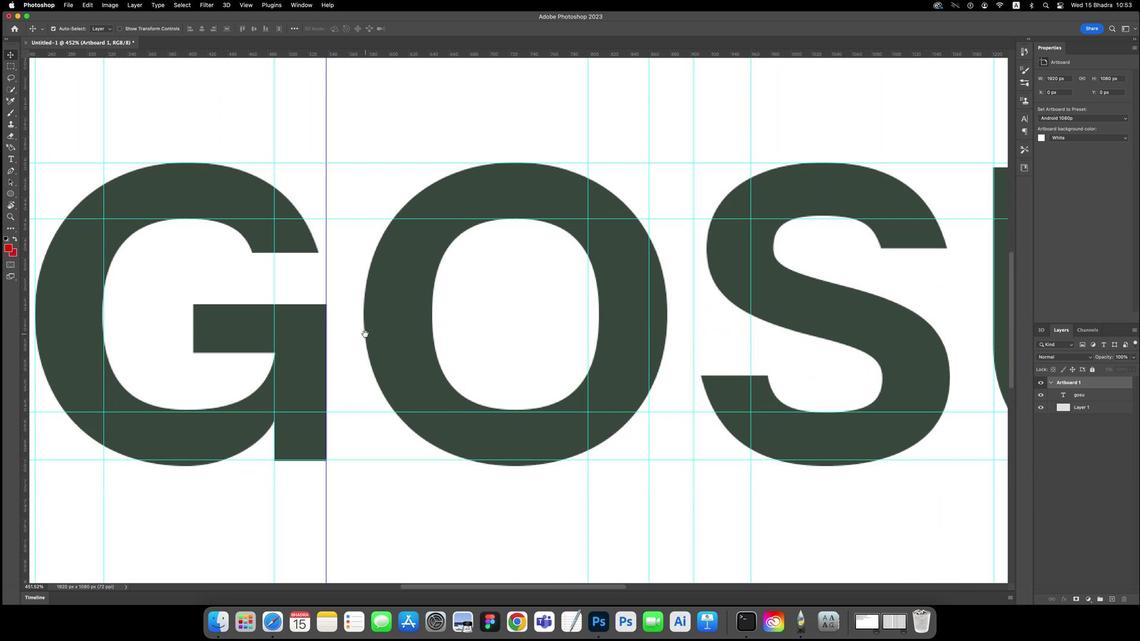
Action: Key pressed Key.space
Screenshot: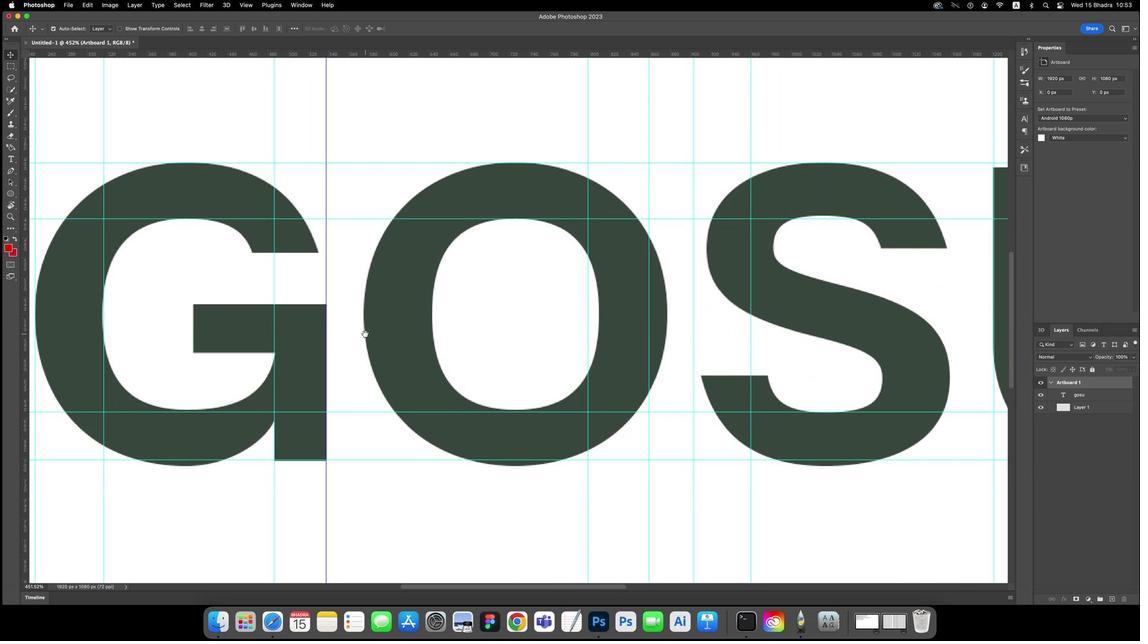 
Action: Mouse moved to (679, 319)
Screenshot: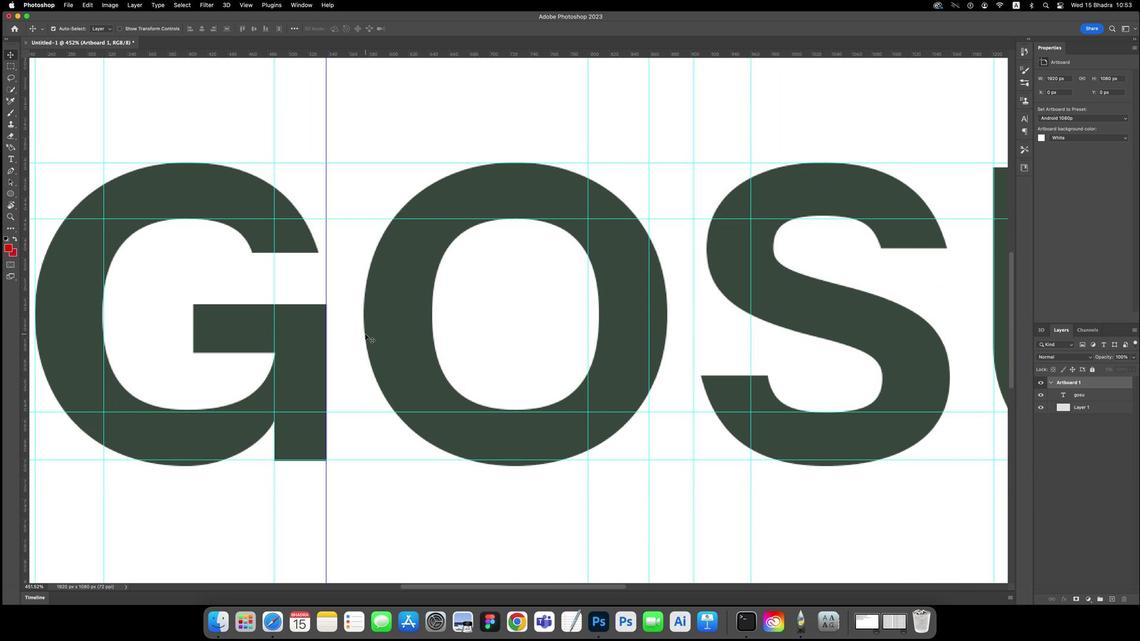 
Action: Mouse pressed left at (679, 319)
Screenshot: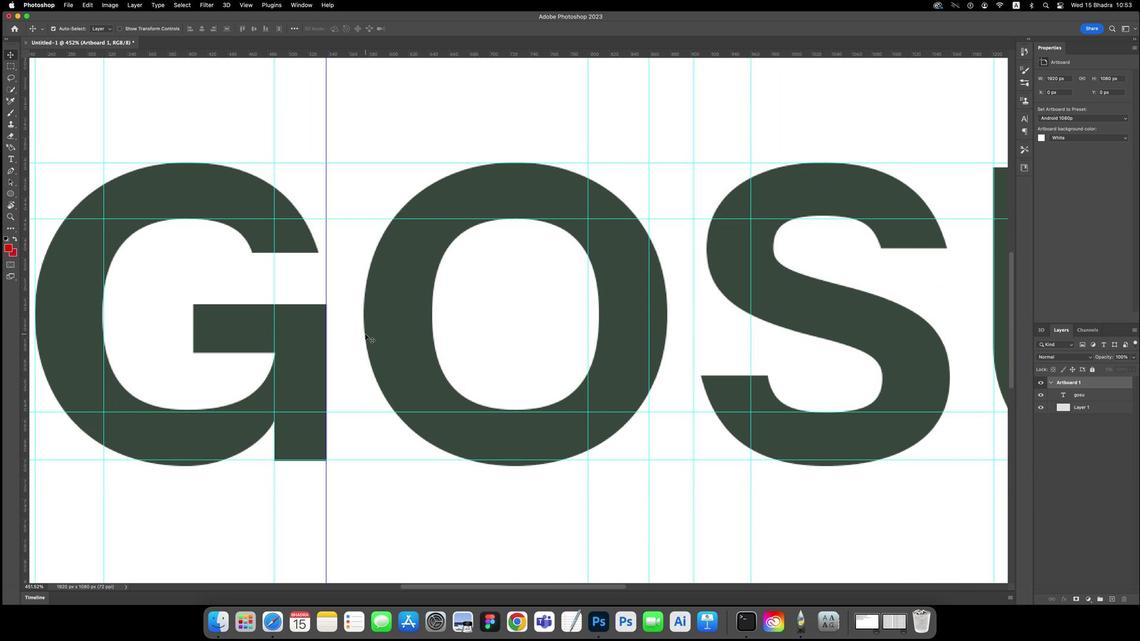 
Action: Mouse moved to (367, 340)
Screenshot: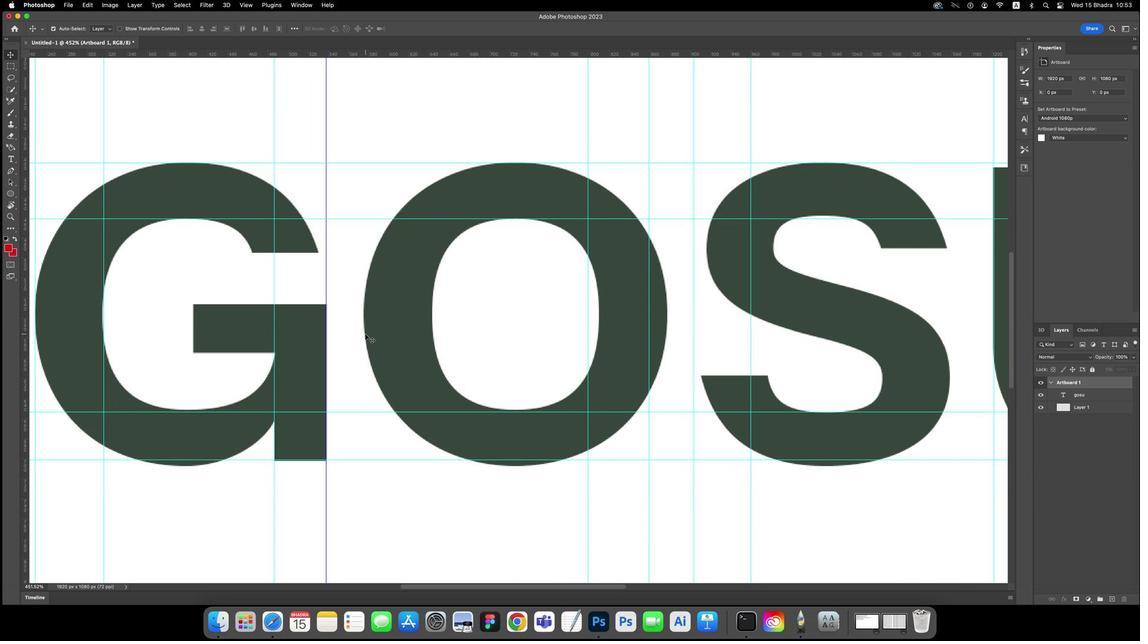 
Action: Key pressed Key.space
Screenshot: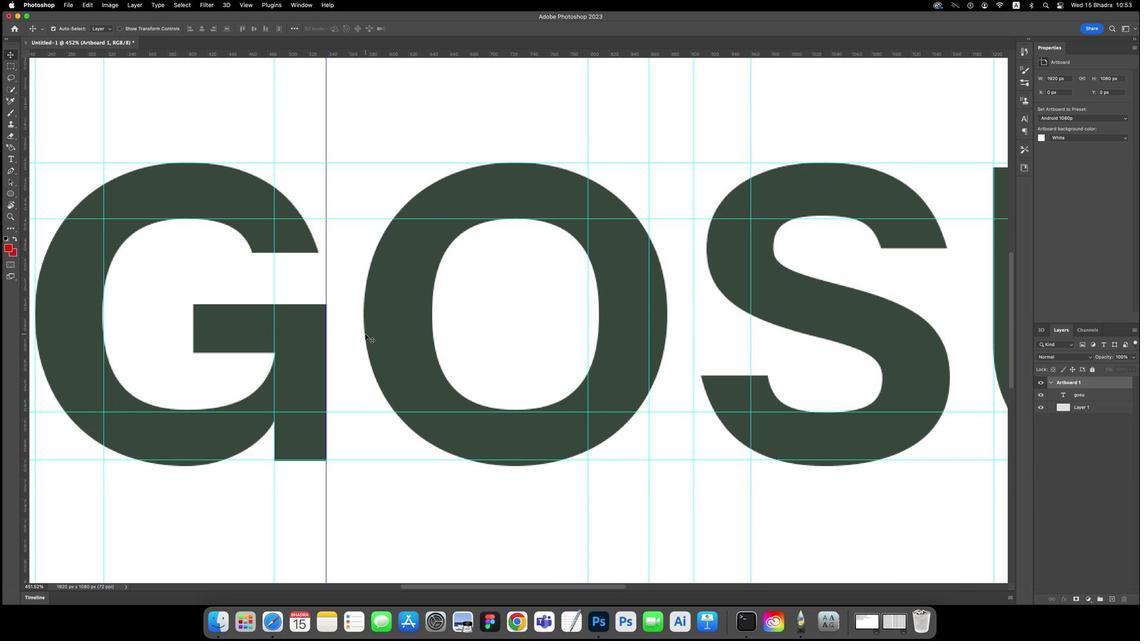 
Action: Mouse moved to (589, 304)
Screenshot: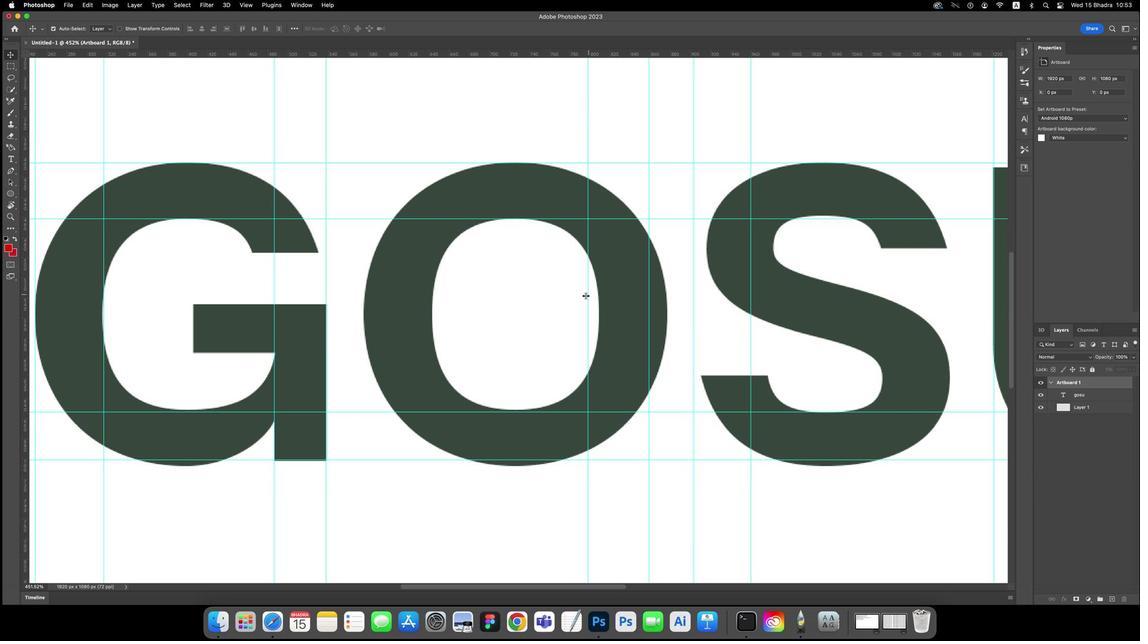
Action: Mouse pressed left at (589, 304)
Screenshot: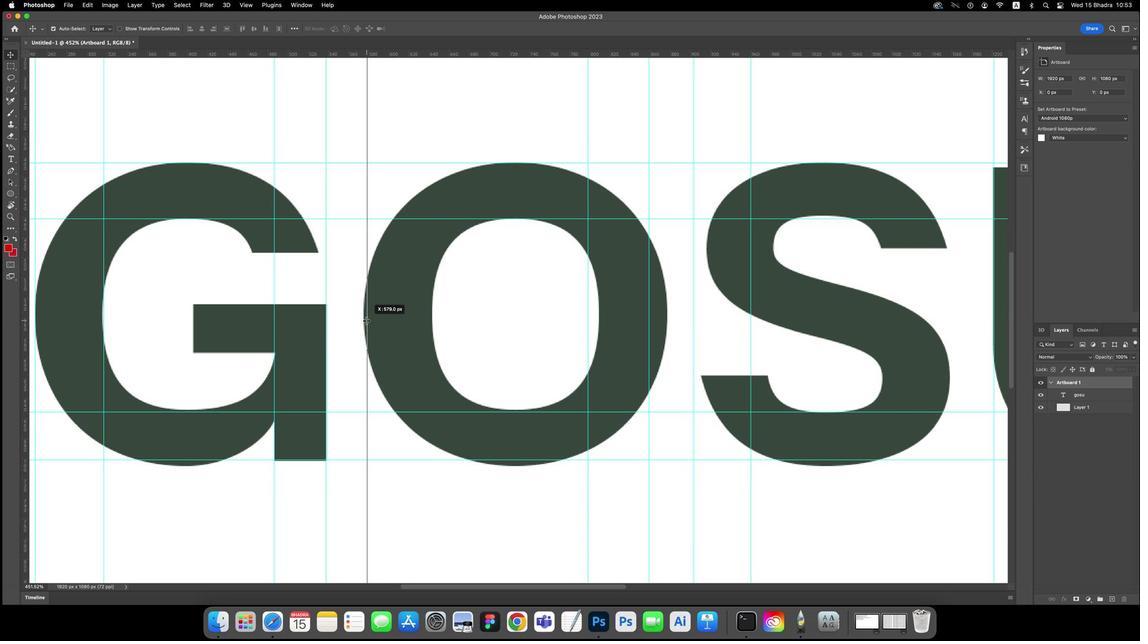 
Action: Mouse moved to (649, 316)
Screenshot: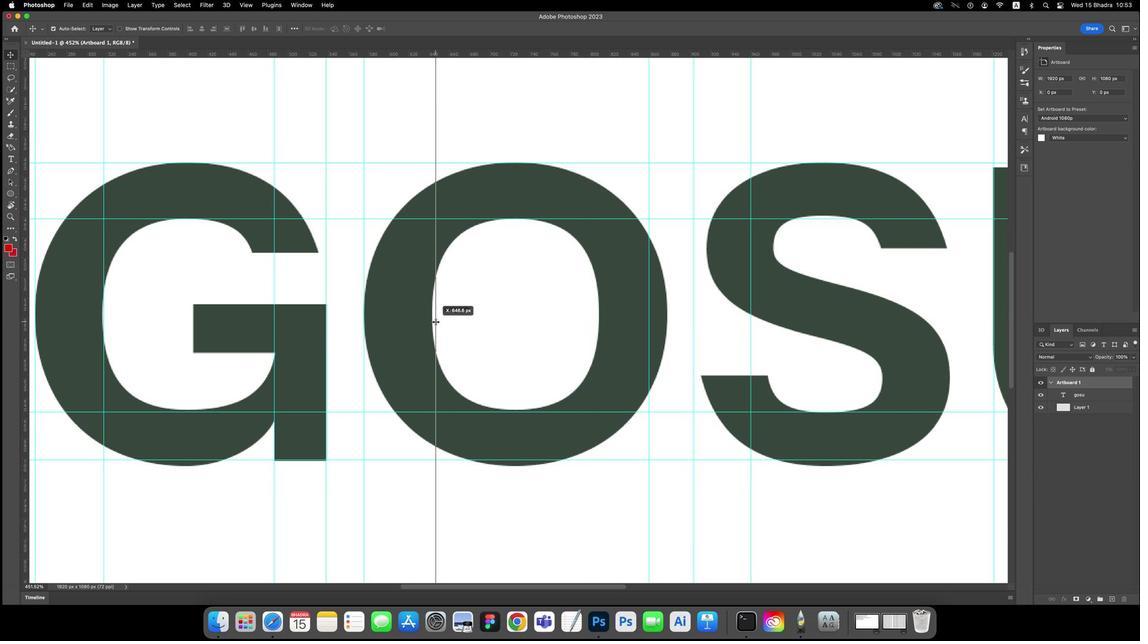 
Action: Mouse pressed left at (649, 316)
Screenshot: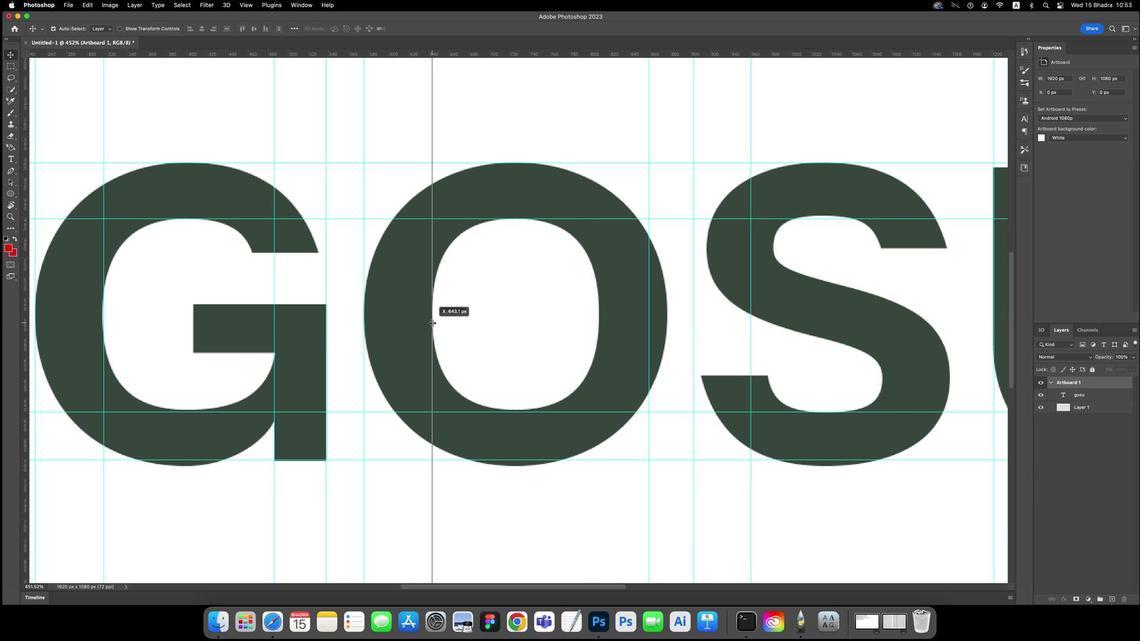
Action: Mouse moved to (693, 317)
Screenshot: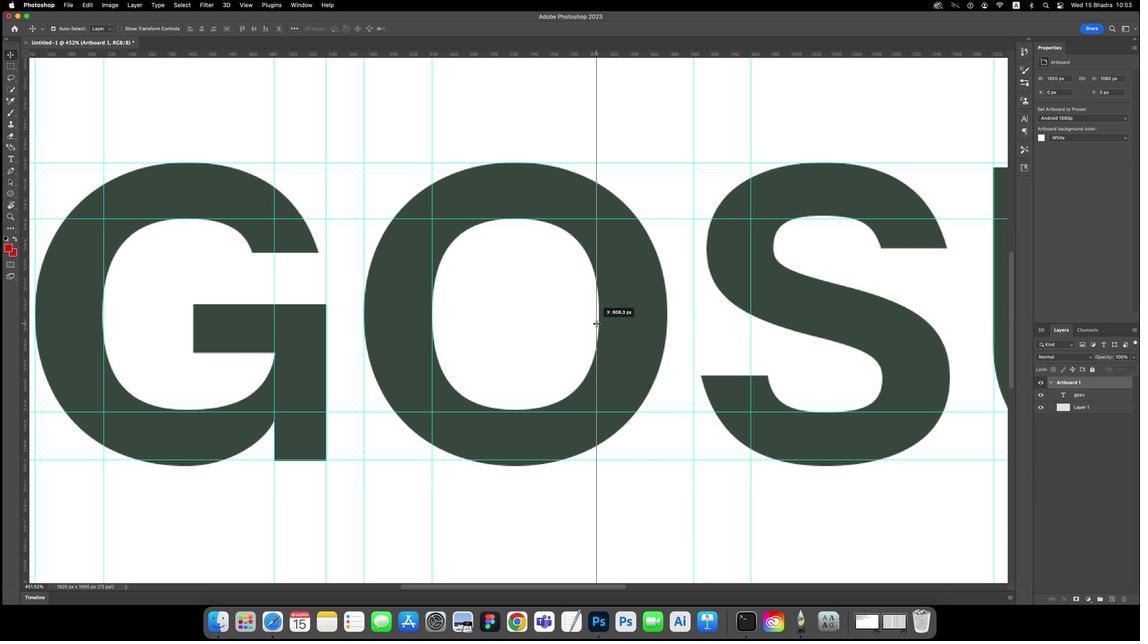 
Action: Mouse pressed left at (693, 317)
Screenshot: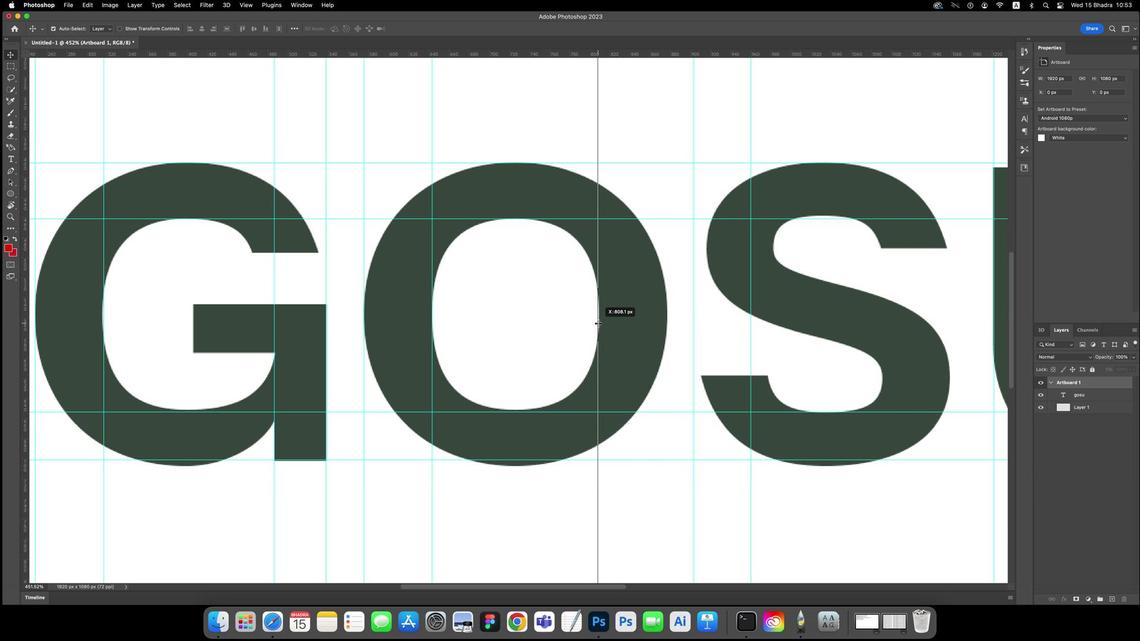 
Action: Mouse moved to (750, 327)
Screenshot: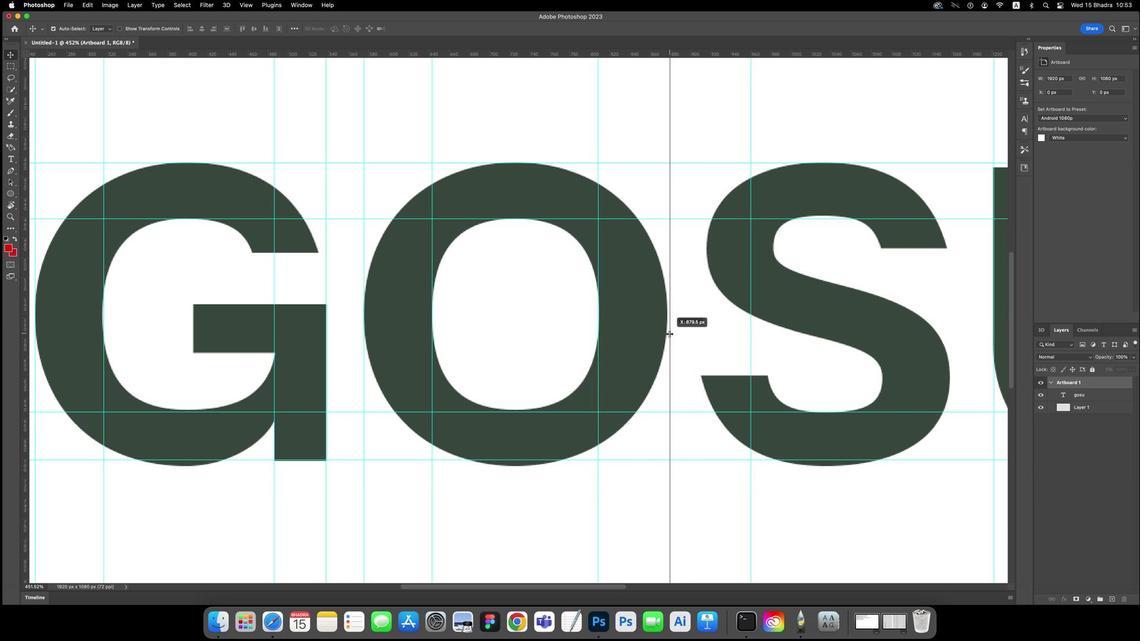
Action: Mouse pressed left at (750, 327)
Screenshot: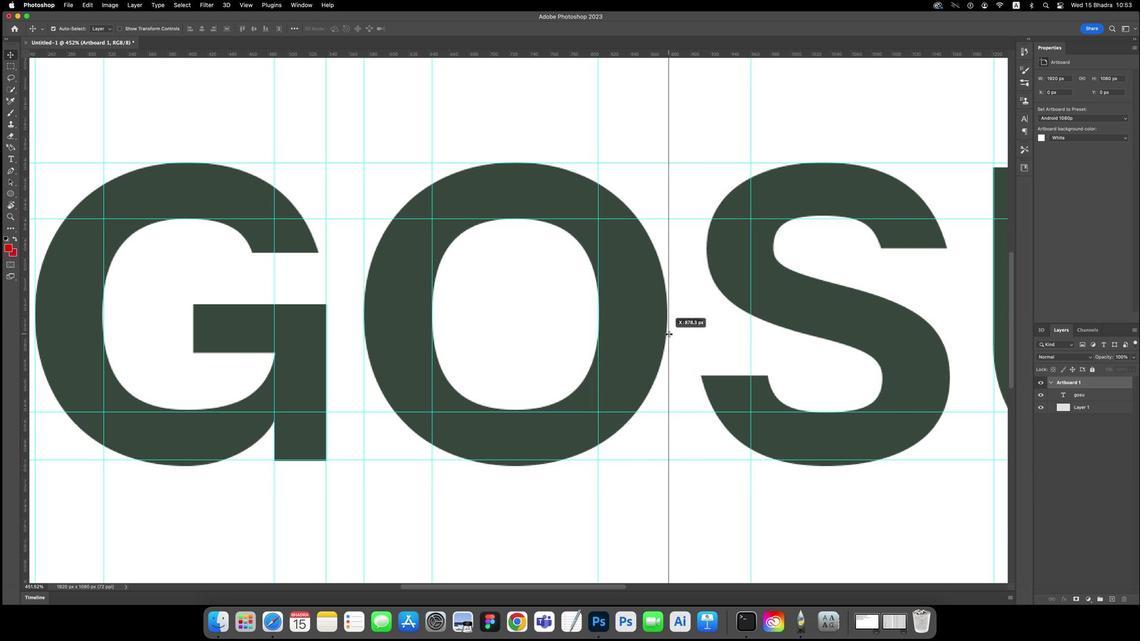 
Action: Mouse moved to (712, 305)
Screenshot: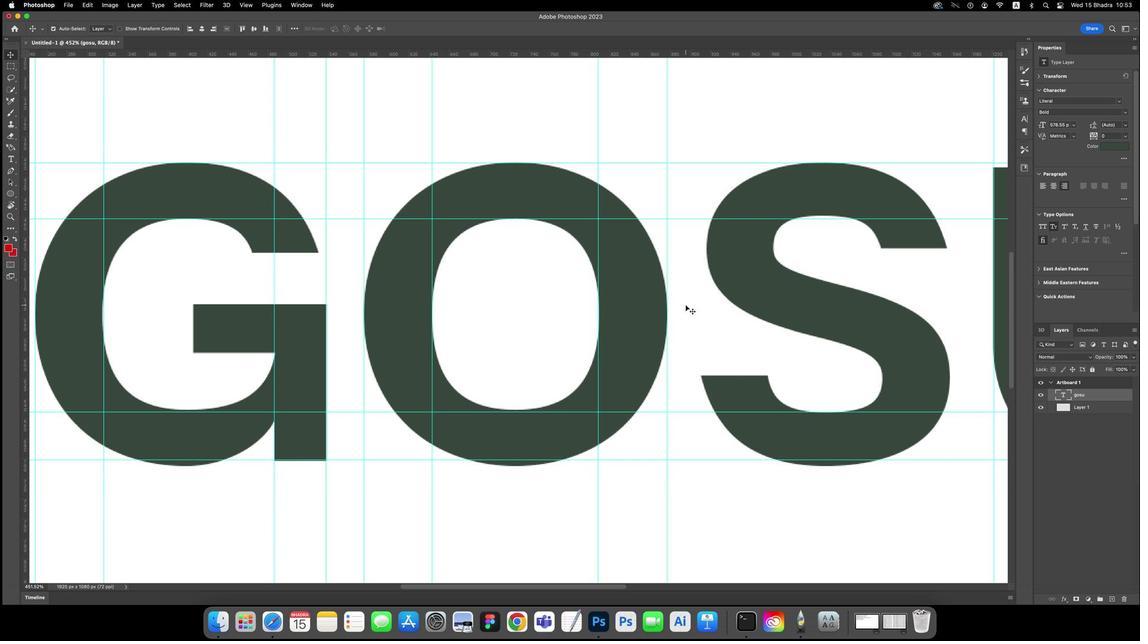 
Action: Mouse pressed left at (712, 305)
Screenshot: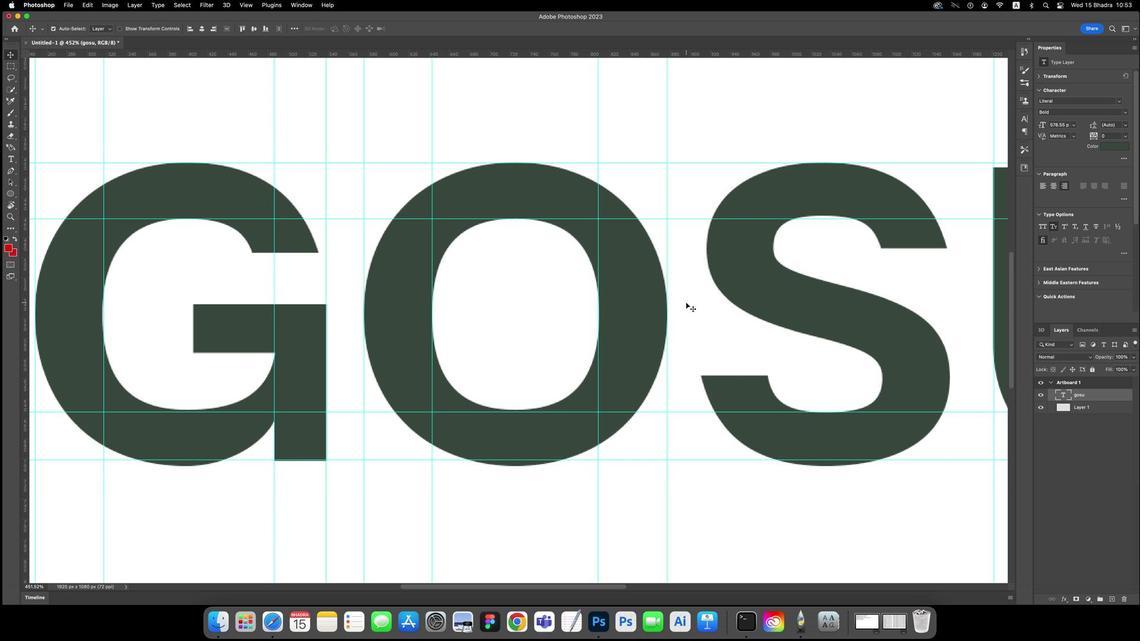 
Action: Mouse moved to (27, 323)
Screenshot: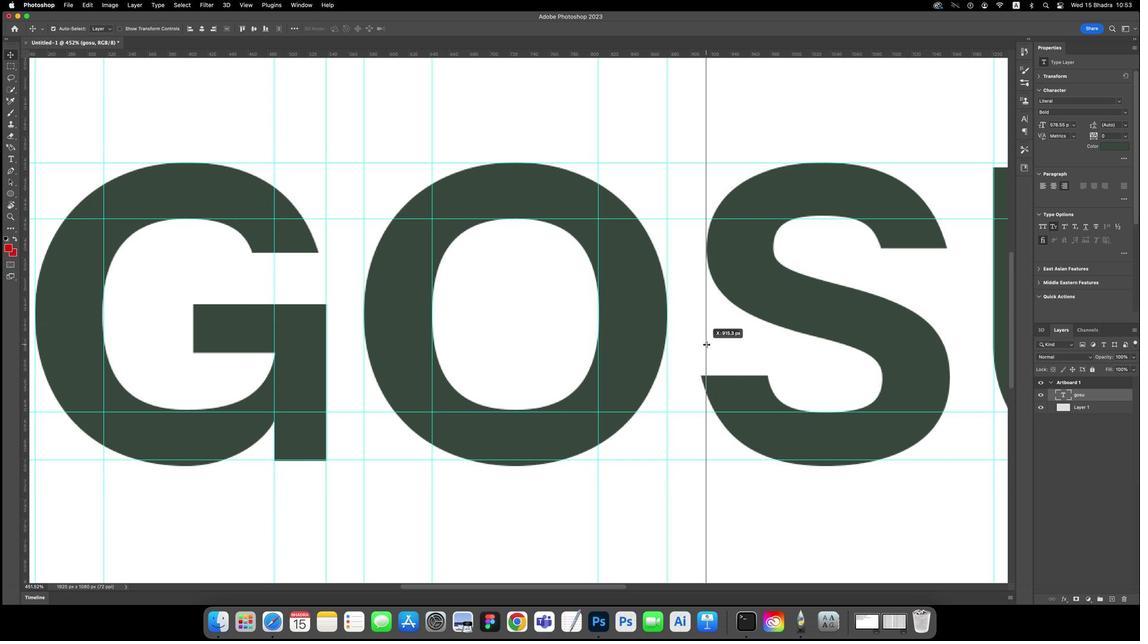 
Action: Mouse pressed left at (27, 323)
Screenshot: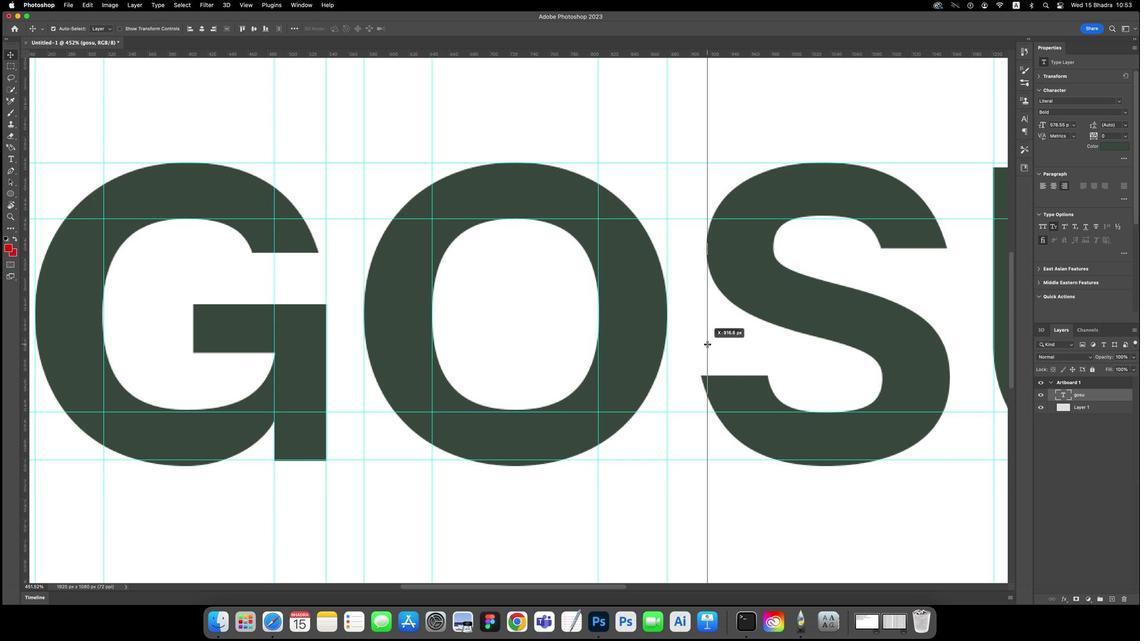
Action: Mouse moved to (31, 331)
Screenshot: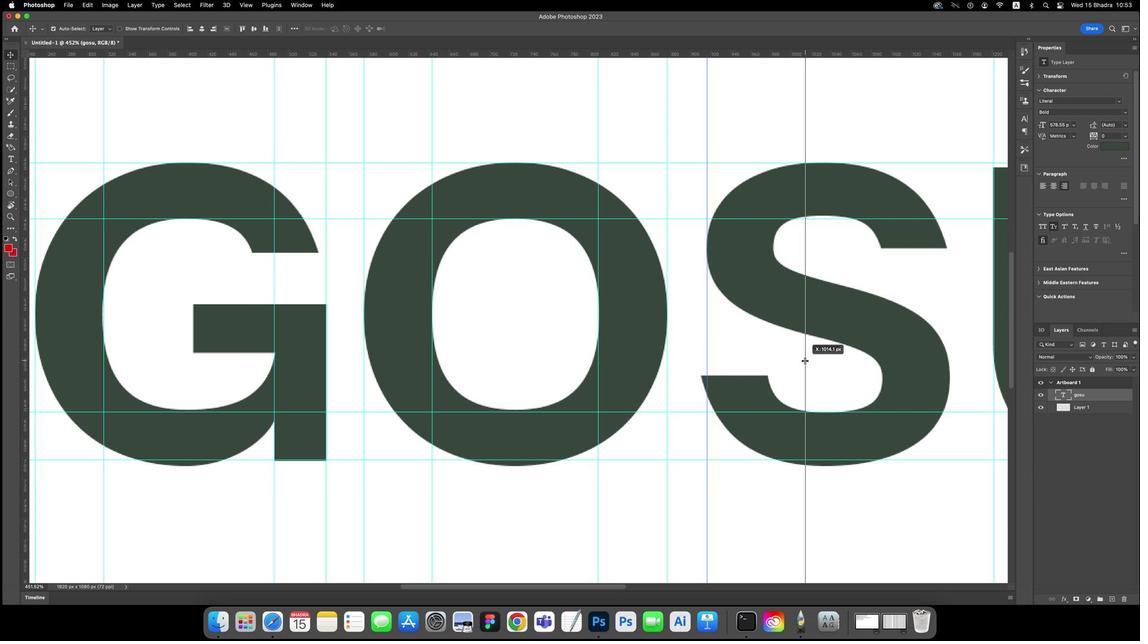 
Action: Mouse pressed left at (31, 331)
Screenshot: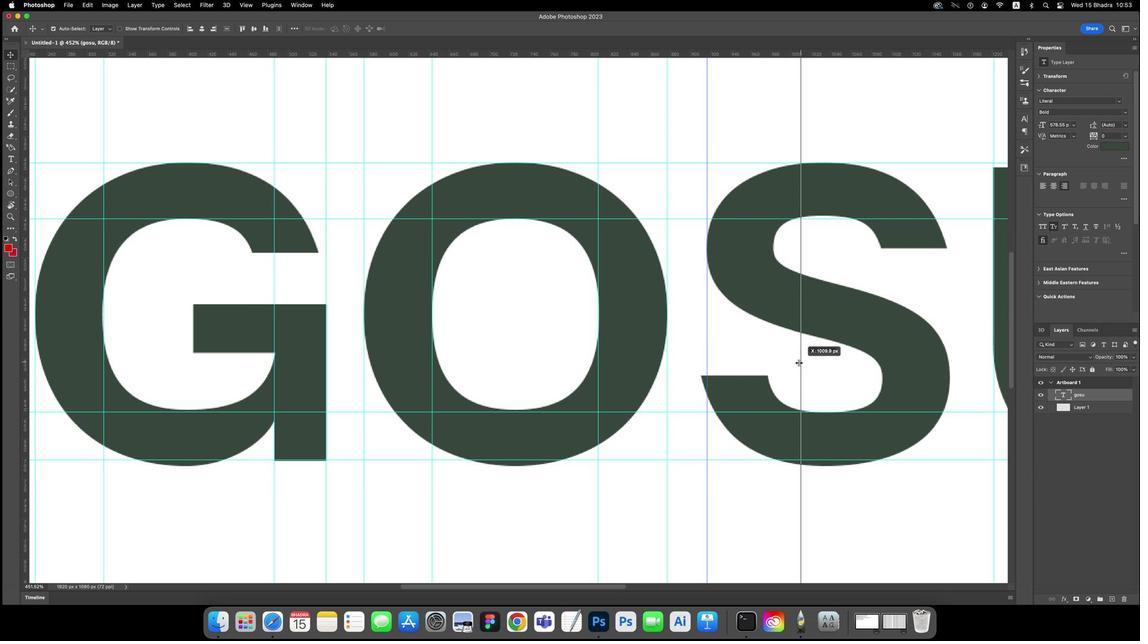 
Action: Mouse moved to (771, 379)
Screenshot: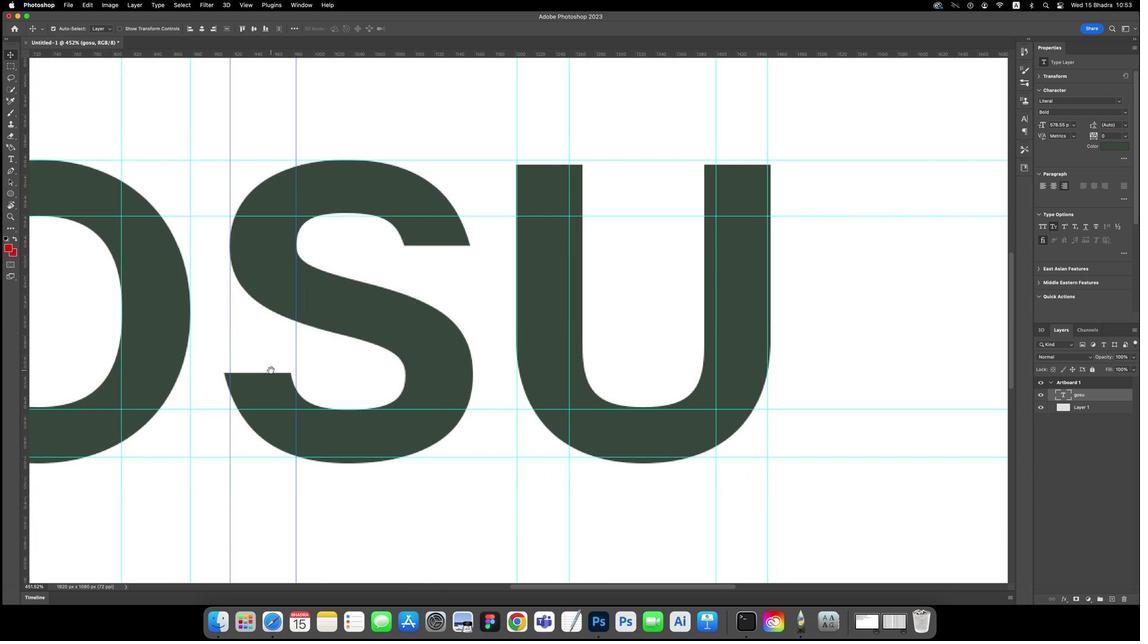 
Action: Key pressed Key.space
Screenshot: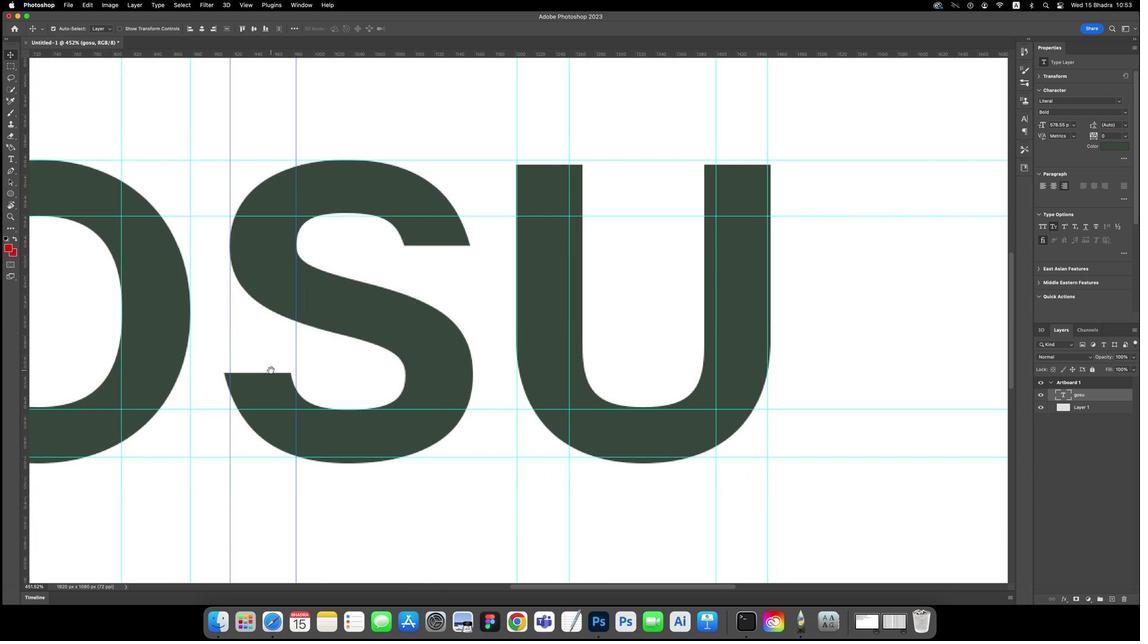 
Action: Mouse moved to (748, 376)
Screenshot: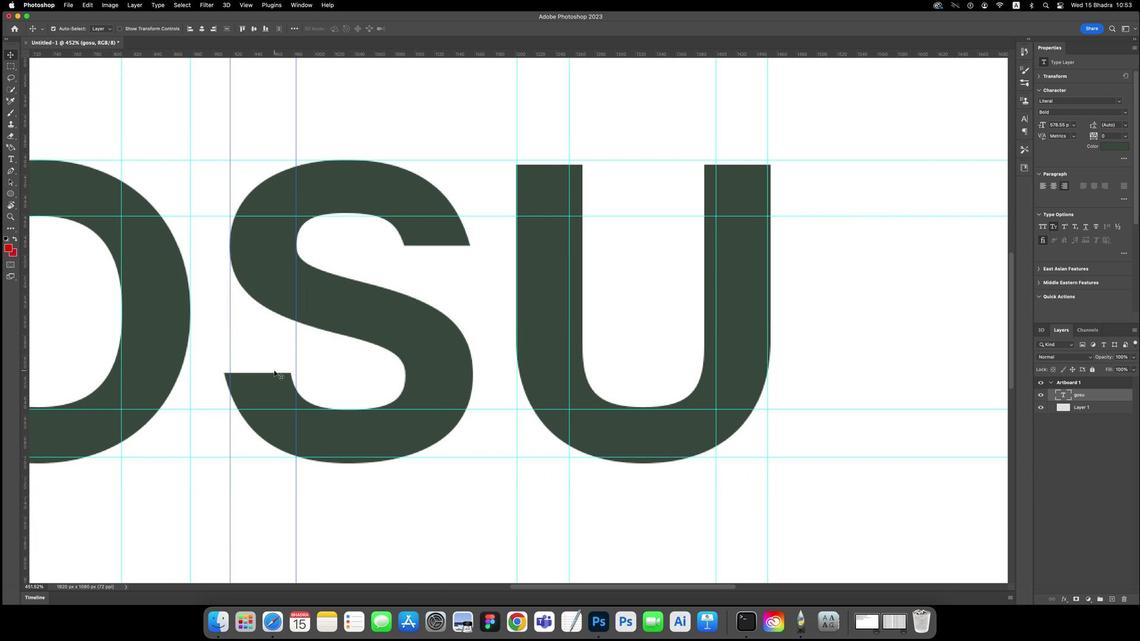 
Action: Mouse pressed left at (748, 376)
Screenshot: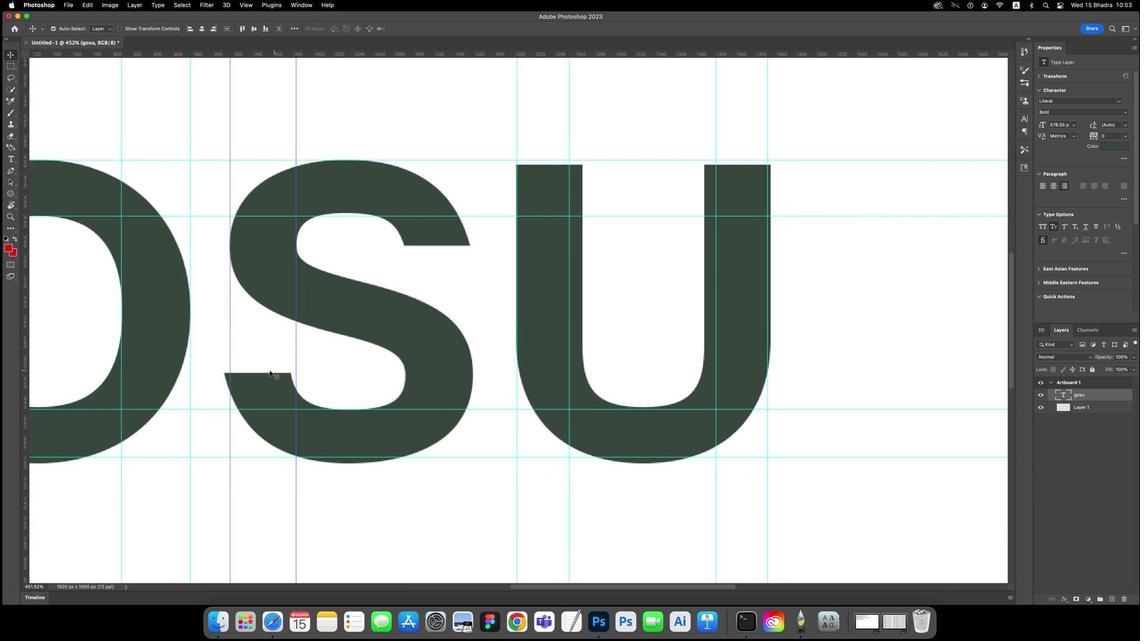
Action: Mouse moved to (273, 373)
Screenshot: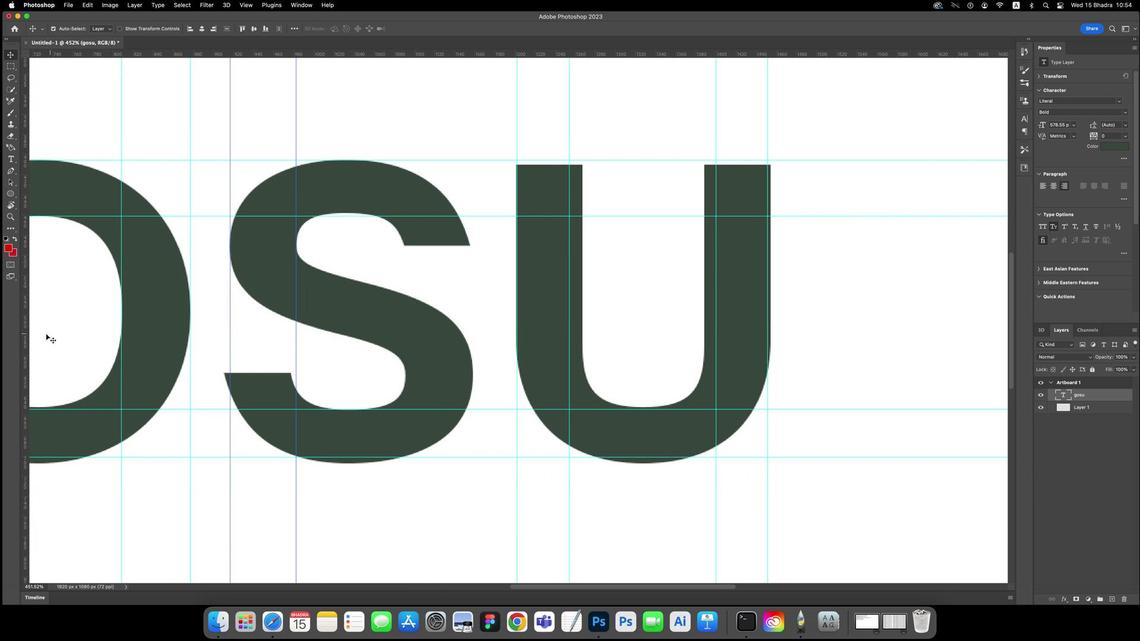 
Action: Key pressed Key.space
Screenshot: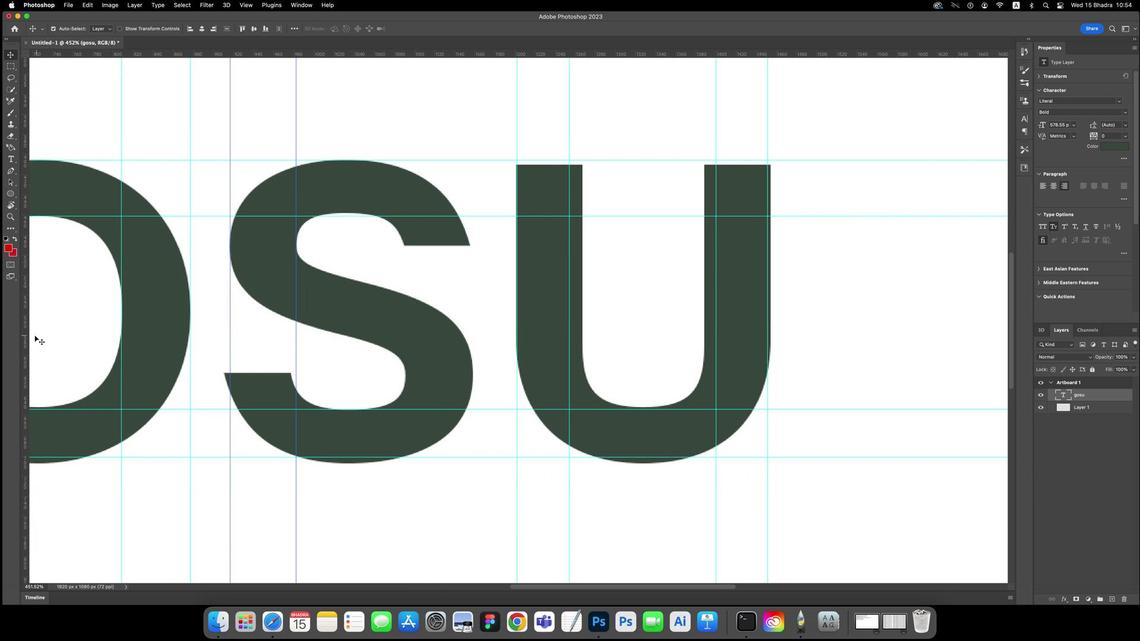 
Action: Mouse moved to (30, 343)
Screenshot: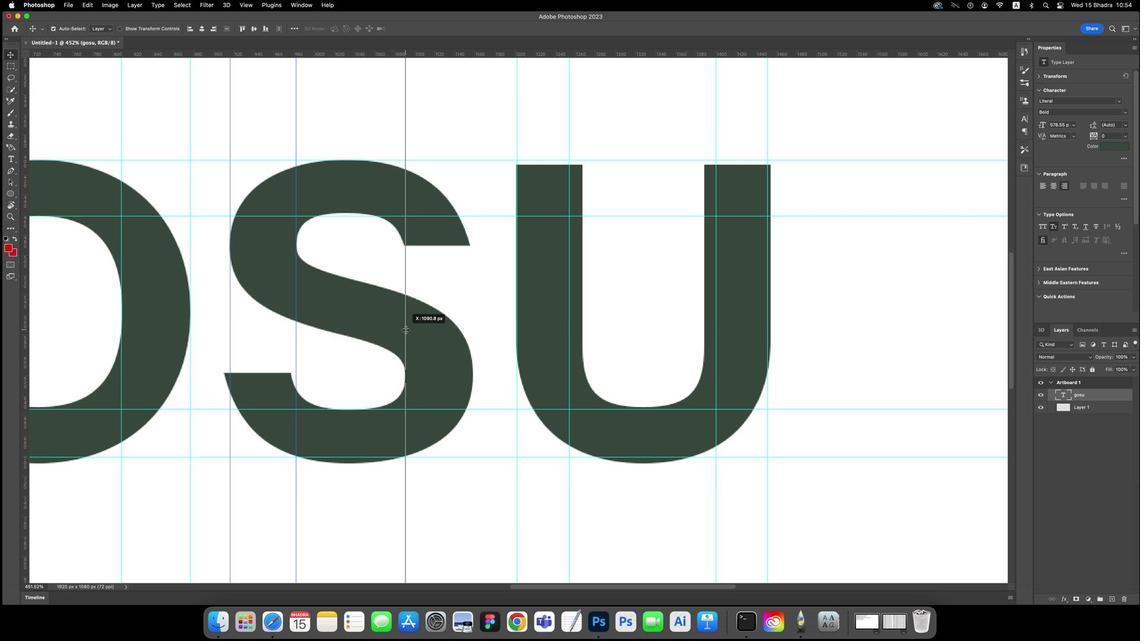 
Action: Mouse pressed left at (30, 343)
Screenshot: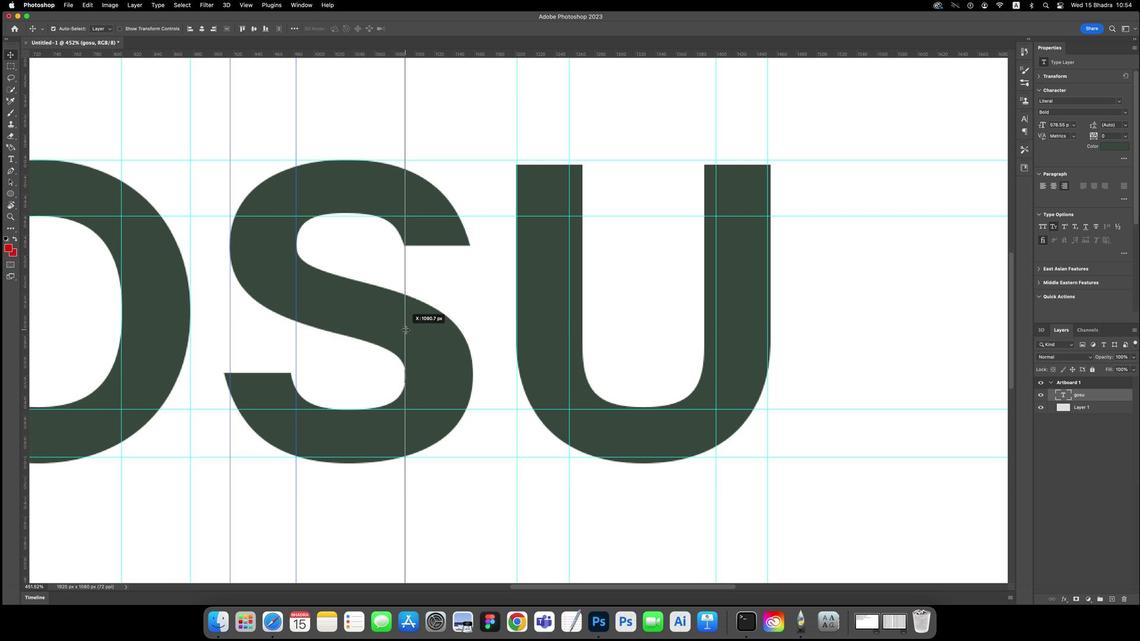 
Action: Mouse moved to (32, 329)
Screenshot: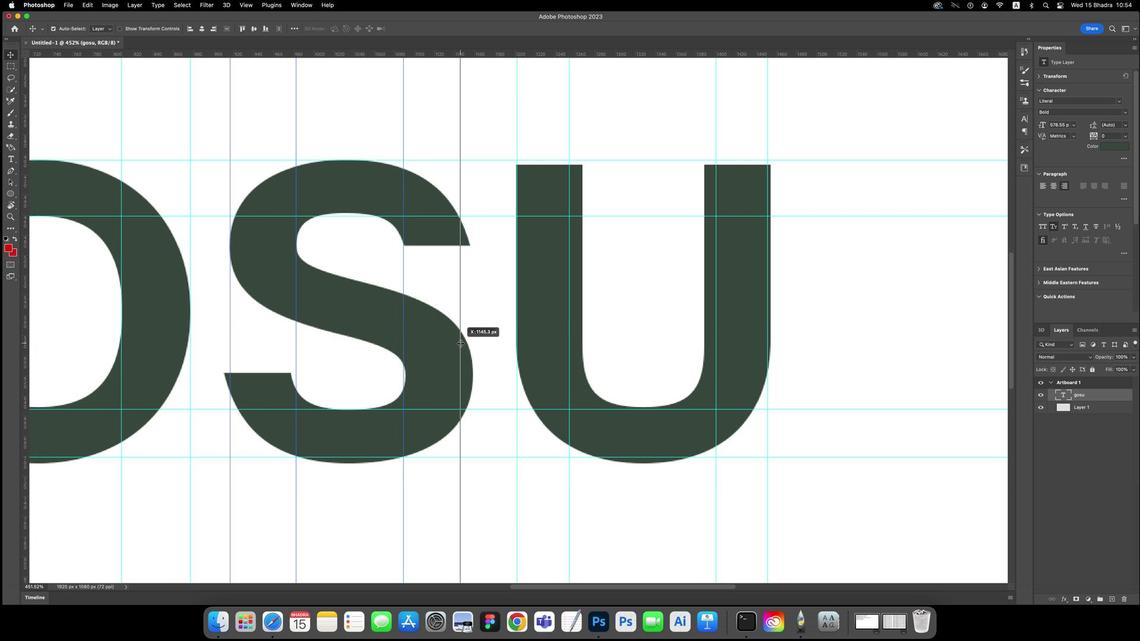 
Action: Mouse pressed left at (32, 329)
Screenshot: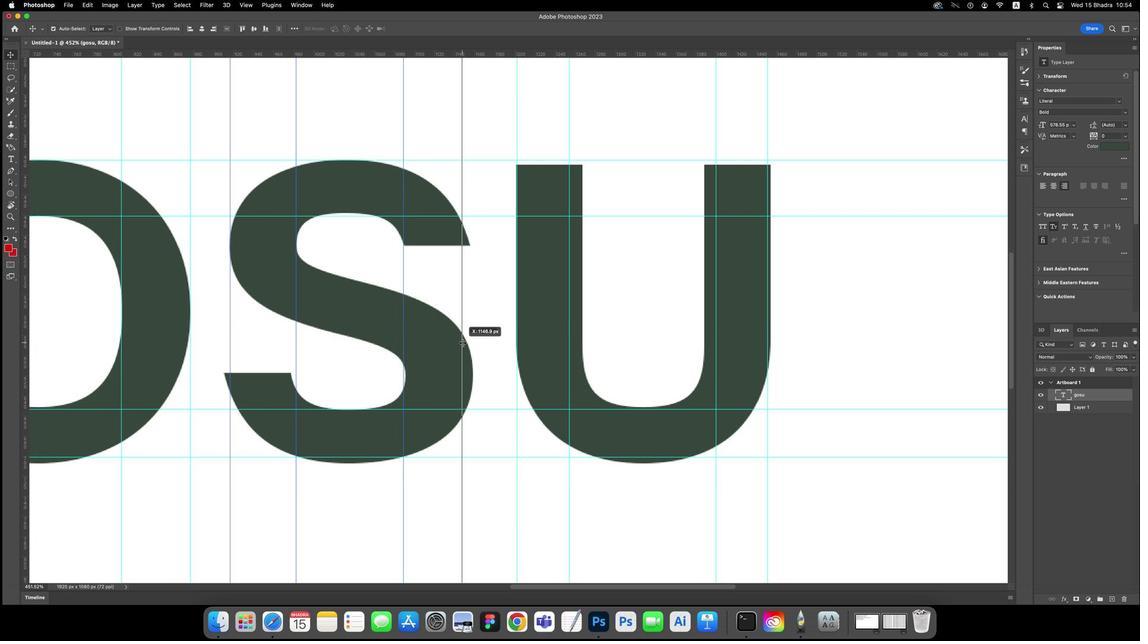 
Action: Mouse moved to (519, 382)
Screenshot: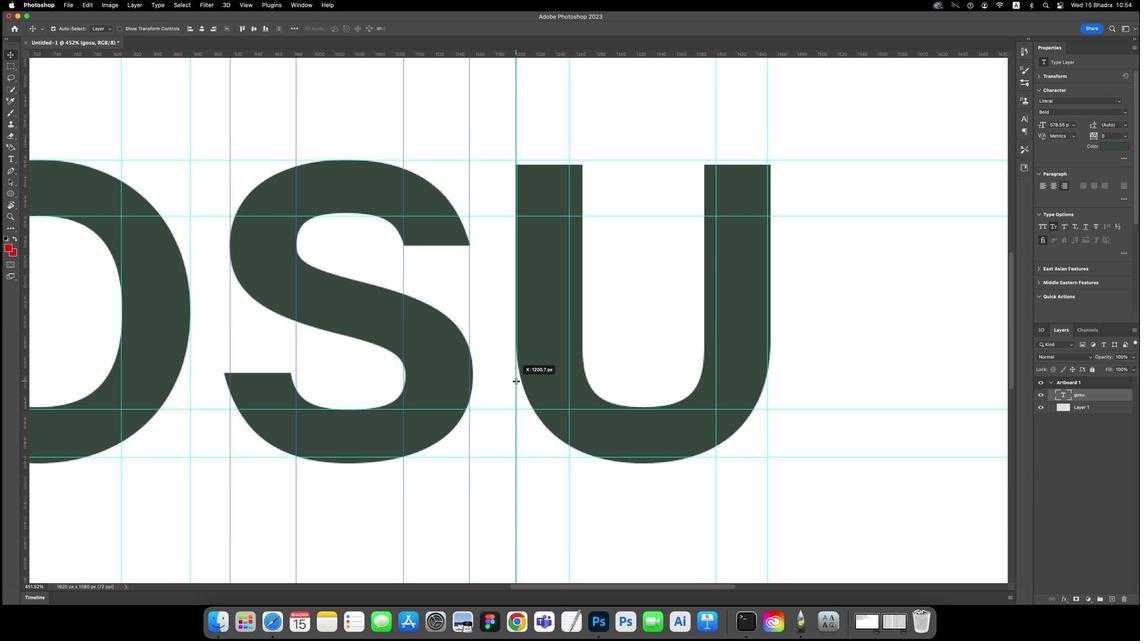 
Action: Mouse pressed left at (519, 382)
Screenshot: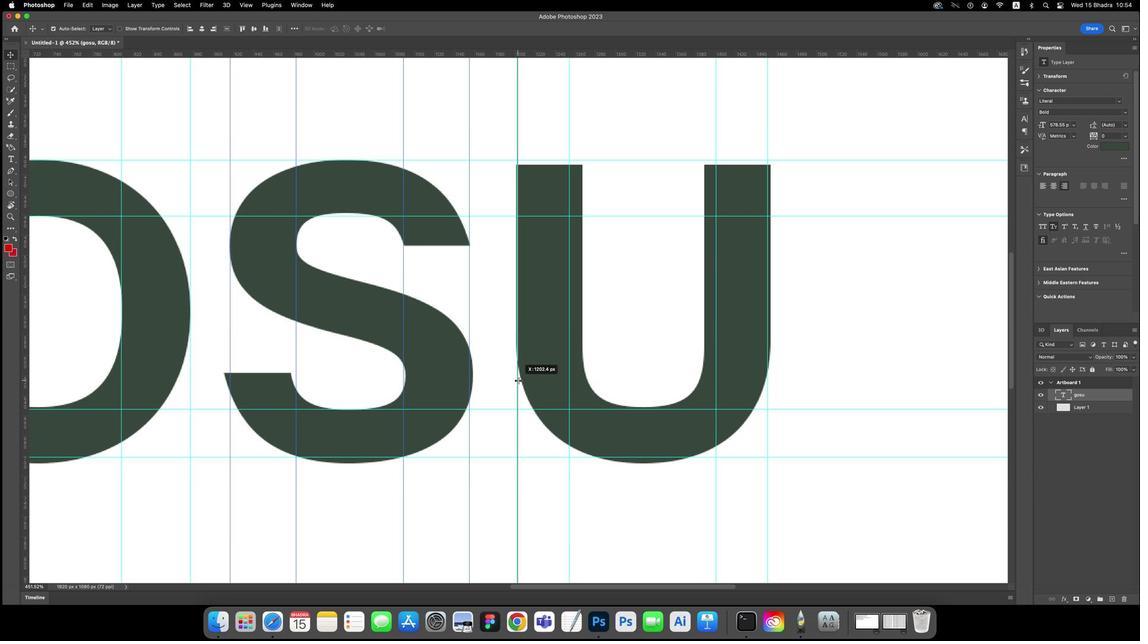 
Action: Mouse moved to (570, 375)
Screenshot: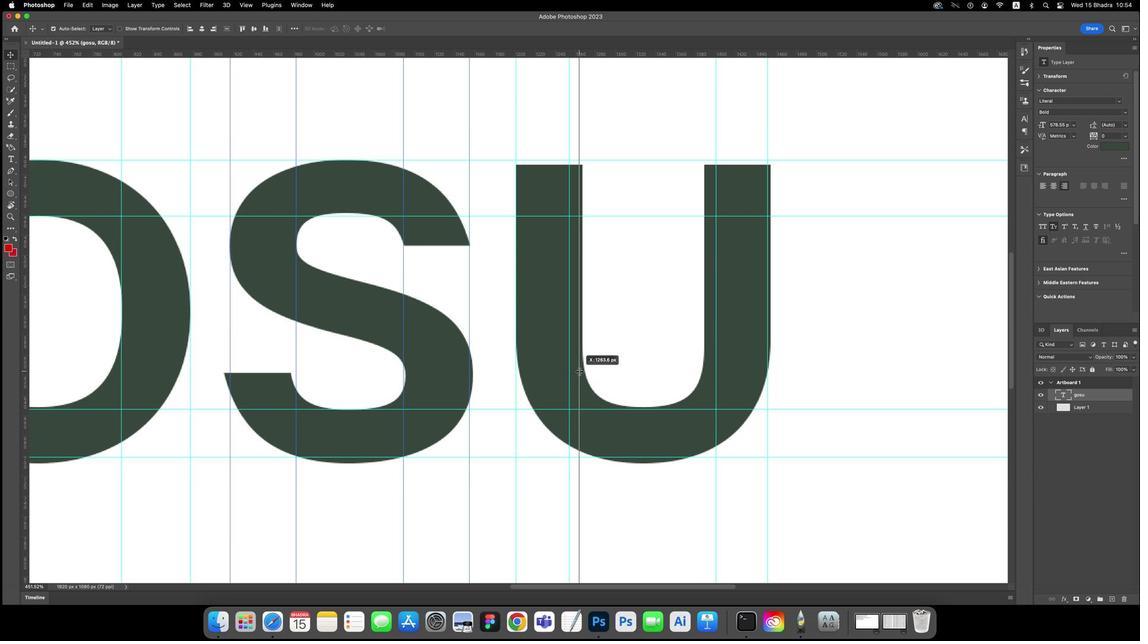 
Action: Mouse pressed left at (570, 375)
Screenshot: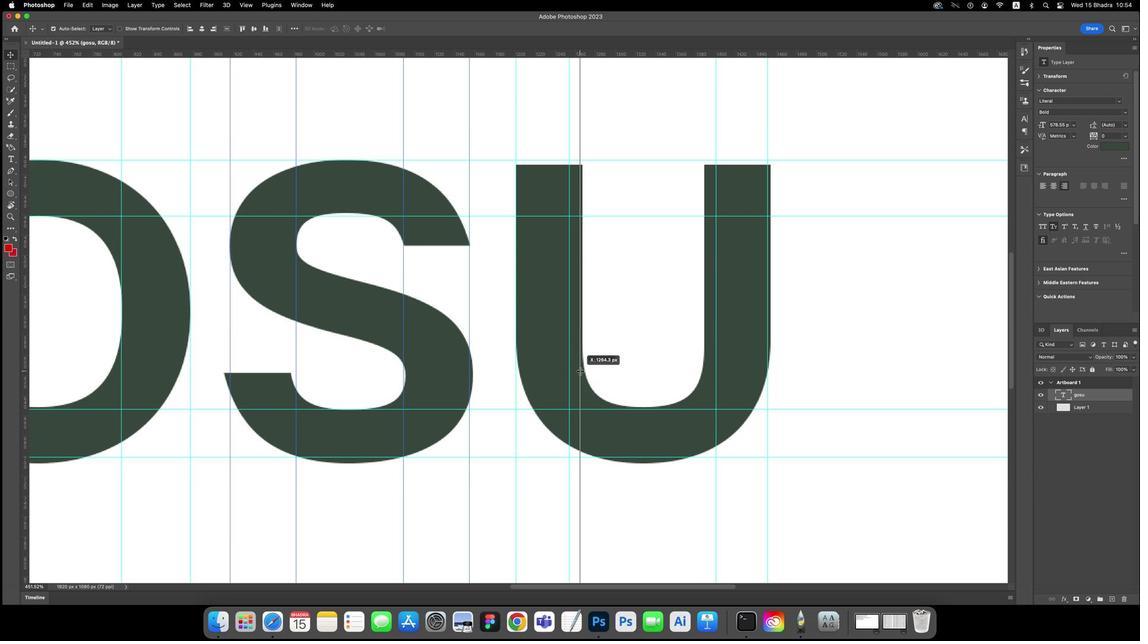 
Action: Mouse moved to (715, 339)
Screenshot: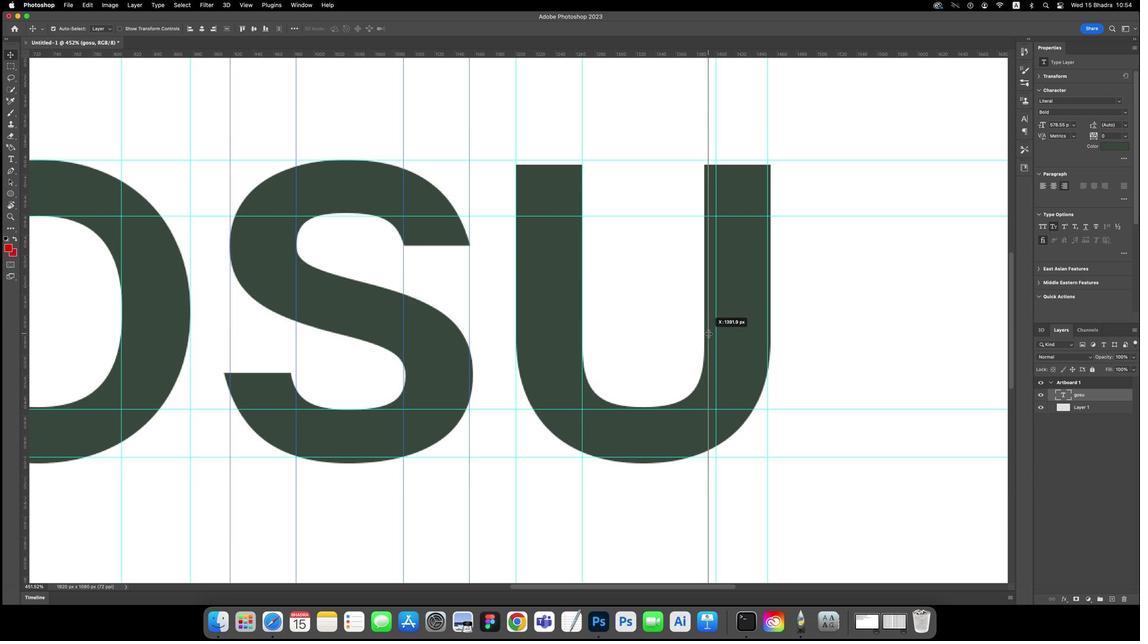 
Action: Mouse pressed left at (715, 339)
Screenshot: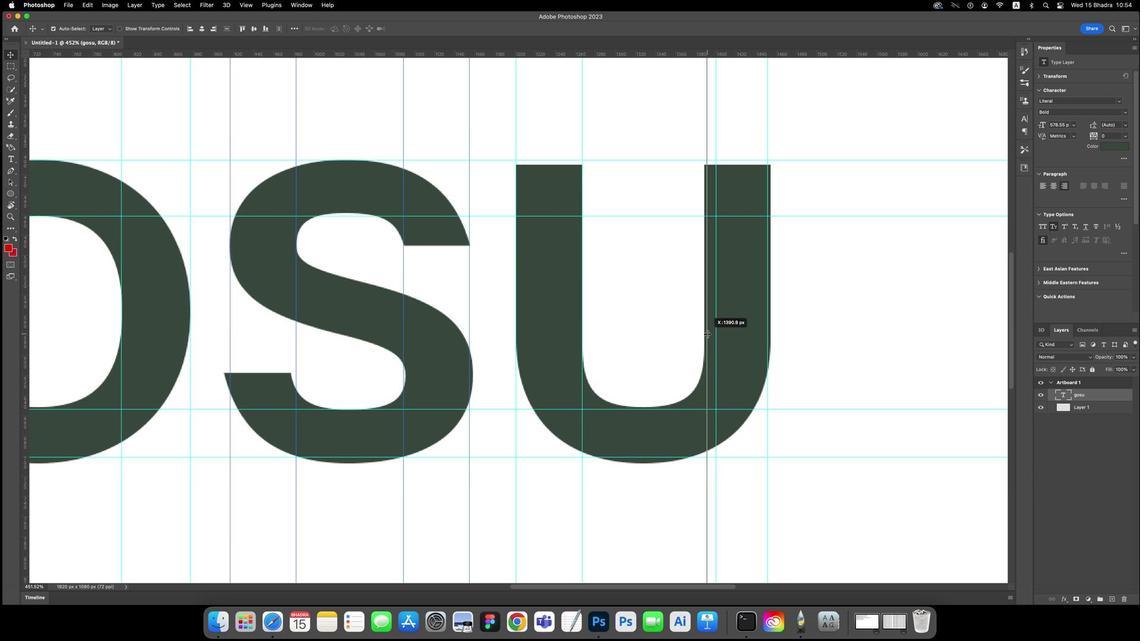 
Action: Mouse moved to (767, 326)
Screenshot: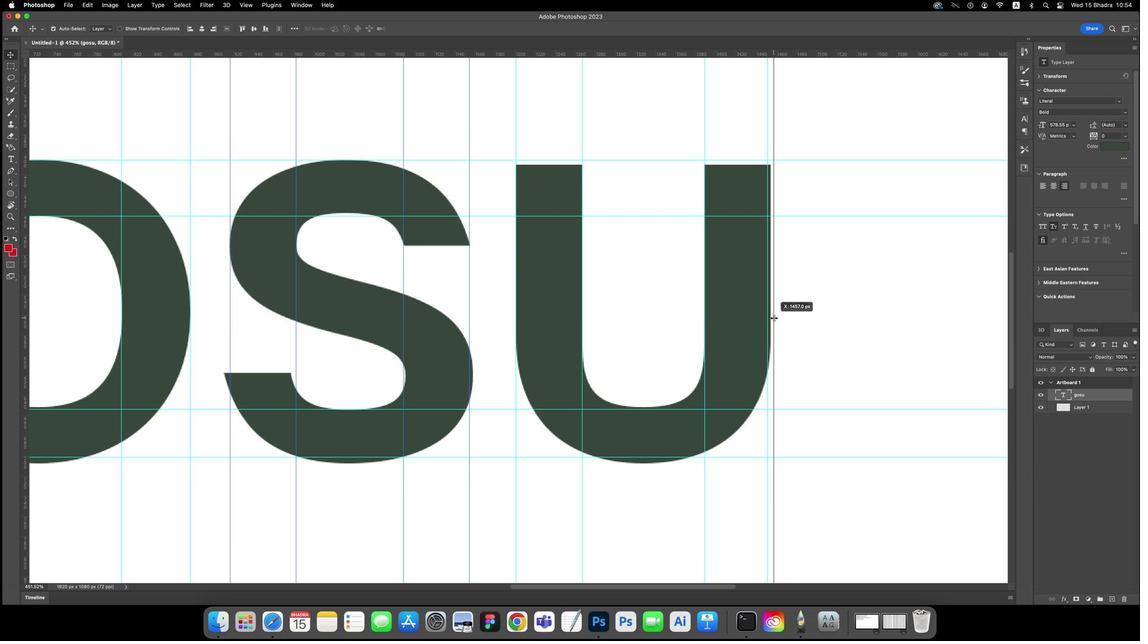
Action: Mouse pressed left at (767, 326)
Screenshot: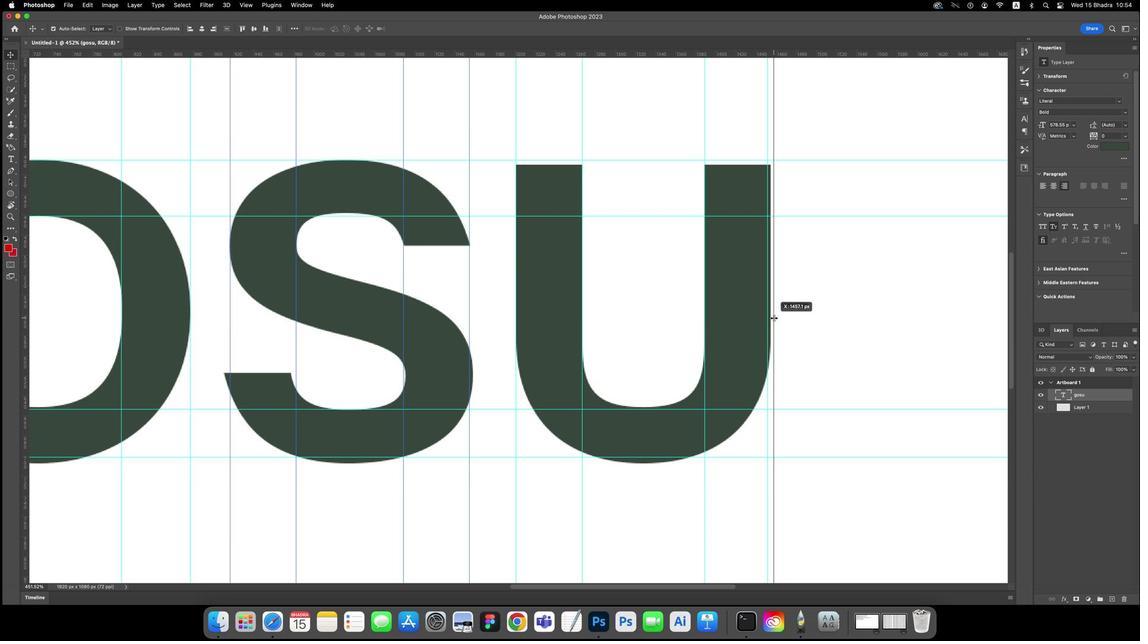 
Action: Mouse moved to (571, 568)
Screenshot: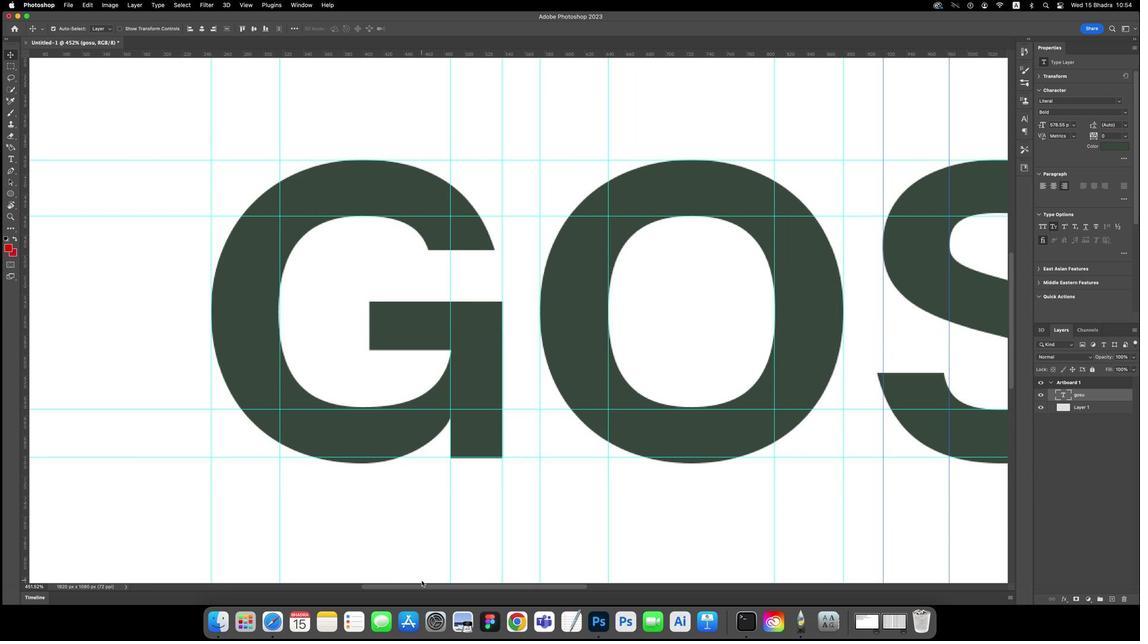 
Action: Mouse pressed left at (571, 568)
Screenshot: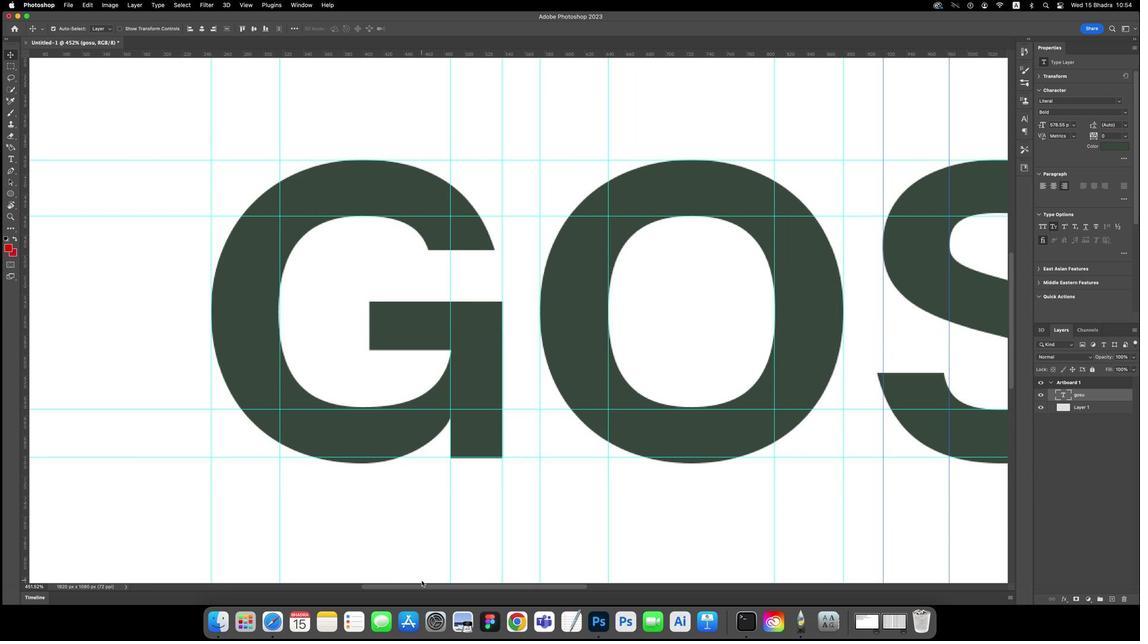 
Action: Mouse moved to (373, 408)
Screenshot: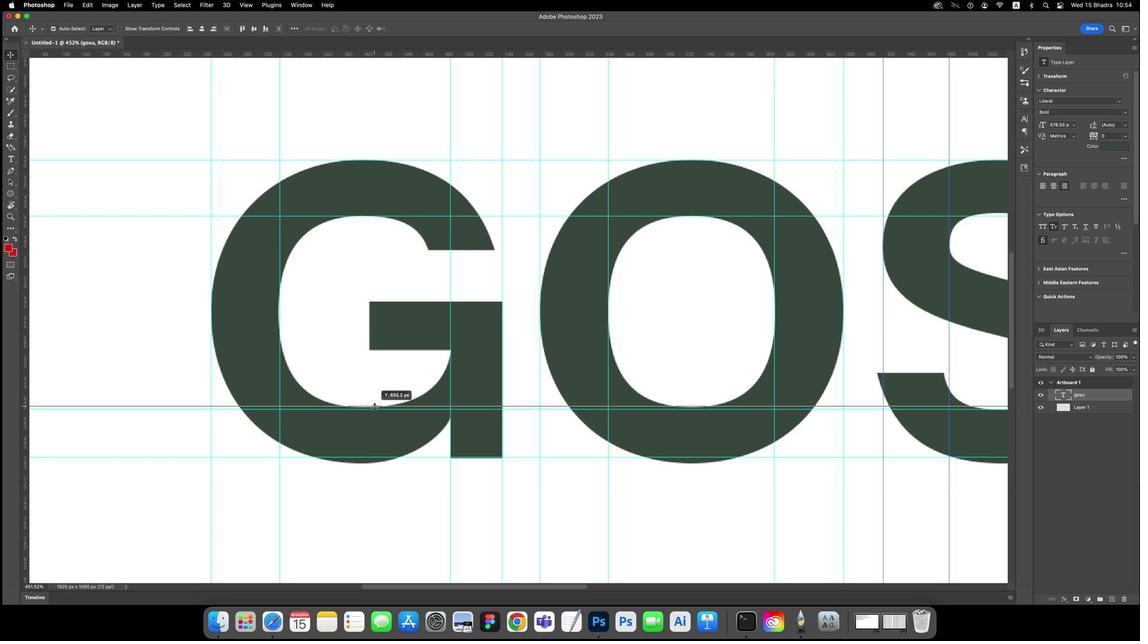 
Action: Mouse pressed left at (373, 408)
Screenshot: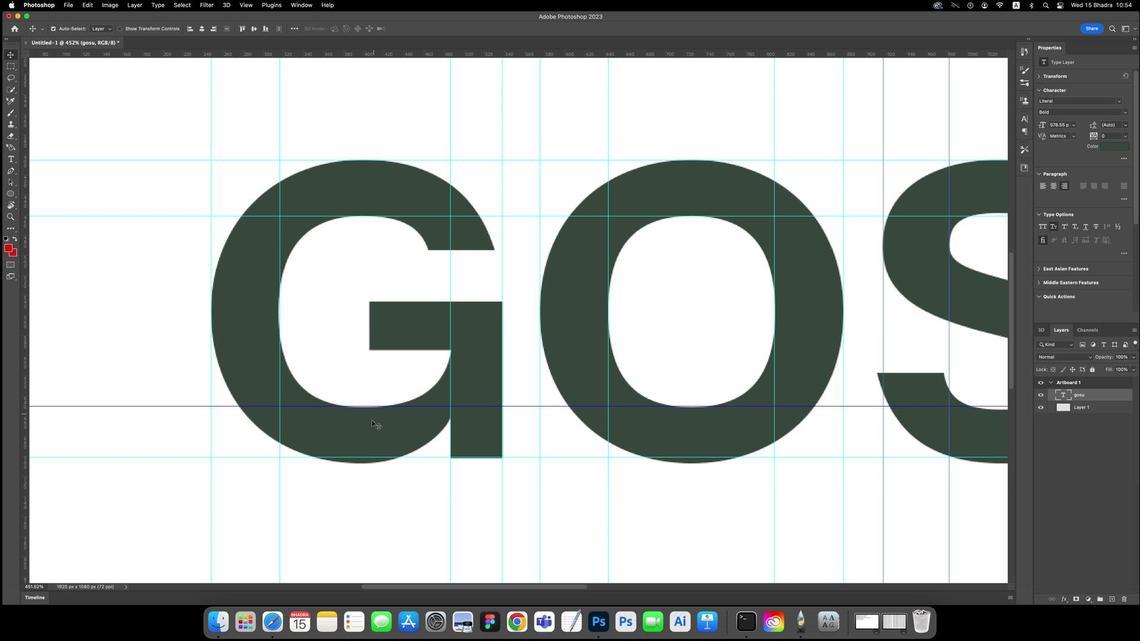 
Action: Mouse moved to (365, 450)
Screenshot: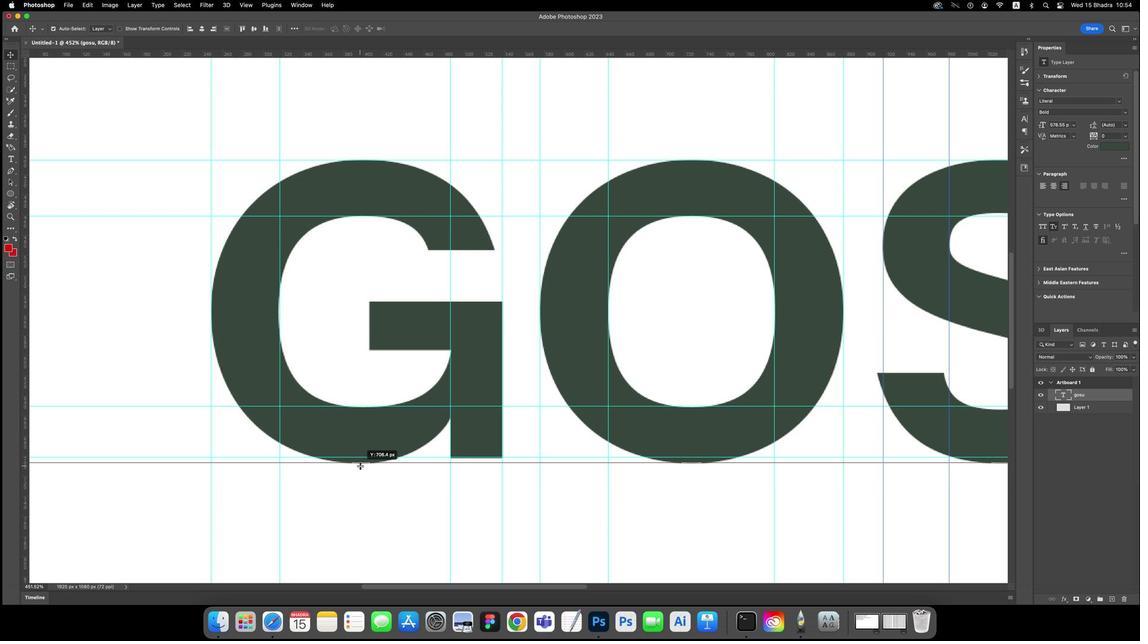 
Action: Mouse pressed left at (365, 450)
Screenshot: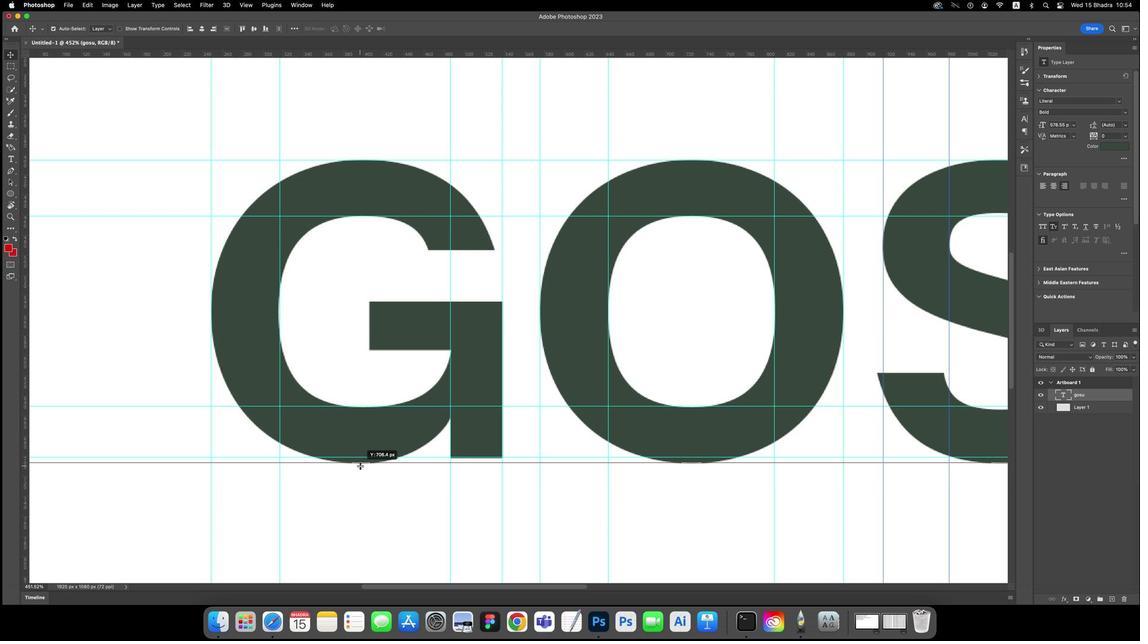 
Action: Mouse moved to (469, 390)
Screenshot: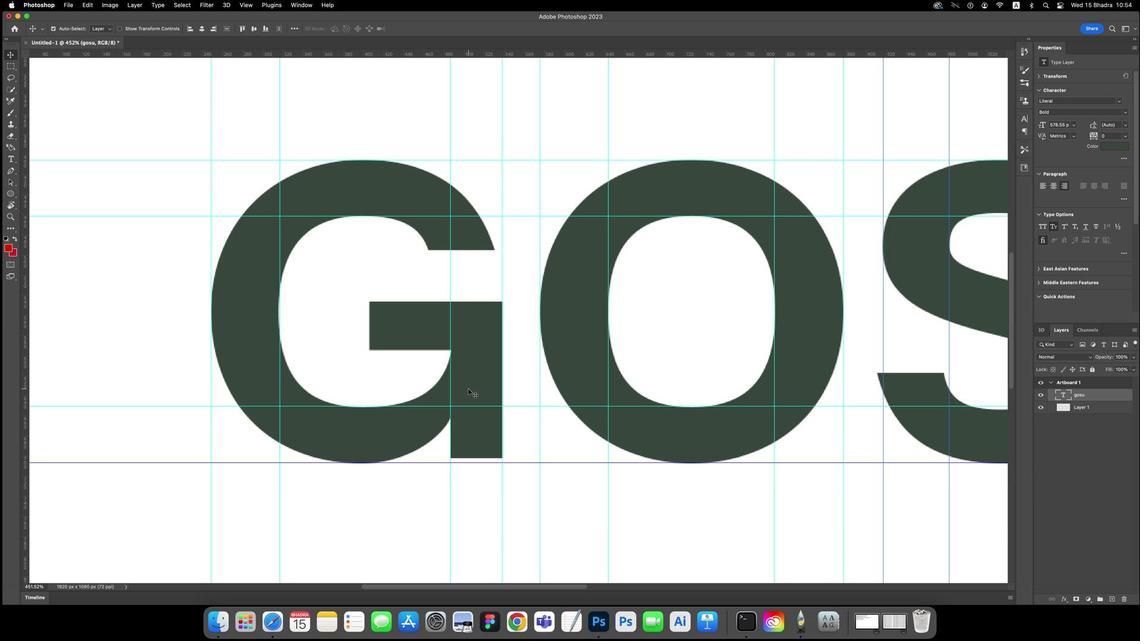 
Action: Key pressed 'p'
Screenshot: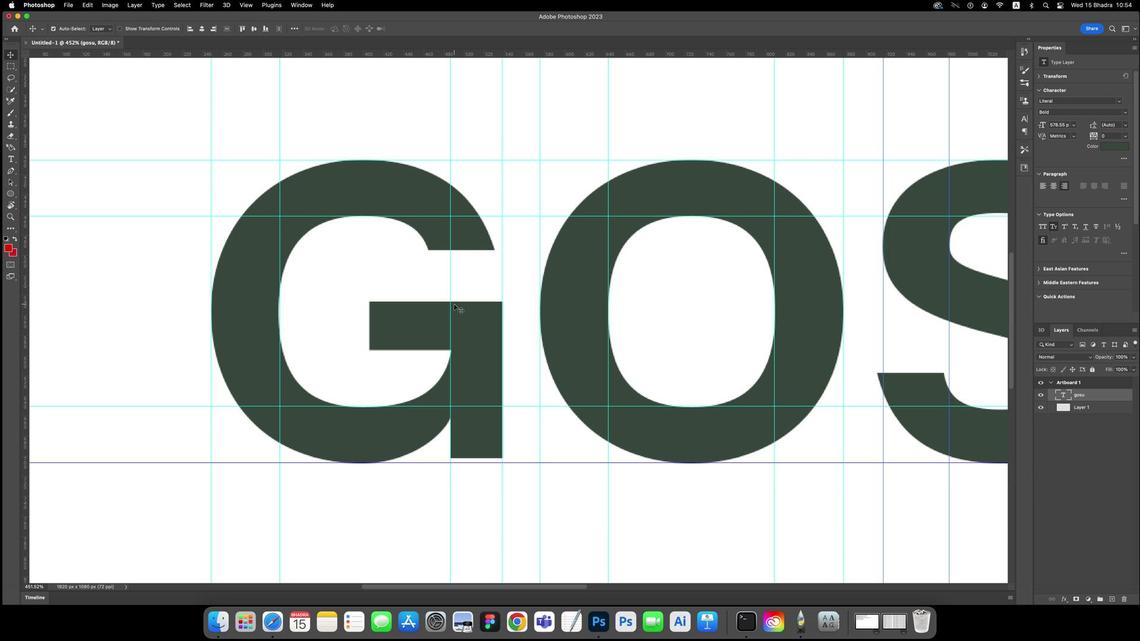 
Action: Mouse moved to (465, 291)
Screenshot: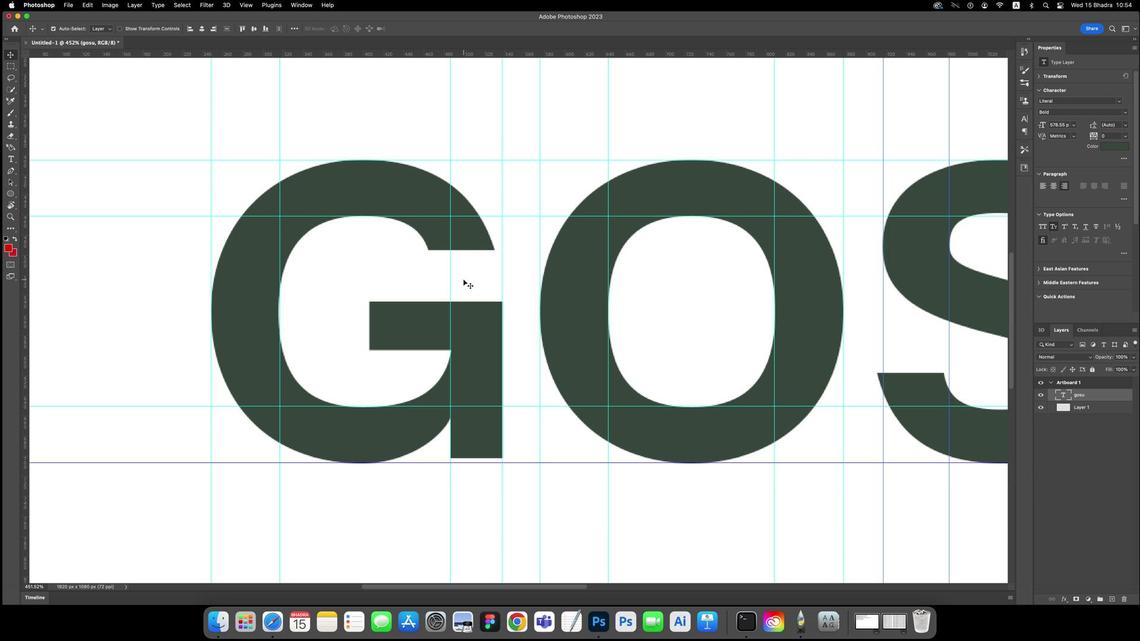 
Action: Key pressed 'p'
Screenshot: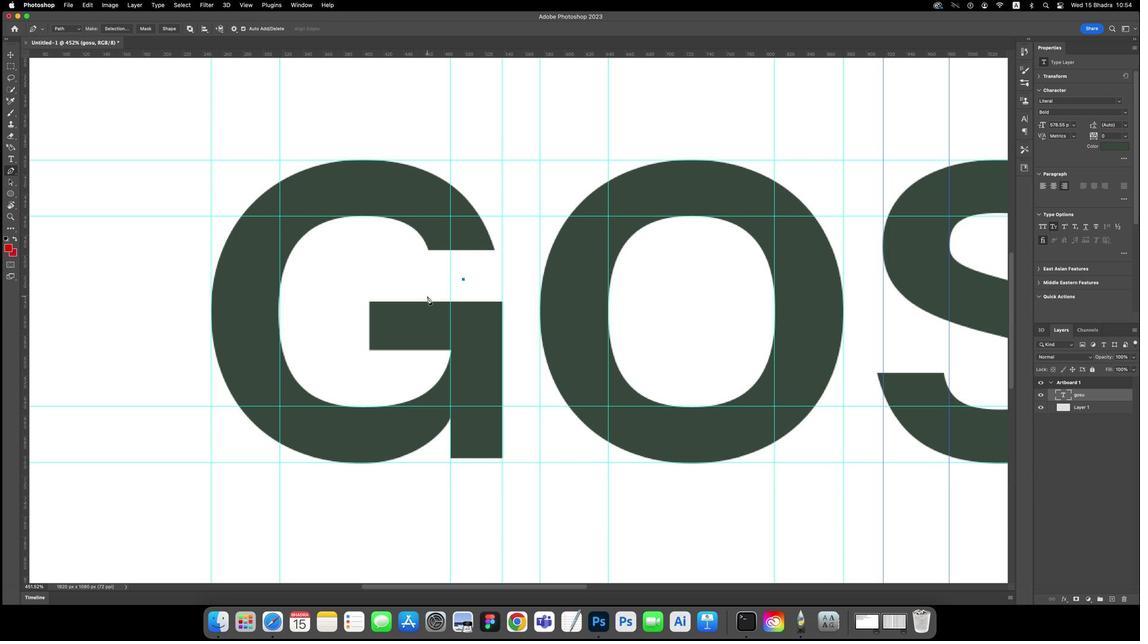 
Action: Mouse pressed left at (465, 291)
Screenshot: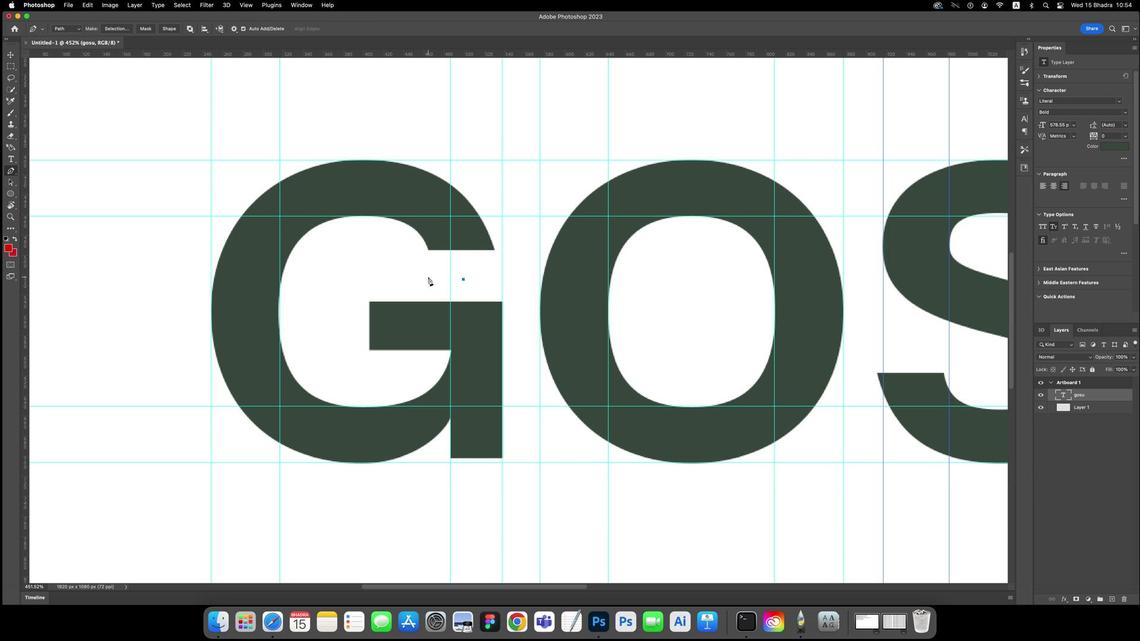 
Action: Mouse moved to (382, 234)
Screenshot: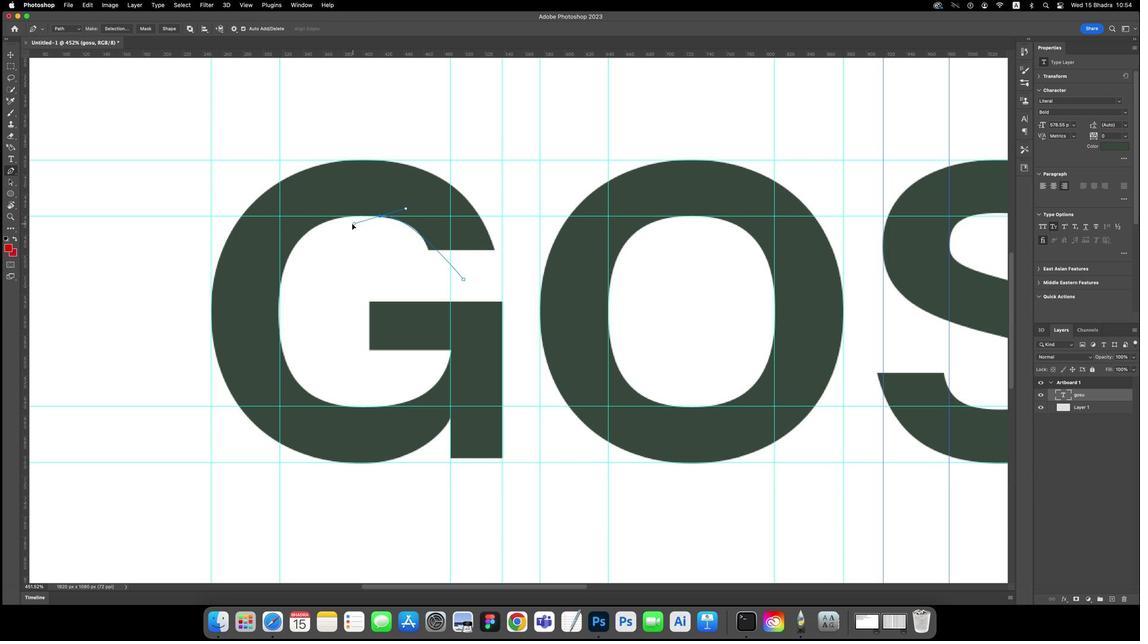 
Action: Mouse pressed left at (382, 234)
Screenshot: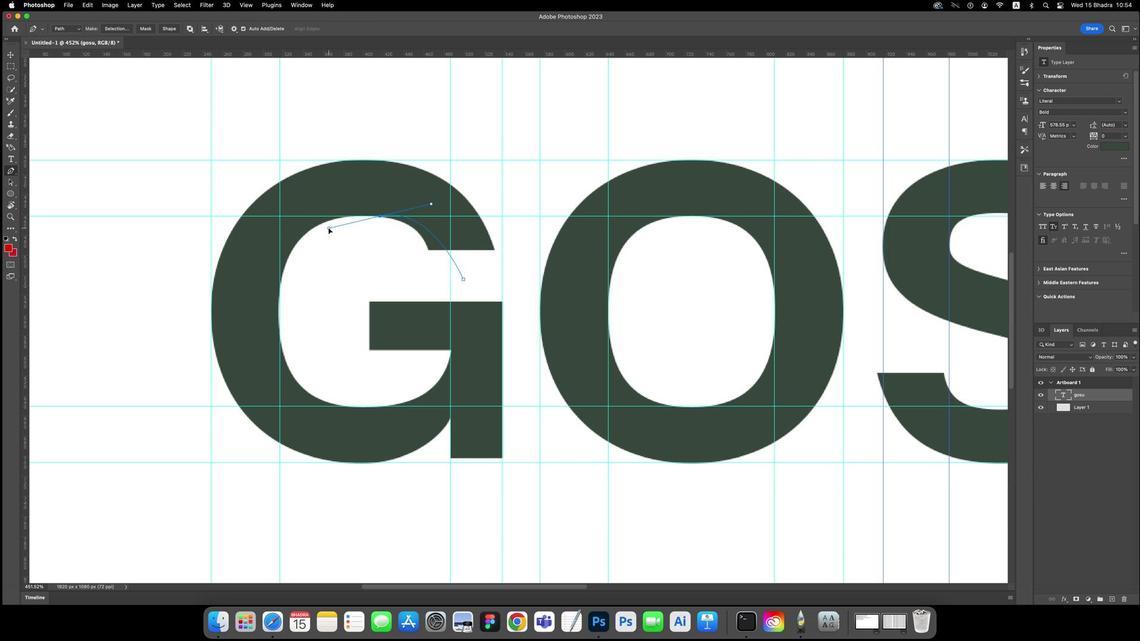 
Action: Mouse moved to (382, 233)
Screenshot: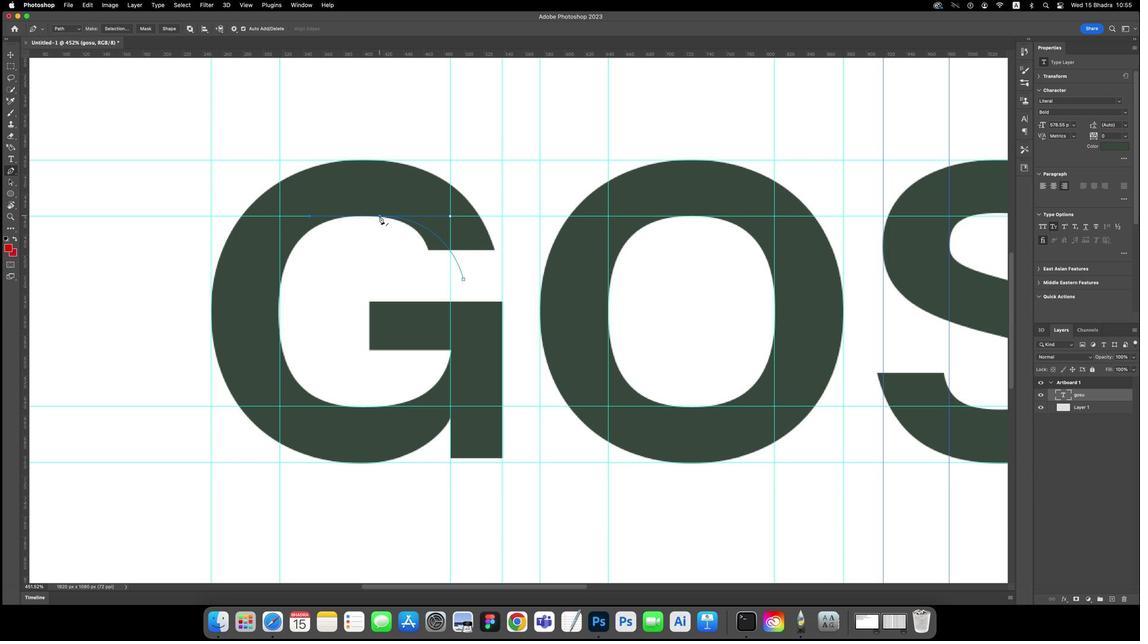 
Action: Mouse pressed left at (382, 233)
Screenshot: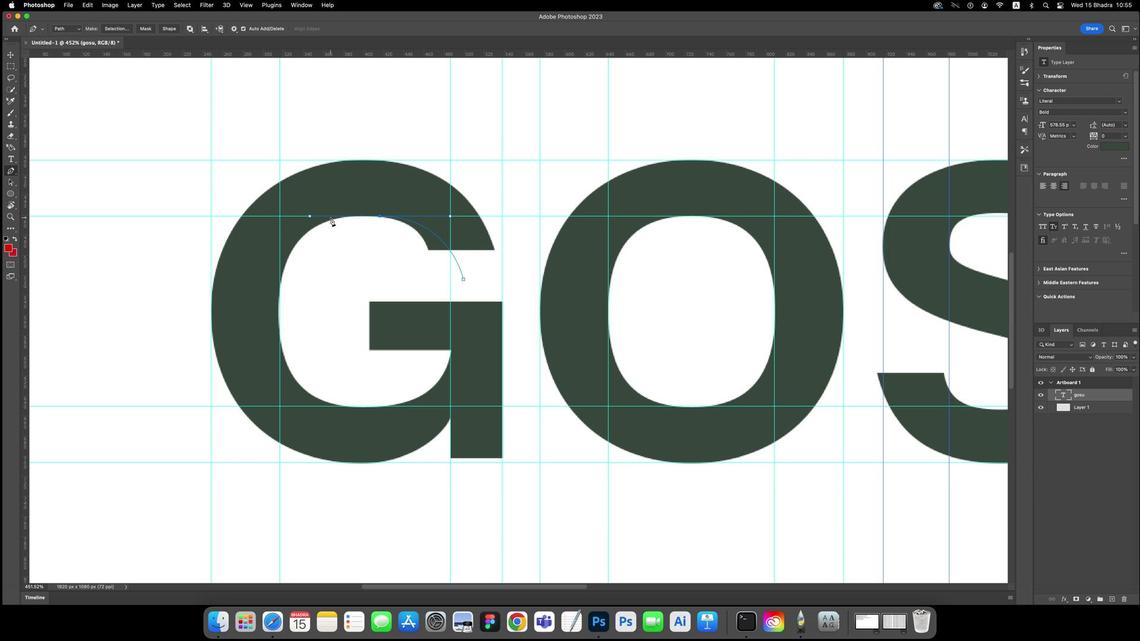 
Action: Mouse moved to (320, 234)
Screenshot: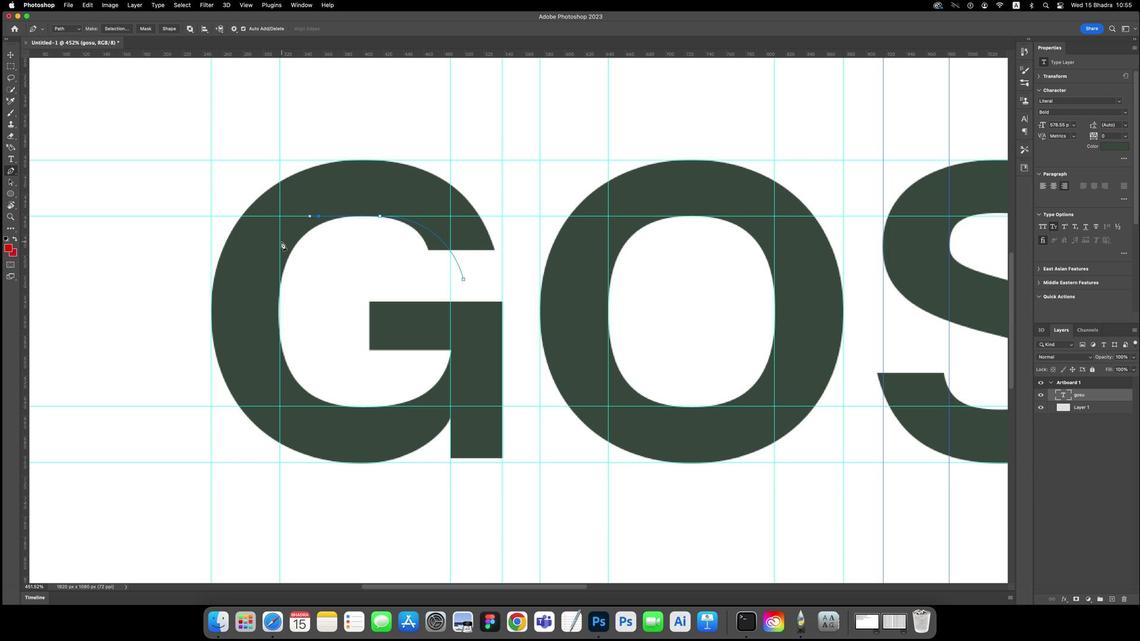 
Action: Mouse pressed left at (320, 234)
Screenshot: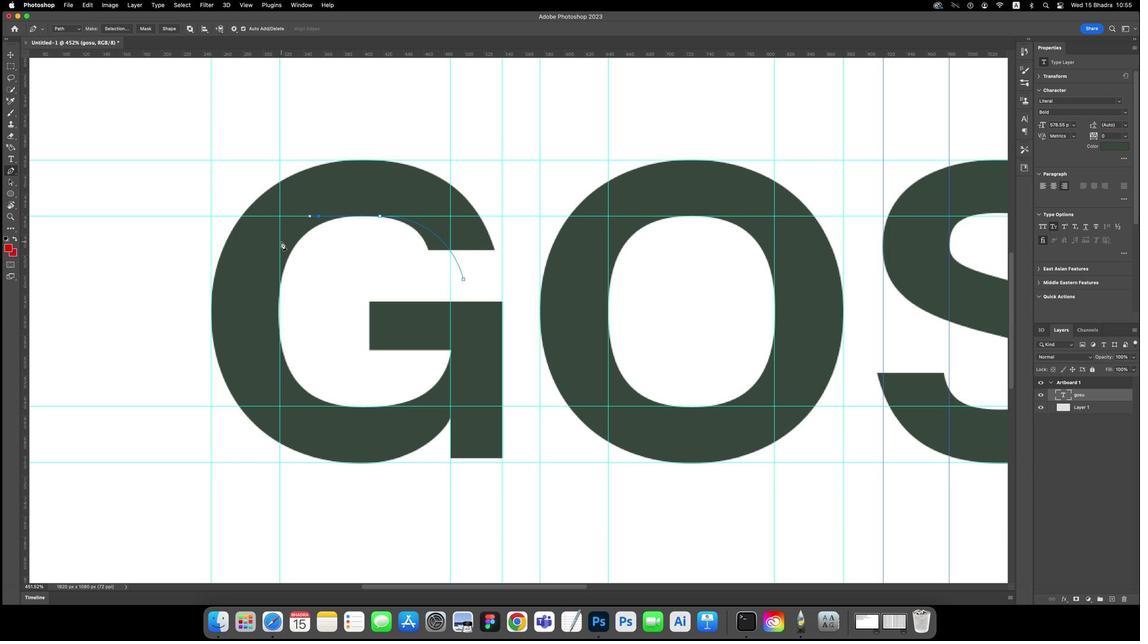 
Action: Mouse moved to (282, 257)
Screenshot: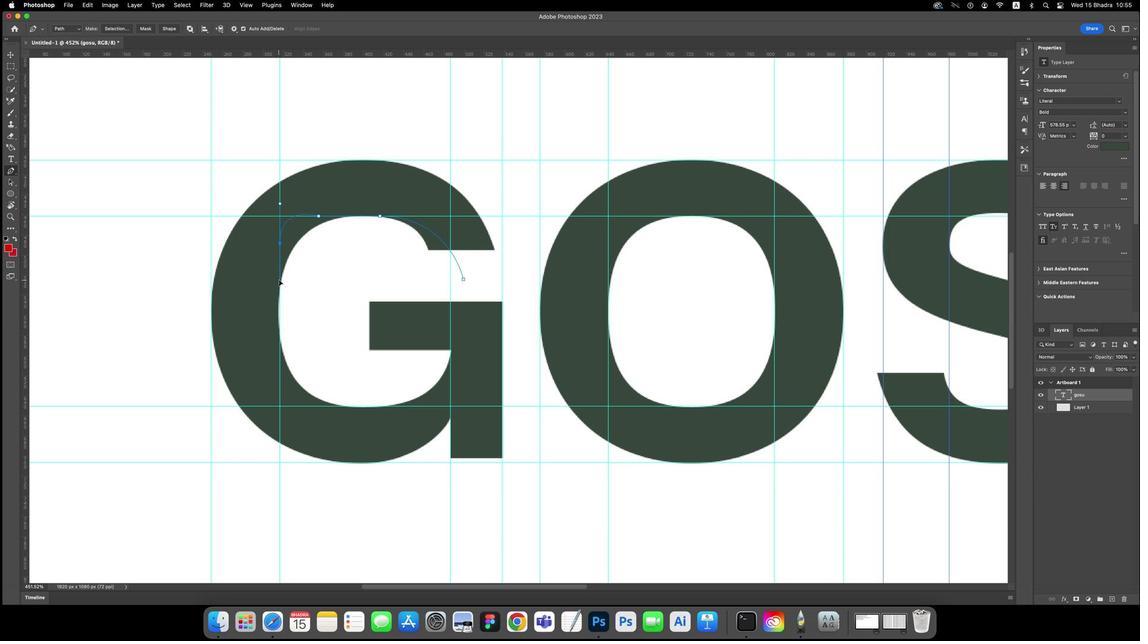 
Action: Mouse pressed left at (282, 257)
Screenshot: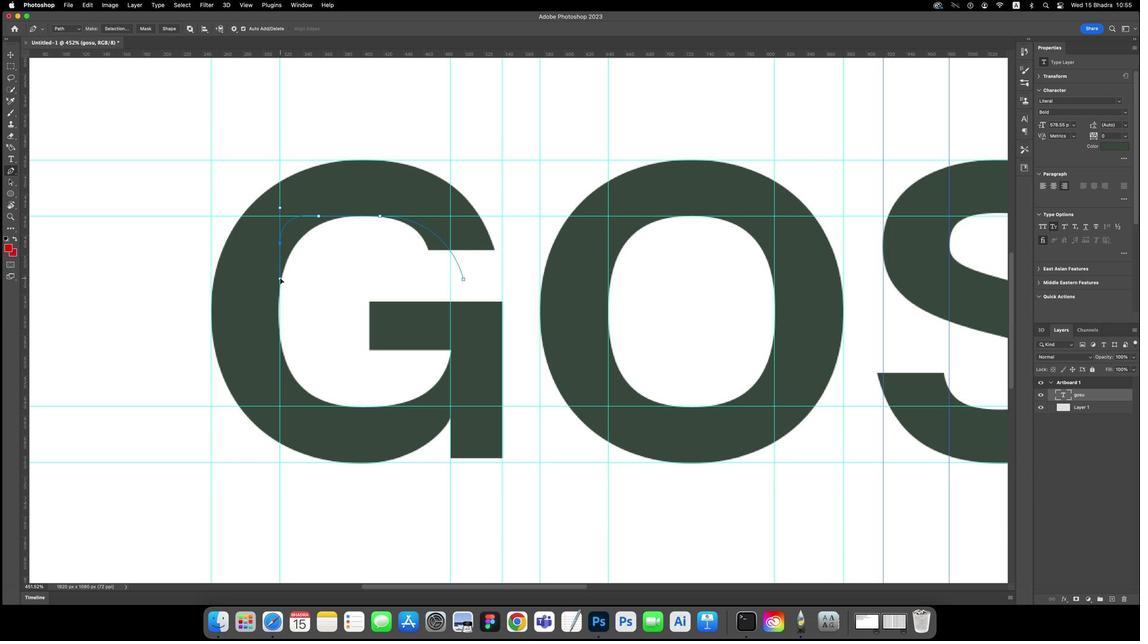
Action: Mouse moved to (282, 258)
